 Task: Create a Vector Illustration of a Submarine.
Action: Mouse moved to (32, 91)
Screenshot: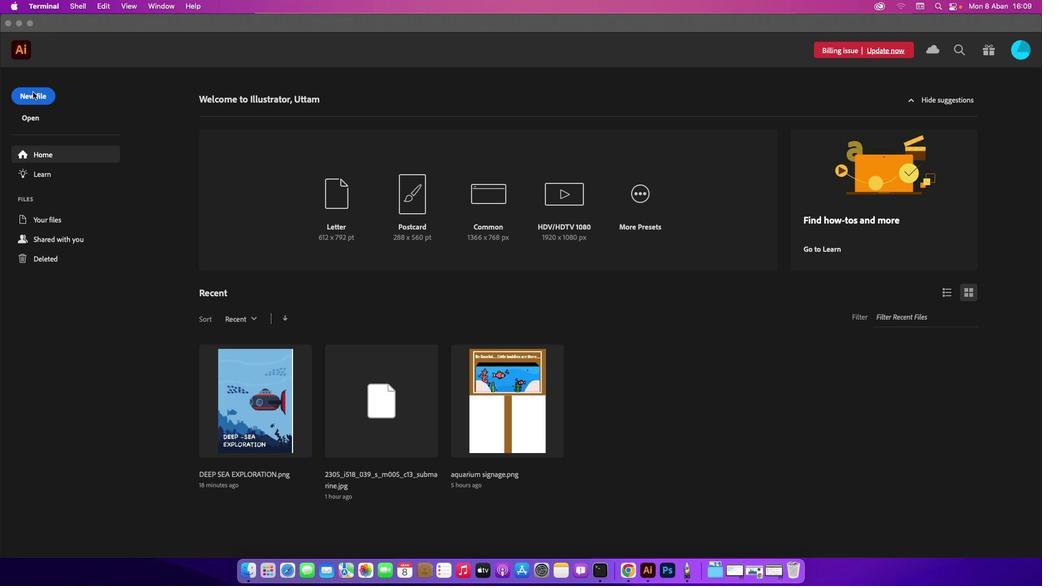 
Action: Mouse pressed left at (32, 91)
Screenshot: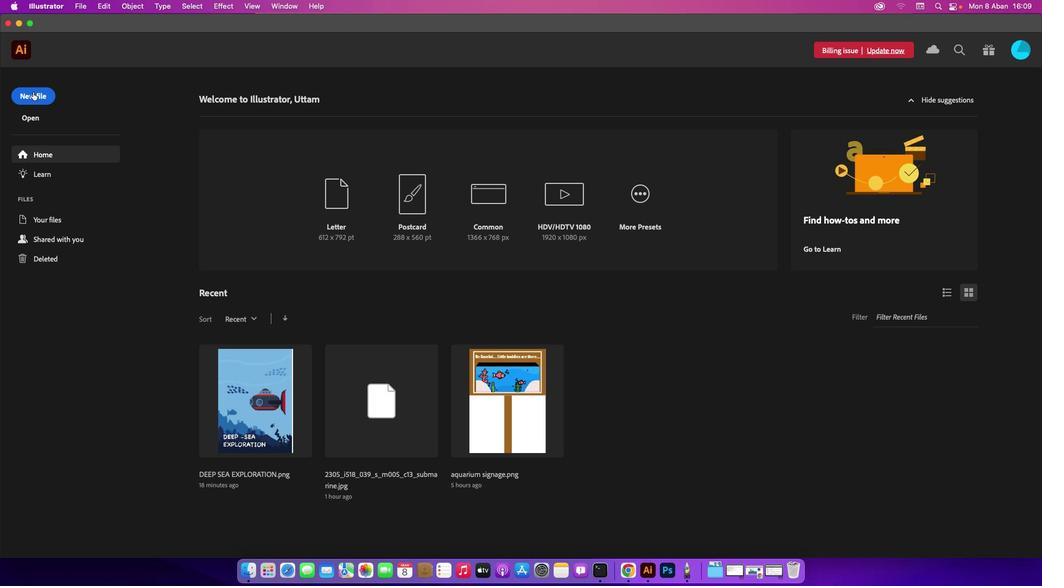 
Action: Mouse moved to (33, 93)
Screenshot: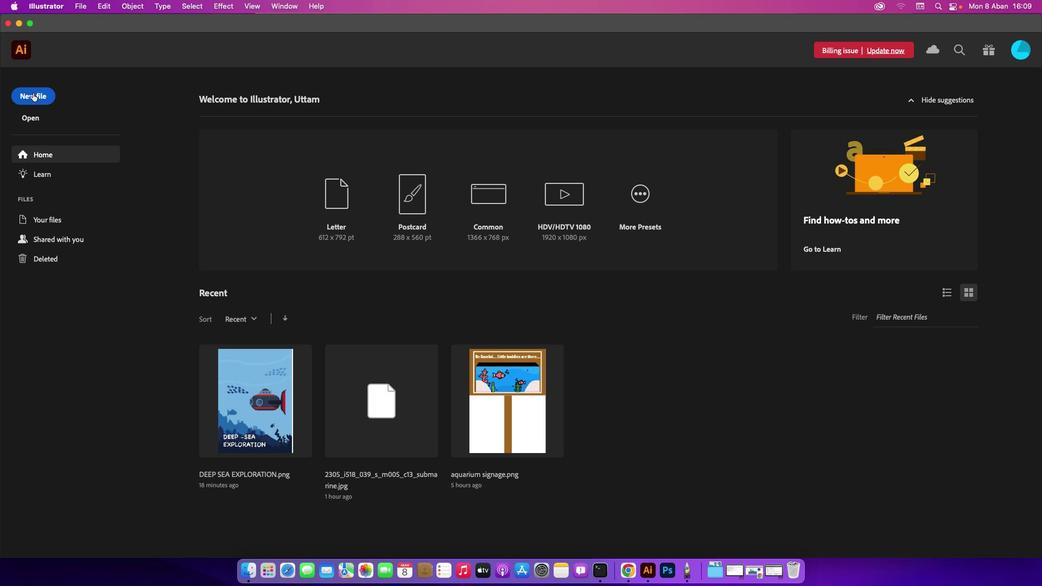 
Action: Mouse pressed left at (33, 93)
Screenshot: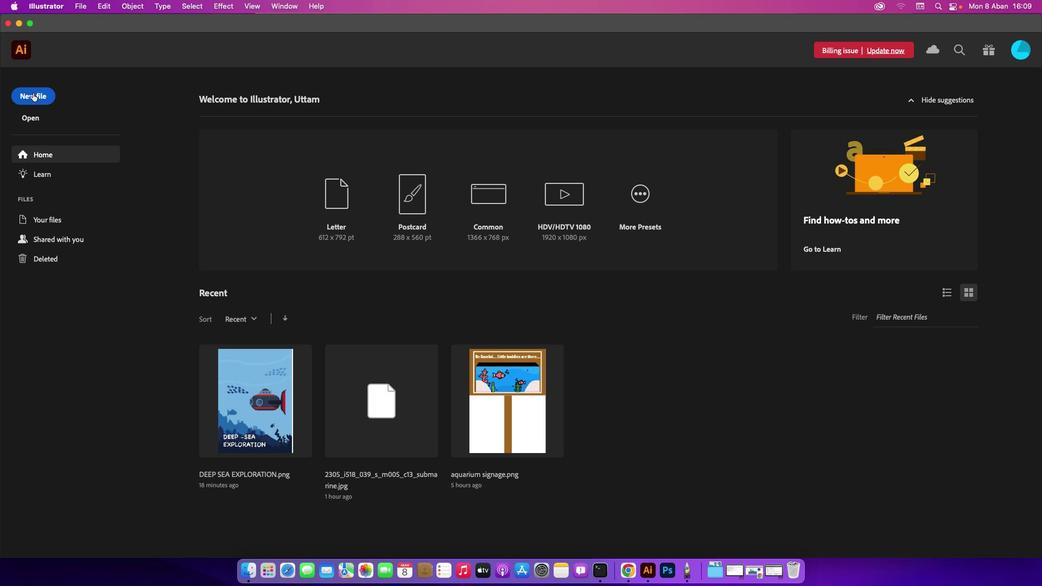 
Action: Mouse moved to (760, 448)
Screenshot: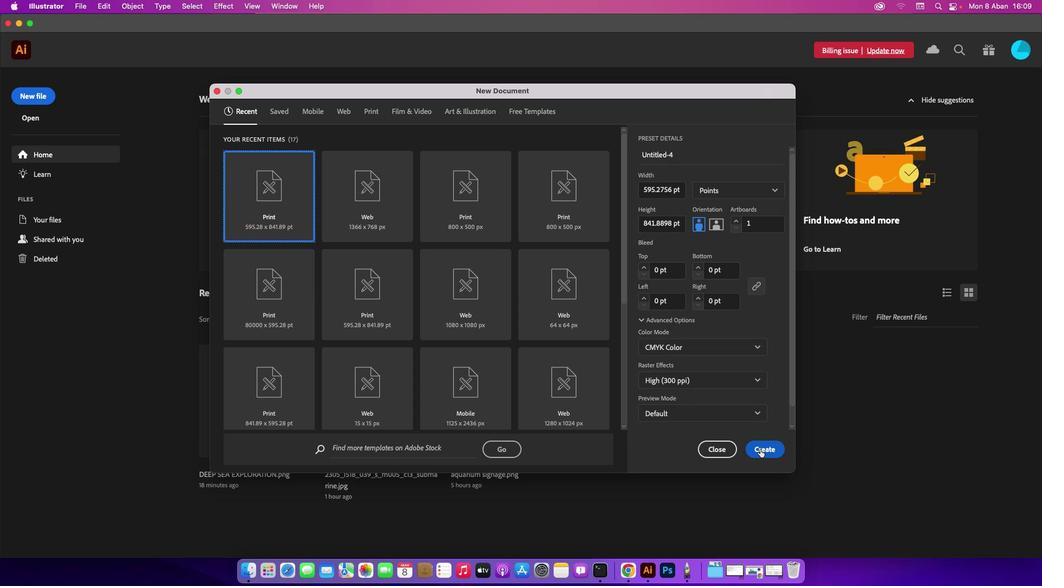 
Action: Mouse pressed left at (760, 448)
Screenshot: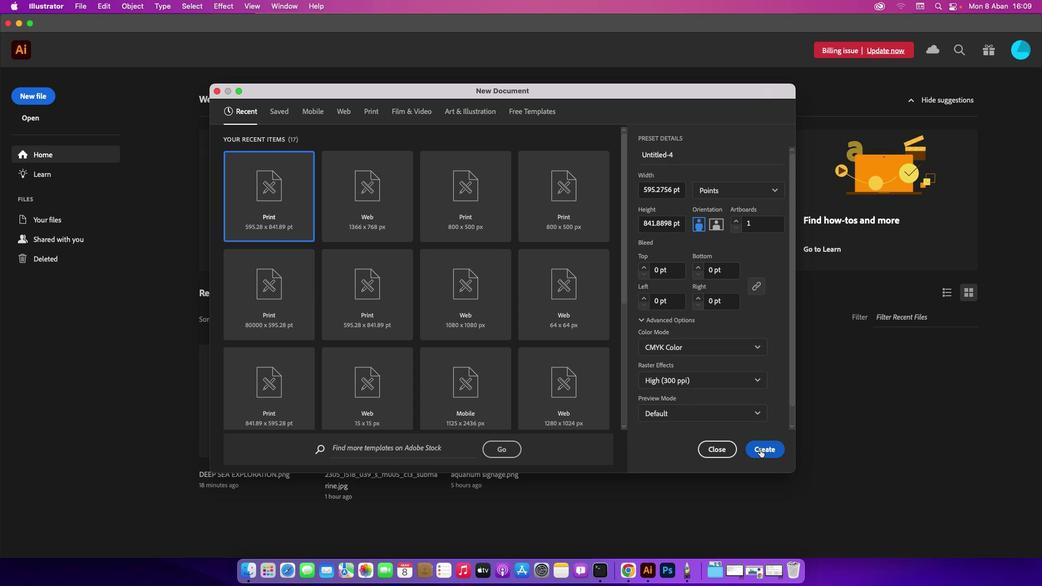 
Action: Mouse moved to (77, 8)
Screenshot: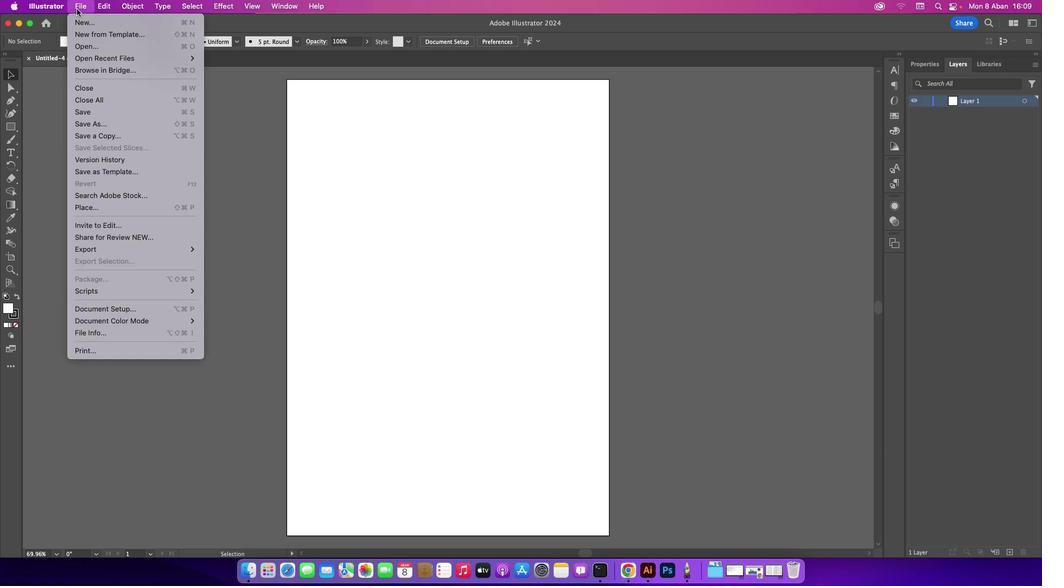 
Action: Mouse pressed left at (77, 8)
Screenshot: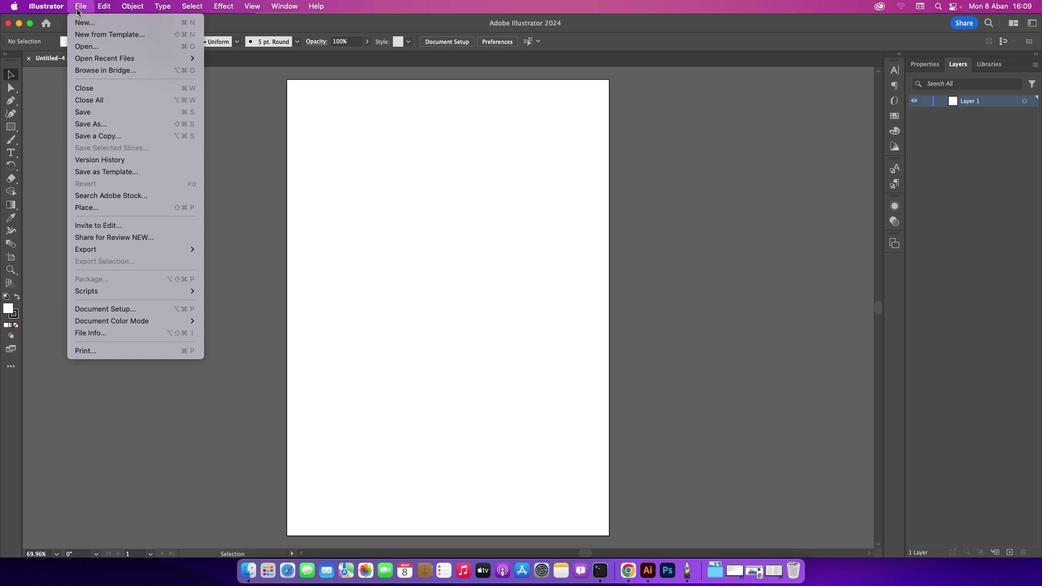 
Action: Mouse moved to (87, 47)
Screenshot: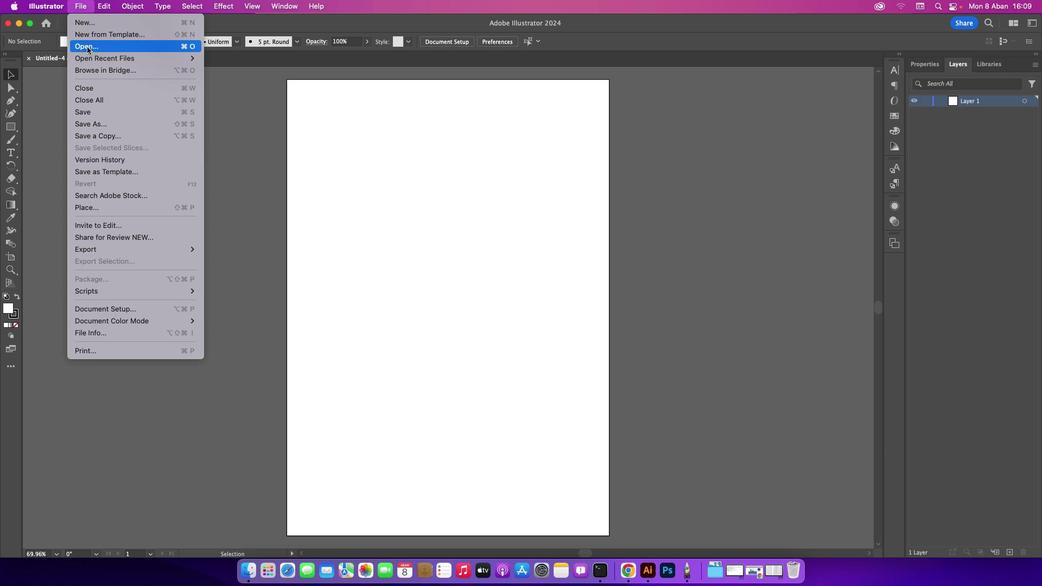 
Action: Mouse pressed left at (87, 47)
Screenshot: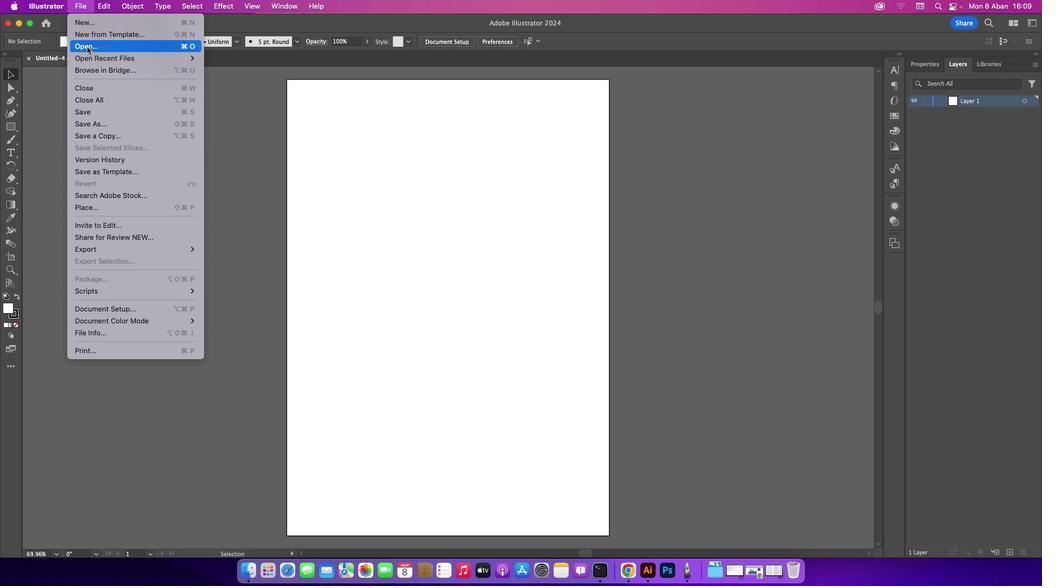 
Action: Mouse moved to (421, 149)
Screenshot: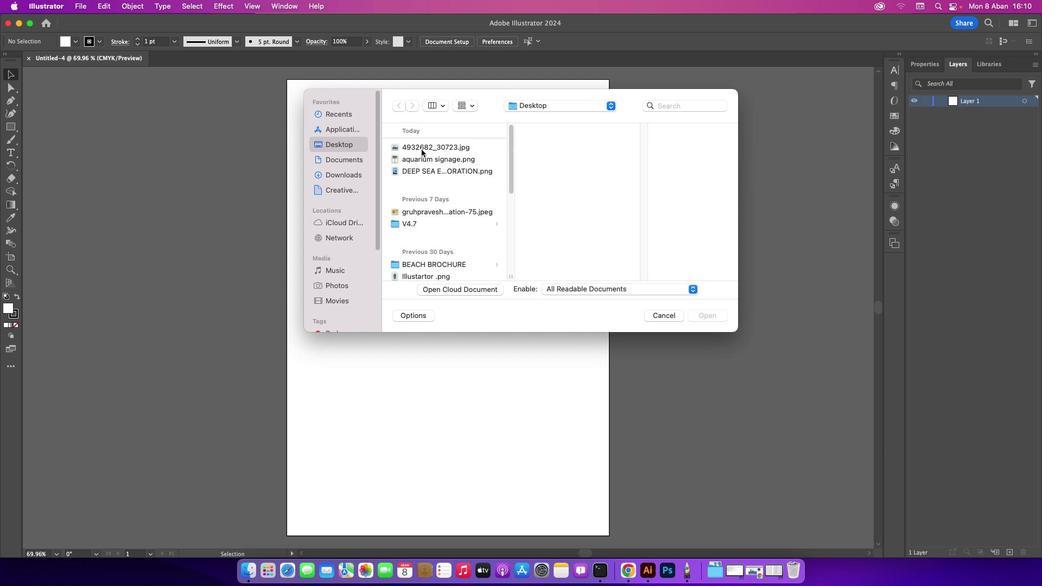 
Action: Mouse pressed left at (421, 149)
Screenshot: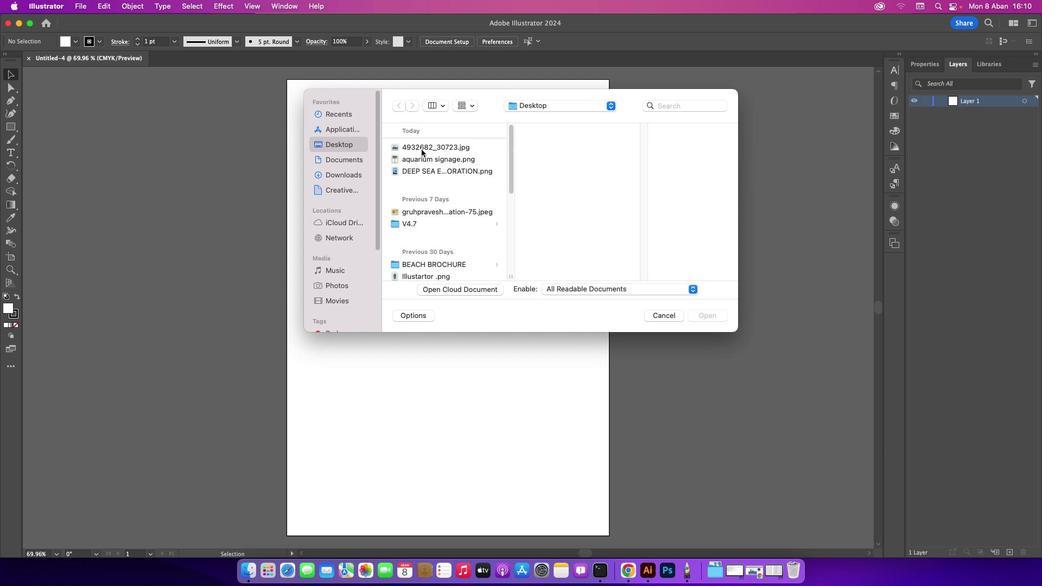 
Action: Mouse moved to (700, 319)
Screenshot: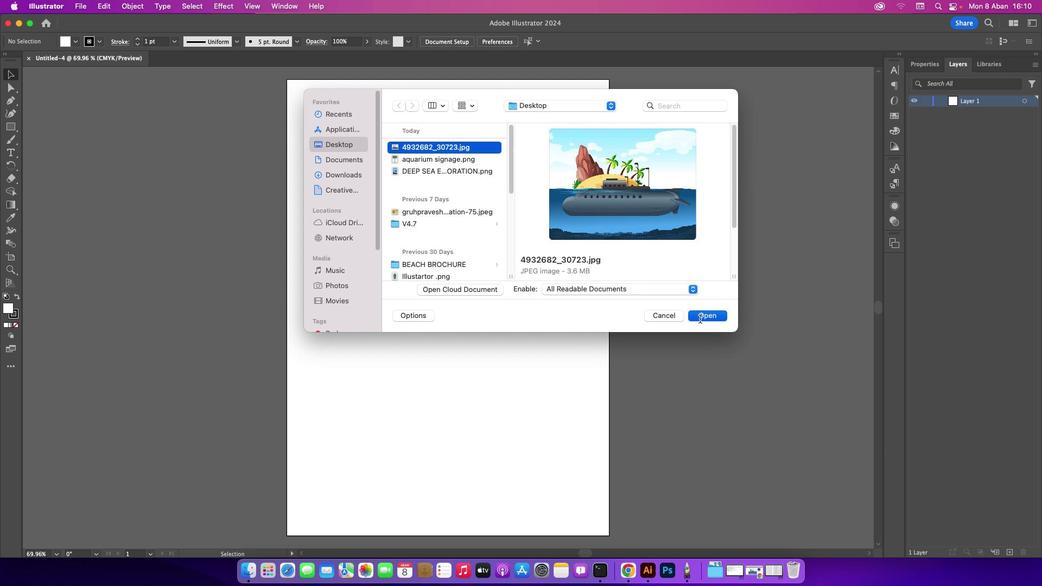
Action: Mouse pressed left at (700, 319)
Screenshot: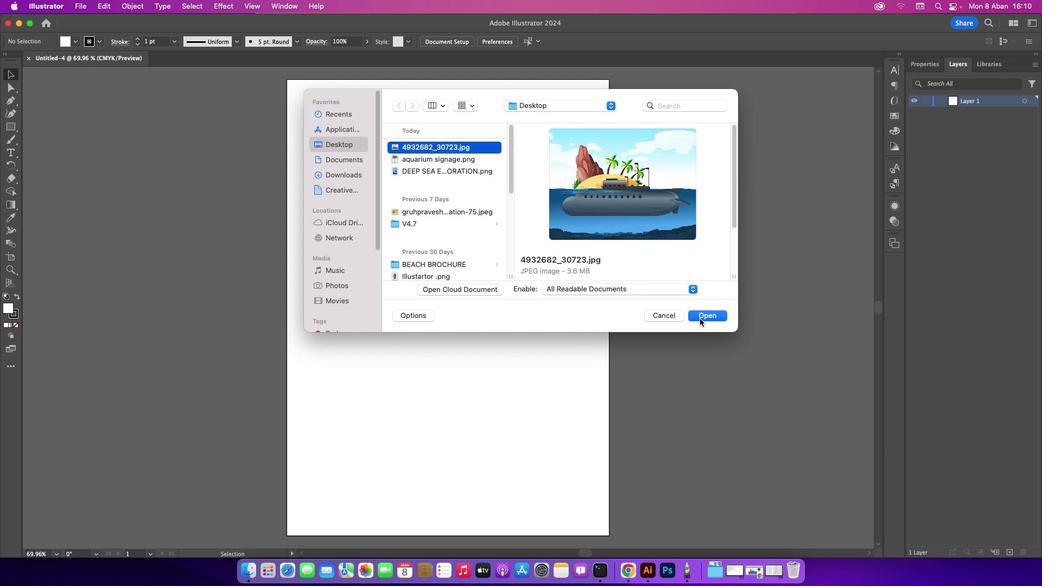 
Action: Mouse moved to (10, 101)
Screenshot: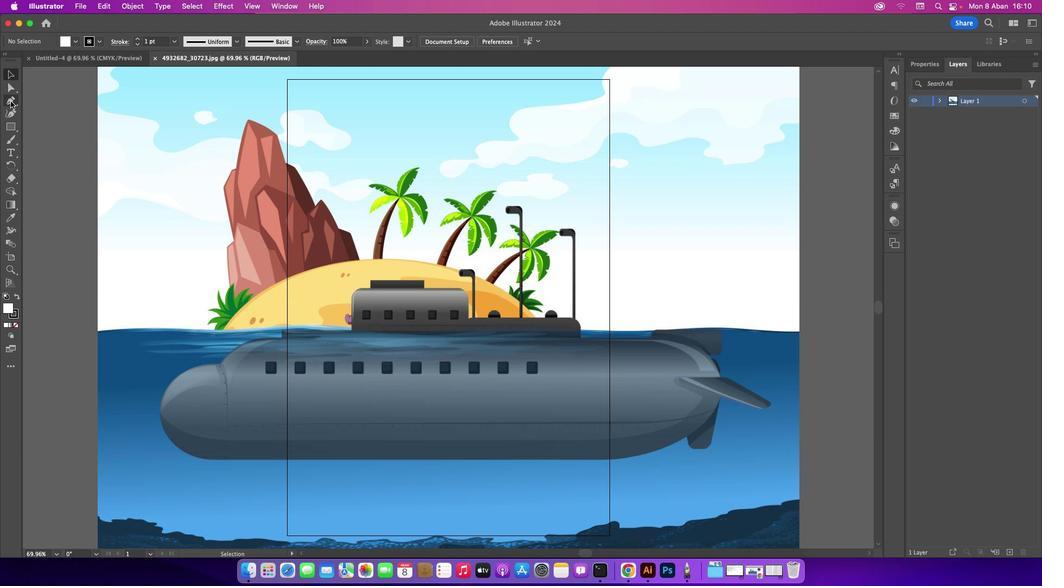 
Action: Mouse pressed left at (10, 101)
Screenshot: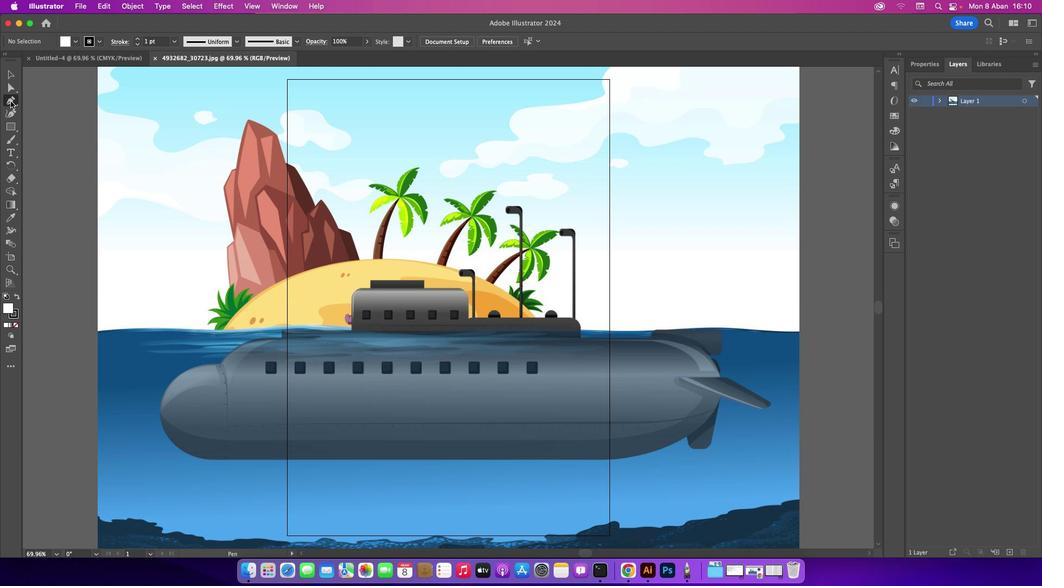 
Action: Mouse moved to (218, 368)
Screenshot: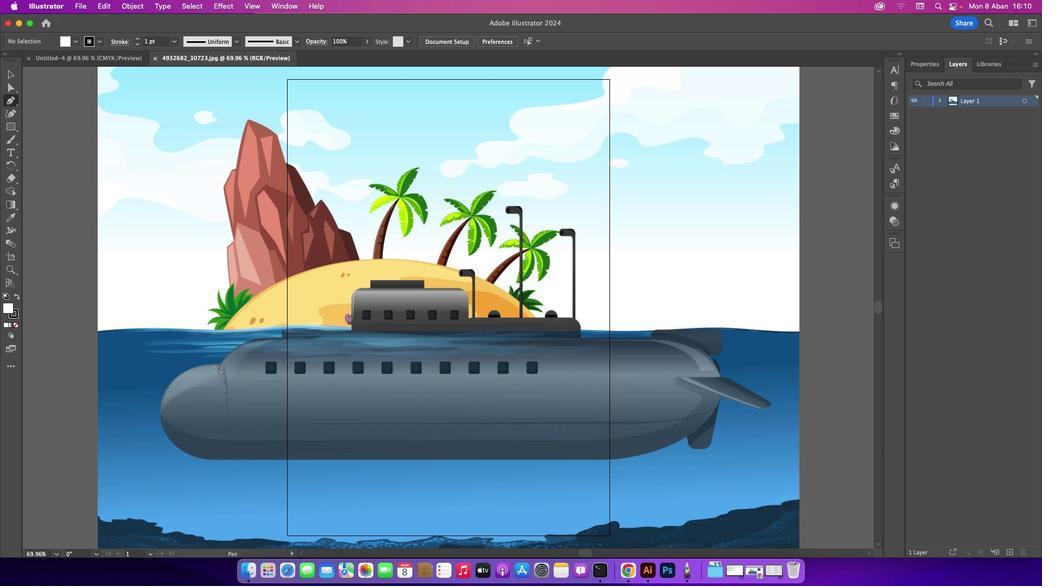 
Action: Key pressed Key.caps_lock
Screenshot: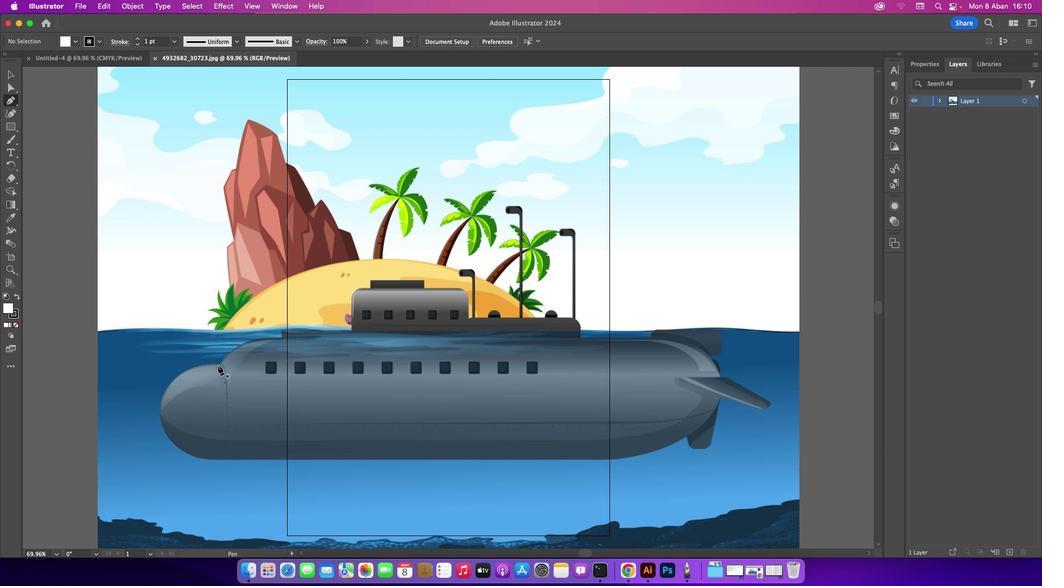 
Action: Mouse moved to (222, 363)
Screenshot: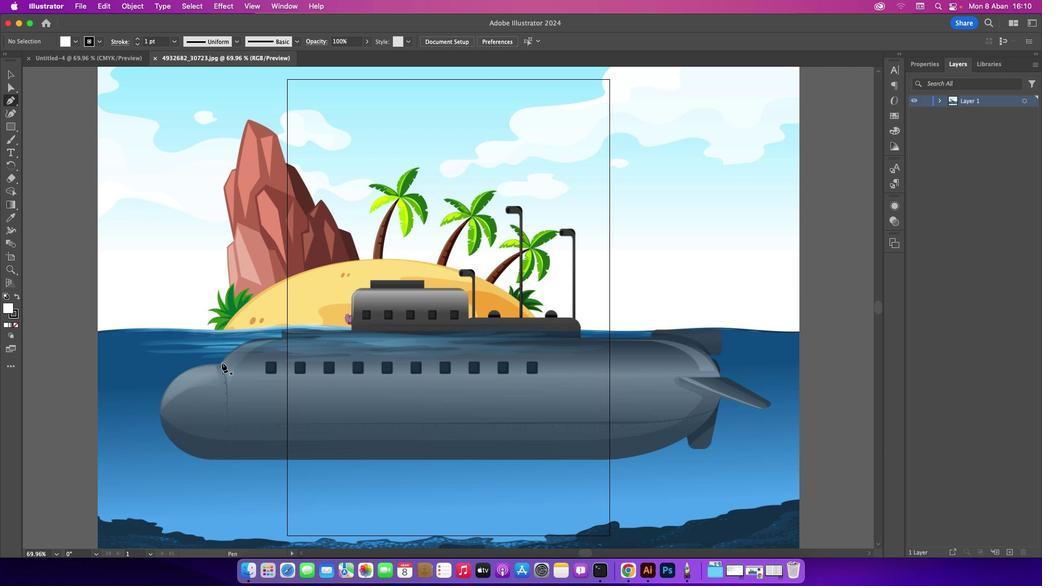 
Action: Mouse pressed left at (222, 363)
Screenshot: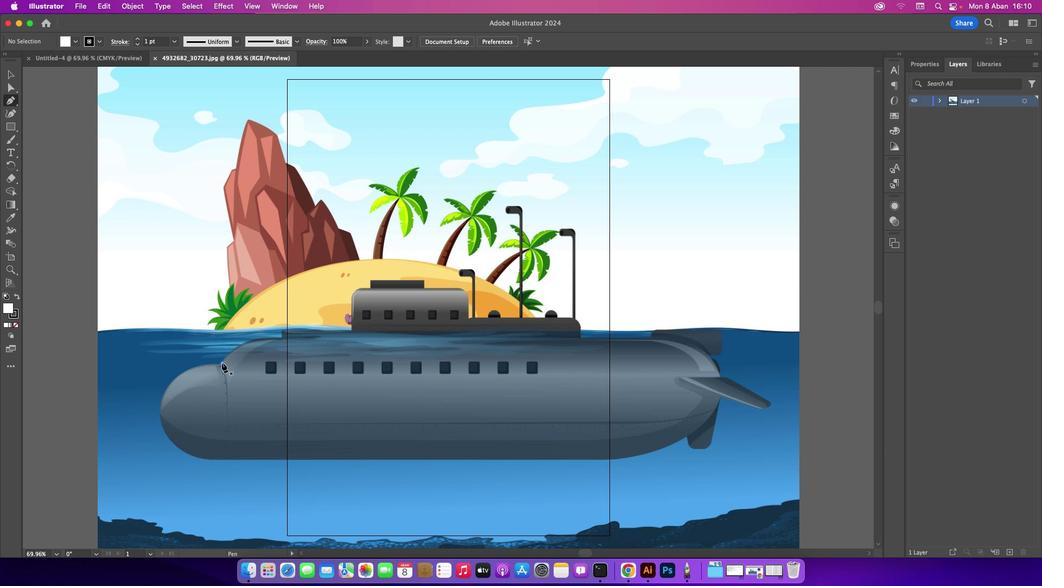 
Action: Mouse moved to (169, 383)
Screenshot: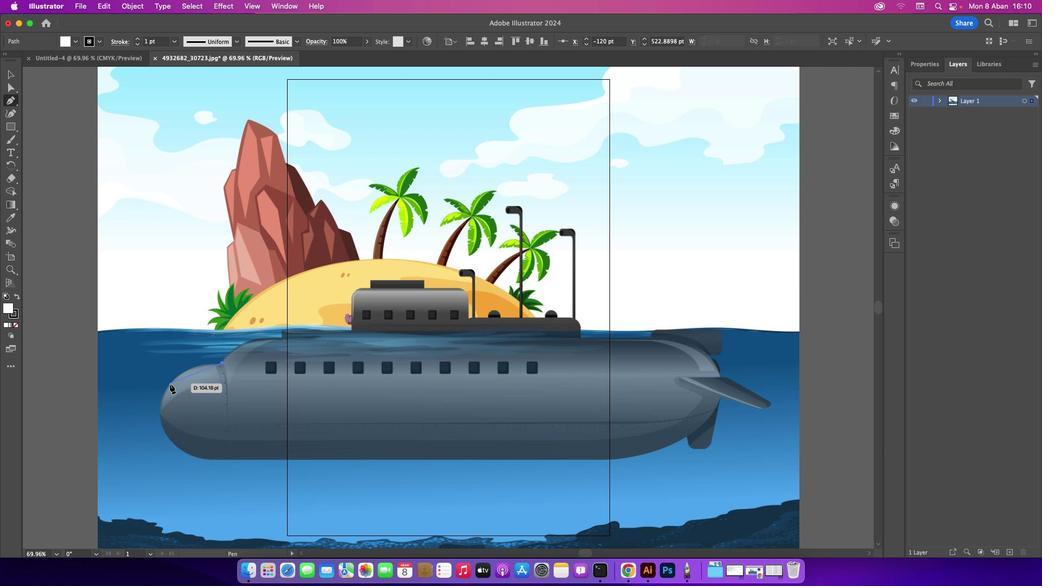 
Action: Mouse pressed left at (169, 383)
Screenshot: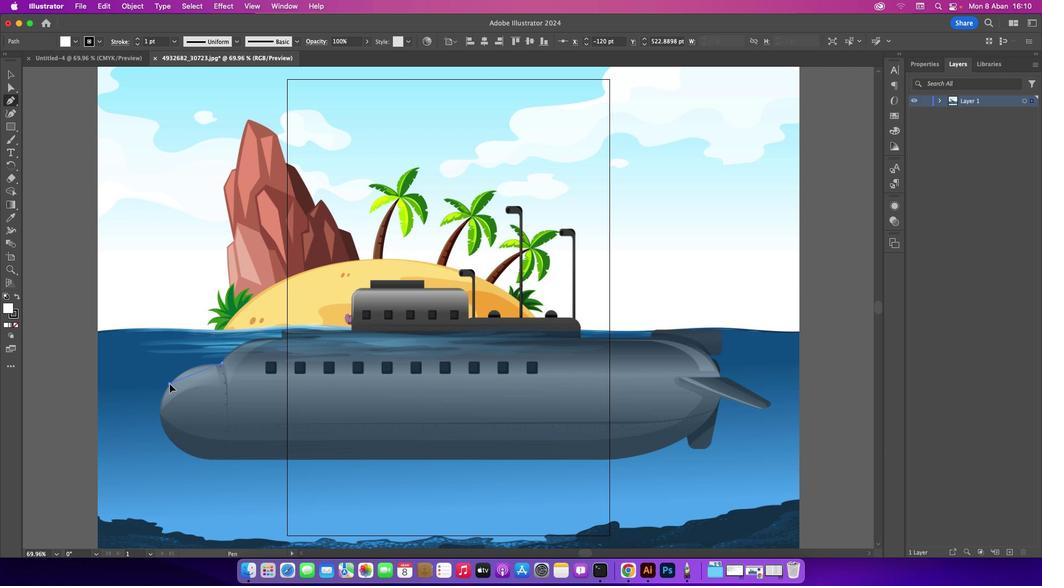 
Action: Mouse moved to (169, 439)
Screenshot: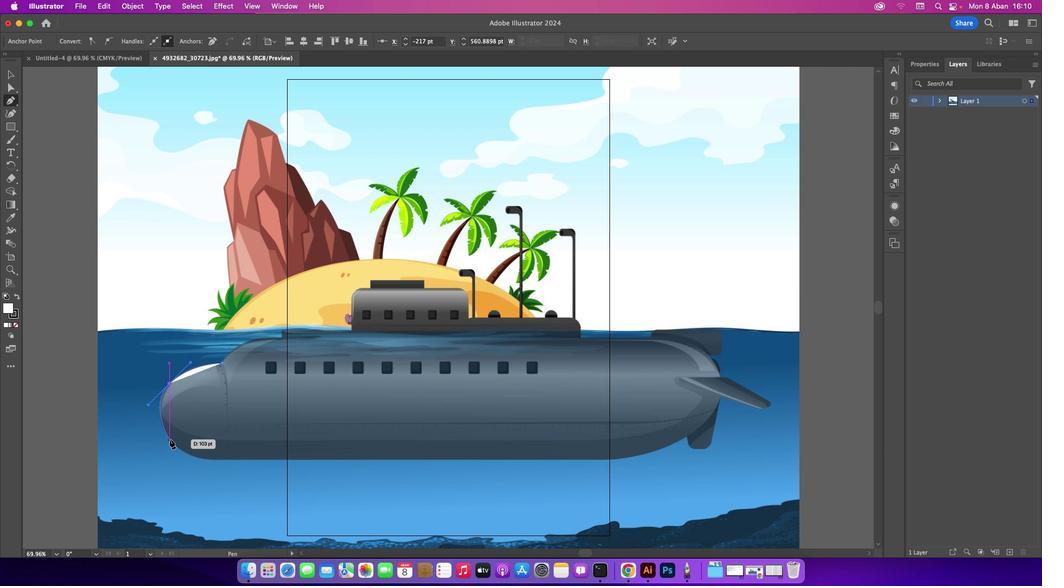 
Action: Mouse pressed left at (169, 439)
Screenshot: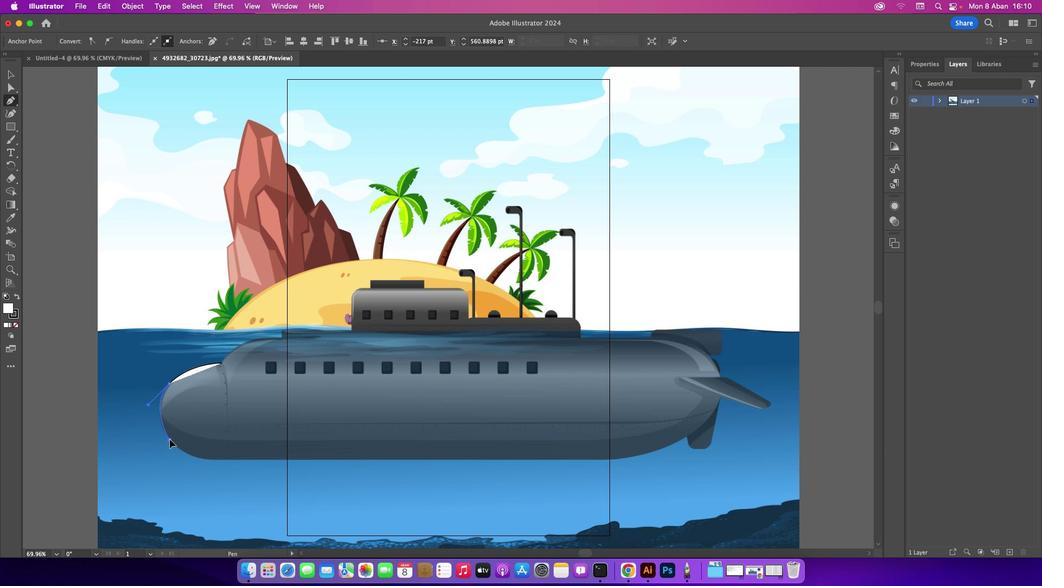
Action: Mouse moved to (206, 459)
Screenshot: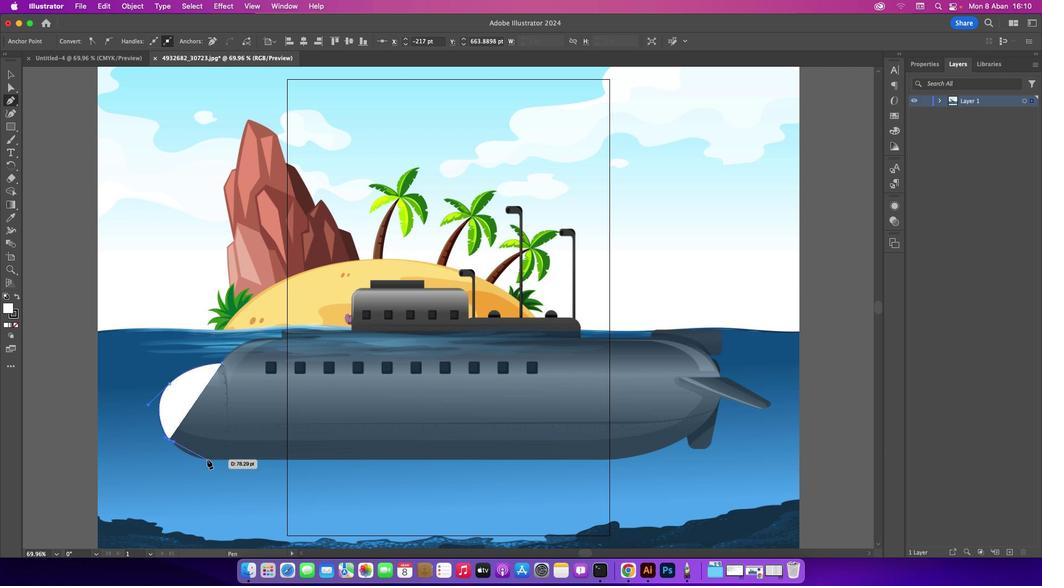 
Action: Mouse pressed left at (206, 459)
Screenshot: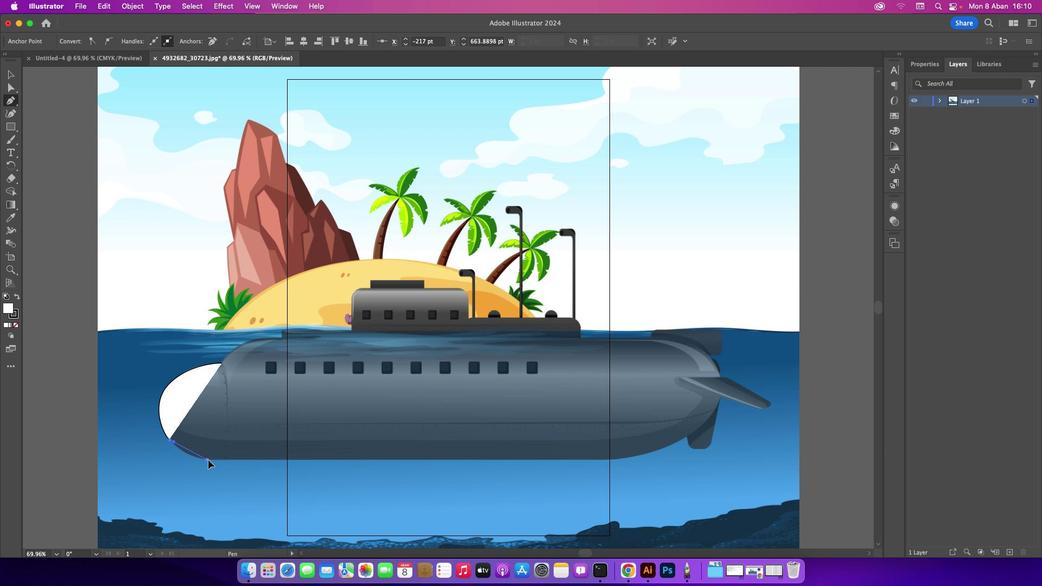 
Action: Mouse moved to (606, 461)
Screenshot: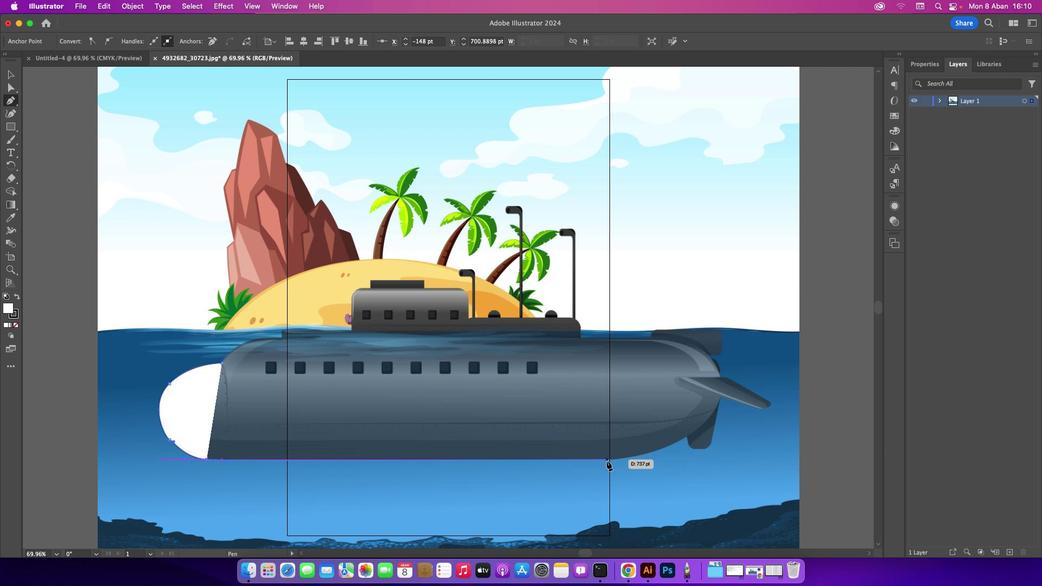 
Action: Mouse pressed left at (606, 461)
Screenshot: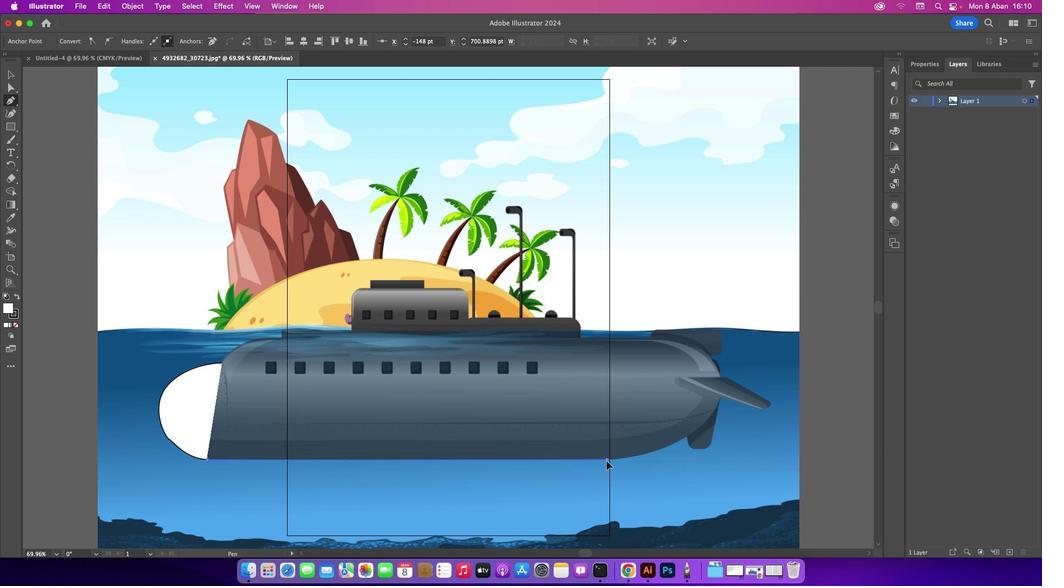 
Action: Mouse moved to (687, 437)
Screenshot: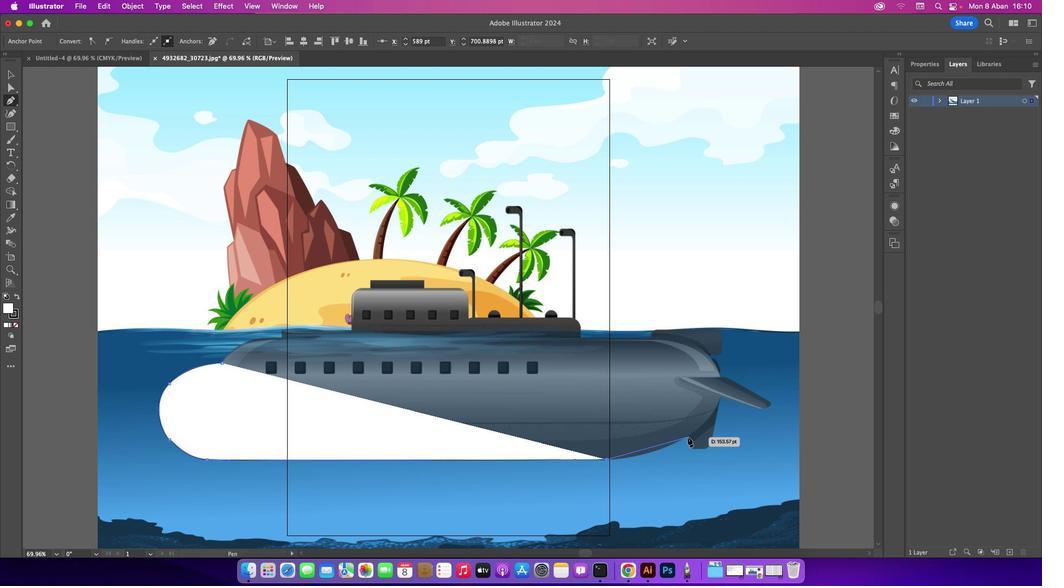 
Action: Mouse pressed left at (687, 437)
Screenshot: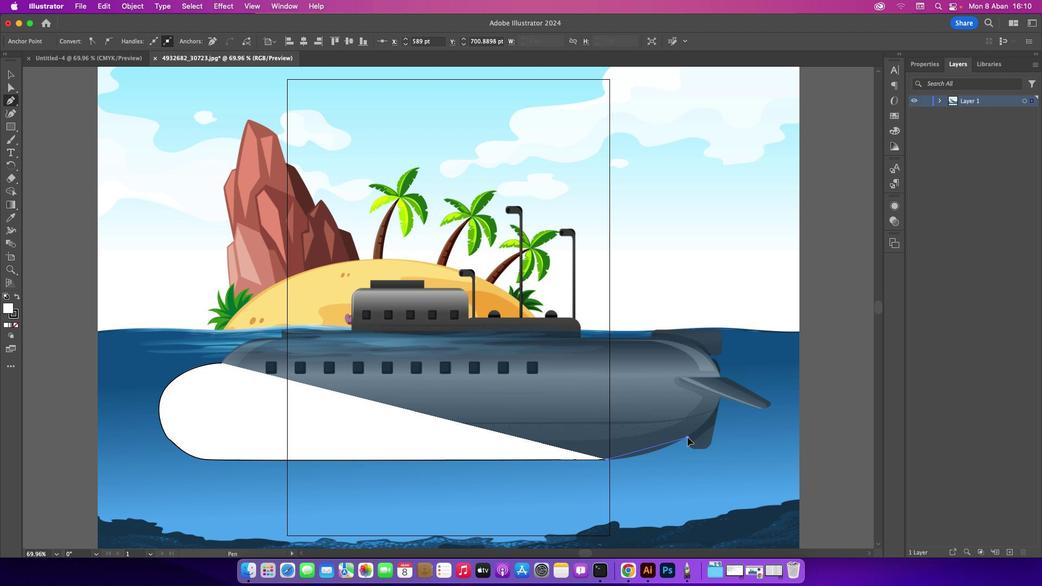 
Action: Mouse moved to (721, 395)
Screenshot: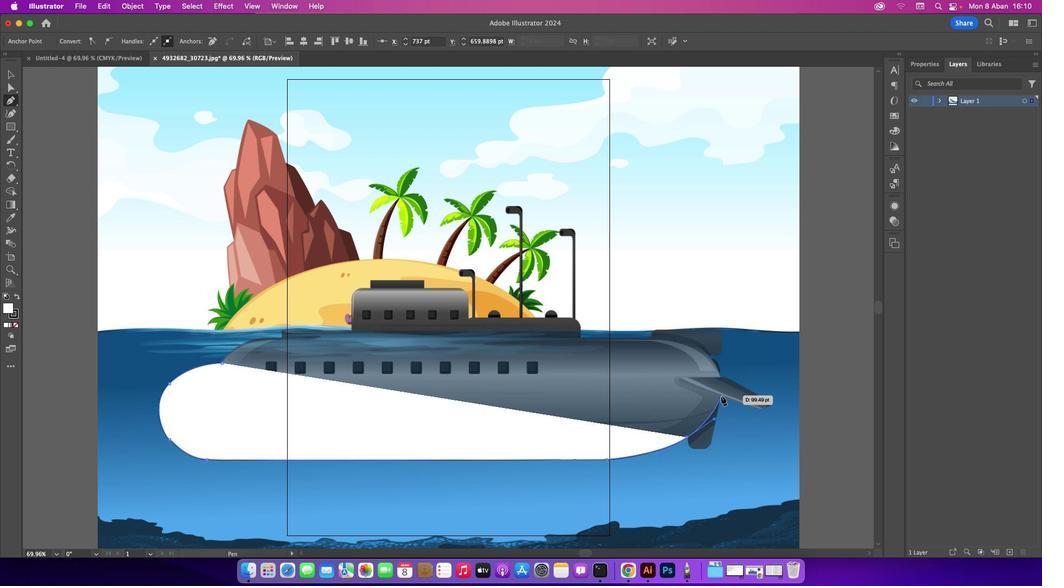 
Action: Mouse pressed left at (721, 395)
Screenshot: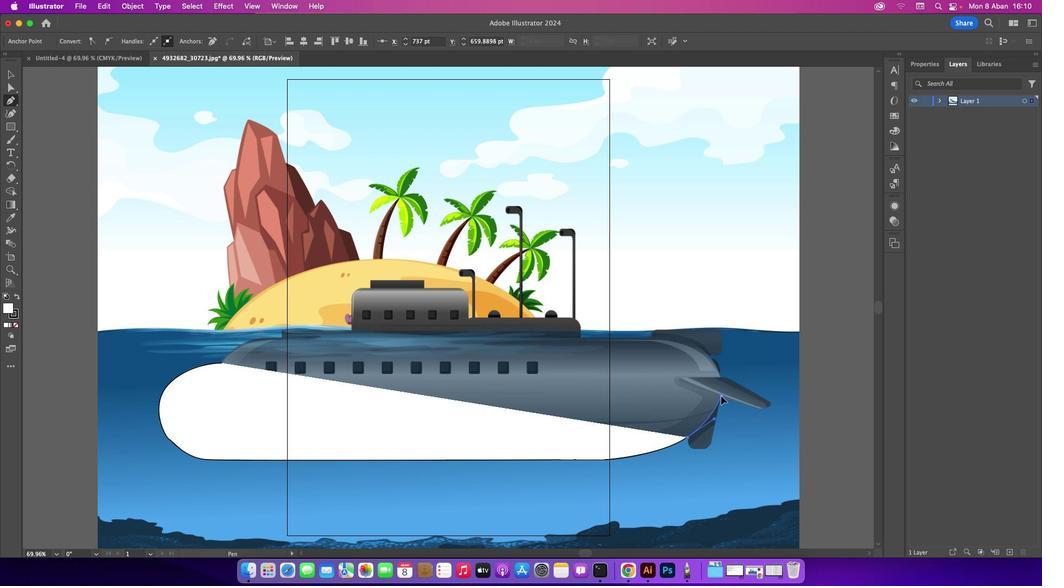 
Action: Mouse moved to (689, 344)
Screenshot: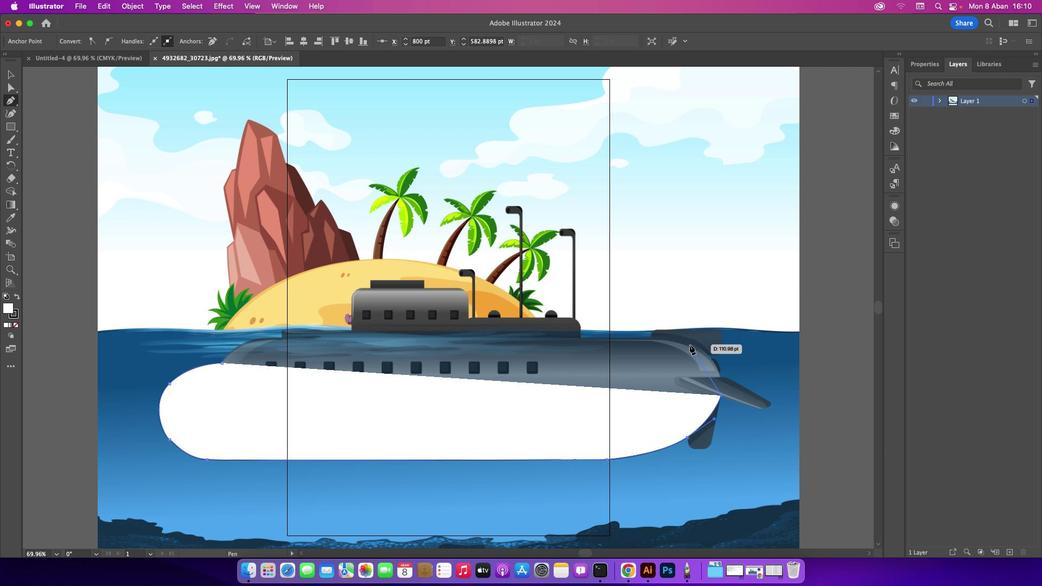 
Action: Mouse pressed left at (689, 344)
Screenshot: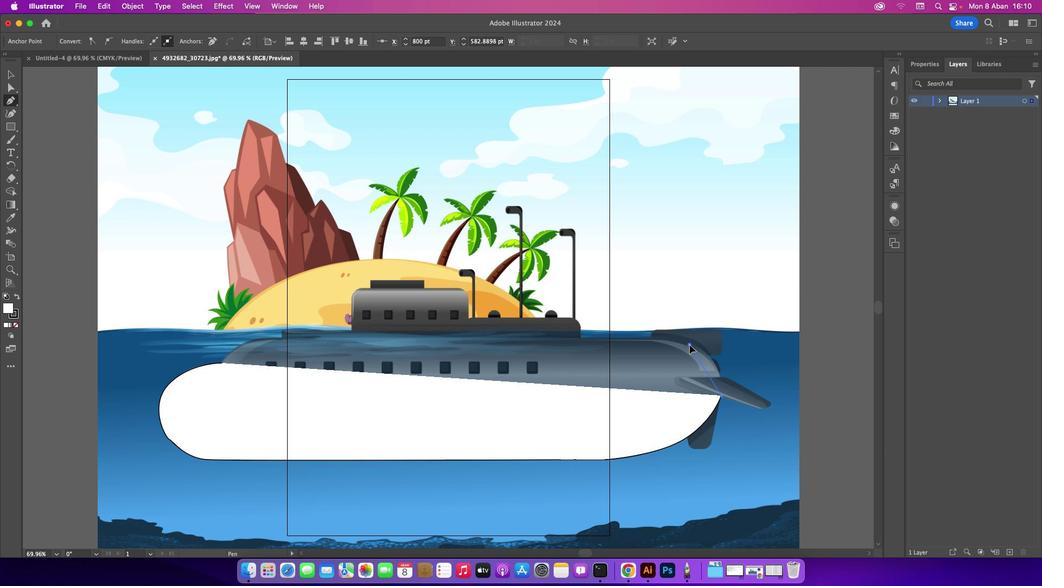 
Action: Mouse moved to (14, 325)
Screenshot: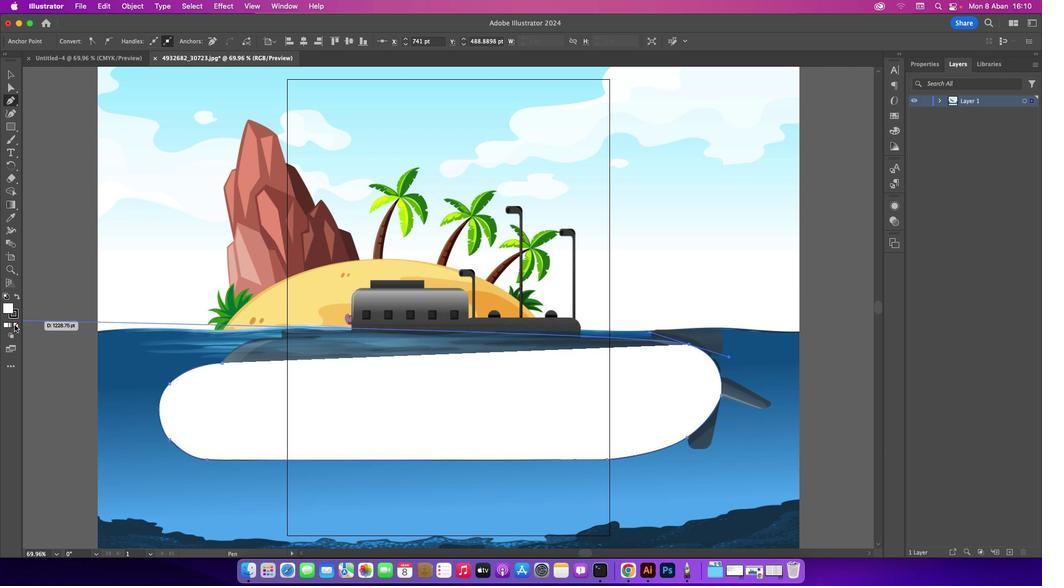 
Action: Mouse pressed left at (14, 325)
Screenshot: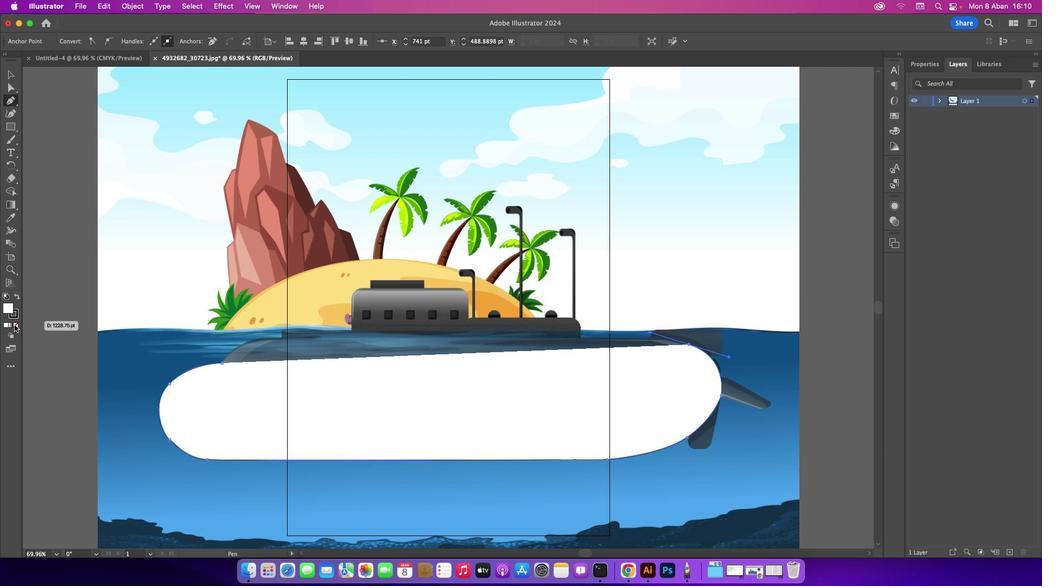 
Action: Mouse moved to (17, 317)
Screenshot: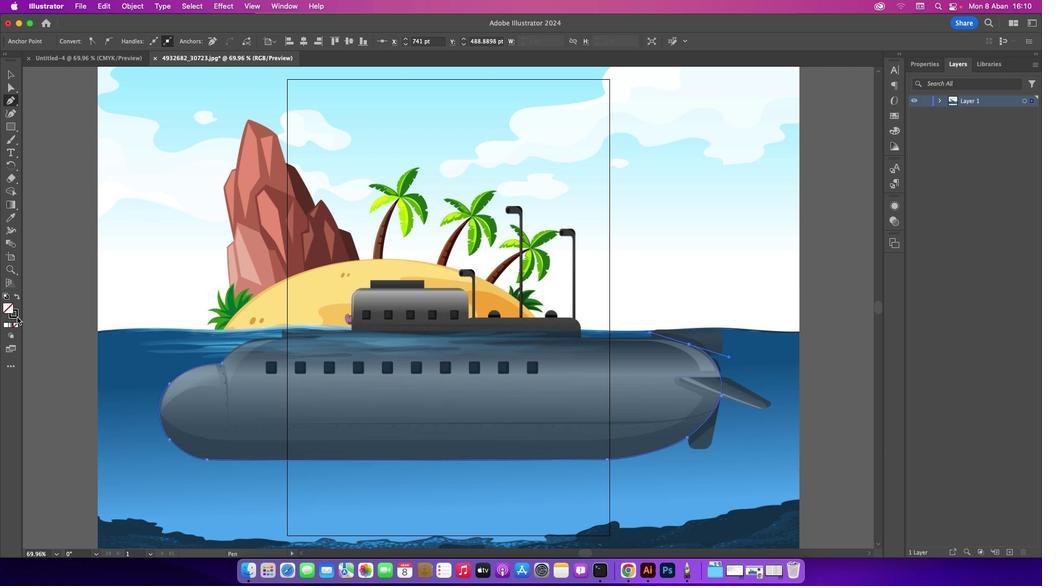 
Action: Mouse pressed left at (17, 317)
Screenshot: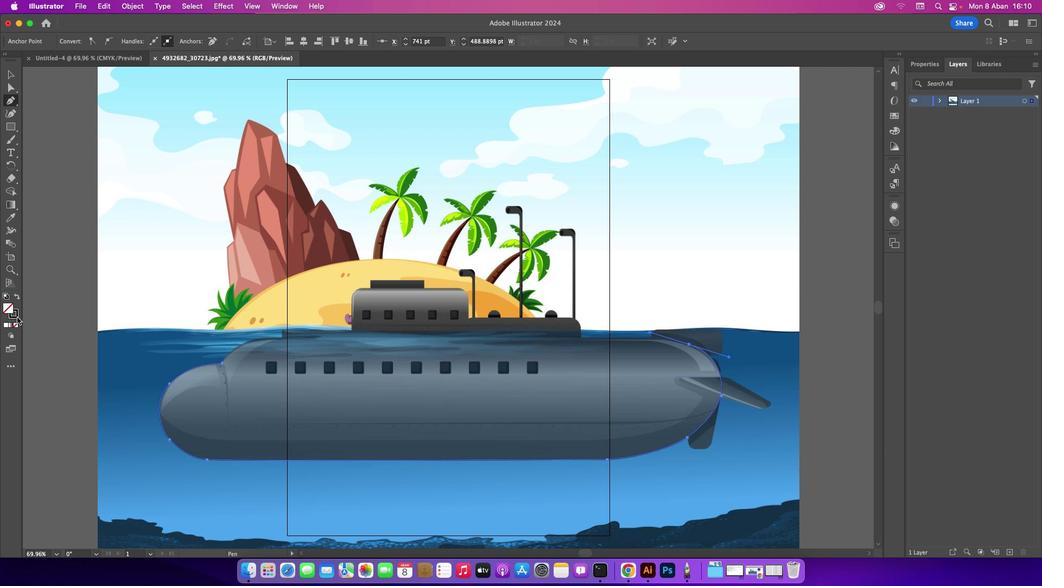 
Action: Mouse moved to (17, 326)
Screenshot: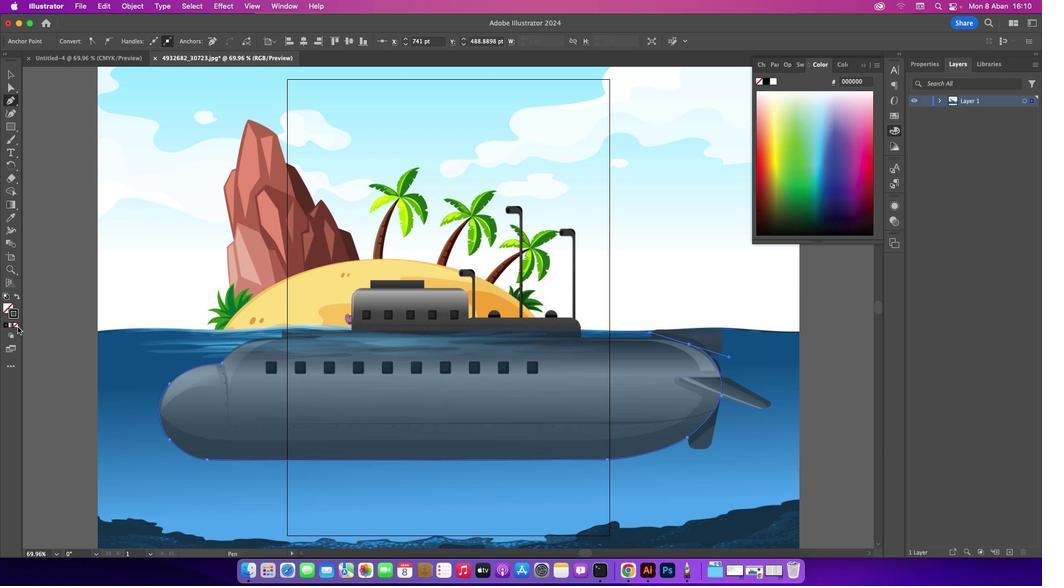 
Action: Mouse pressed left at (17, 326)
Screenshot: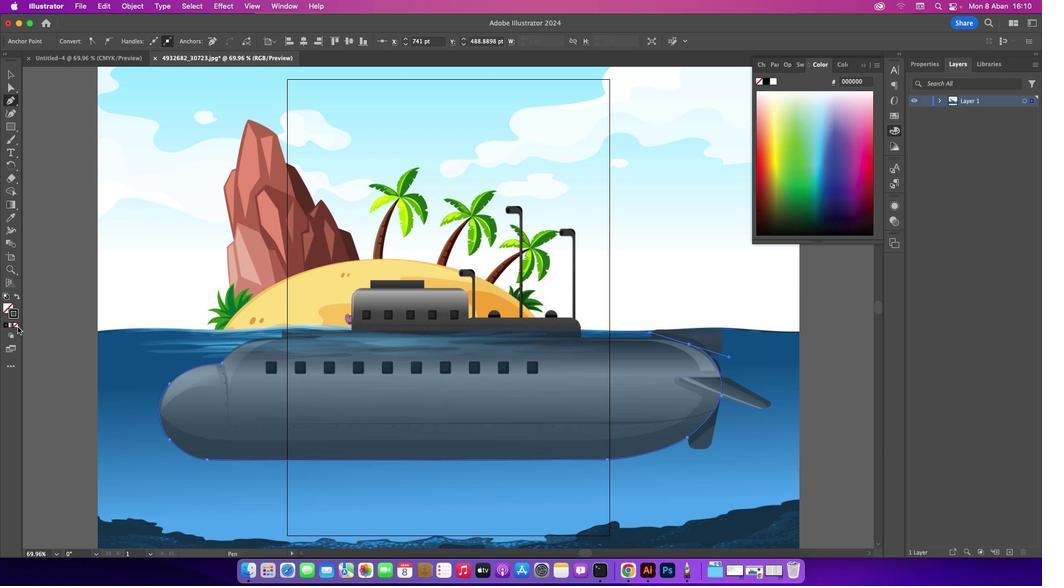 
Action: Mouse moved to (282, 338)
Screenshot: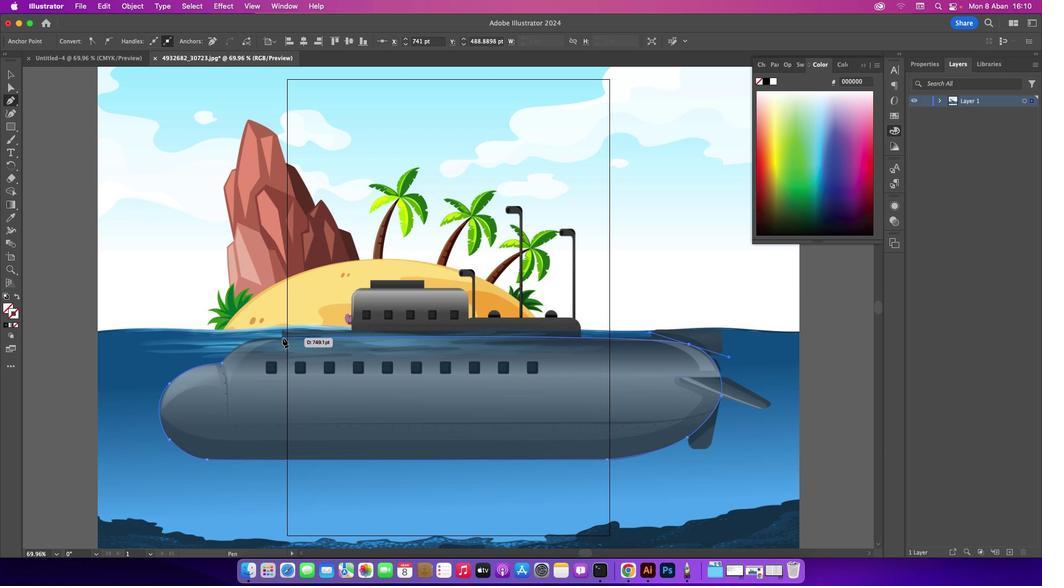 
Action: Mouse pressed left at (282, 338)
Screenshot: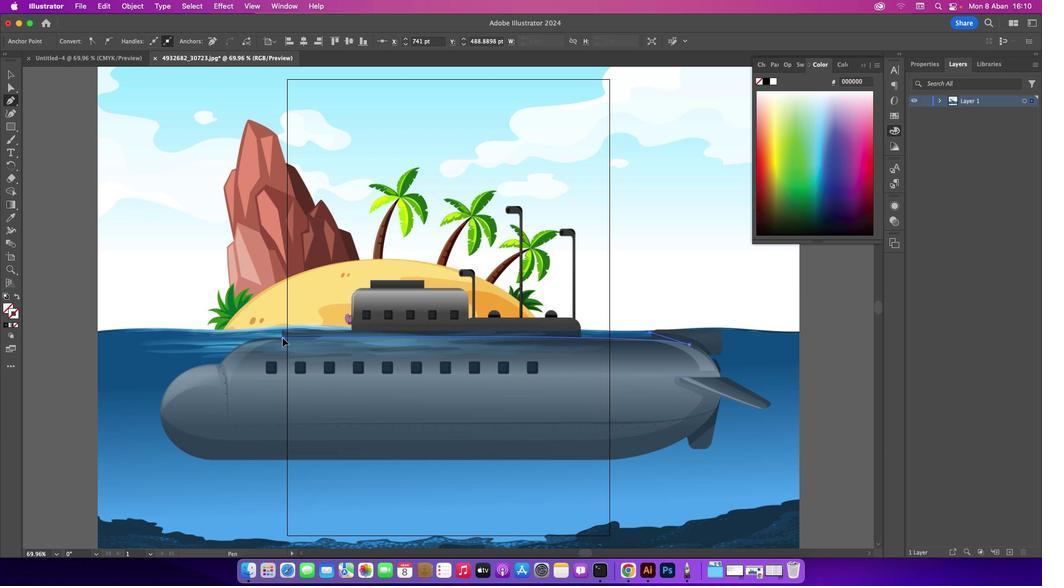 
Action: Mouse moved to (223, 362)
Screenshot: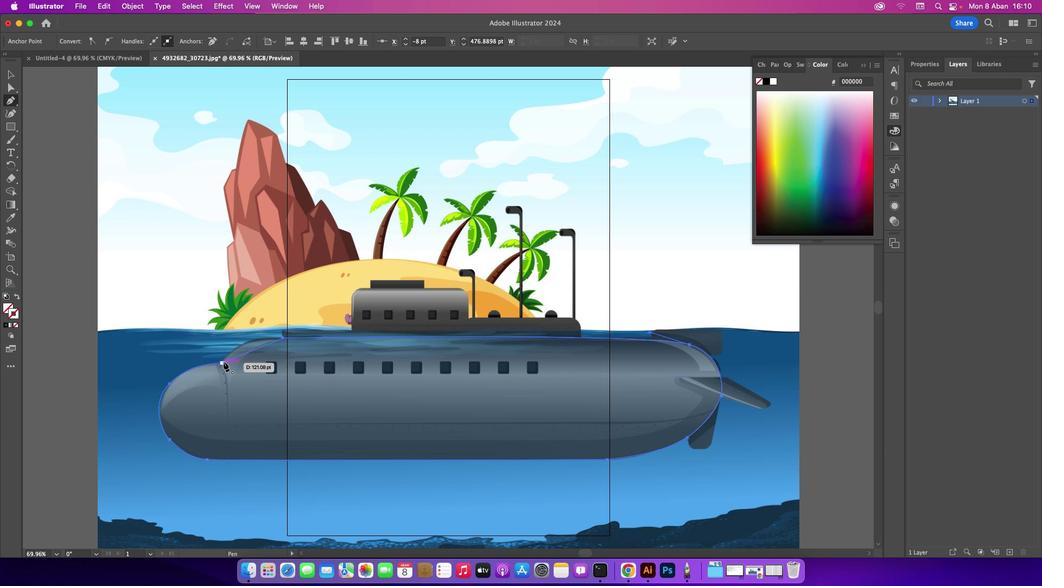 
Action: Mouse pressed left at (223, 362)
Screenshot: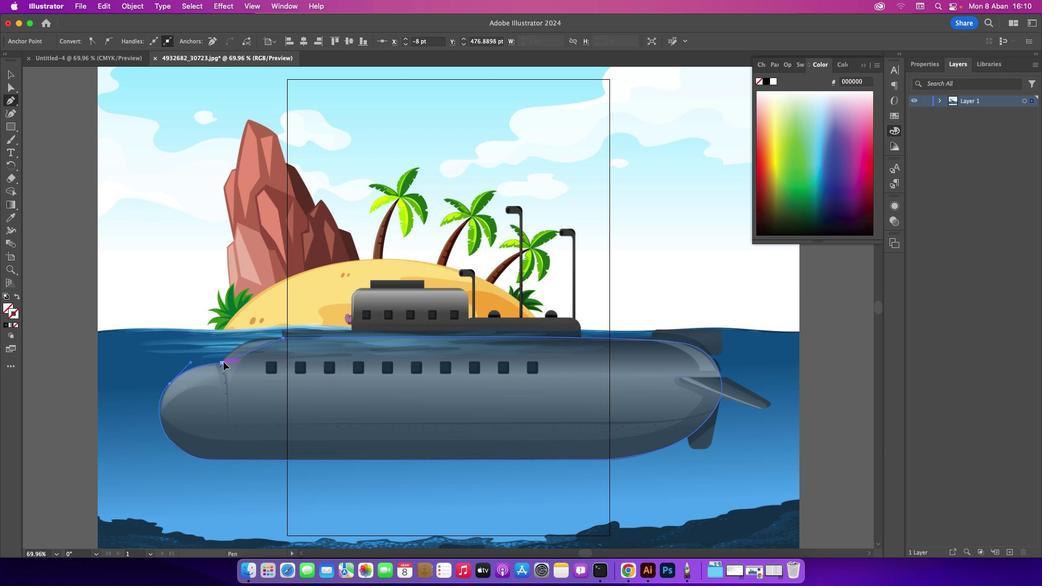 
Action: Mouse moved to (9, 73)
Screenshot: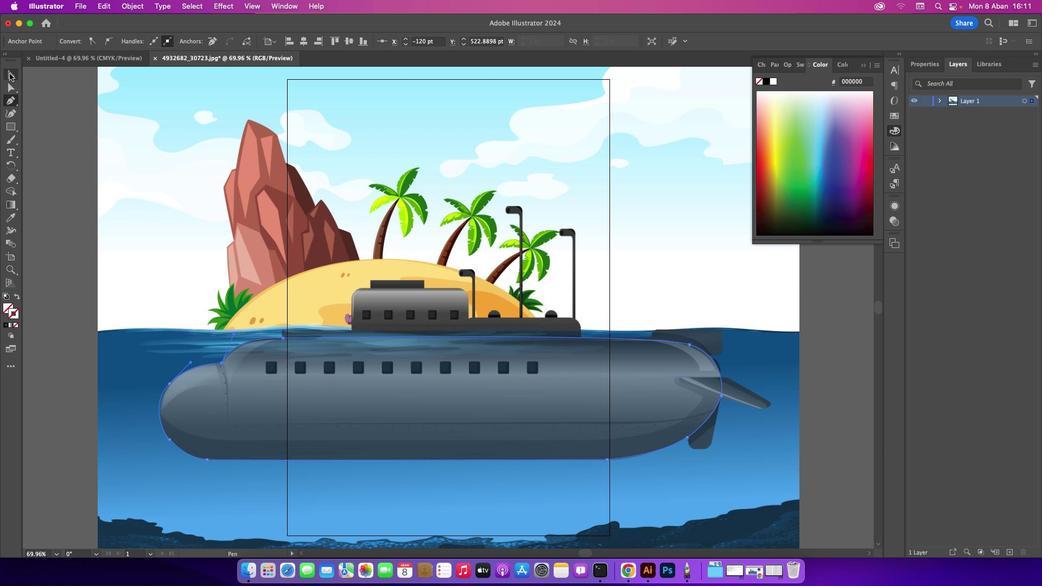 
Action: Mouse pressed left at (9, 73)
Screenshot: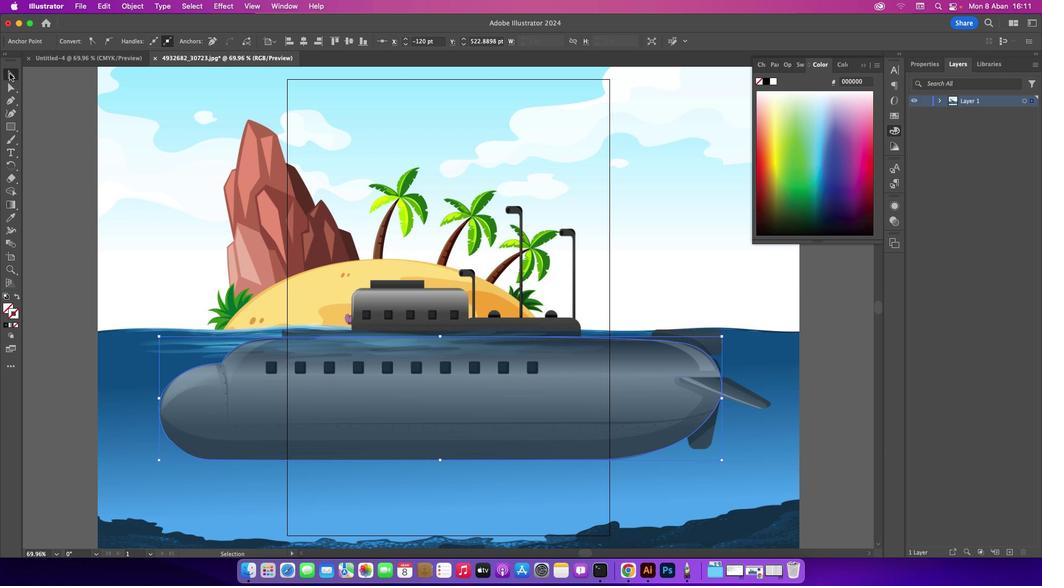 
Action: Mouse moved to (230, 174)
Screenshot: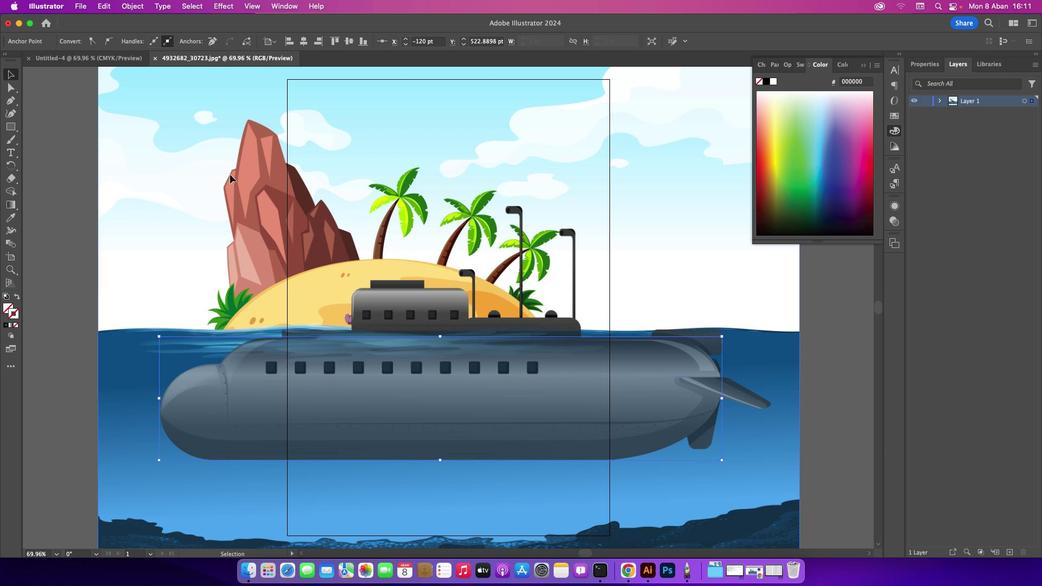 
Action: Mouse pressed left at (230, 174)
Screenshot: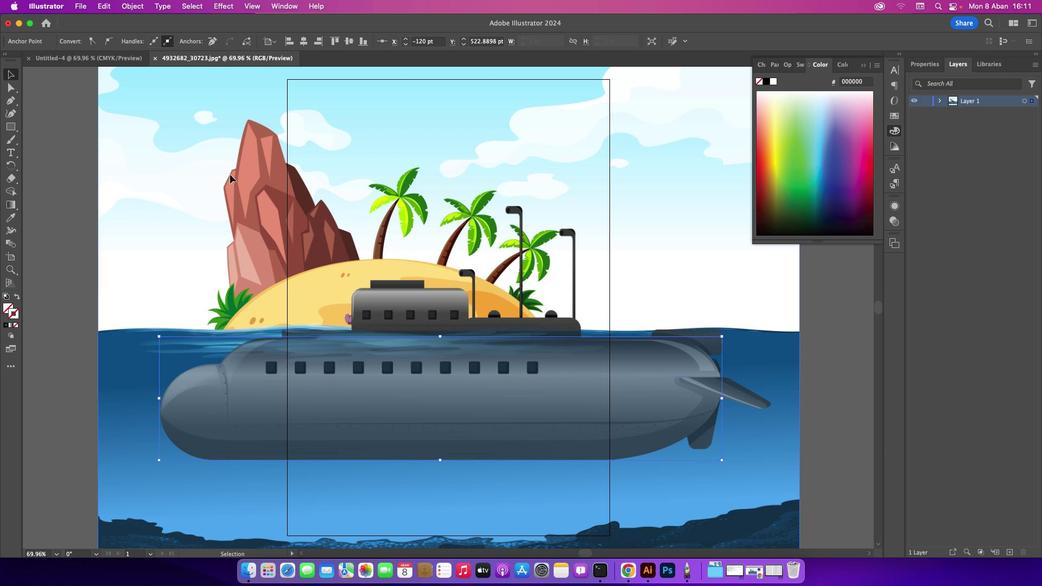 
Action: Mouse moved to (628, 339)
Screenshot: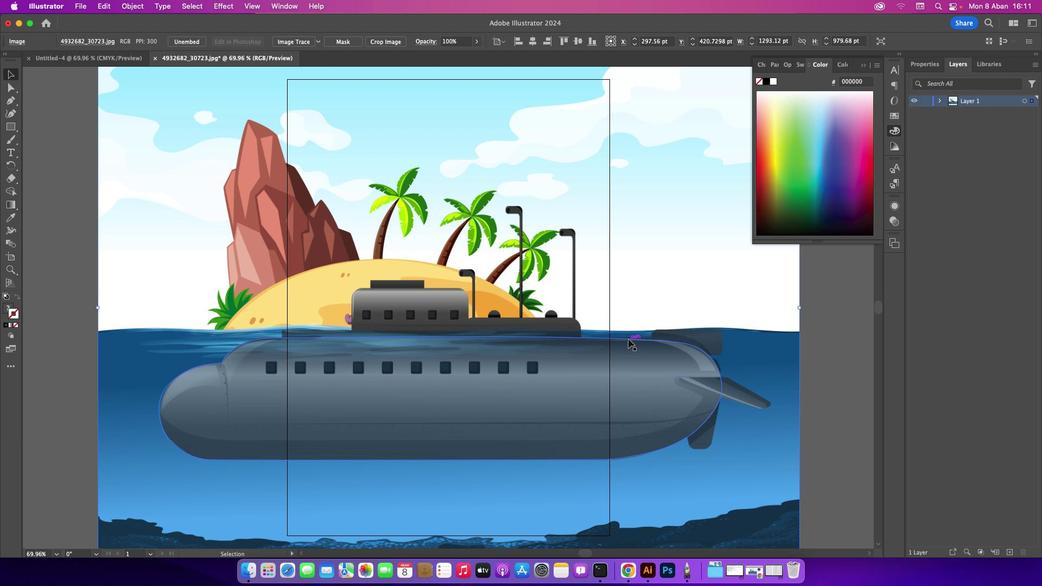 
Action: Mouse pressed left at (628, 339)
Screenshot: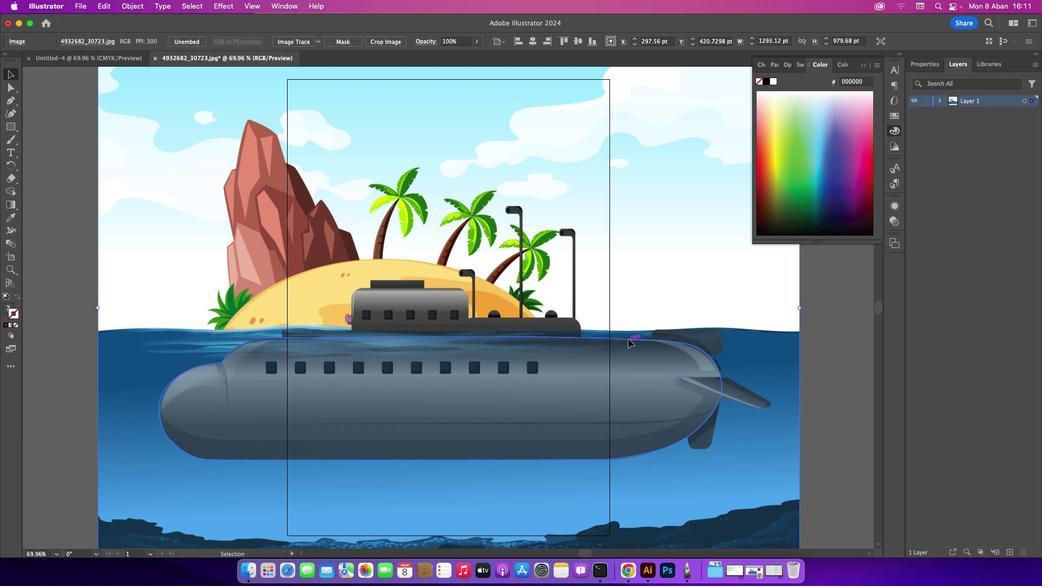 
Action: Mouse moved to (11, 214)
Screenshot: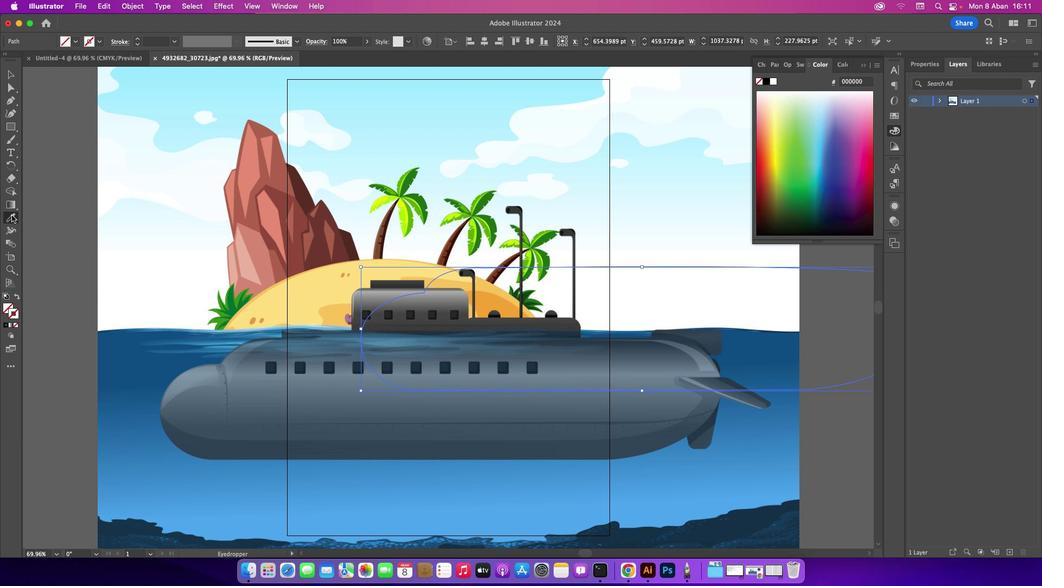 
Action: Mouse pressed left at (11, 214)
Screenshot: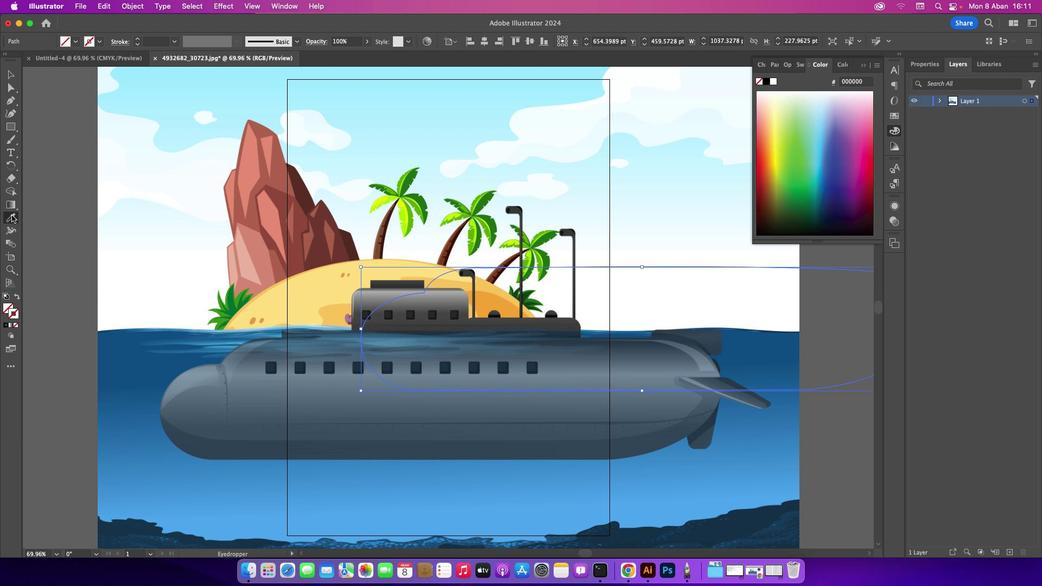 
Action: Mouse moved to (258, 391)
Screenshot: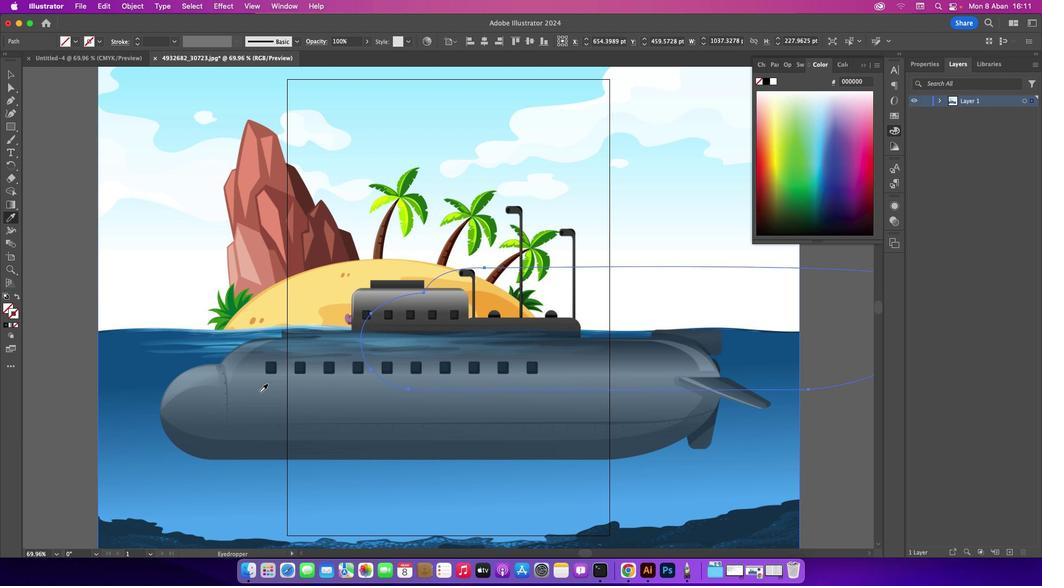 
Action: Mouse pressed left at (258, 391)
Screenshot: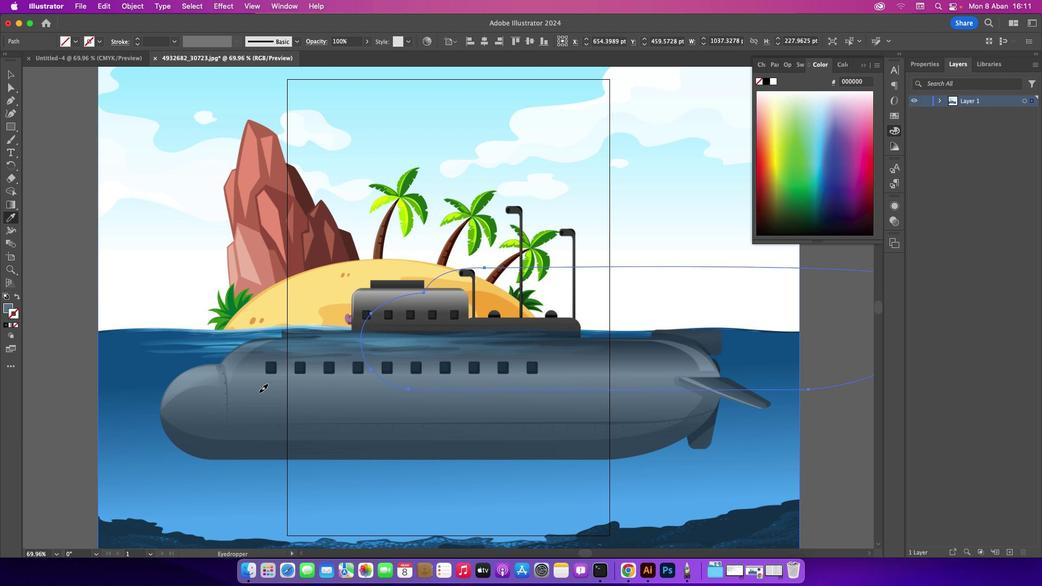 
Action: Mouse moved to (9, 69)
Screenshot: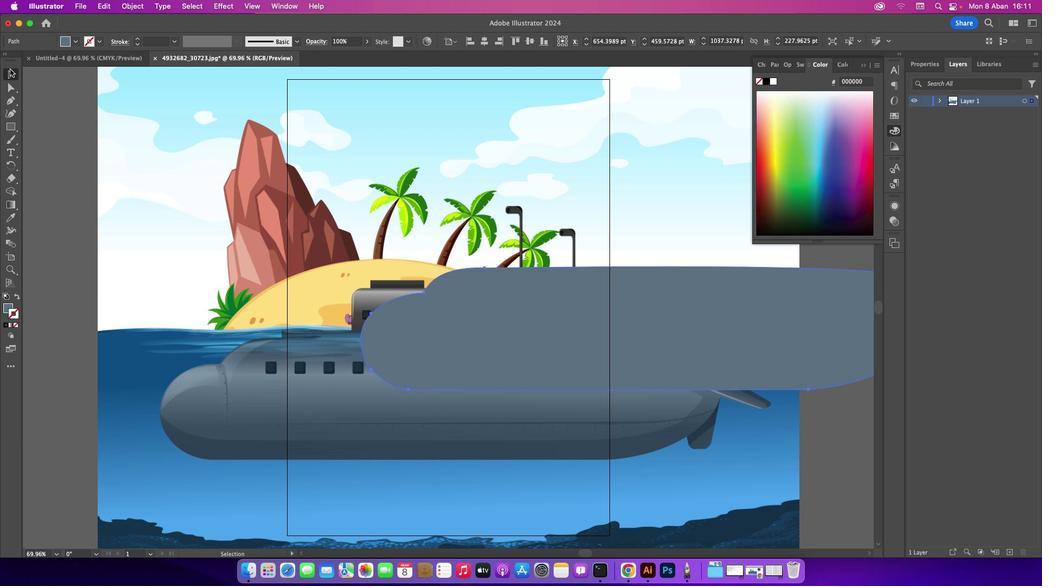 
Action: Mouse pressed left at (9, 69)
Screenshot: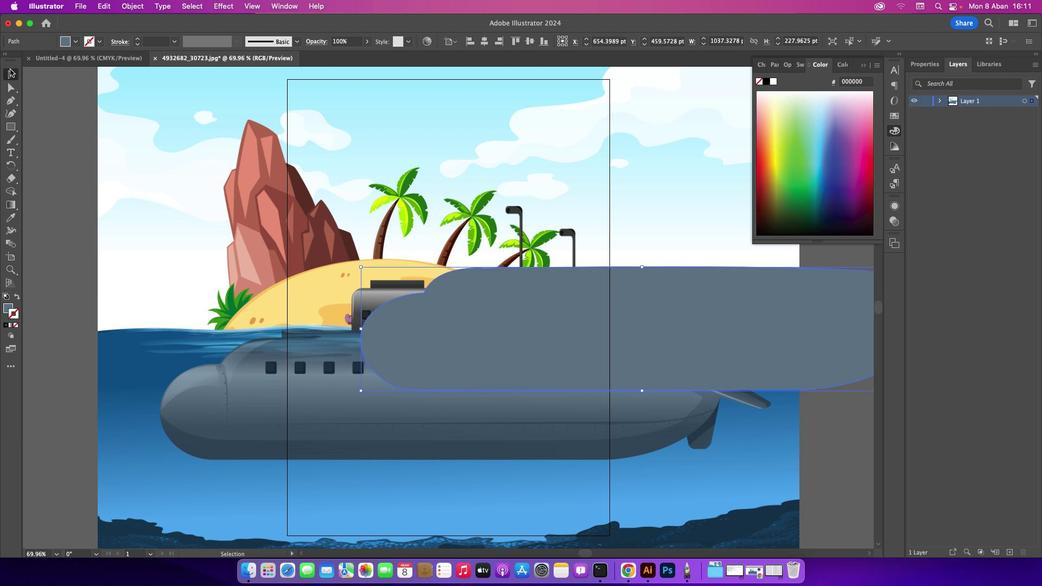 
Action: Mouse moved to (418, 349)
Screenshot: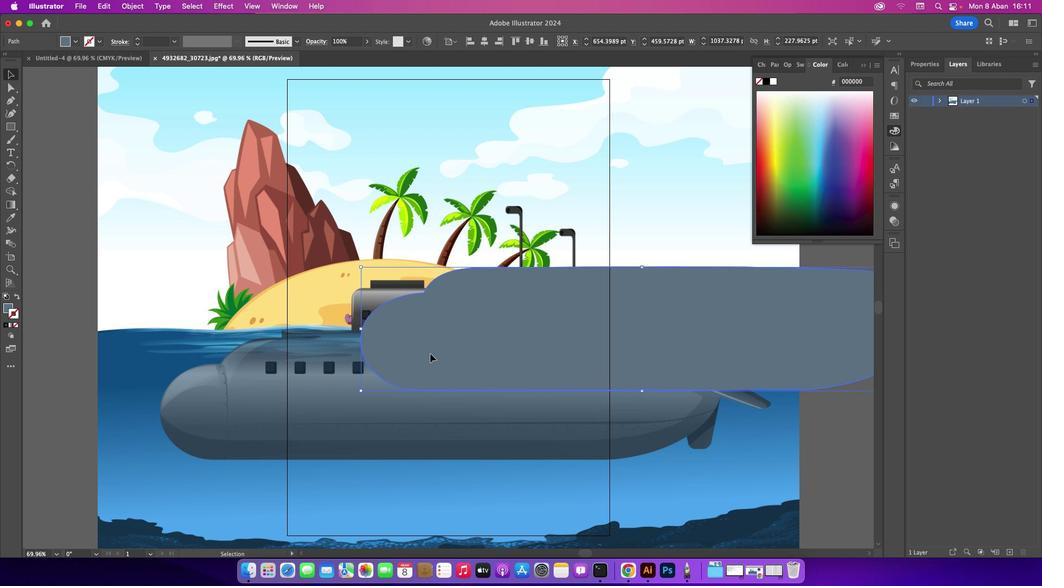 
Action: Mouse pressed left at (418, 349)
Screenshot: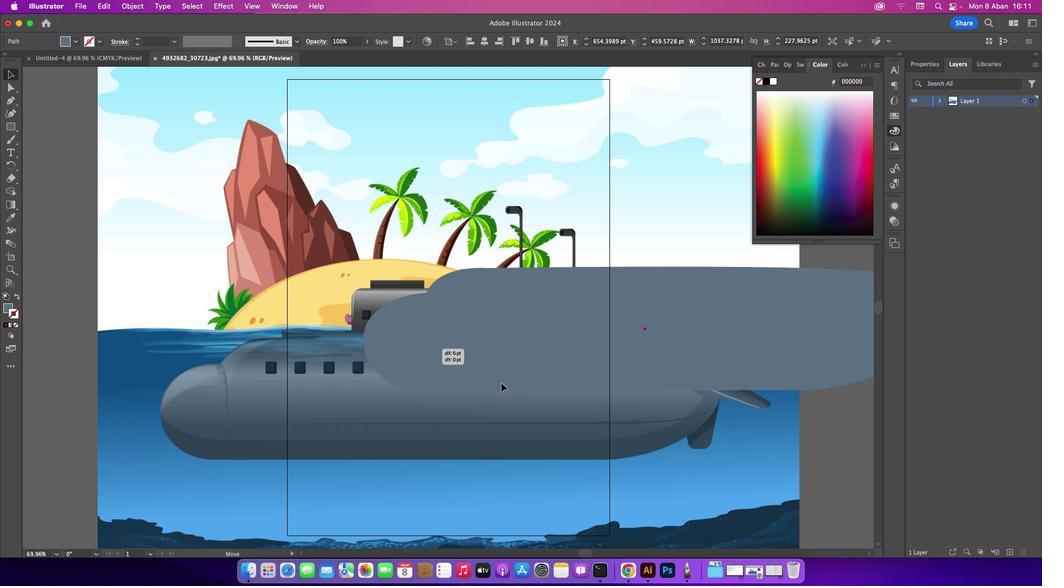 
Action: Mouse moved to (865, 69)
Screenshot: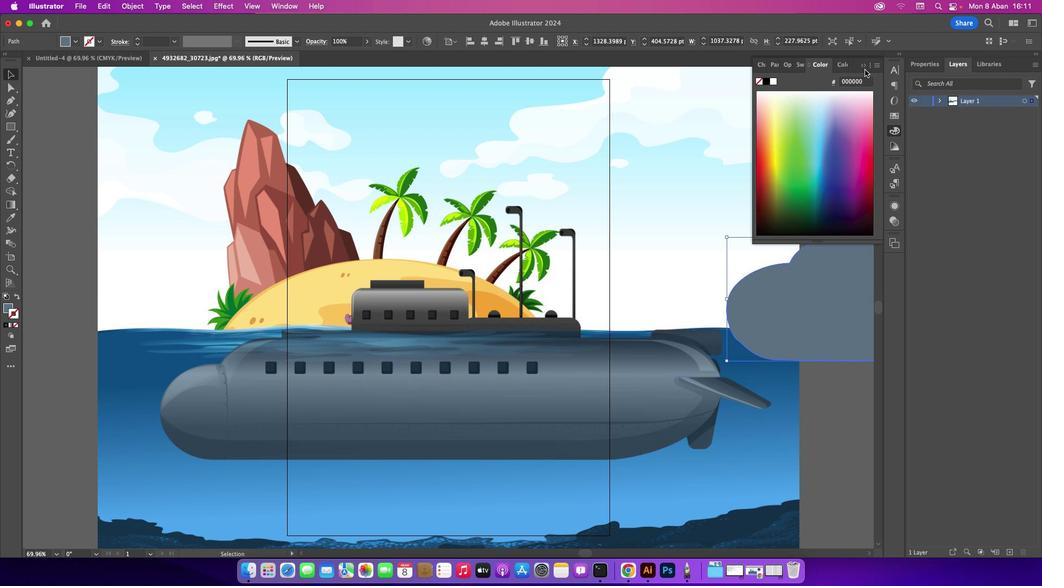 
Action: Mouse pressed left at (865, 69)
Screenshot: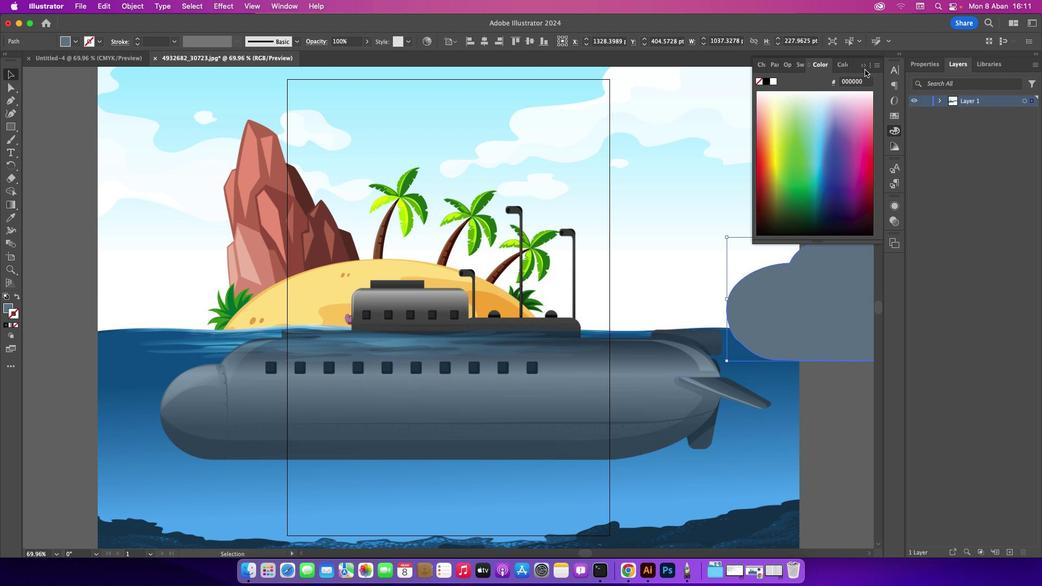 
Action: Mouse moved to (861, 62)
Screenshot: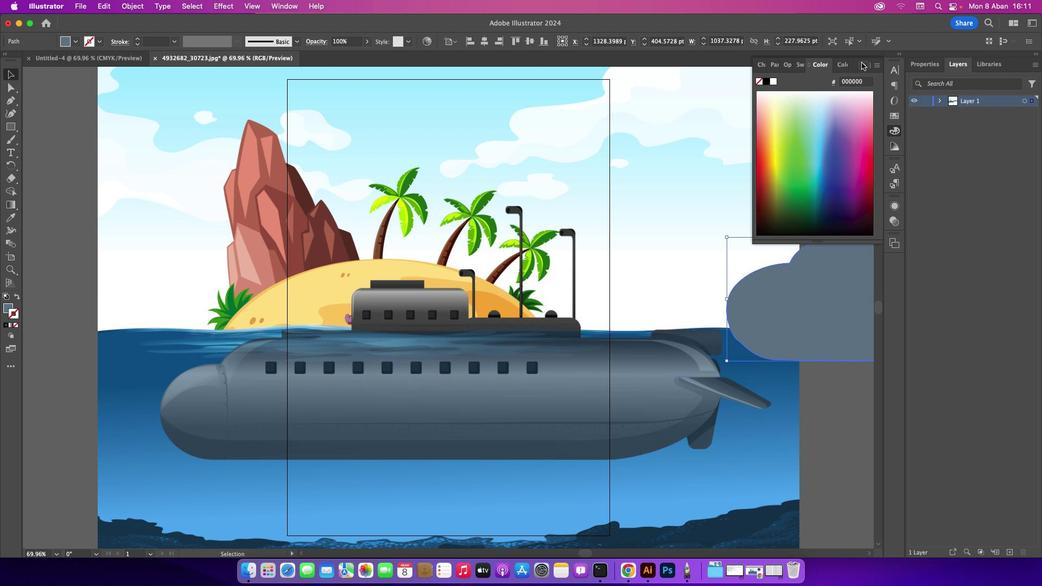 
Action: Mouse pressed left at (861, 62)
Screenshot: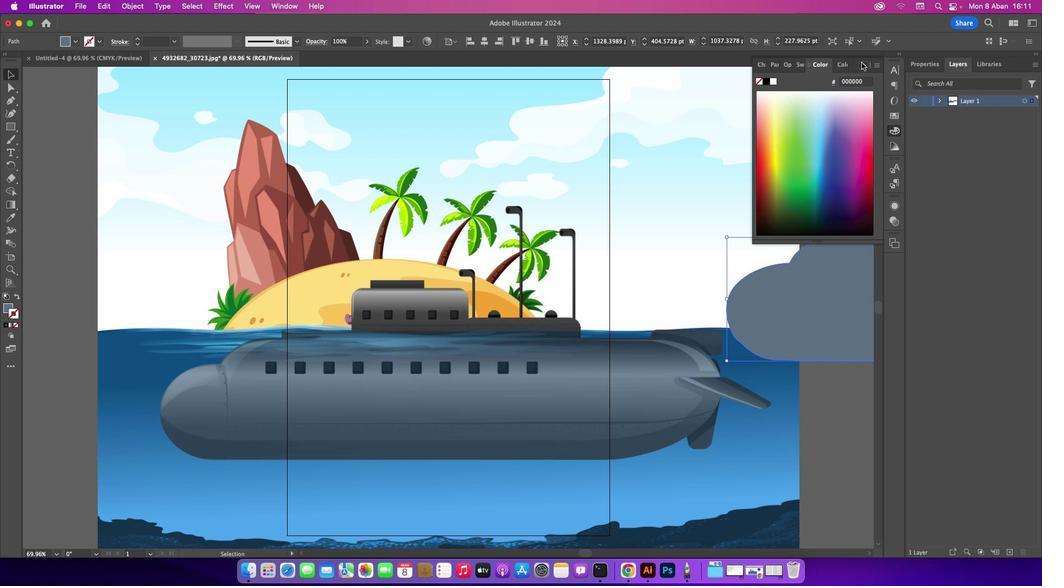 
Action: Mouse moved to (675, 214)
Screenshot: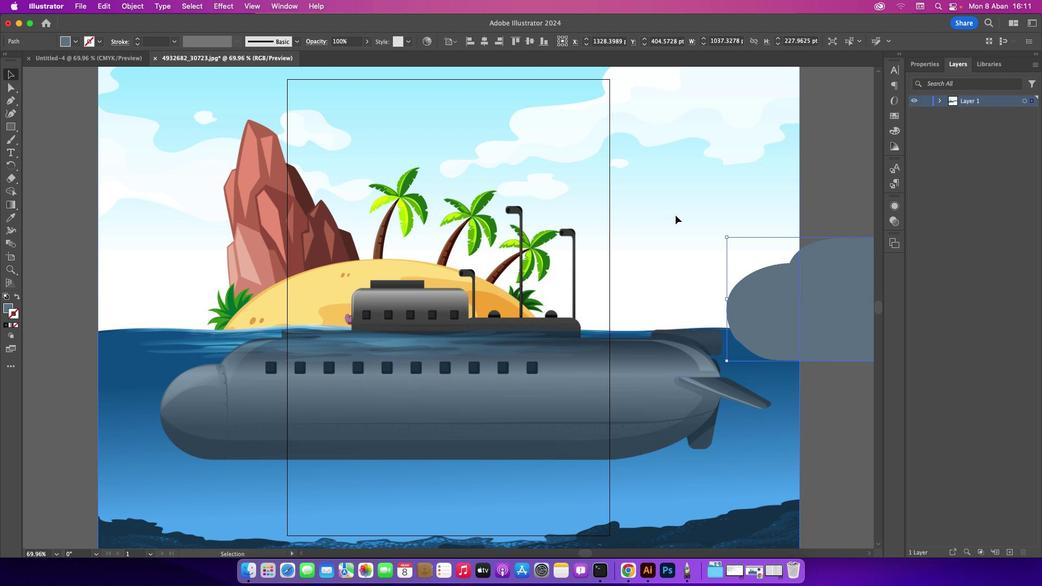 
Action: Mouse pressed left at (675, 214)
Screenshot: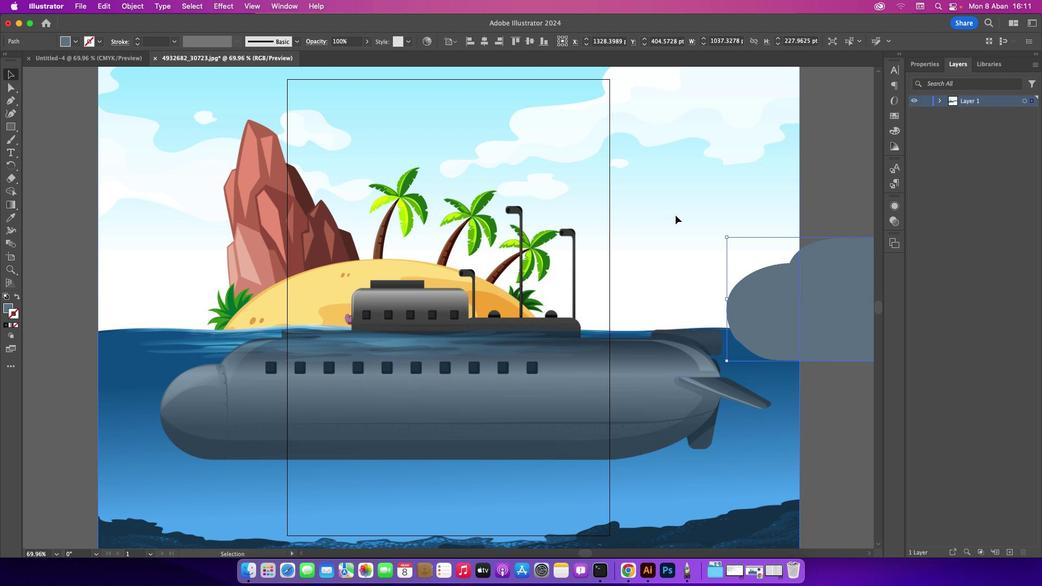 
Action: Mouse moved to (584, 550)
Screenshot: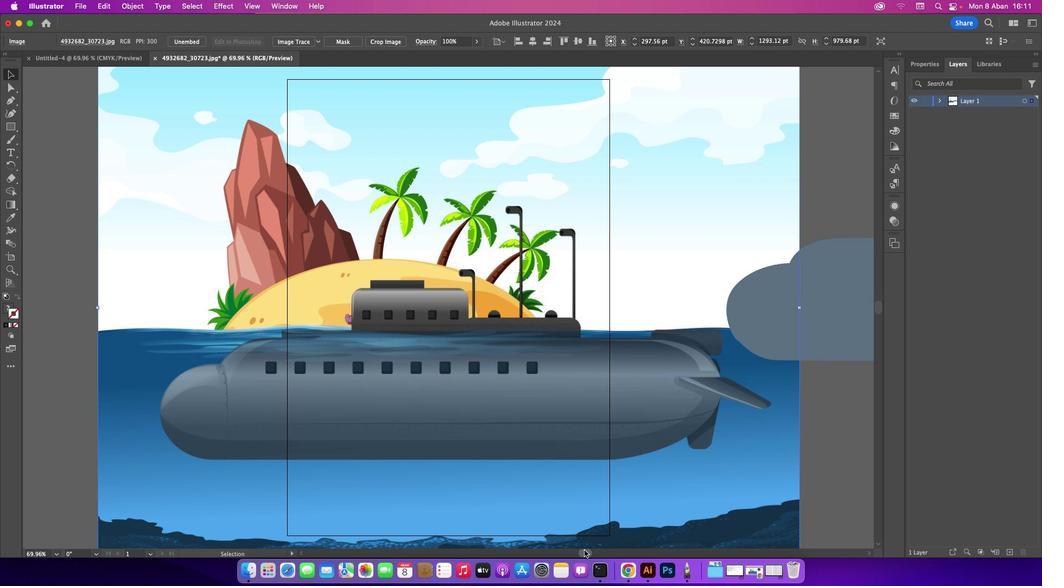 
Action: Mouse pressed left at (584, 550)
Screenshot: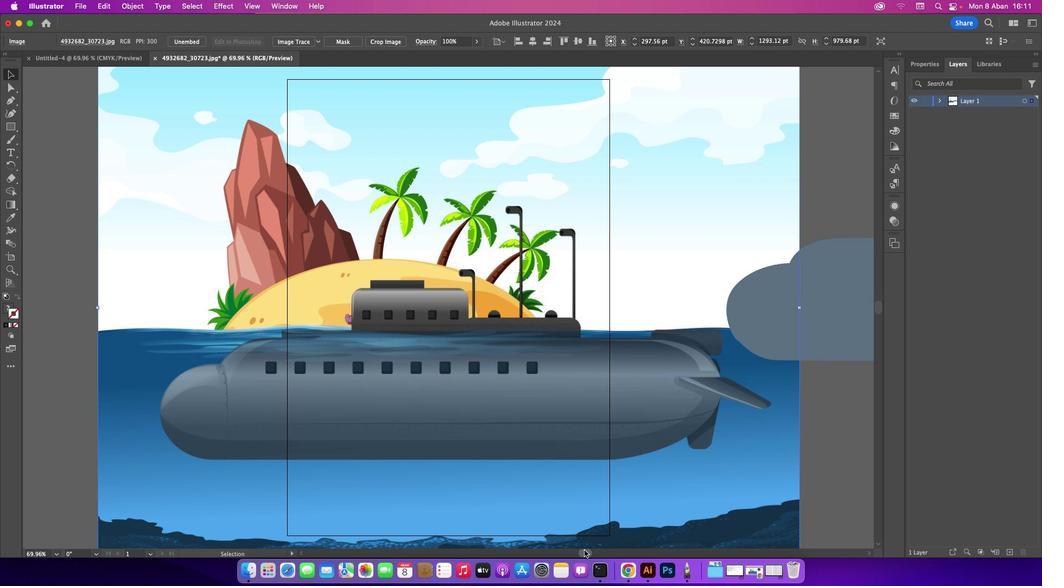 
Action: Mouse moved to (9, 103)
Screenshot: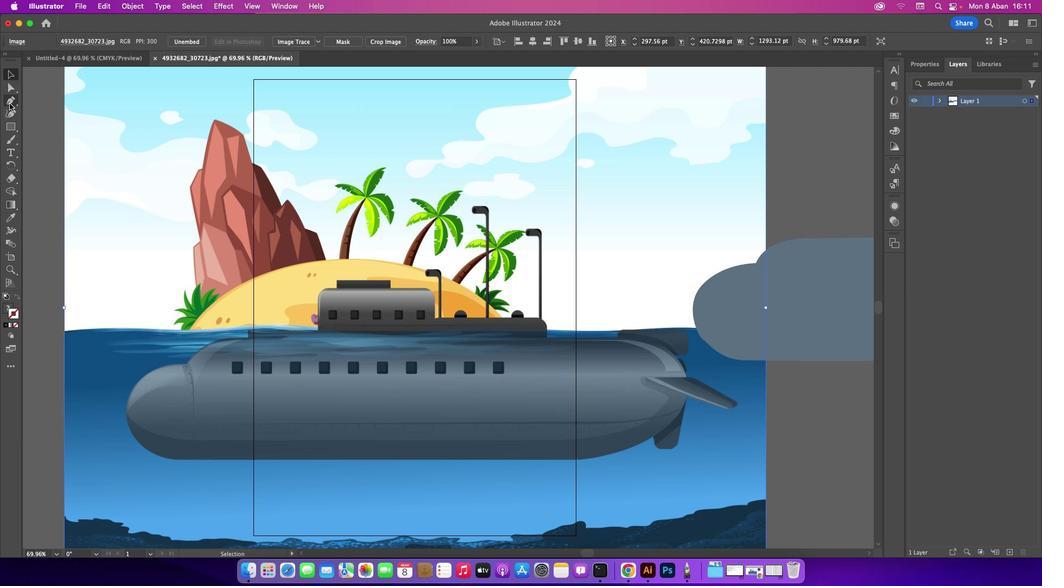 
Action: Mouse pressed left at (9, 103)
Screenshot: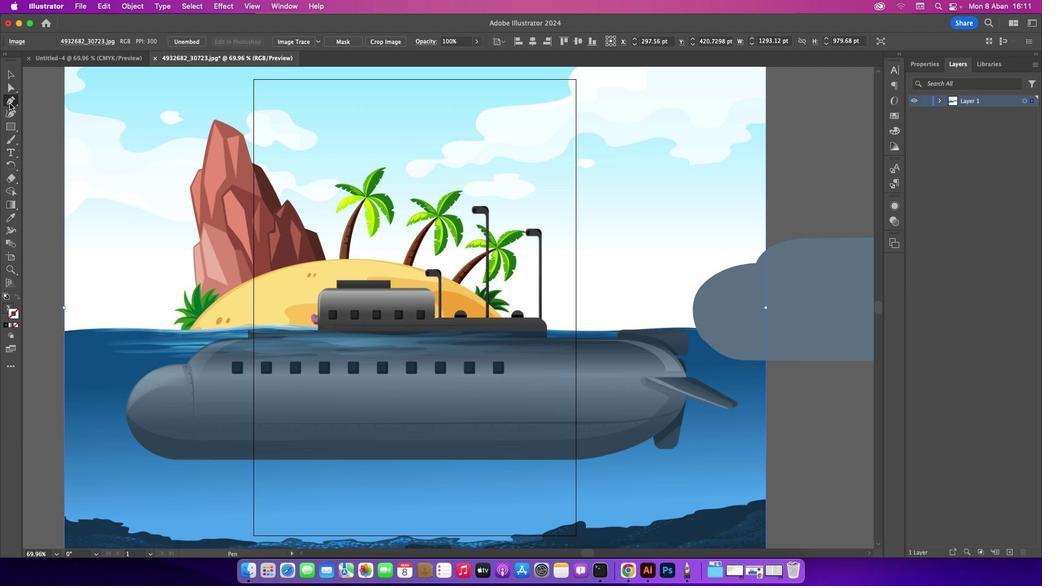 
Action: Mouse moved to (125, 413)
Screenshot: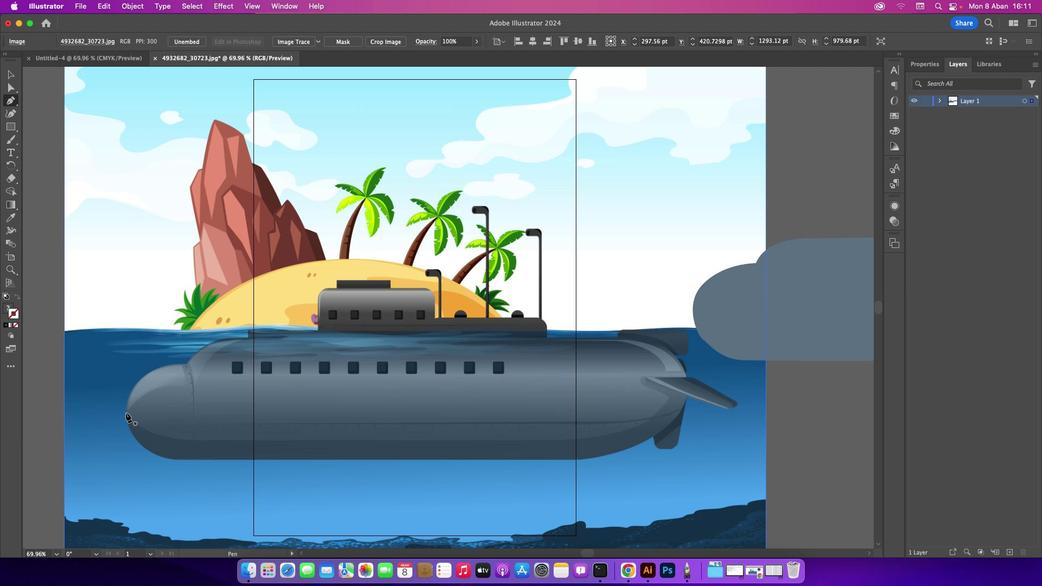 
Action: Mouse pressed left at (125, 413)
Screenshot: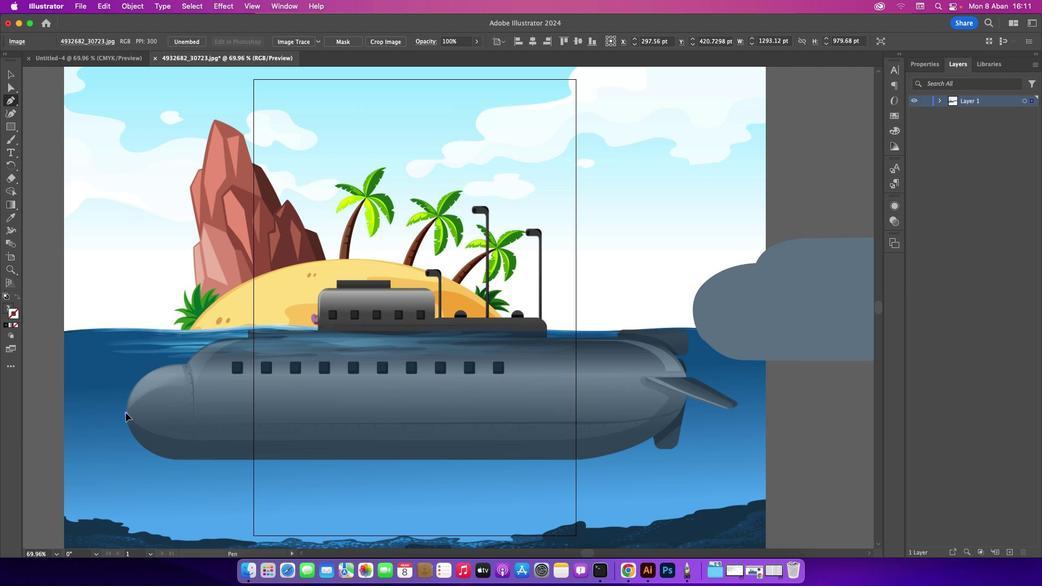 
Action: Mouse moved to (194, 441)
Screenshot: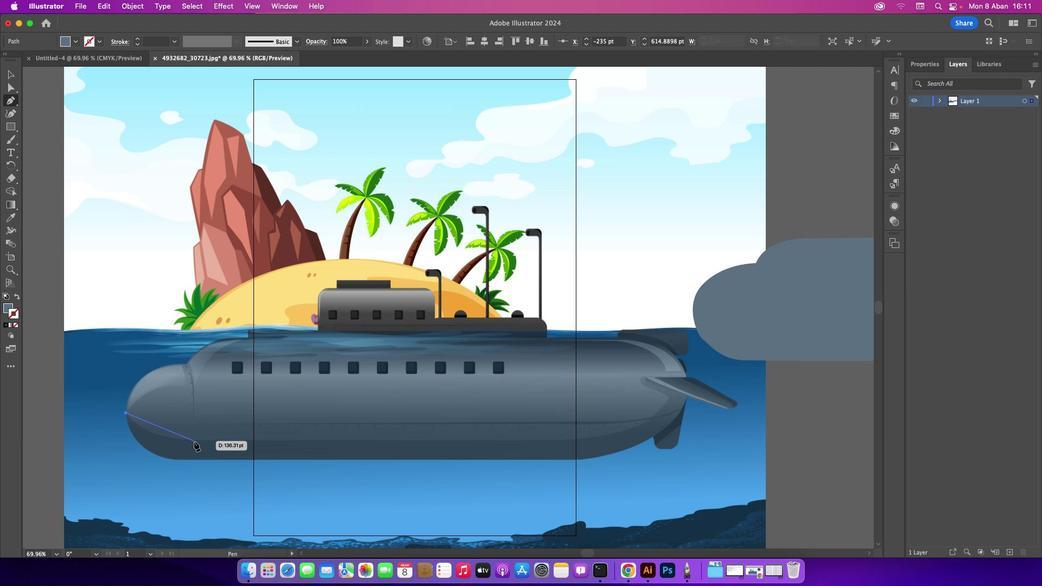 
Action: Mouse pressed left at (194, 441)
Screenshot: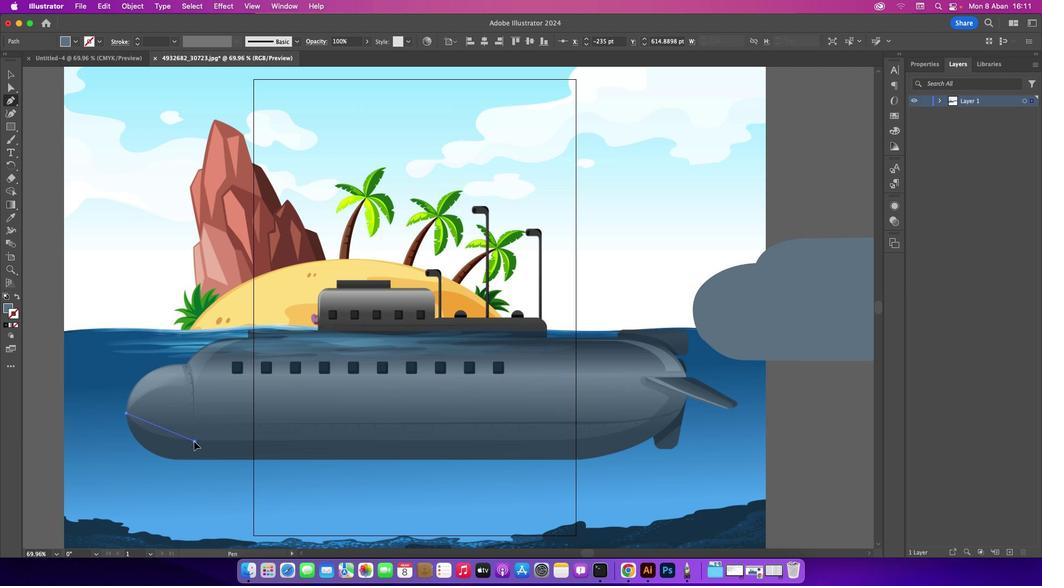 
Action: Mouse moved to (579, 442)
Screenshot: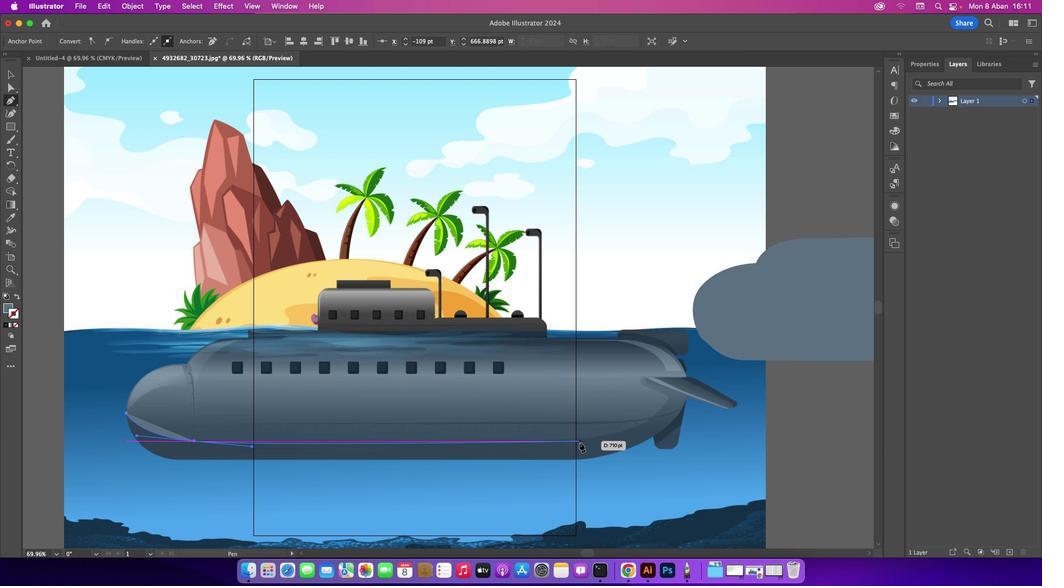 
Action: Mouse pressed left at (579, 442)
Screenshot: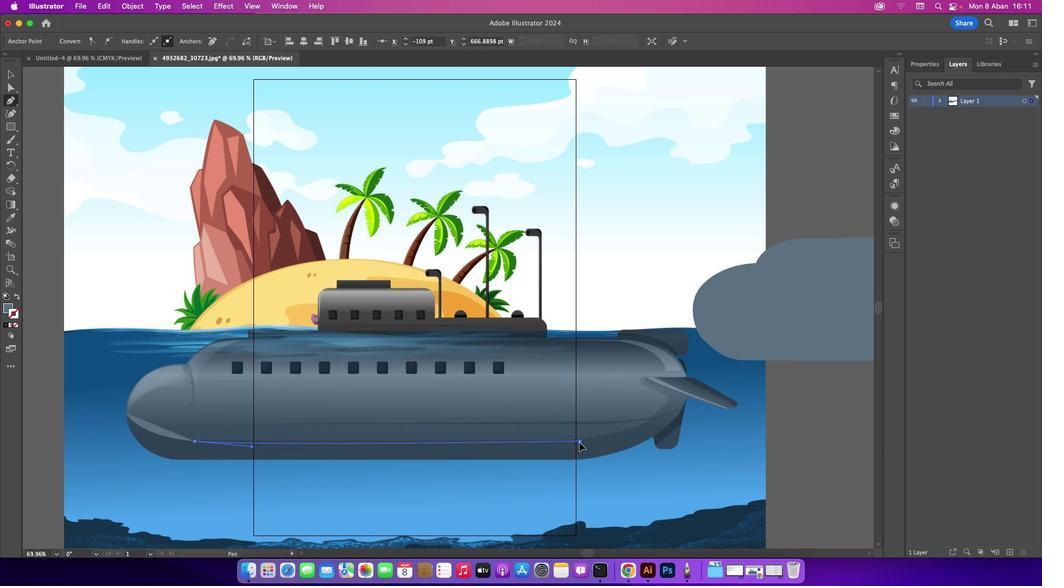 
Action: Mouse moved to (668, 399)
Screenshot: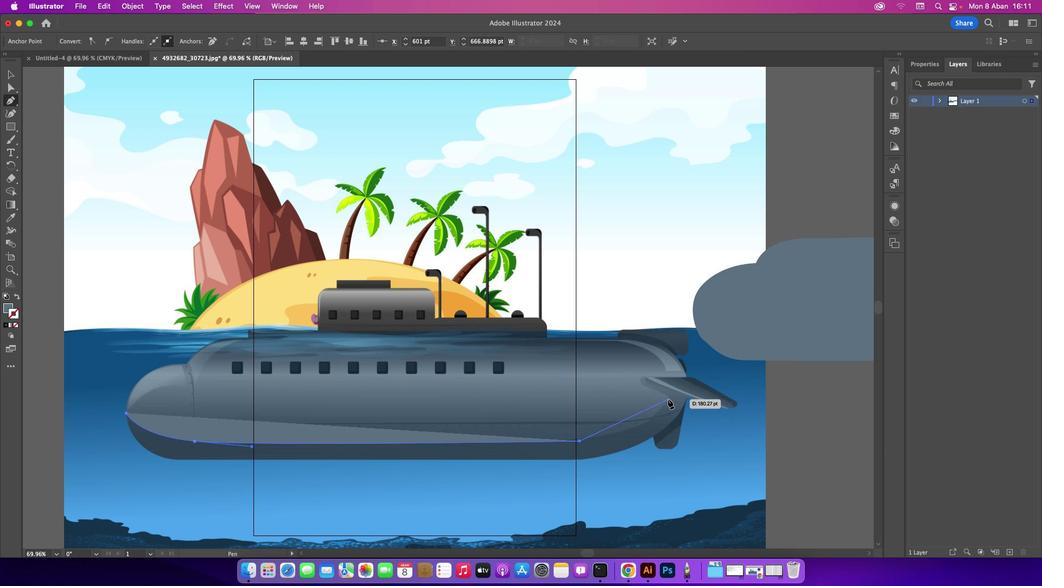 
Action: Mouse pressed left at (668, 399)
Screenshot: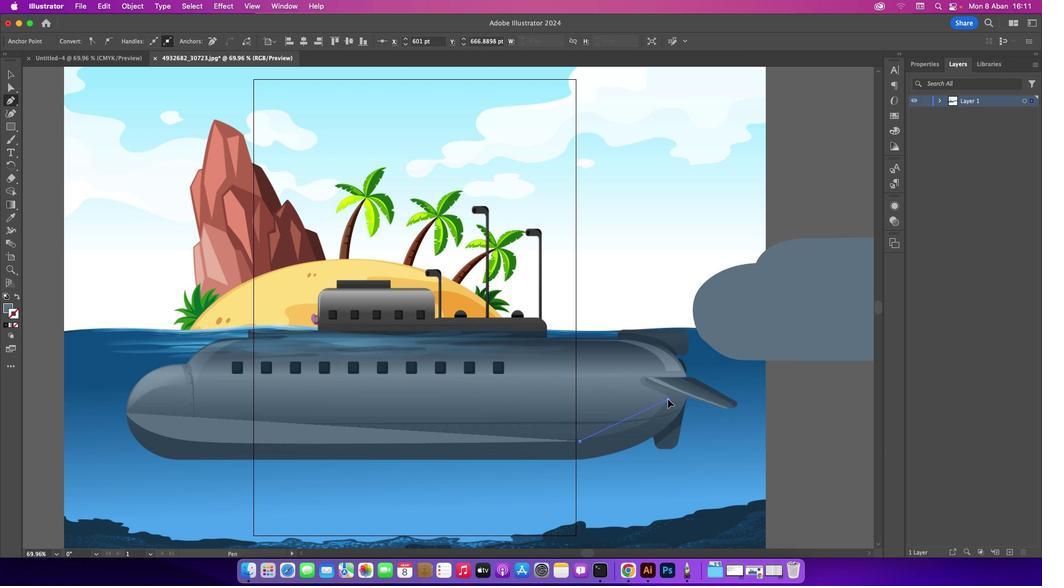 
Action: Mouse moved to (670, 401)
Screenshot: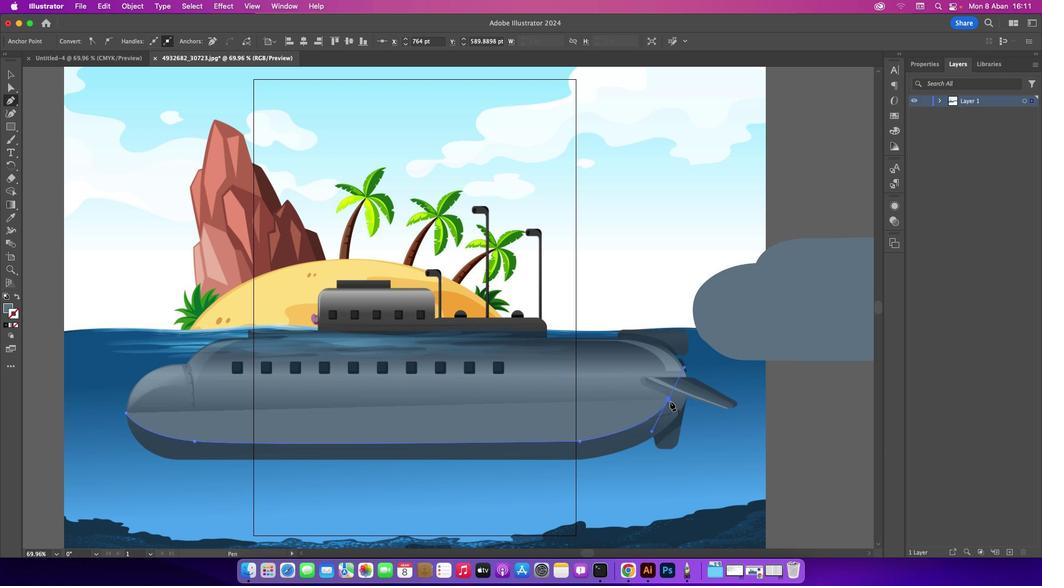 
Action: Mouse pressed left at (670, 401)
Screenshot: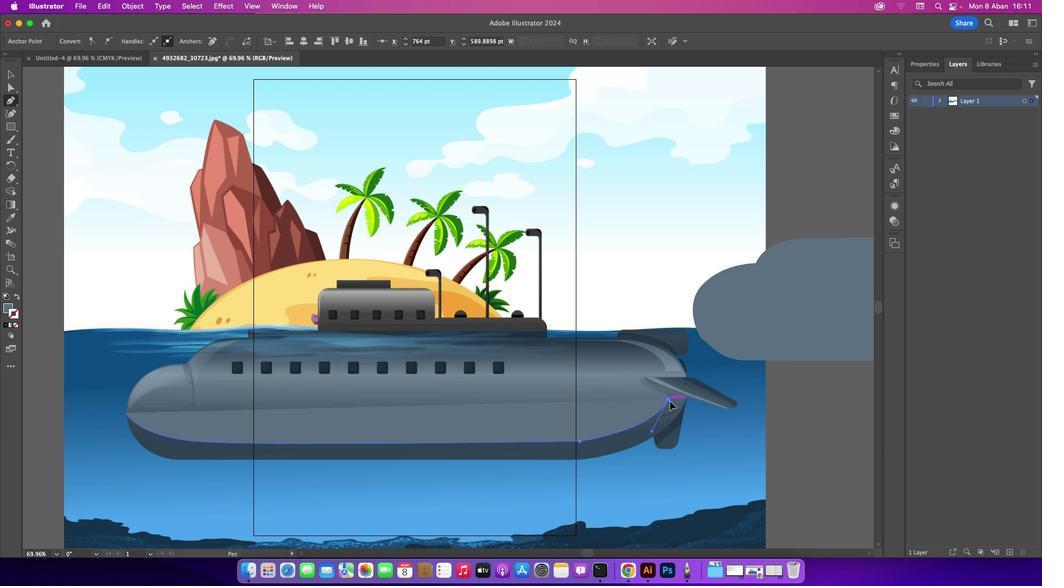 
Action: Mouse moved to (660, 390)
Screenshot: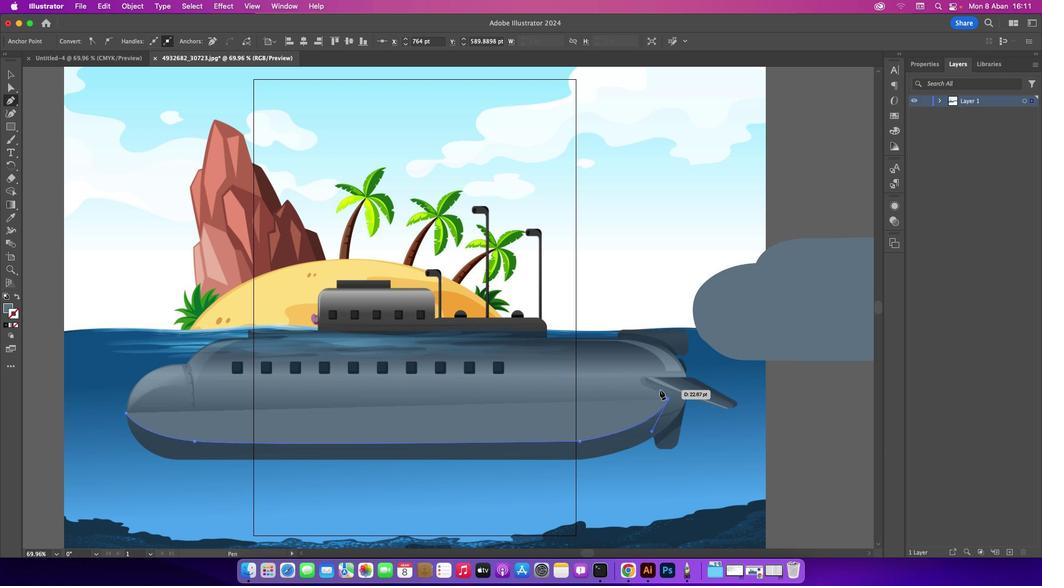 
Action: Mouse pressed left at (660, 390)
Screenshot: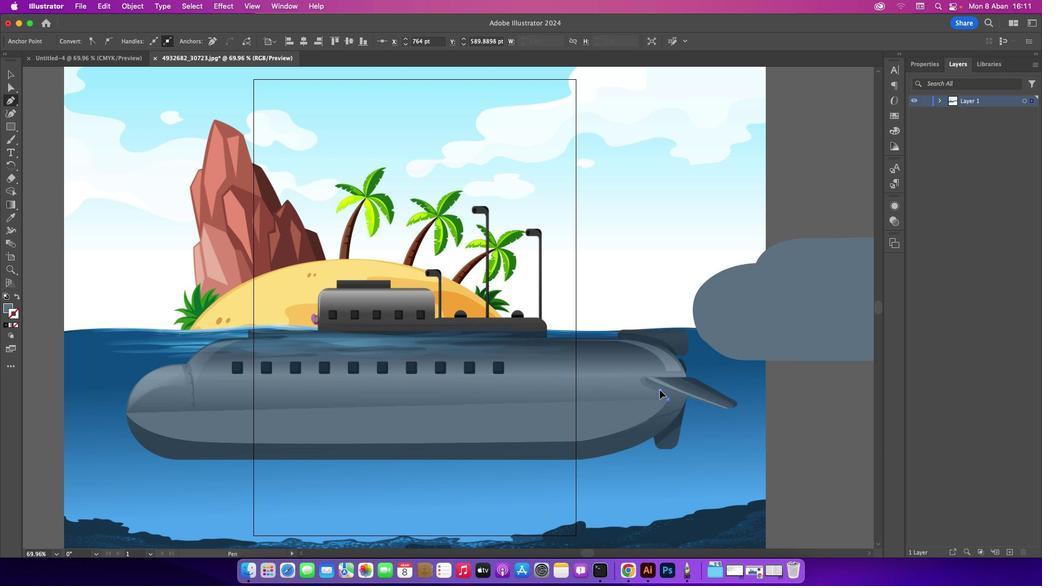 
Action: Mouse moved to (646, 381)
Screenshot: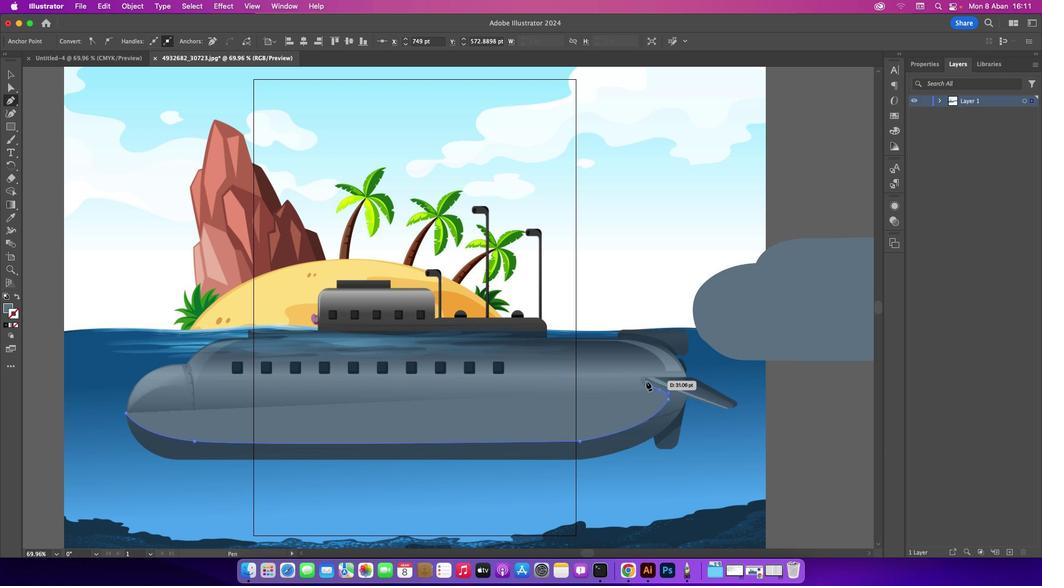 
Action: Mouse pressed left at (646, 381)
Screenshot: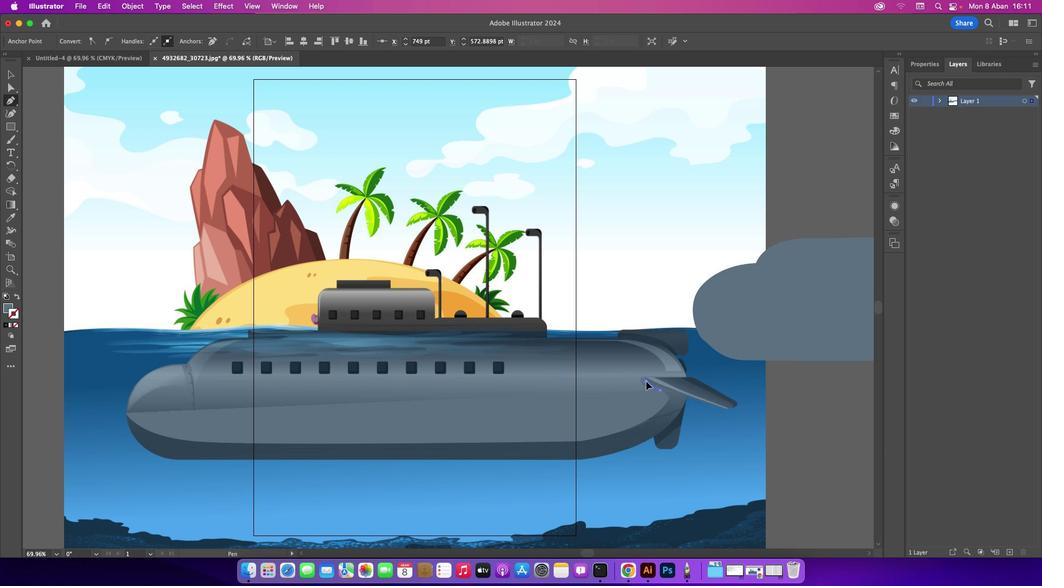 
Action: Mouse moved to (648, 380)
Screenshot: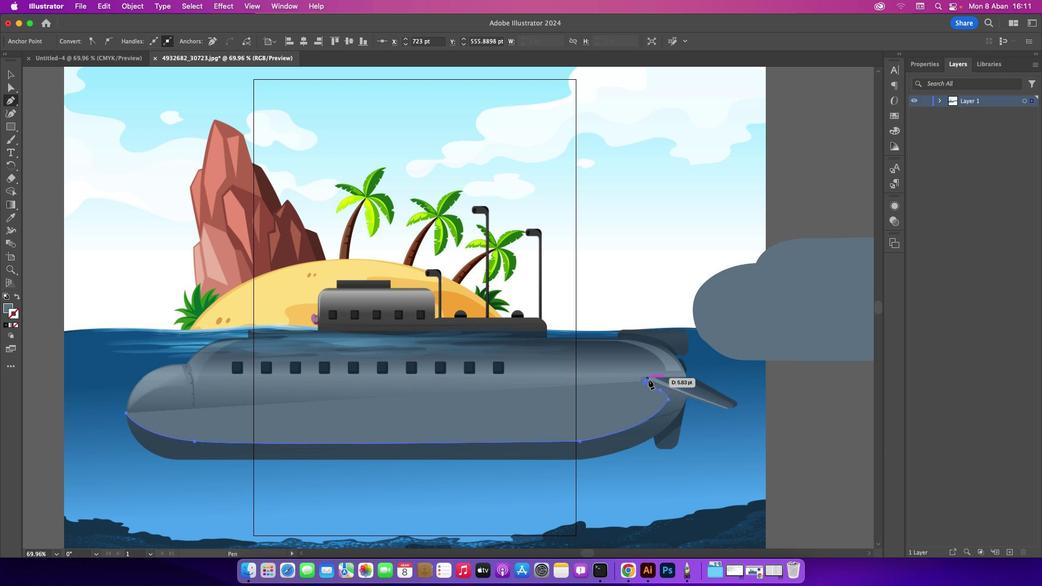 
Action: Mouse pressed left at (648, 380)
Screenshot: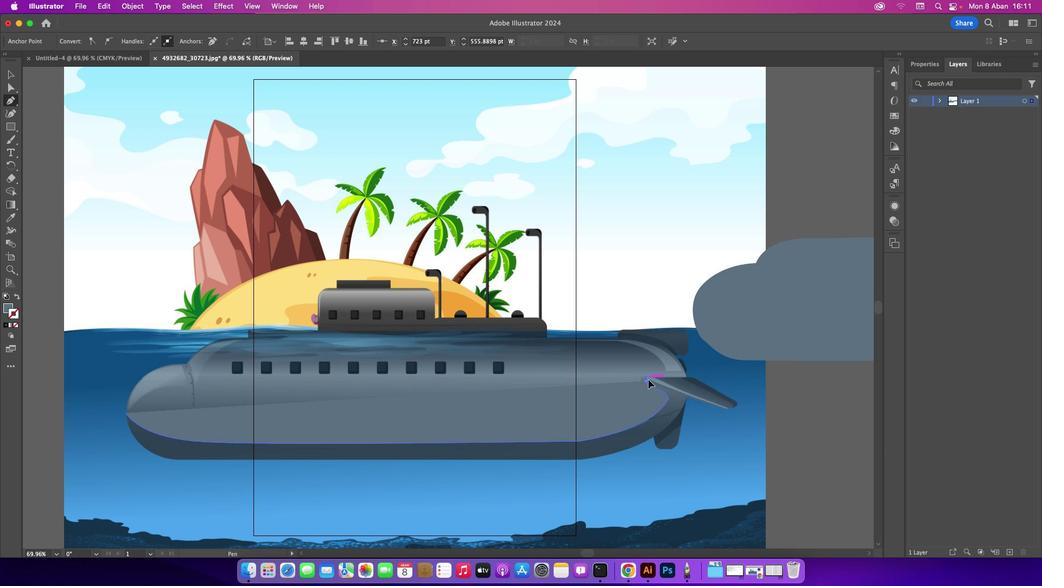 
Action: Mouse moved to (688, 396)
Screenshot: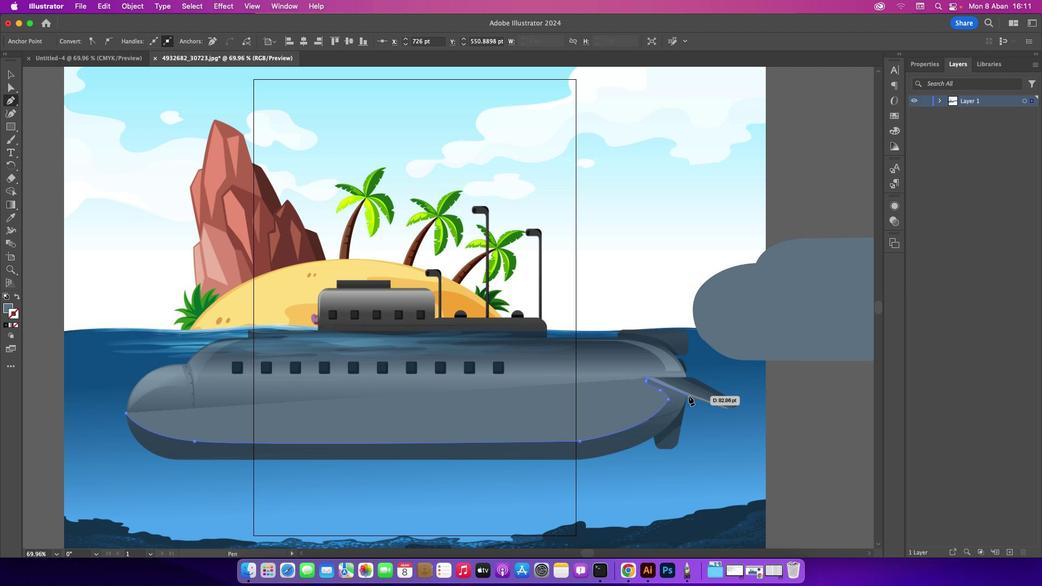 
Action: Mouse pressed left at (688, 396)
Screenshot: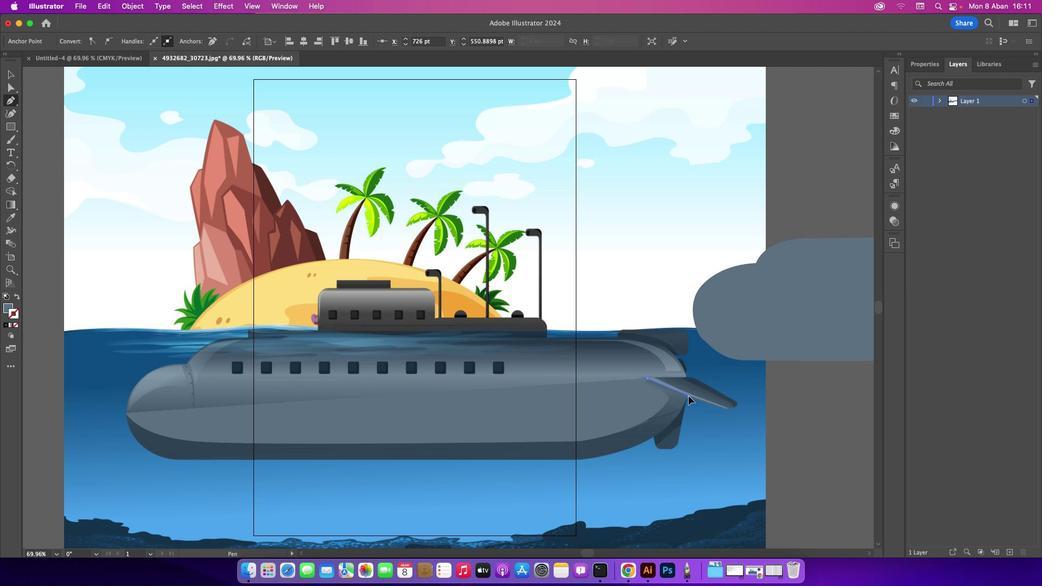 
Action: Mouse moved to (660, 434)
Screenshot: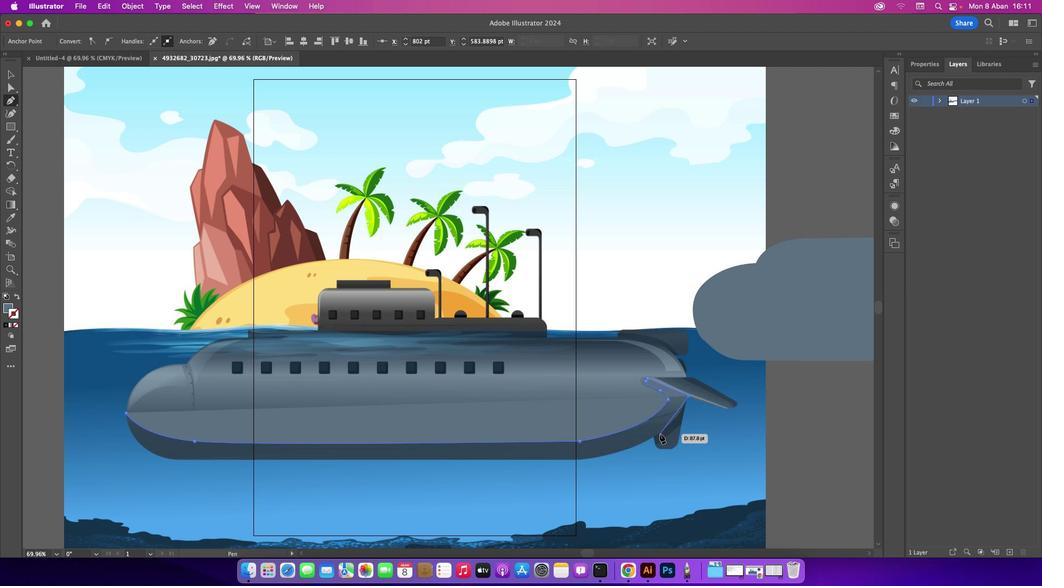 
Action: Mouse pressed left at (660, 434)
Screenshot: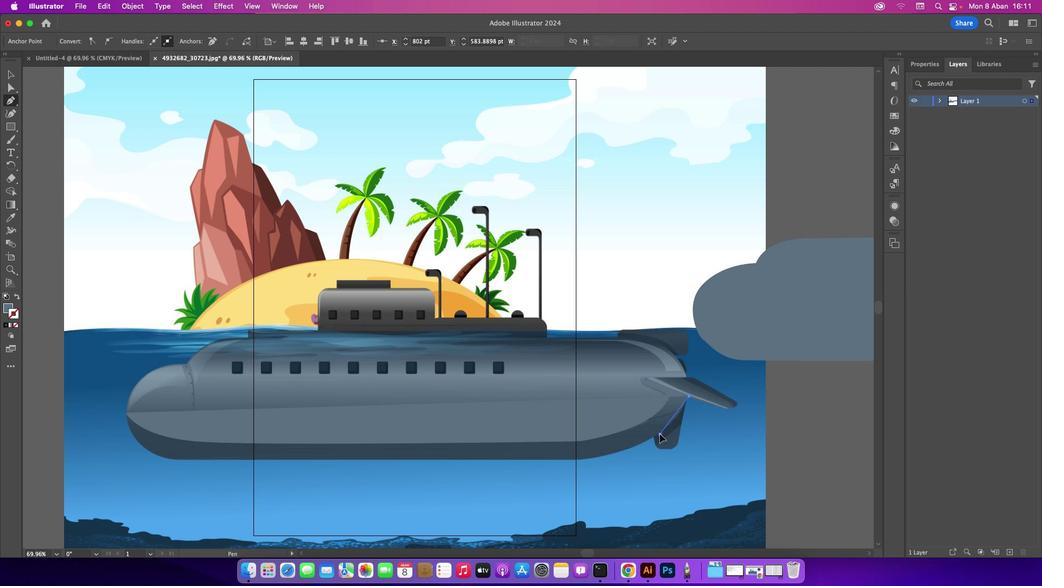 
Action: Mouse moved to (580, 459)
Screenshot: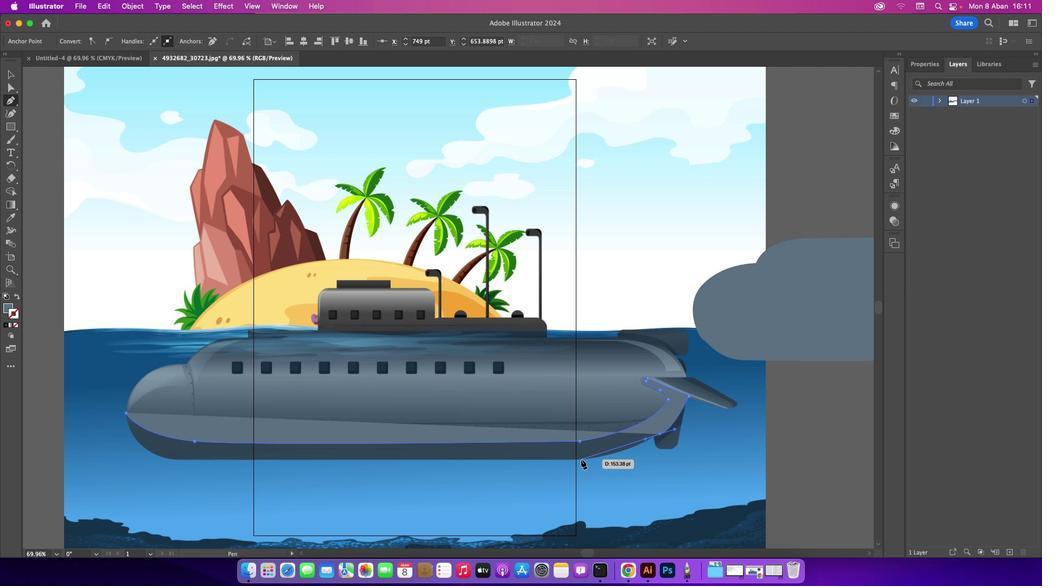 
Action: Mouse pressed left at (580, 459)
Screenshot: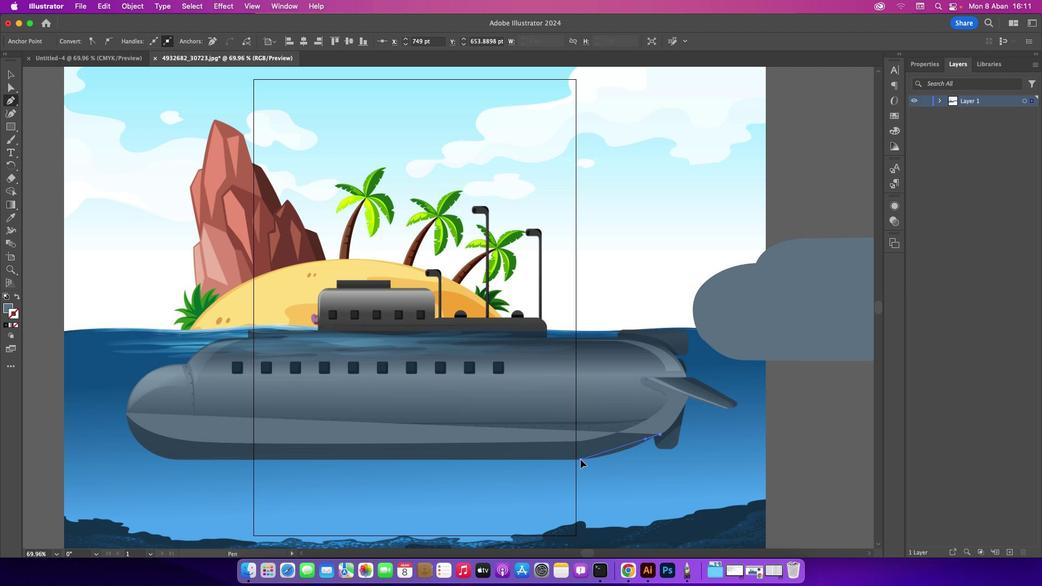 
Action: Mouse moved to (194, 458)
Screenshot: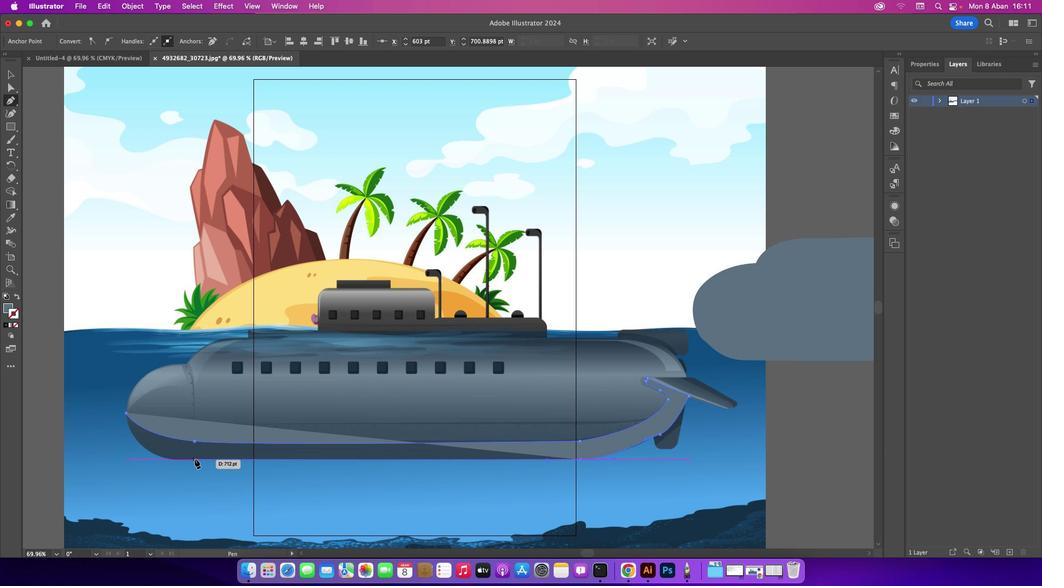 
Action: Mouse pressed left at (194, 458)
Screenshot: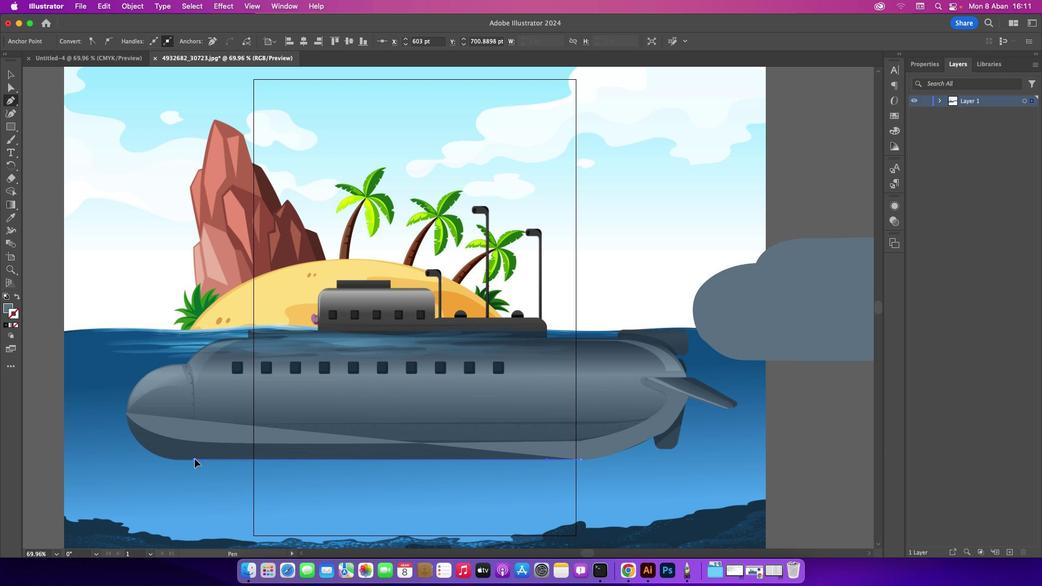 
Action: Mouse moved to (124, 412)
Screenshot: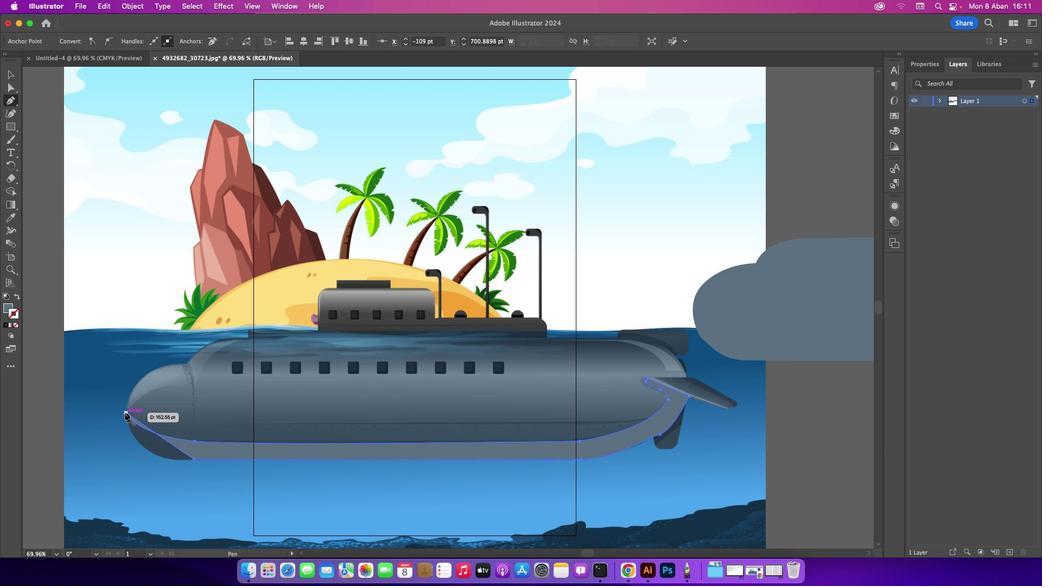 
Action: Mouse pressed left at (124, 412)
Screenshot: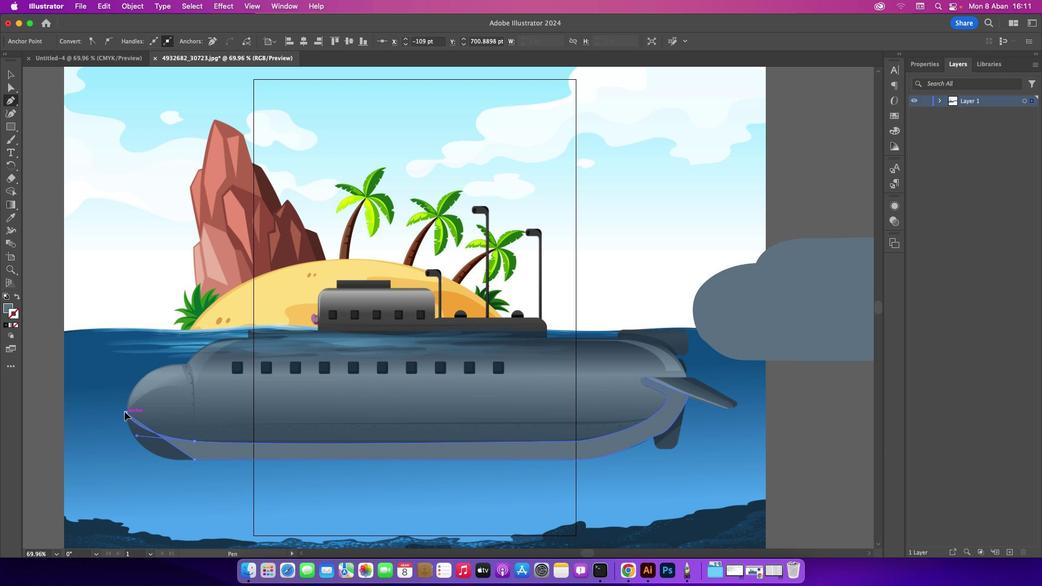 
Action: Mouse moved to (14, 73)
Screenshot: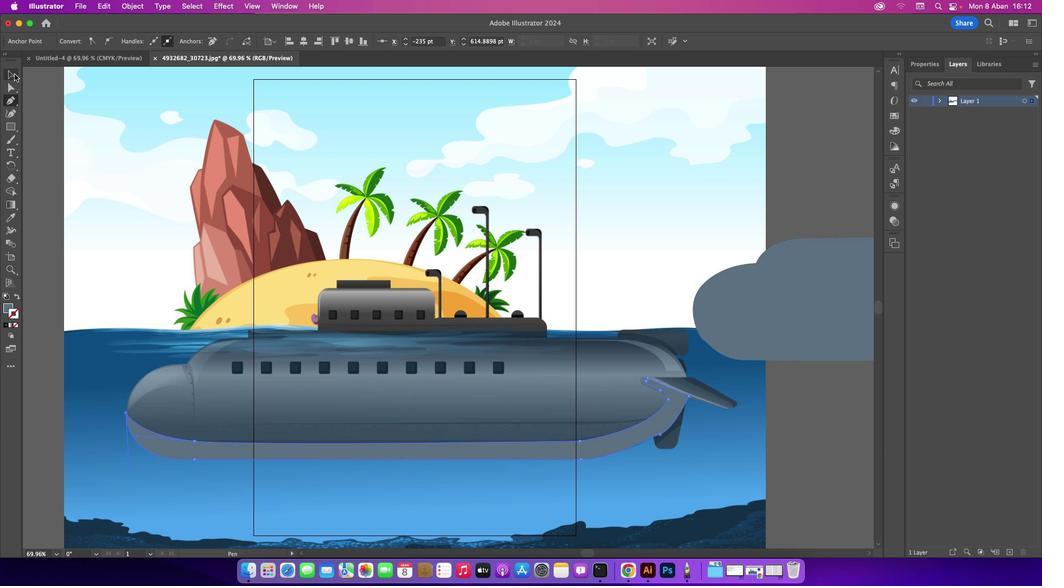 
Action: Mouse pressed left at (14, 73)
Screenshot: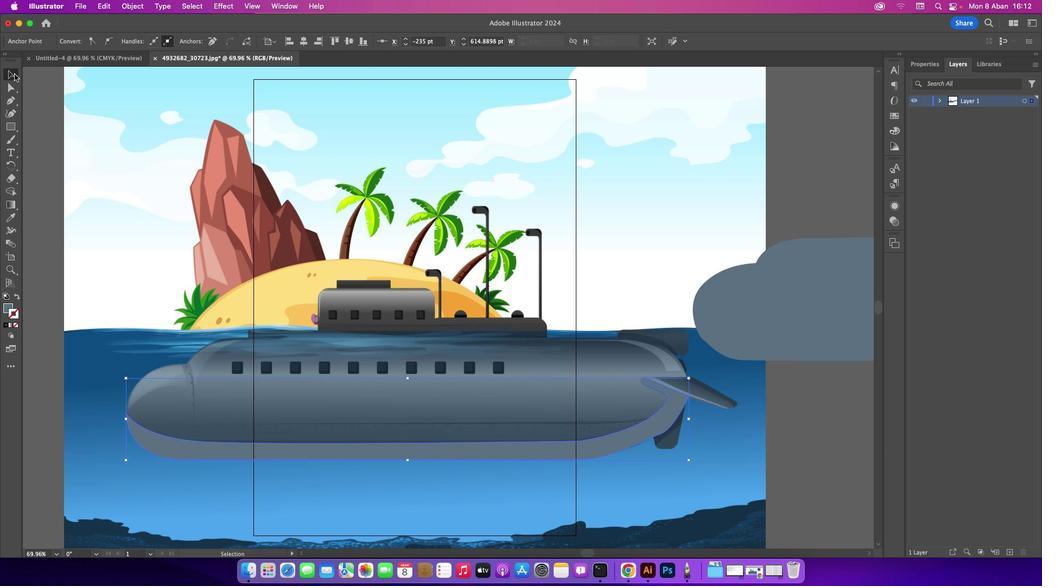 
Action: Mouse moved to (328, 443)
Screenshot: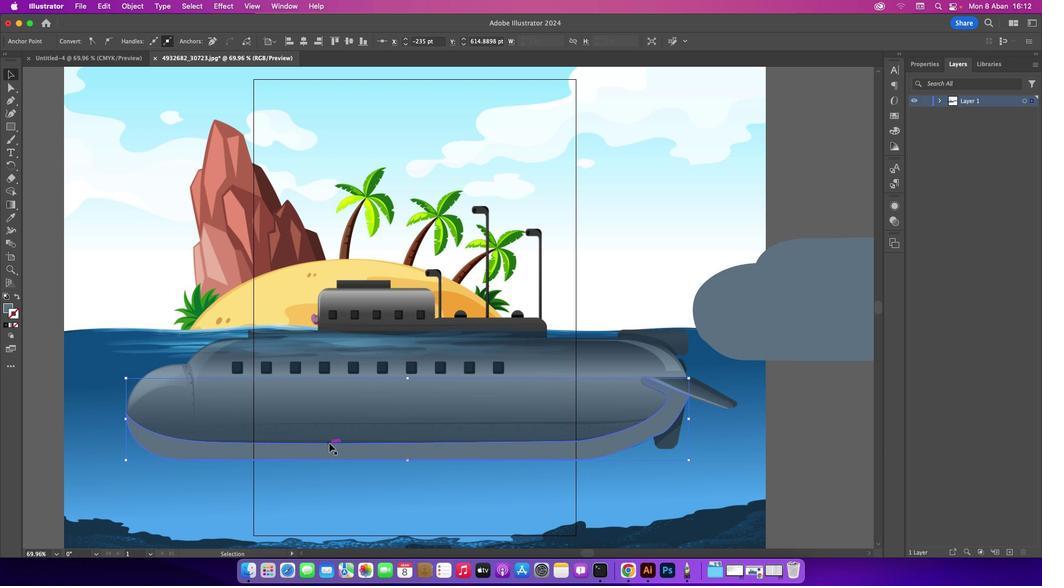 
Action: Mouse pressed left at (328, 443)
Screenshot: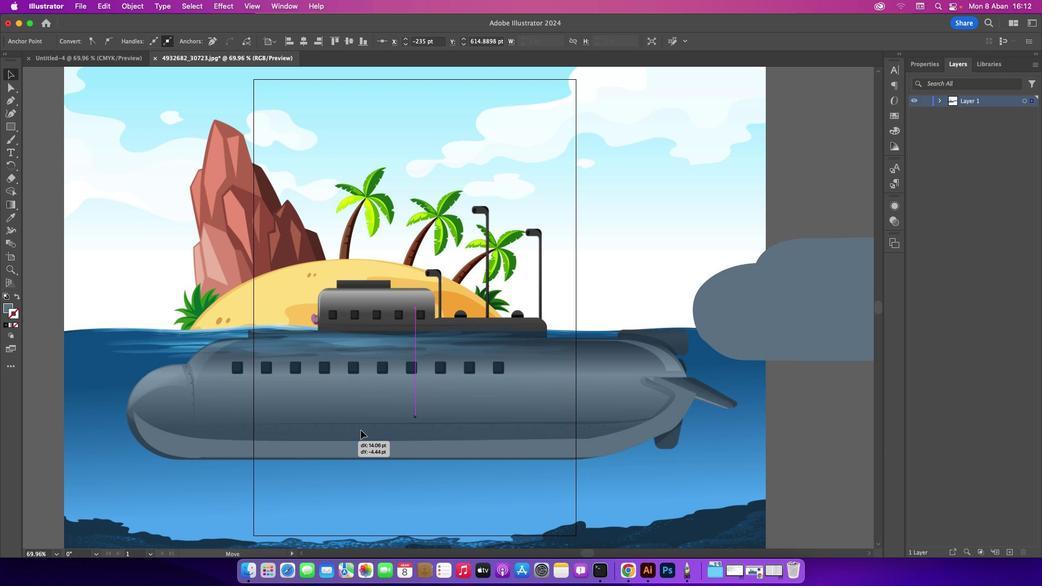 
Action: Mouse moved to (7, 223)
Screenshot: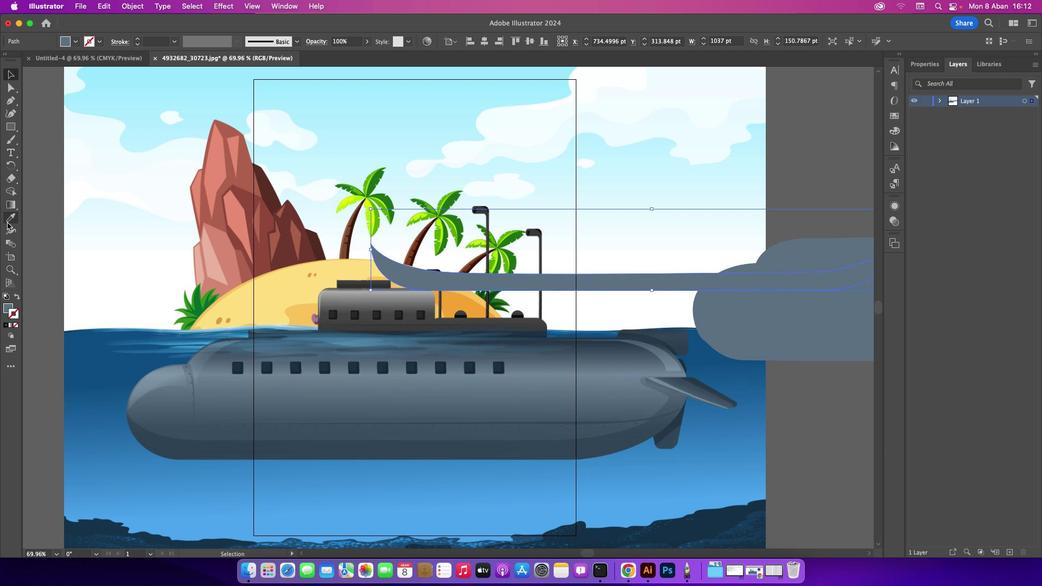 
Action: Mouse pressed left at (7, 223)
Screenshot: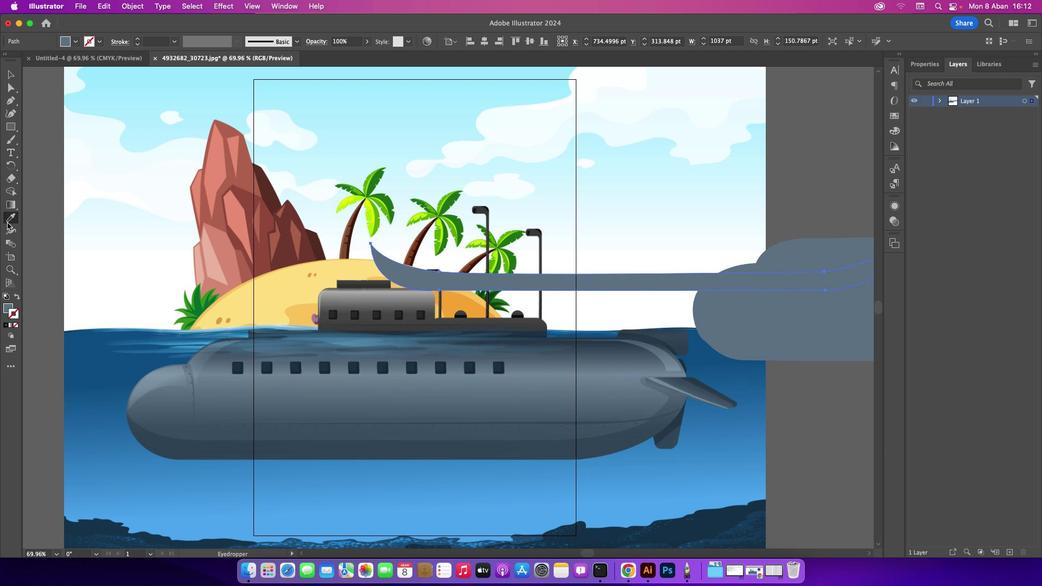
Action: Mouse moved to (338, 445)
Screenshot: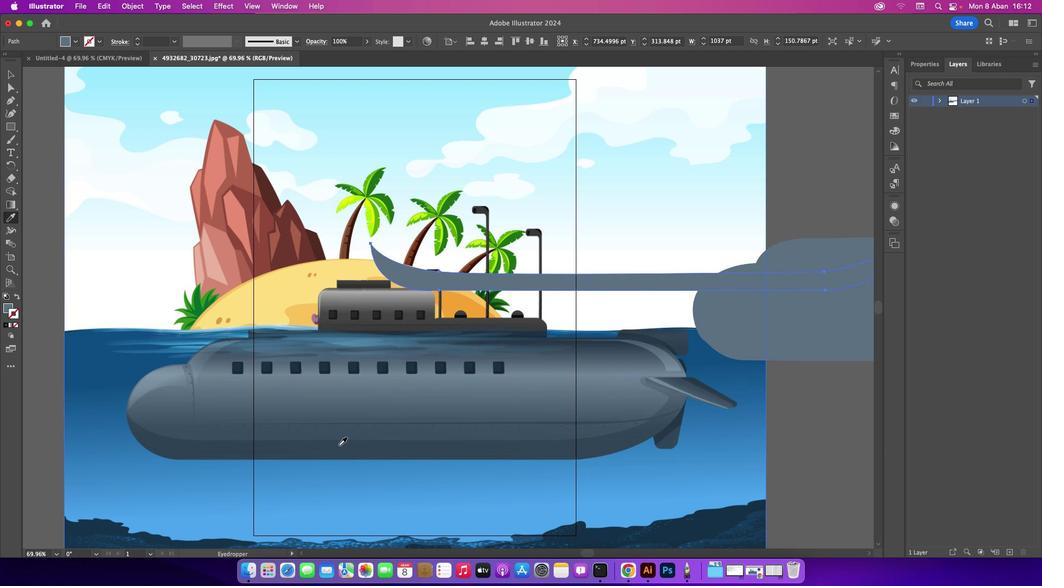 
Action: Mouse pressed left at (338, 445)
Screenshot: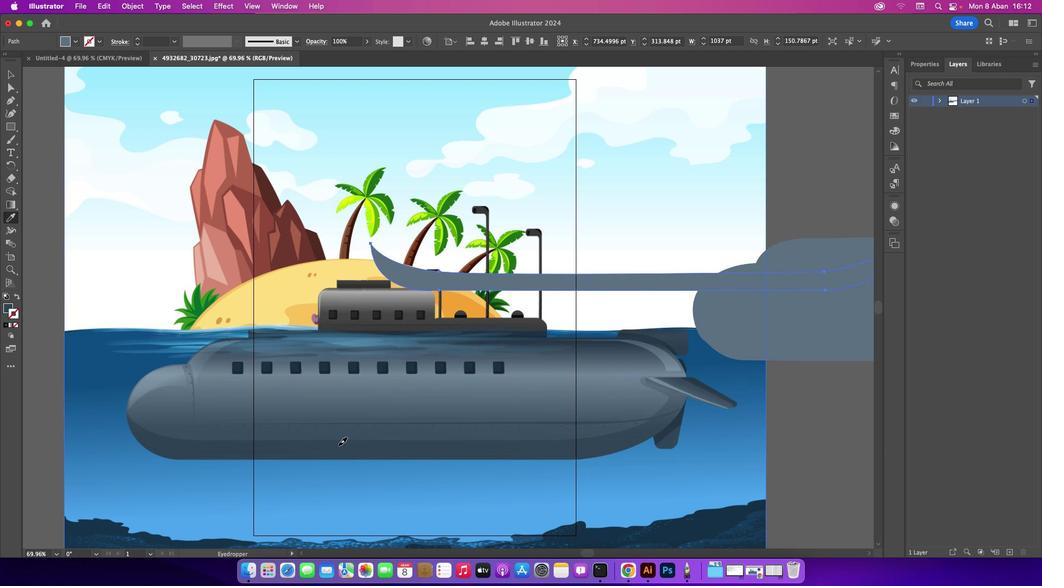 
Action: Mouse moved to (7, 68)
Screenshot: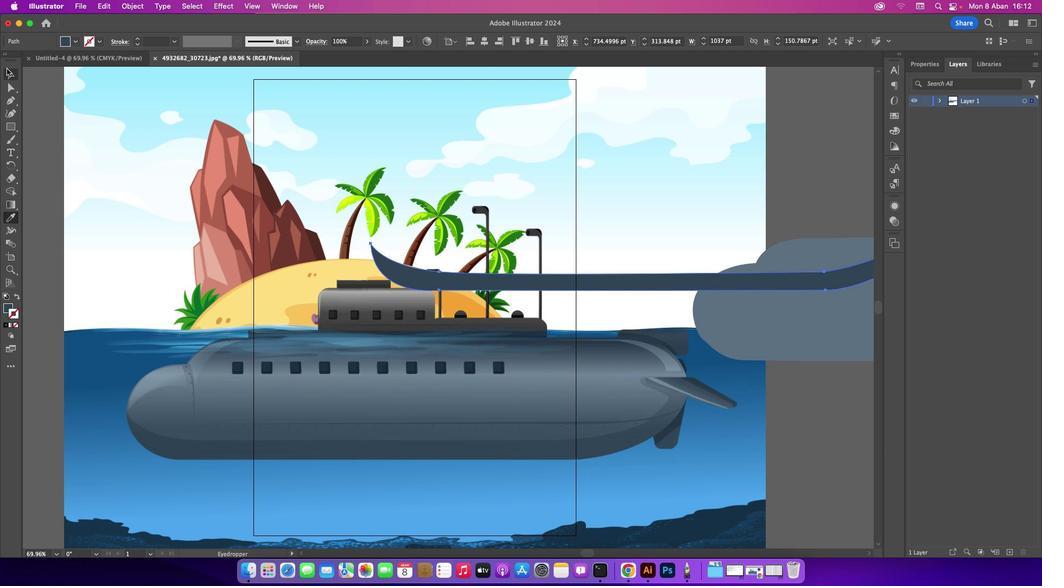 
Action: Mouse pressed left at (7, 68)
Screenshot: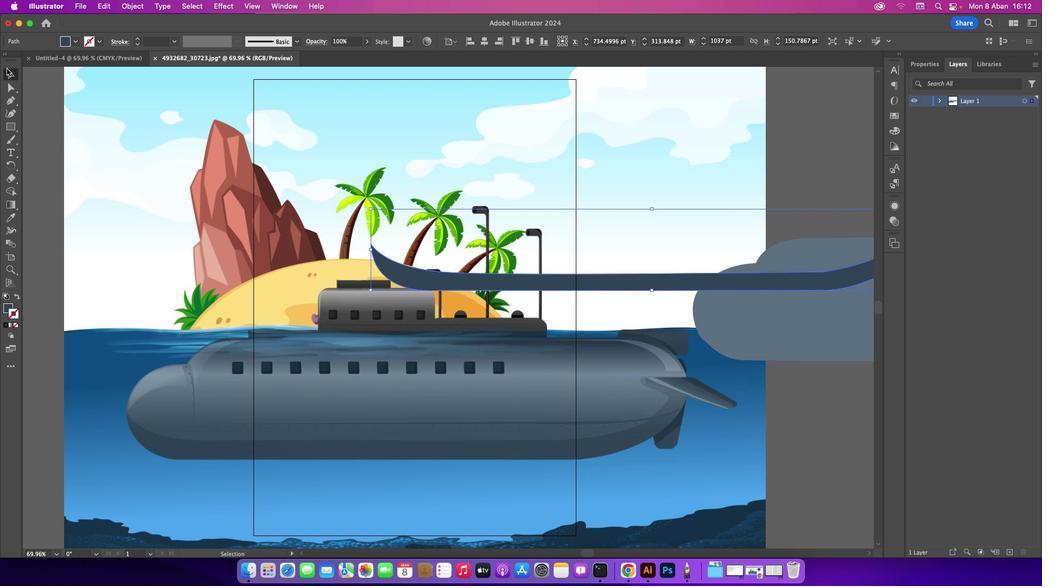 
Action: Mouse moved to (414, 279)
Screenshot: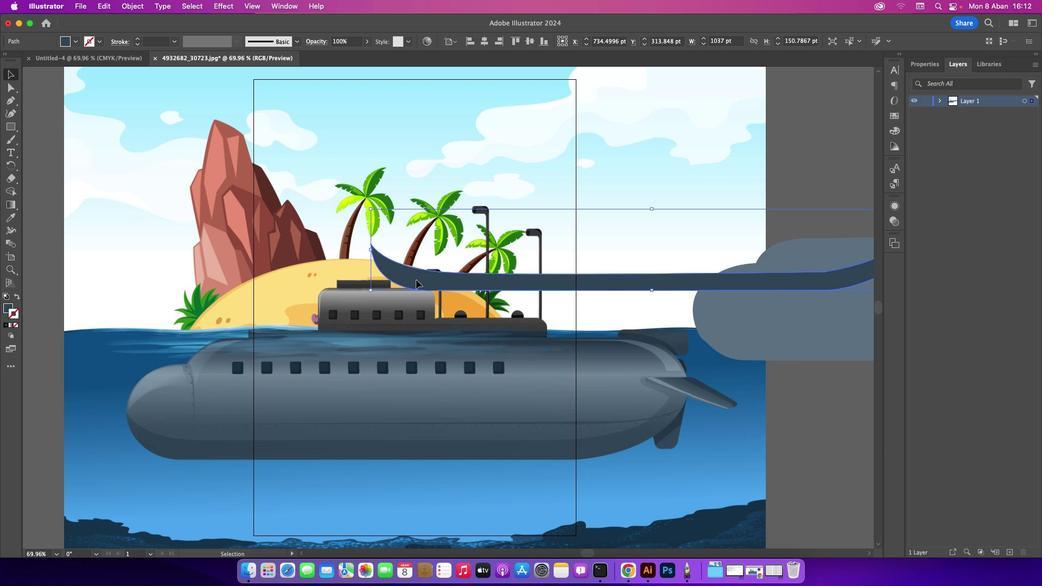 
Action: Mouse pressed left at (414, 279)
Screenshot: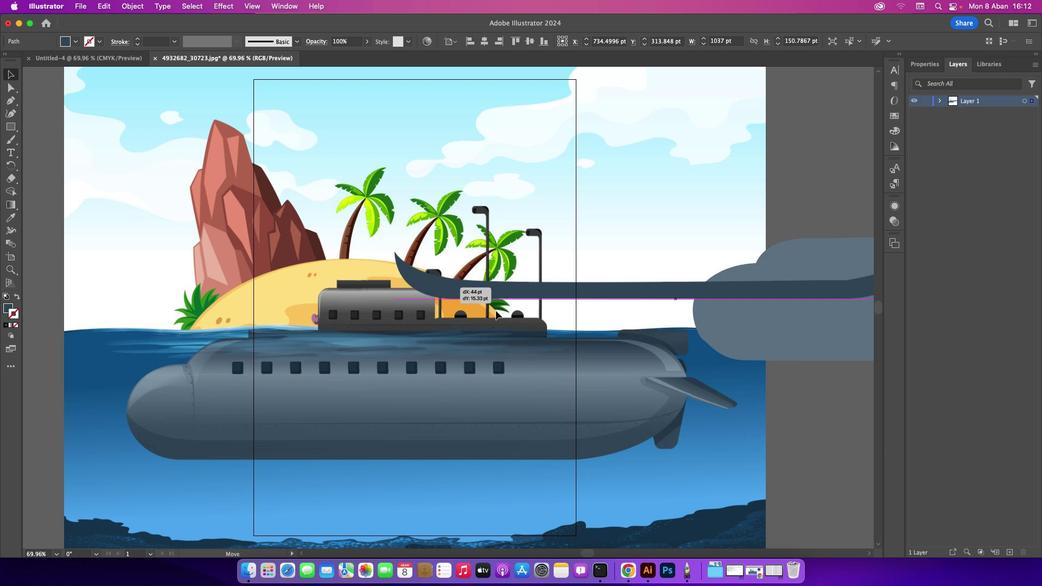 
Action: Mouse moved to (585, 353)
Screenshot: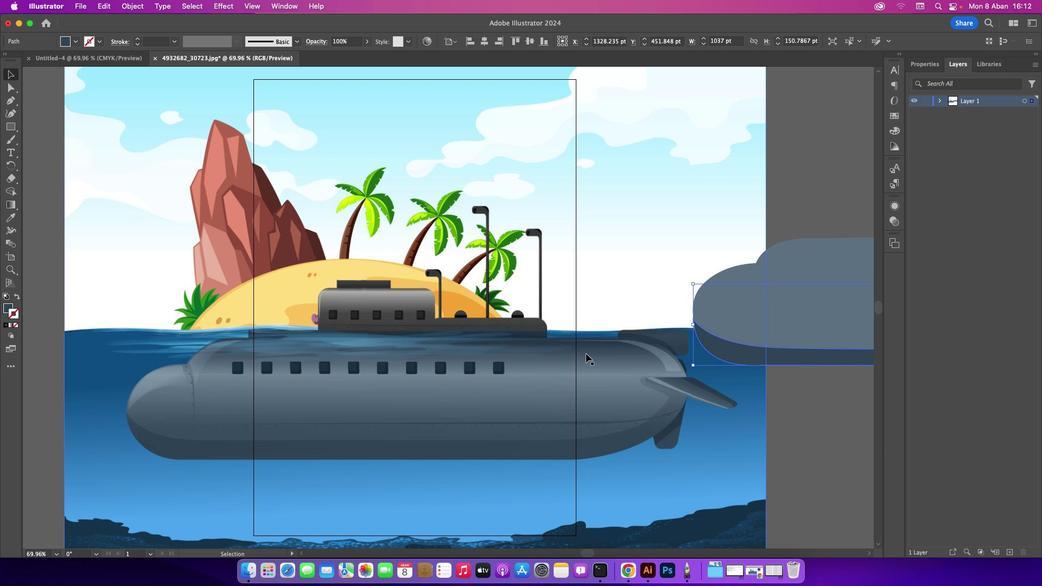 
Action: Key pressed Key.cmd_r'-'
Screenshot: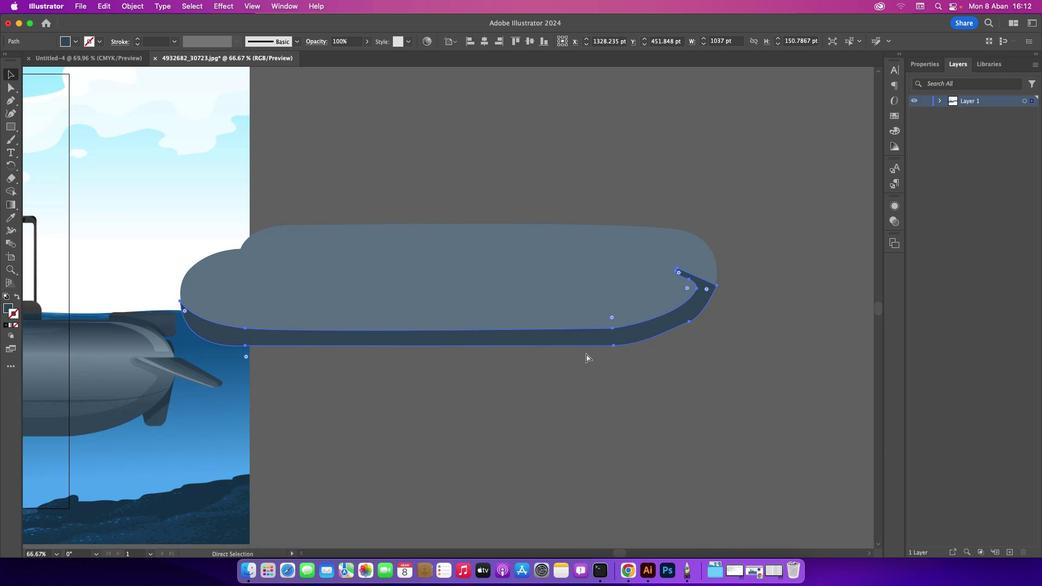 
Action: Mouse moved to (619, 552)
Screenshot: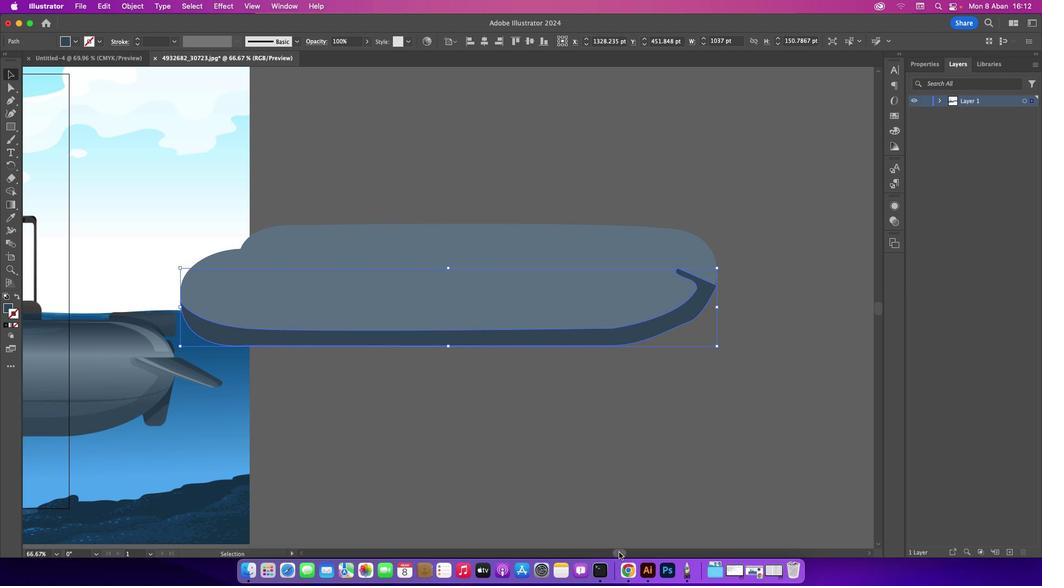 
Action: Mouse pressed left at (619, 552)
Screenshot: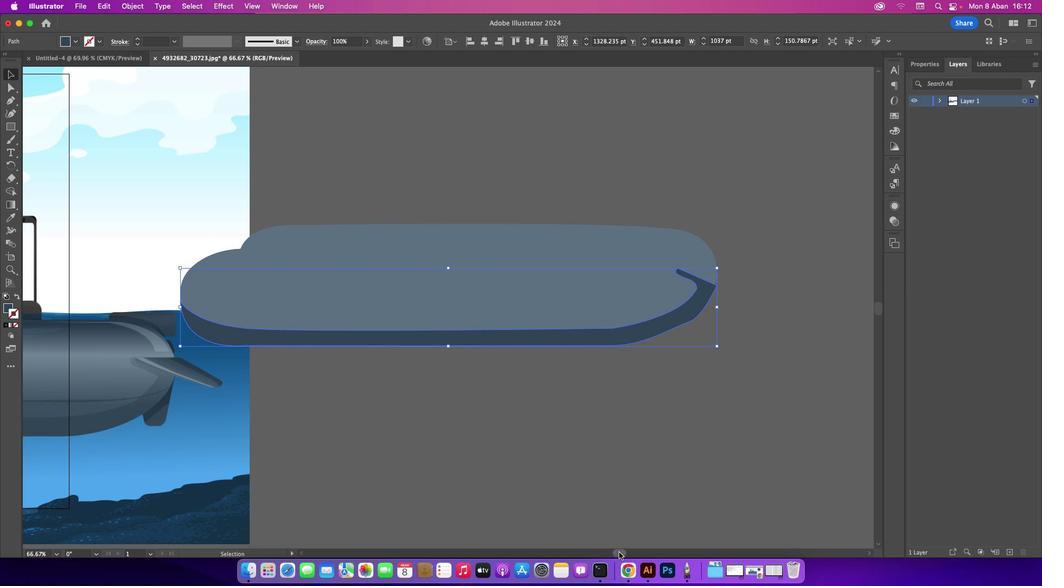 
Action: Mouse moved to (608, 551)
Screenshot: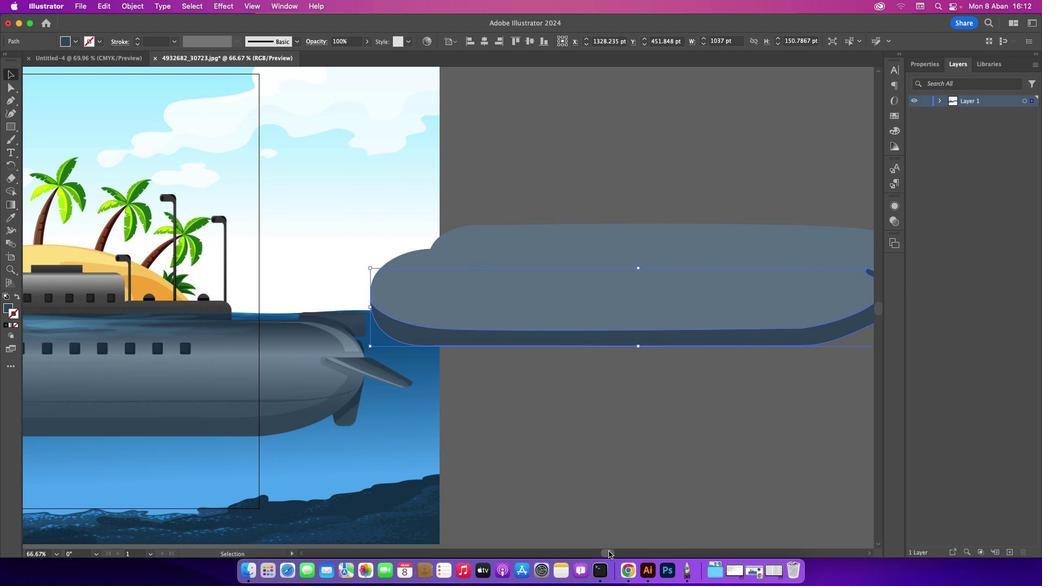
Action: Mouse pressed left at (608, 551)
Screenshot: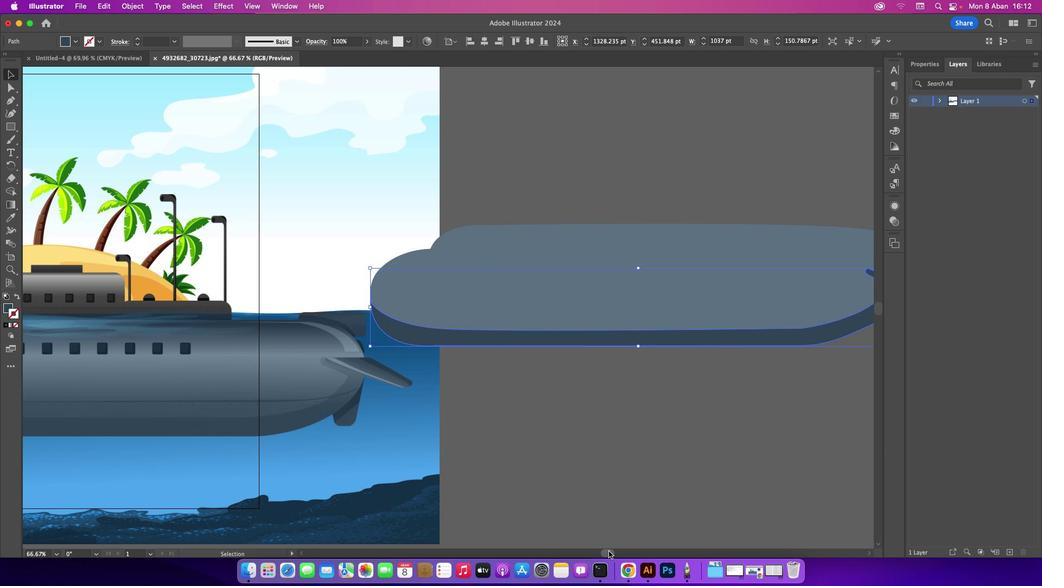 
Action: Mouse moved to (584, 454)
Screenshot: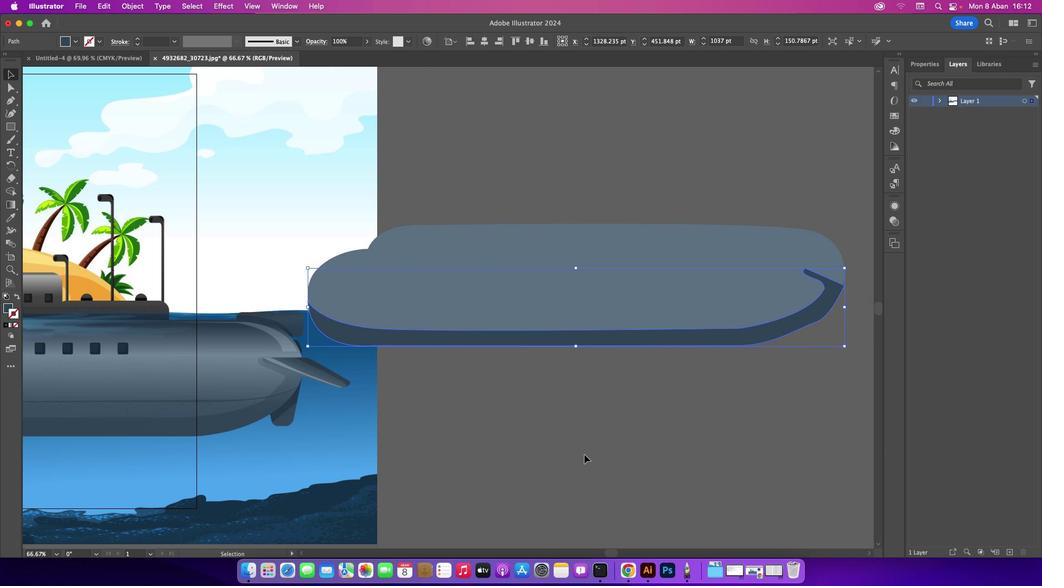 
Action: Mouse pressed left at (584, 454)
Screenshot: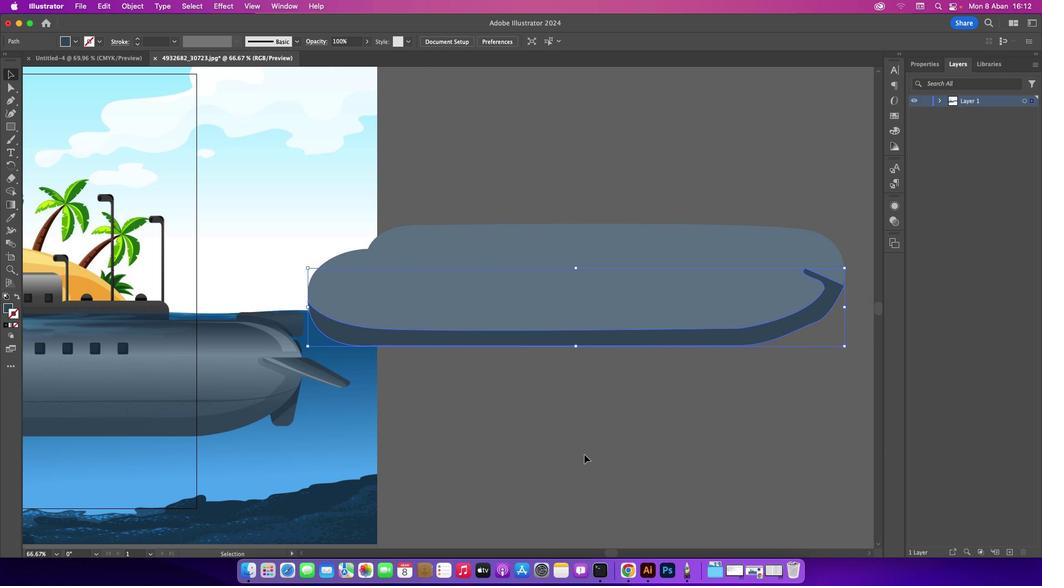 
Action: Mouse moved to (13, 102)
Screenshot: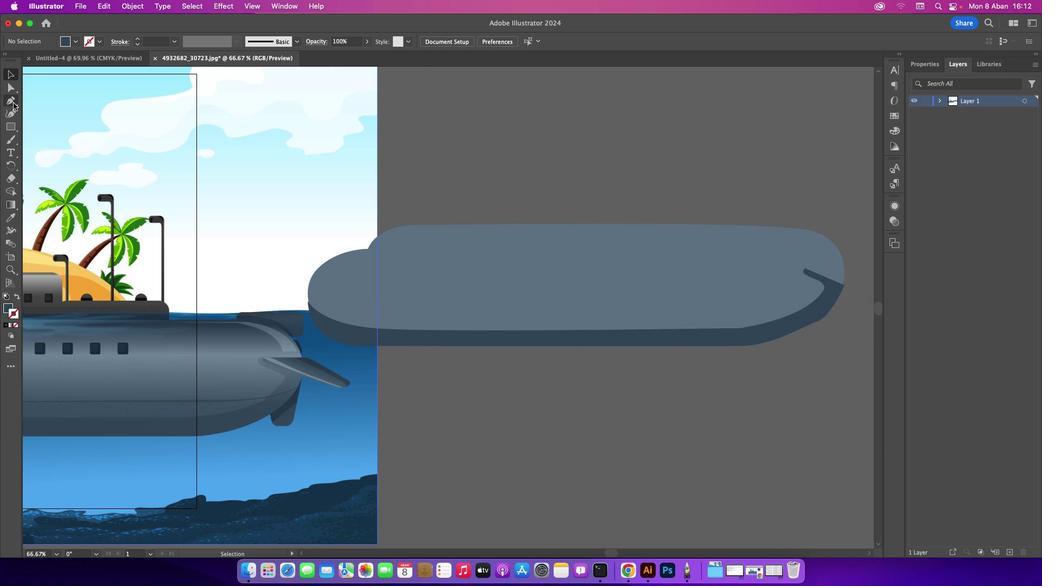 
Action: Mouse pressed left at (13, 102)
Screenshot: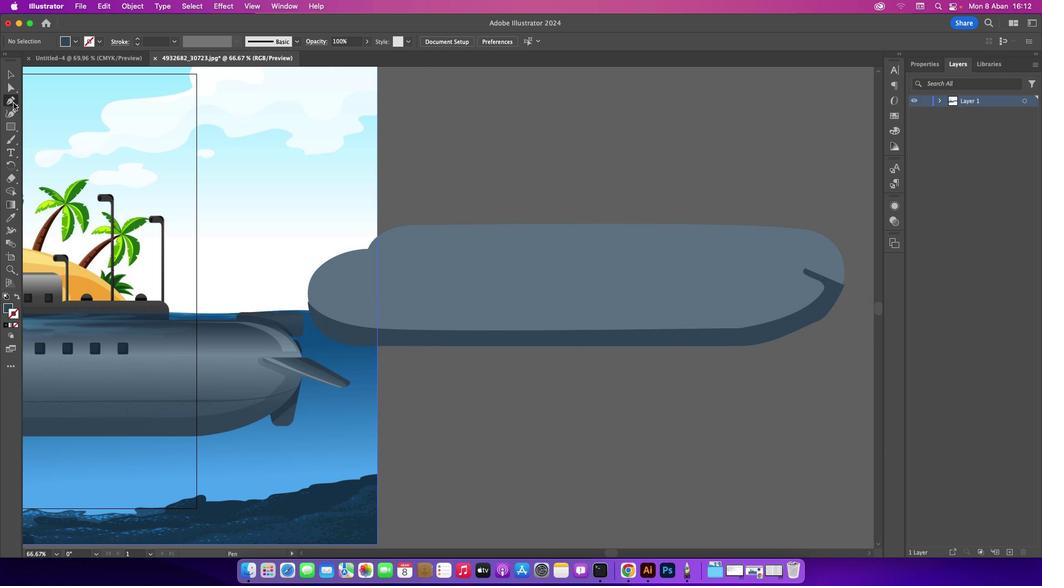 
Action: Mouse moved to (302, 376)
Screenshot: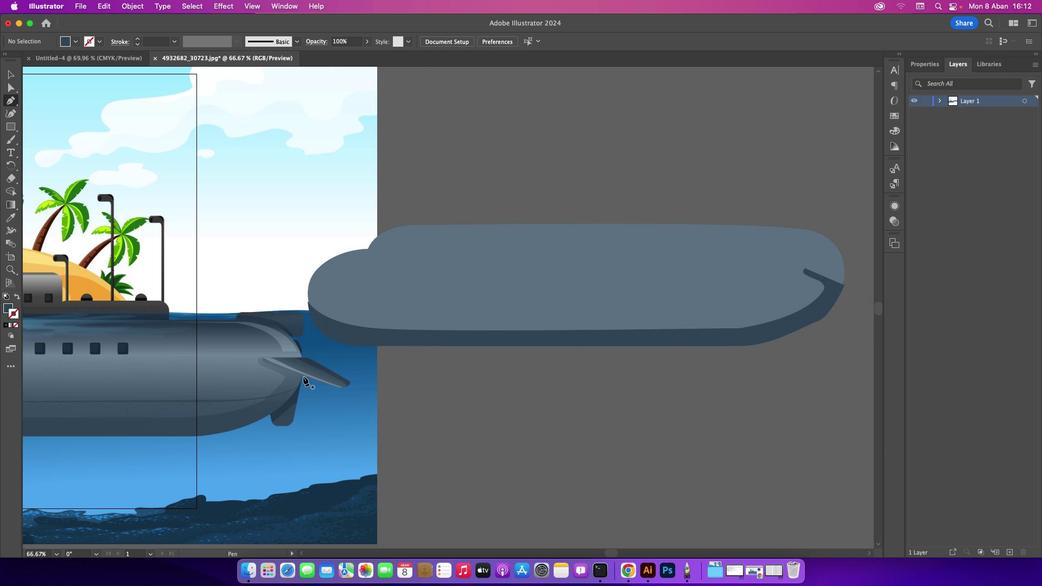 
Action: Mouse pressed left at (302, 376)
Screenshot: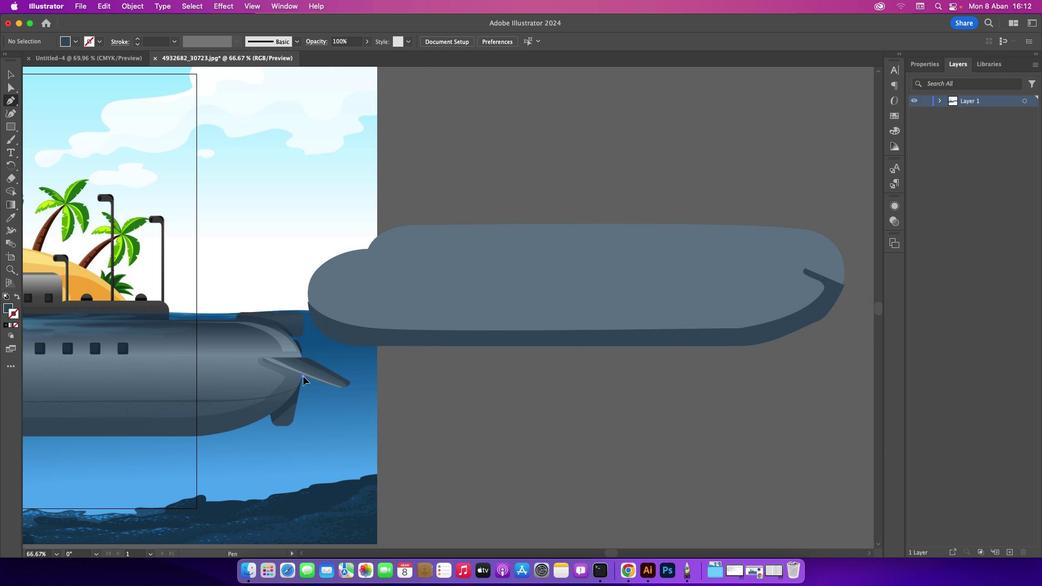 
Action: Mouse moved to (297, 401)
Screenshot: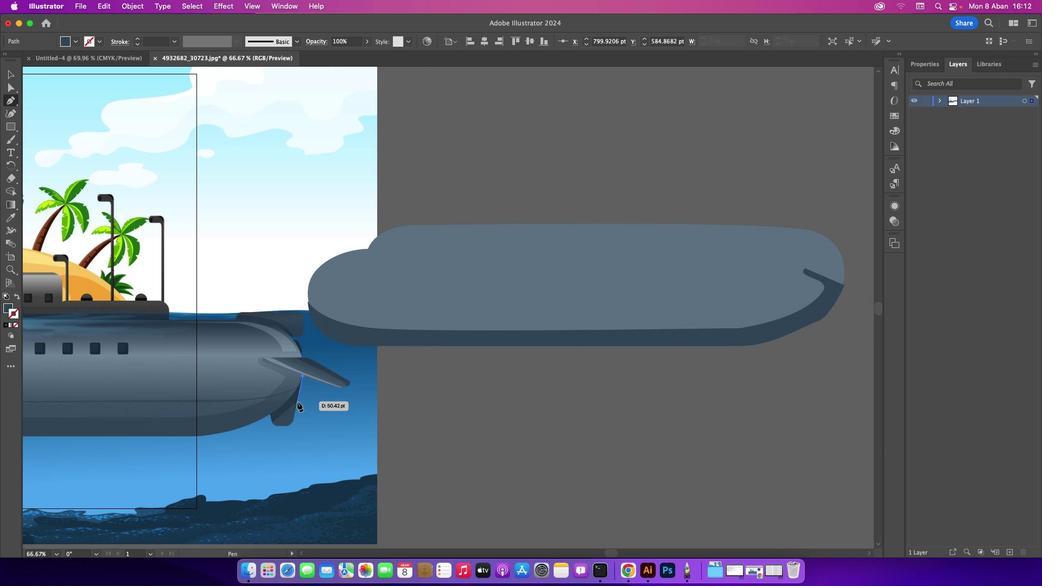 
Action: Mouse pressed left at (297, 401)
Screenshot: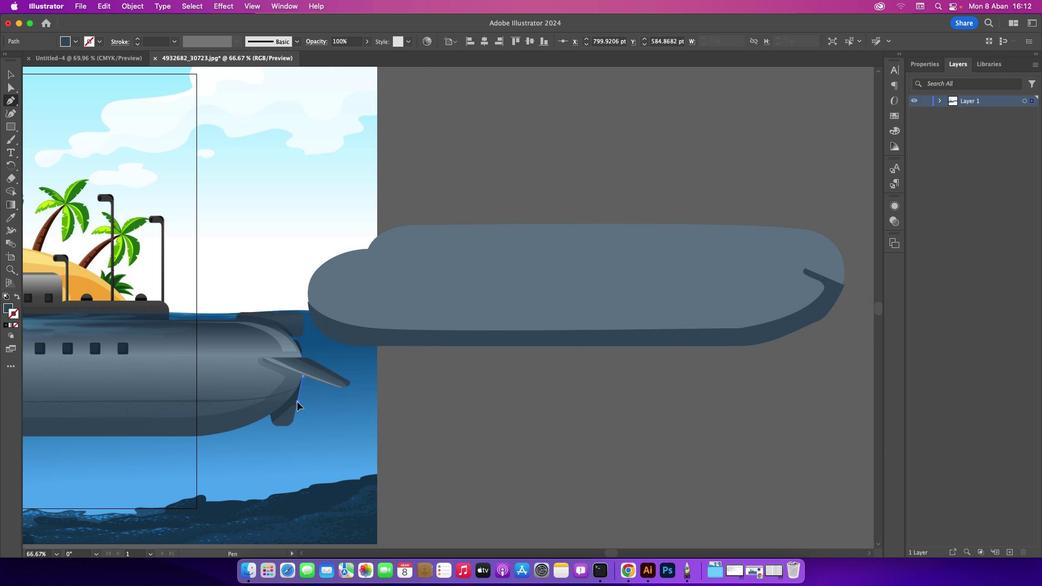 
Action: Mouse moved to (271, 422)
Screenshot: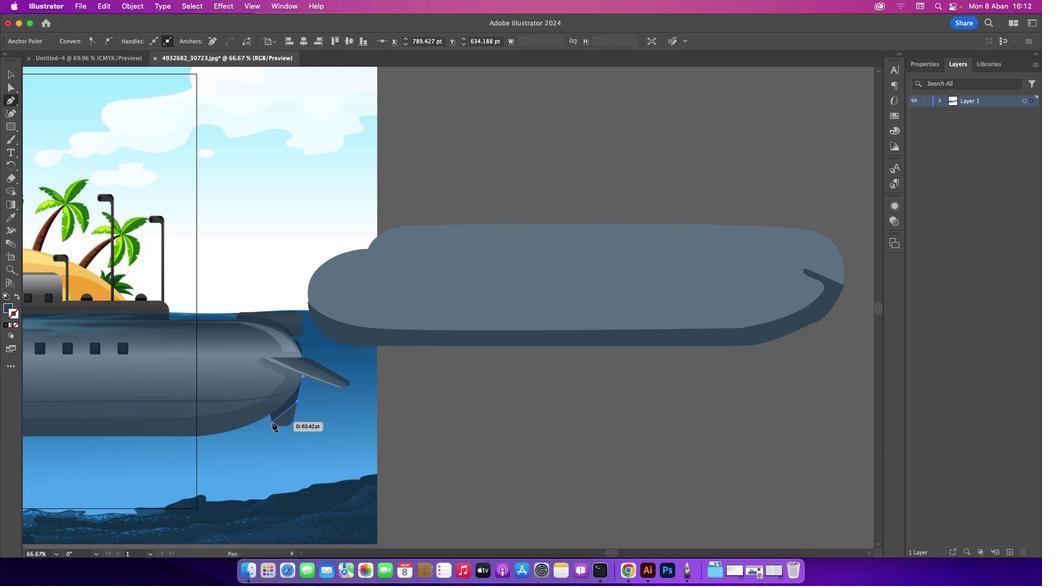 
Action: Mouse pressed left at (271, 422)
Screenshot: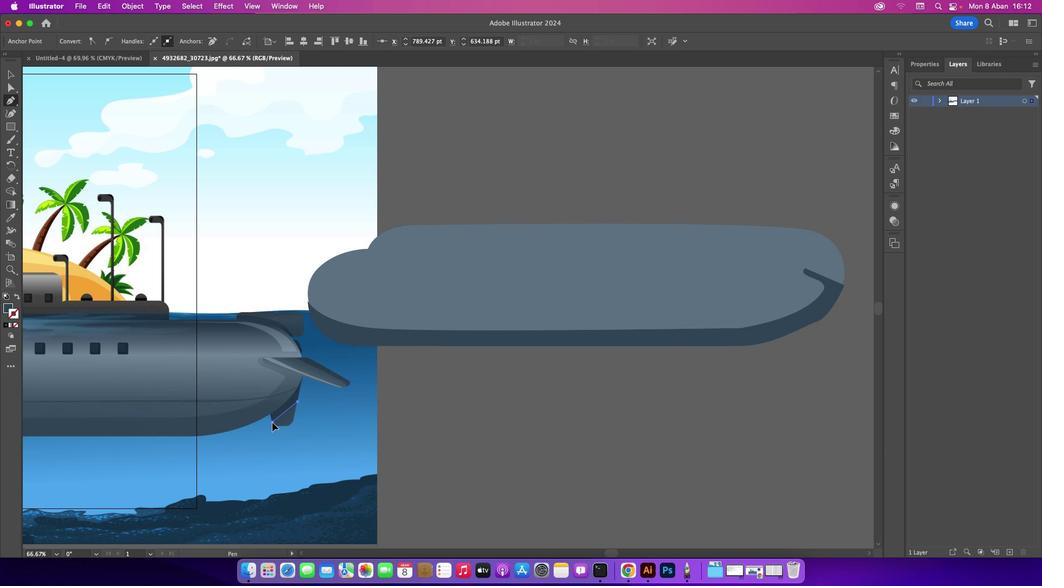
Action: Mouse moved to (270, 414)
Screenshot: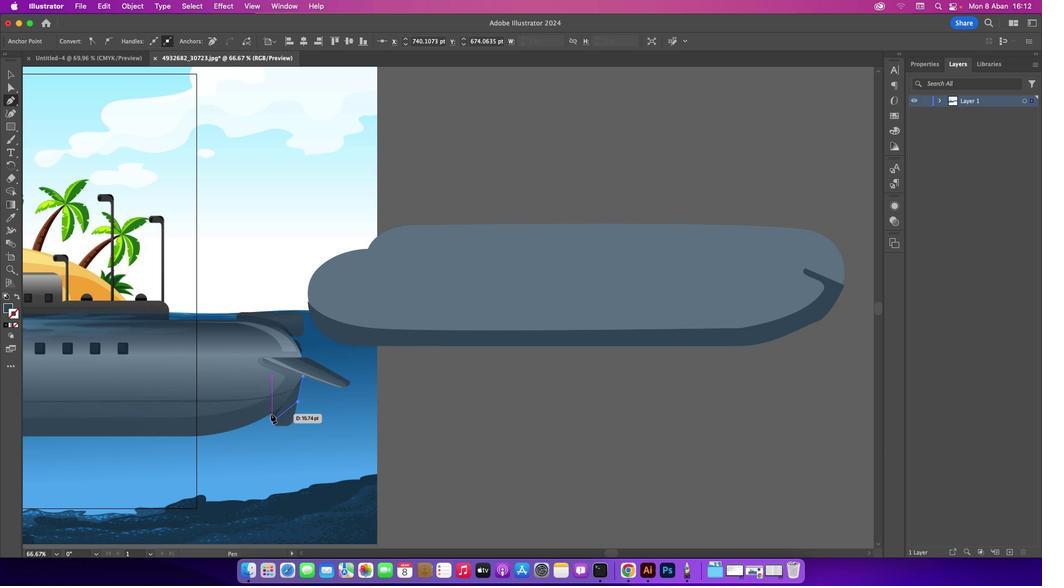 
Action: Mouse pressed left at (270, 414)
Screenshot: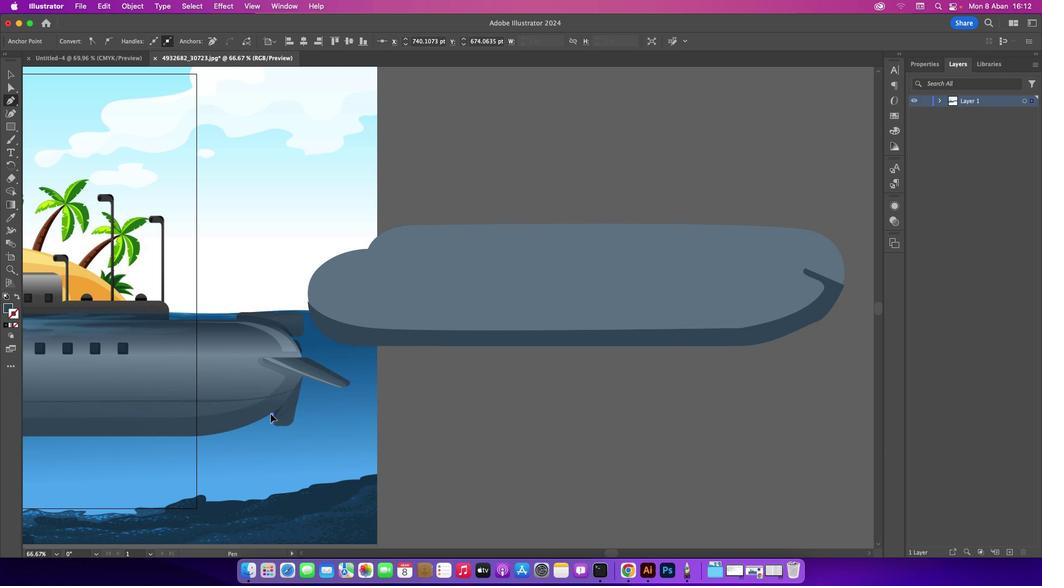 
Action: Mouse moved to (15, 326)
Screenshot: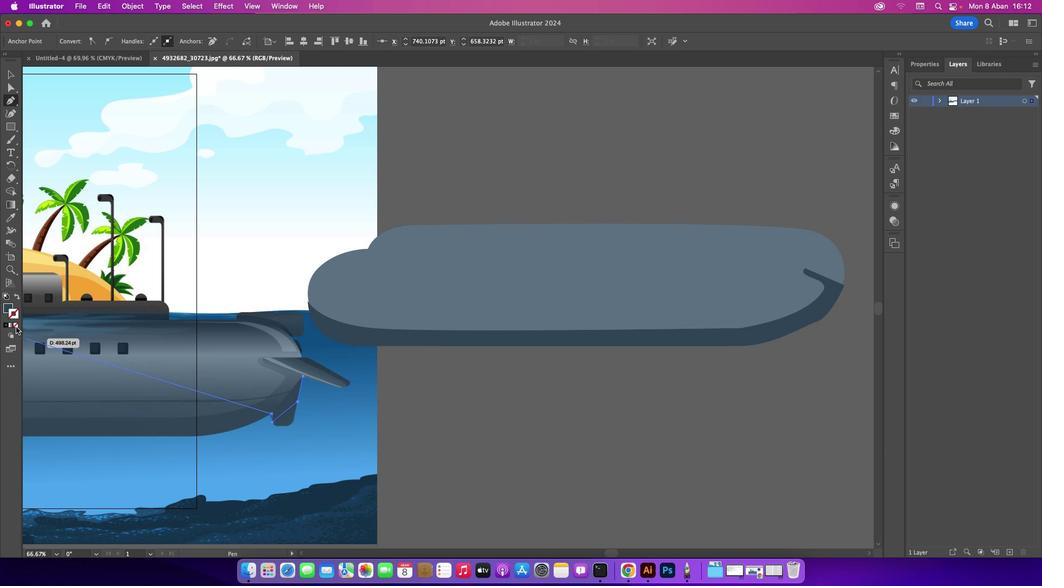 
Action: Mouse pressed left at (15, 326)
Screenshot: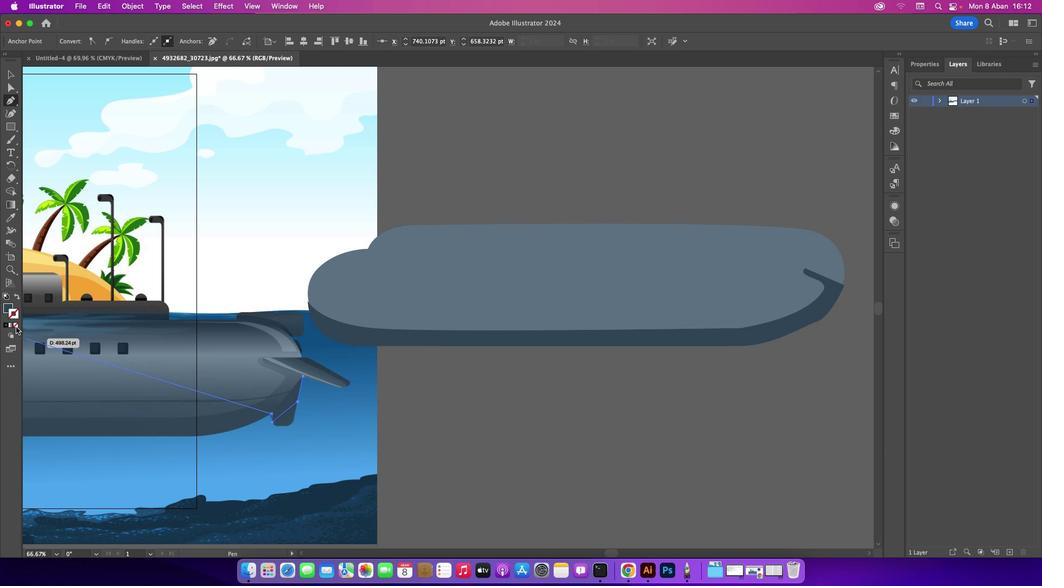 
Action: Mouse moved to (4, 308)
Screenshot: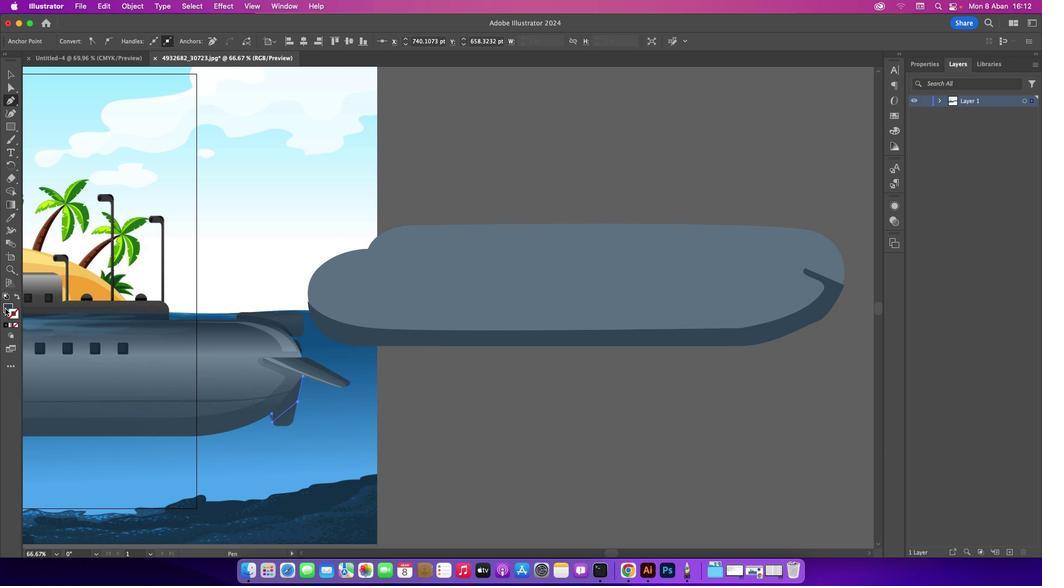
Action: Mouse pressed left at (4, 308)
Screenshot: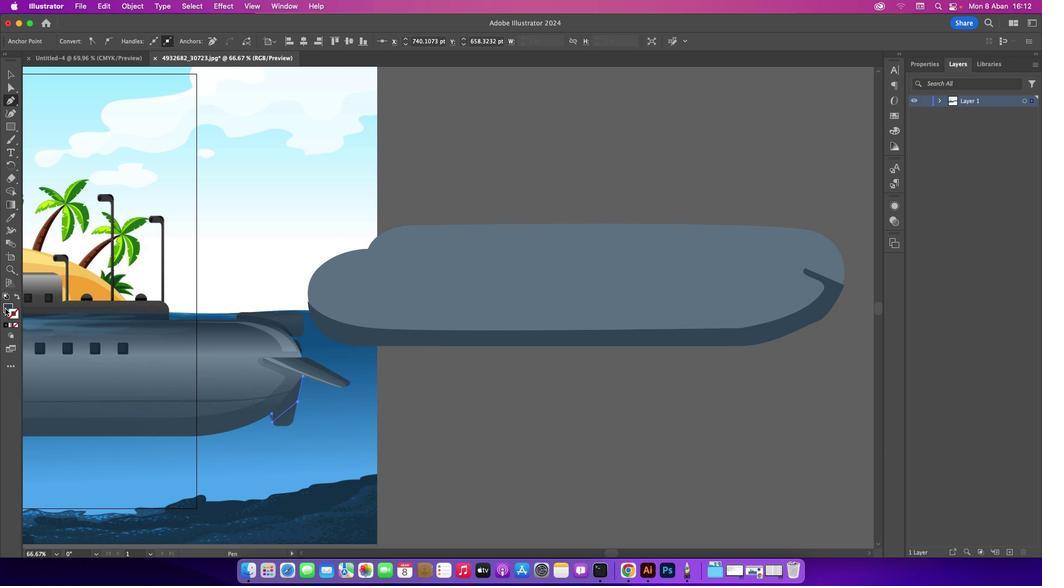 
Action: Mouse moved to (15, 324)
Screenshot: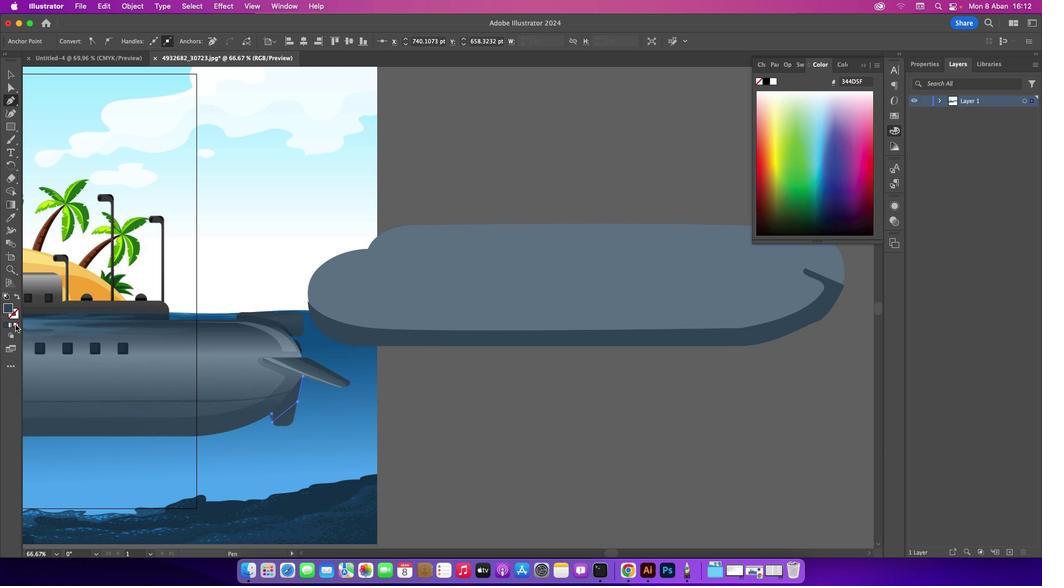 
Action: Mouse pressed left at (15, 324)
Screenshot: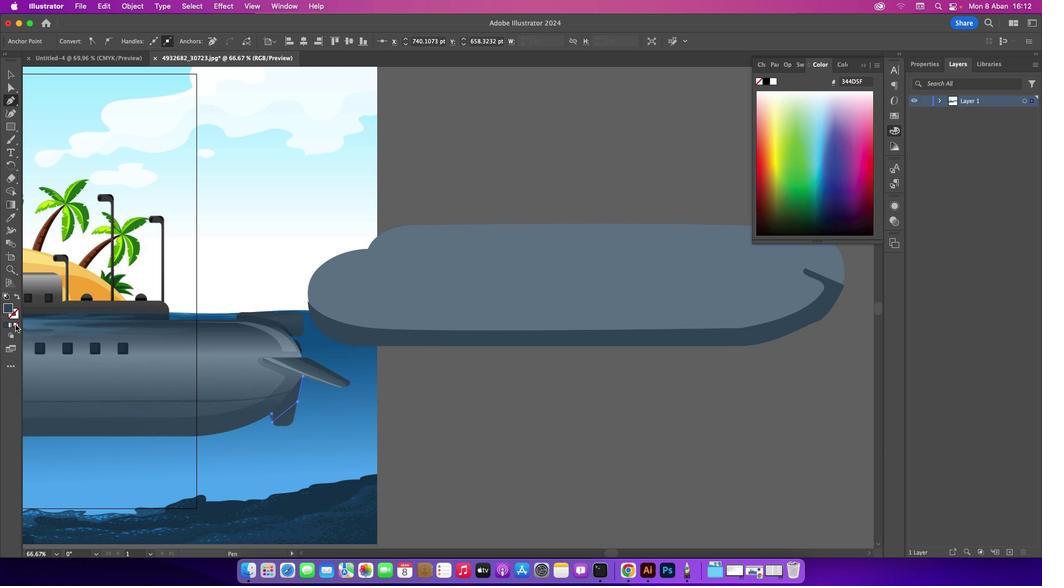 
Action: Mouse moved to (302, 377)
Screenshot: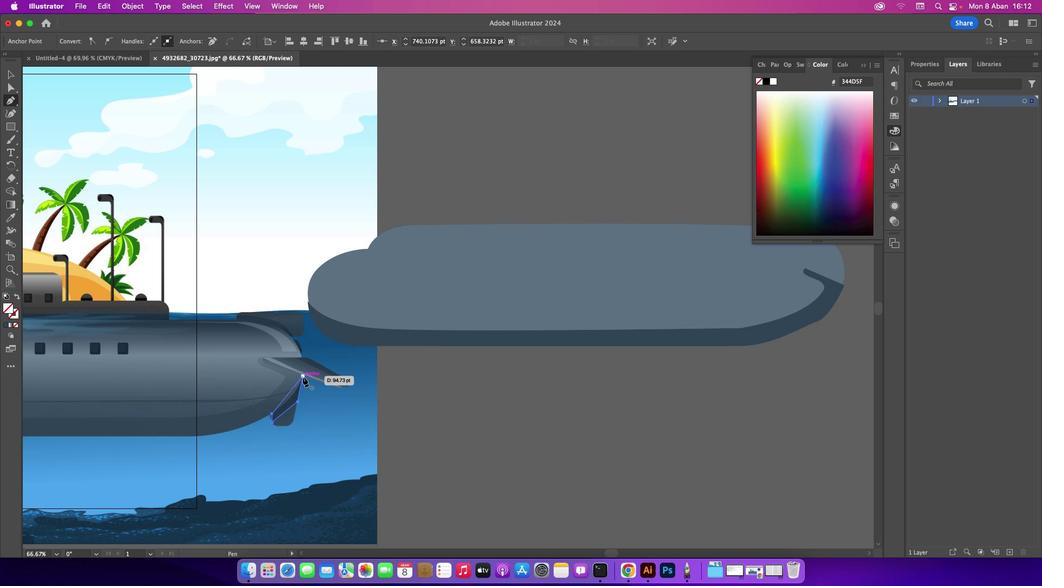
Action: Mouse pressed left at (302, 377)
Screenshot: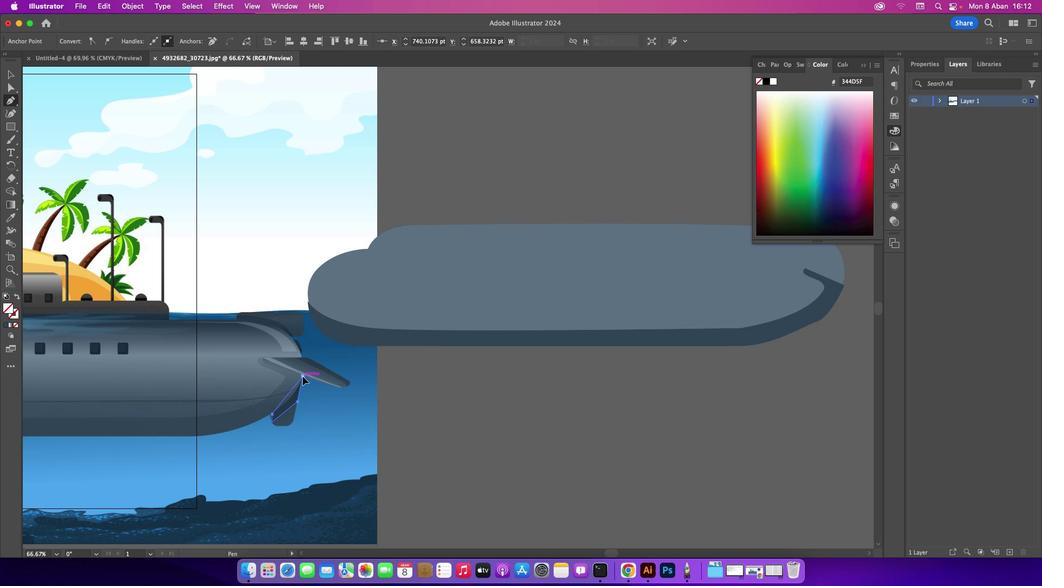 
Action: Mouse moved to (8, 70)
Screenshot: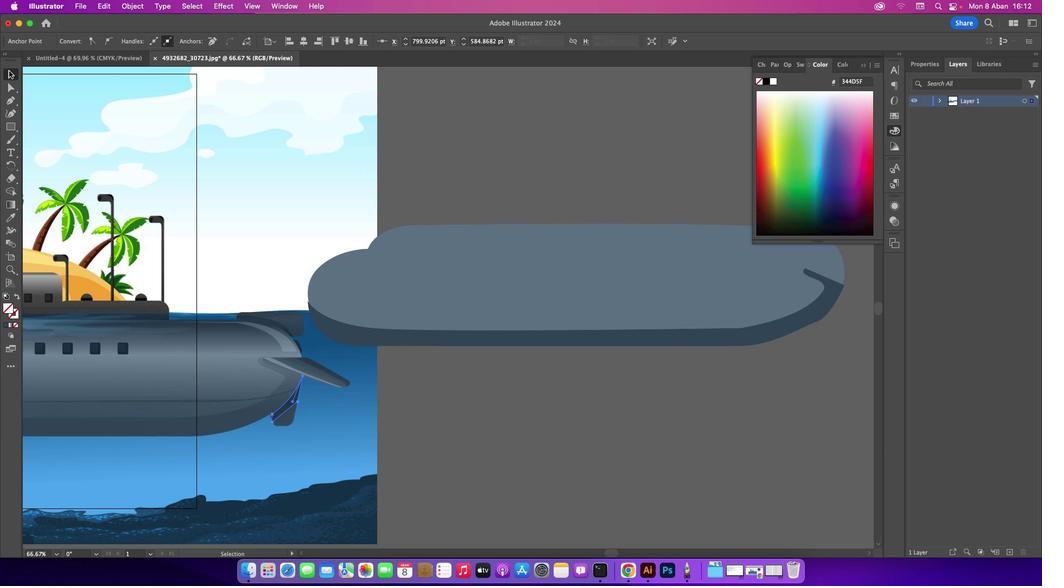 
Action: Mouse pressed left at (8, 70)
Screenshot: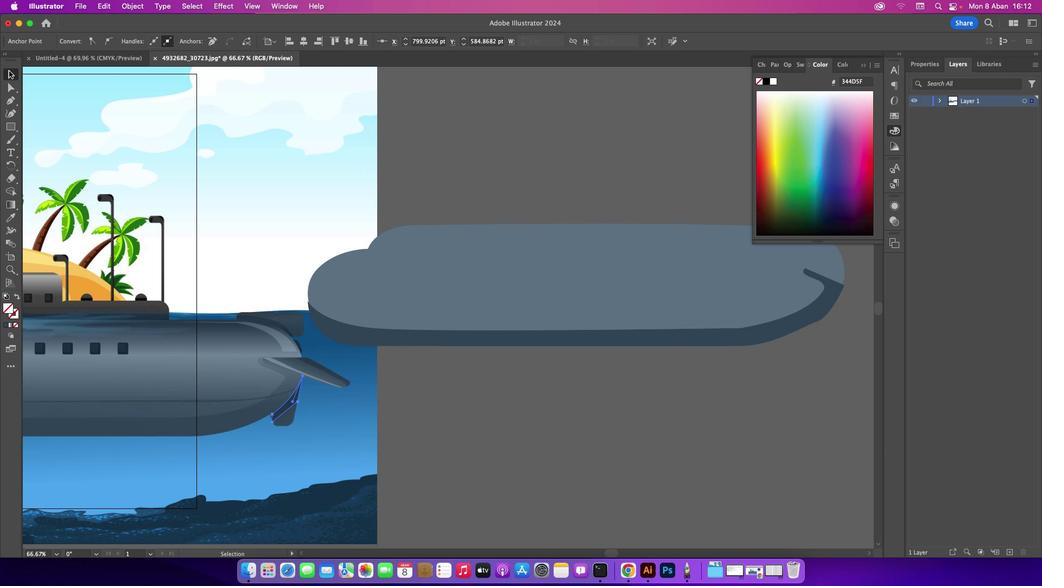 
Action: Mouse moved to (95, 85)
Screenshot: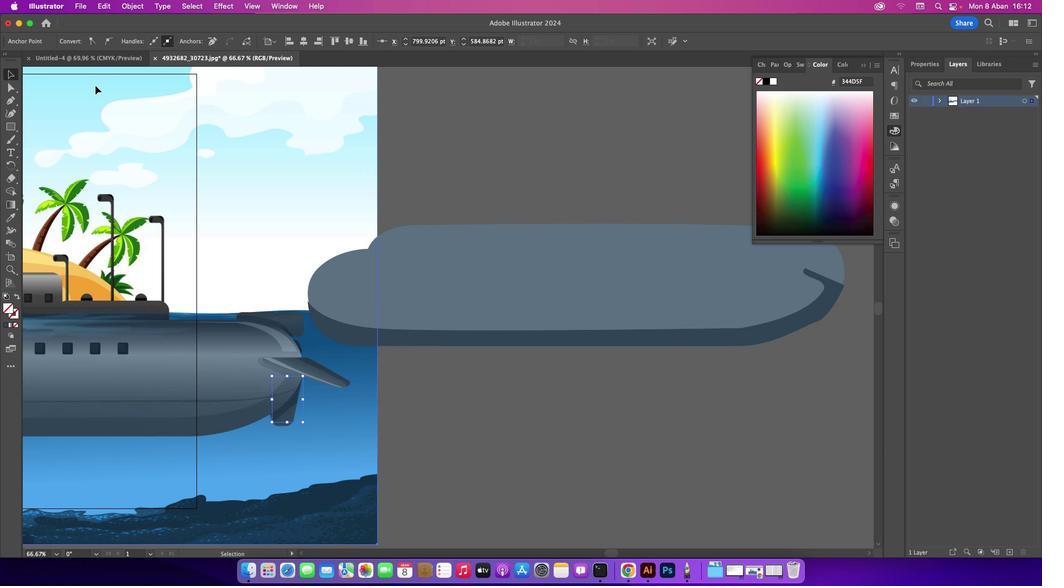 
Action: Mouse pressed left at (95, 85)
Screenshot: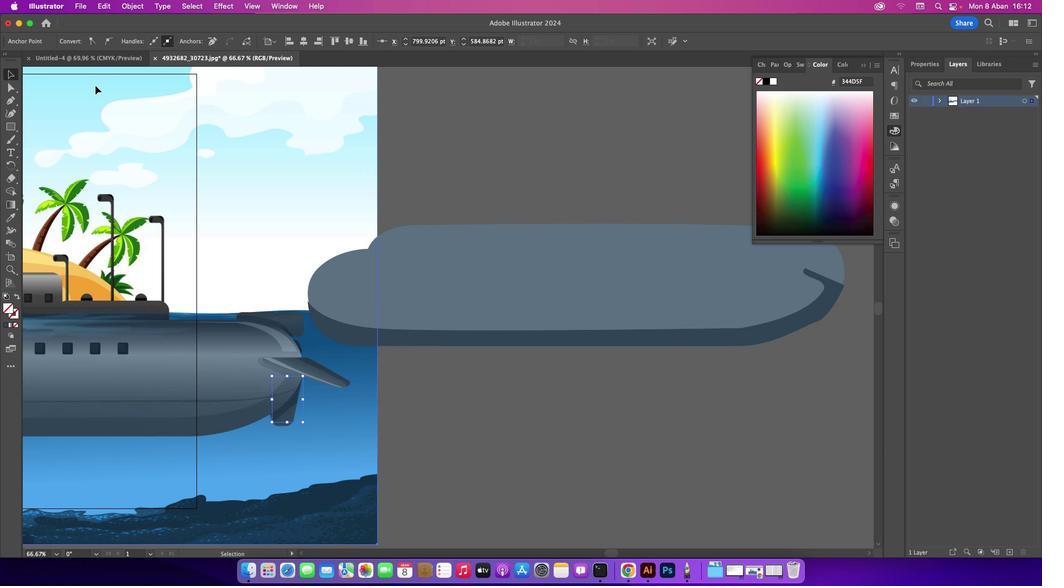 
Action: Mouse moved to (286, 400)
Screenshot: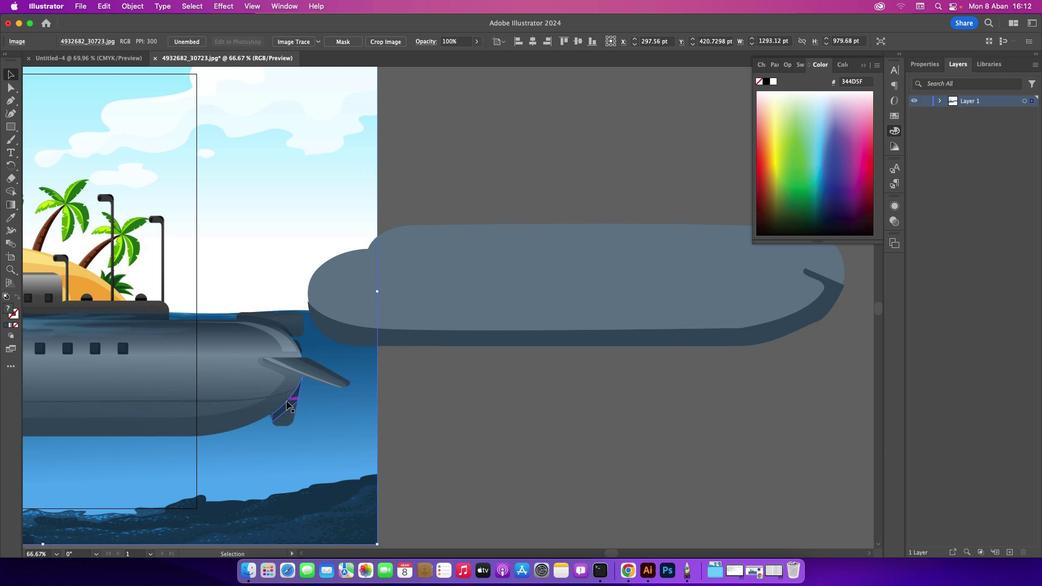 
Action: Mouse pressed left at (286, 400)
Screenshot: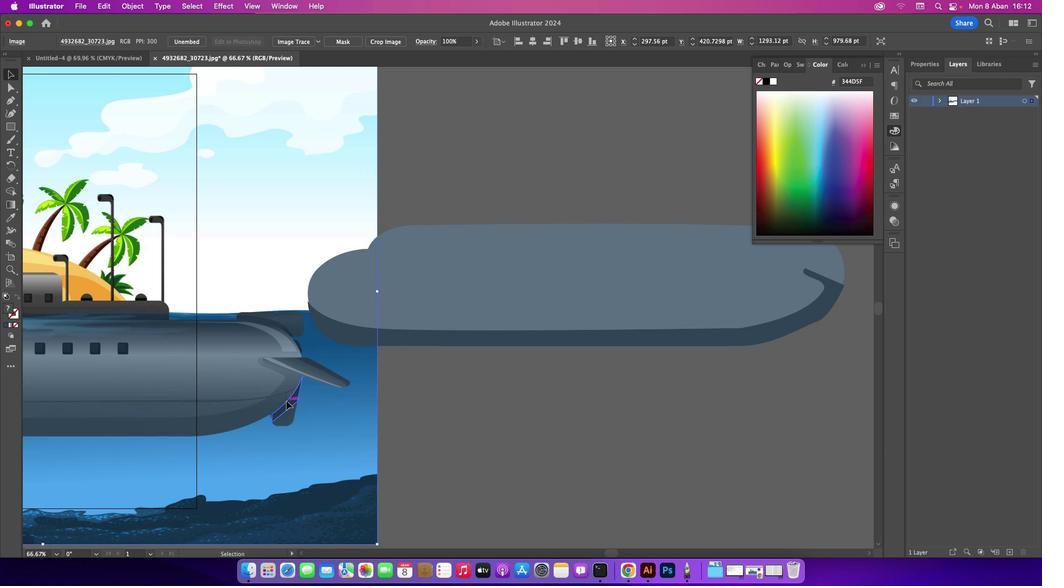 
Action: Mouse moved to (19, 216)
Screenshot: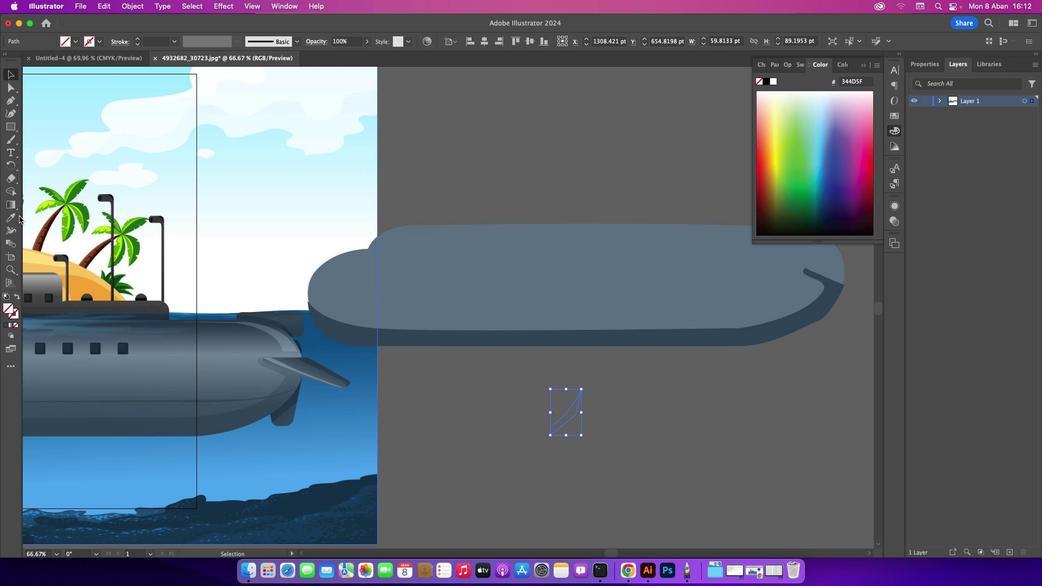 
Action: Mouse pressed left at (19, 216)
Screenshot: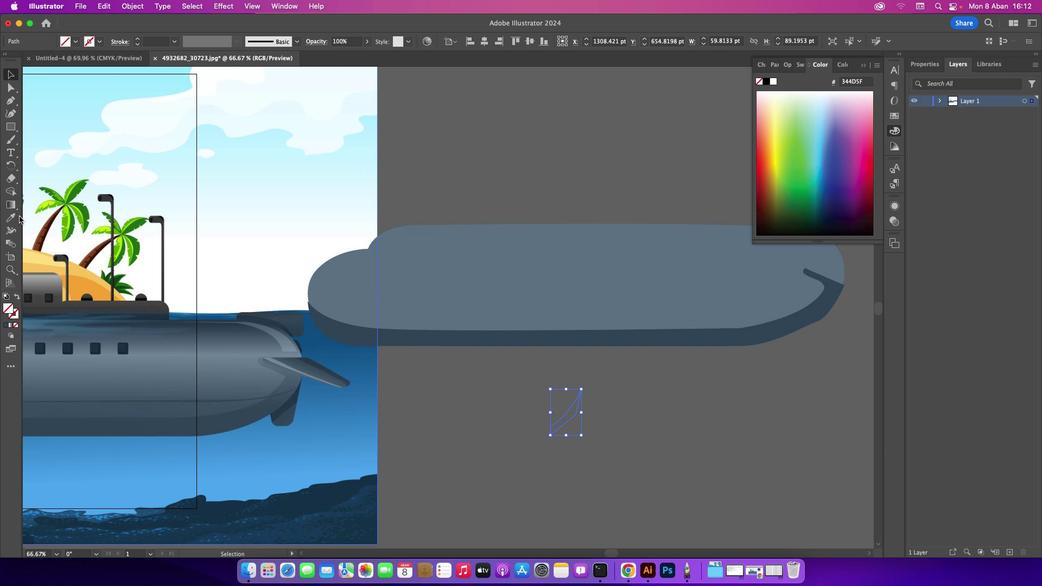
Action: Mouse moved to (9, 216)
Screenshot: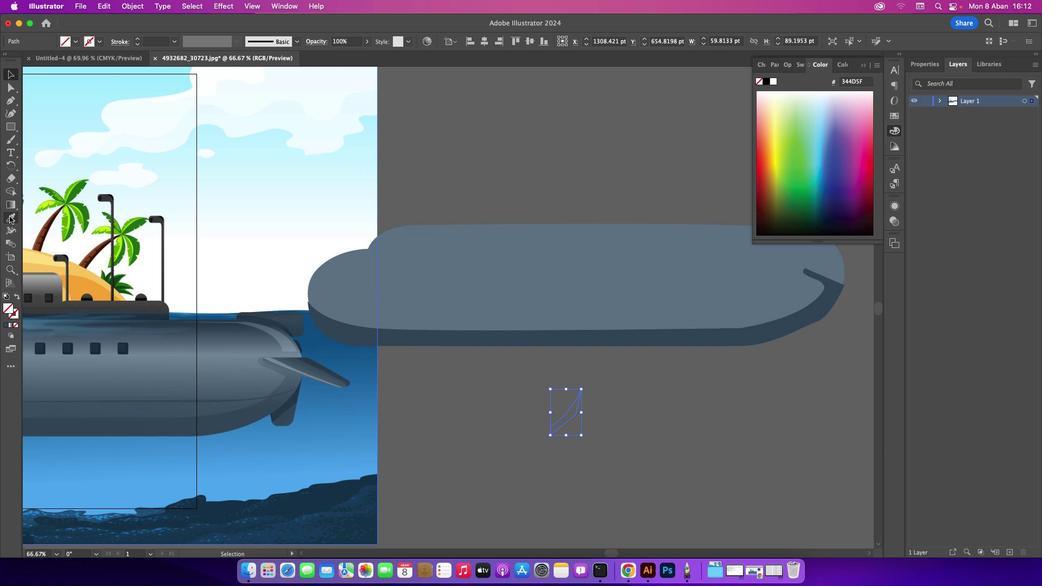 
Action: Mouse pressed left at (9, 216)
Screenshot: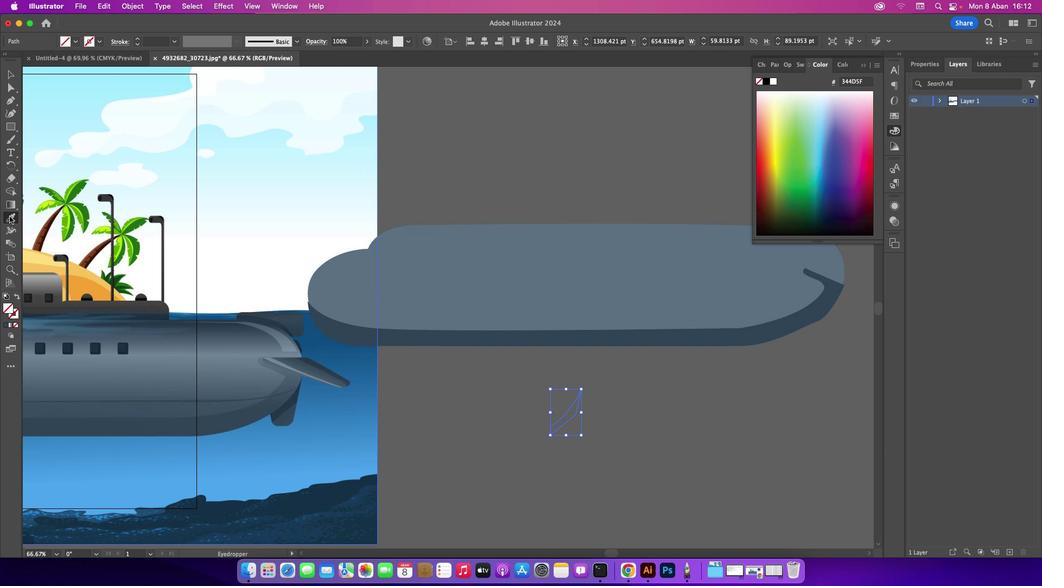 
Action: Mouse moved to (289, 403)
Screenshot: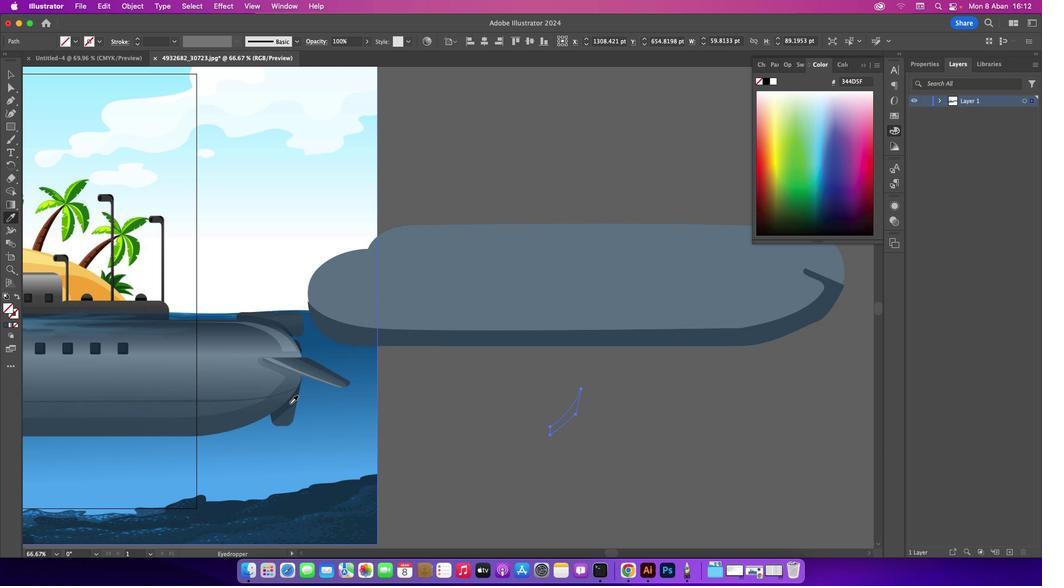 
Action: Mouse pressed left at (289, 403)
Screenshot: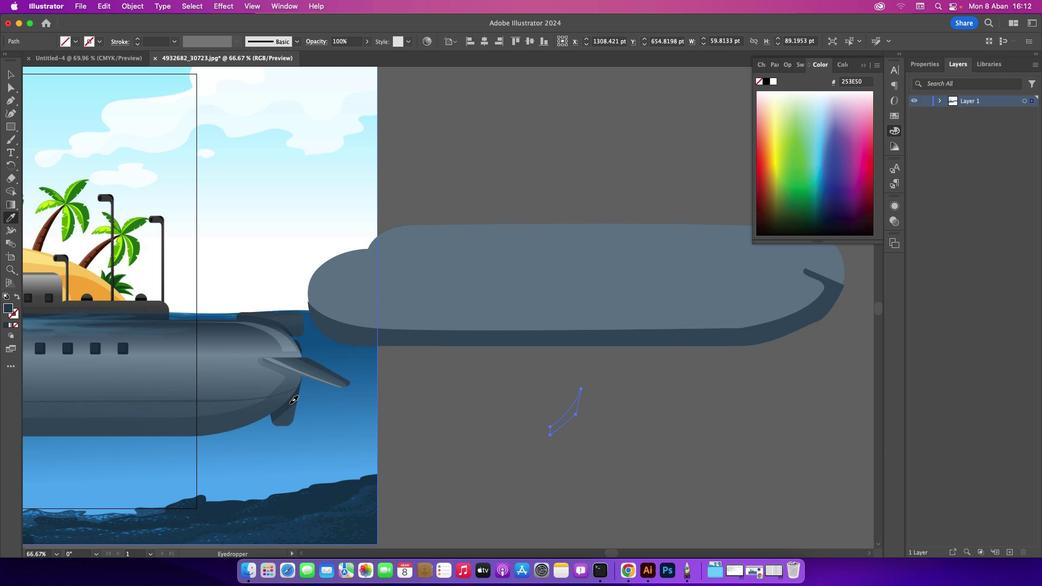 
Action: Mouse moved to (13, 78)
Screenshot: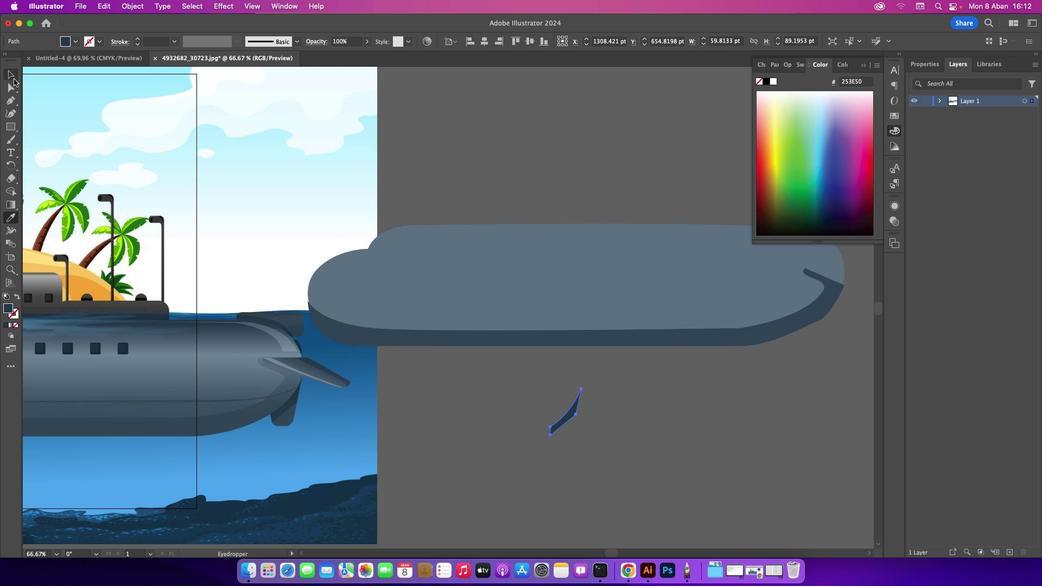 
Action: Mouse pressed left at (13, 78)
Screenshot: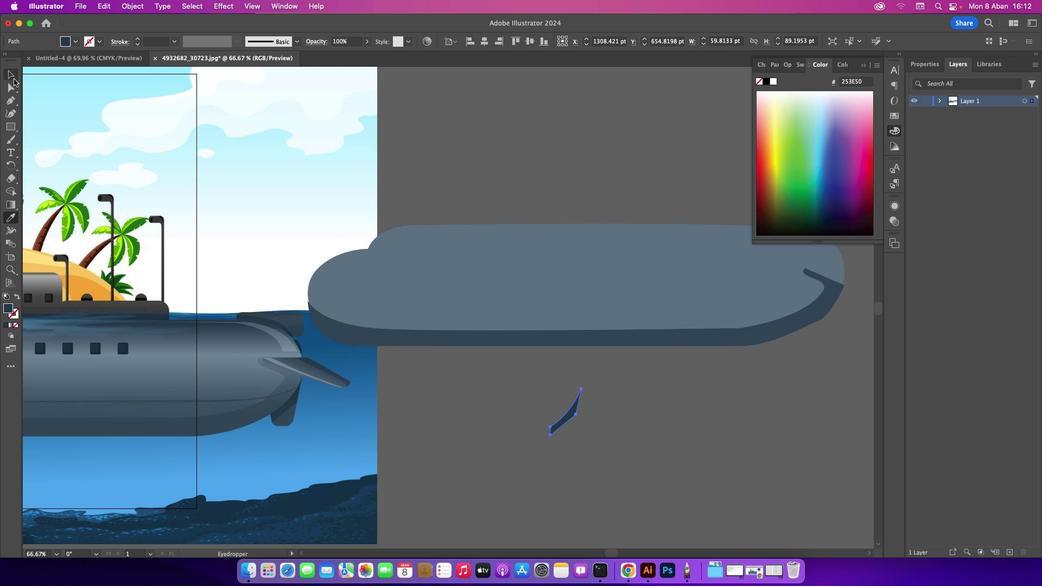 
Action: Mouse moved to (427, 109)
Screenshot: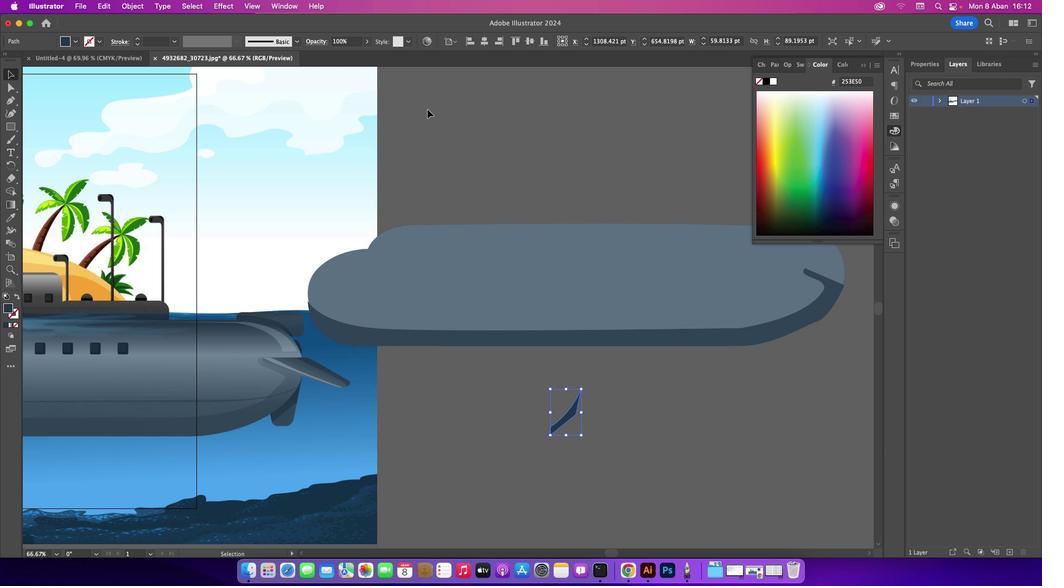 
Action: Mouse pressed left at (427, 109)
Screenshot: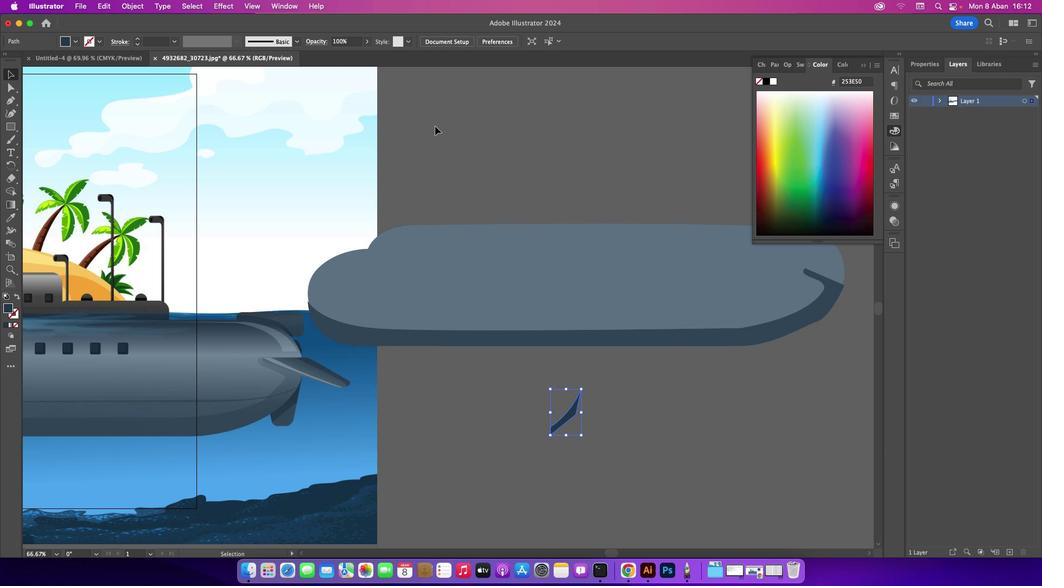 
Action: Mouse moved to (568, 418)
Screenshot: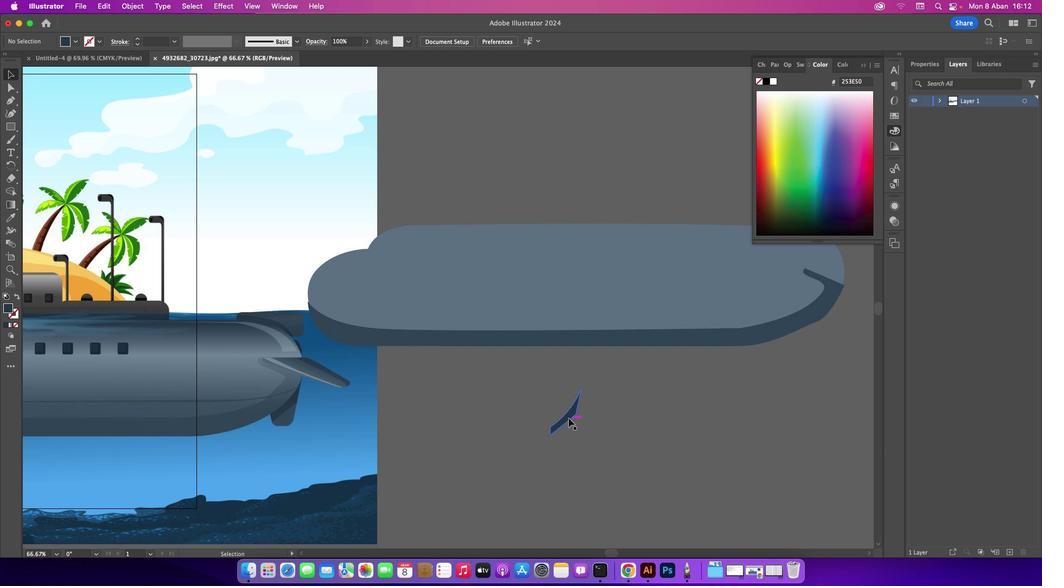
Action: Mouse pressed left at (568, 418)
Screenshot: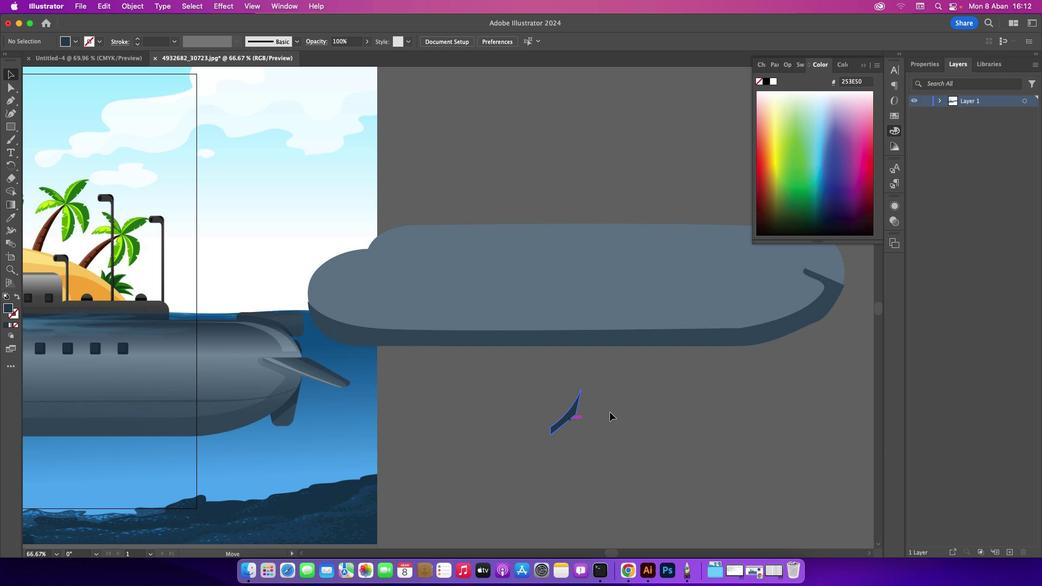 
Action: Mouse moved to (842, 401)
Screenshot: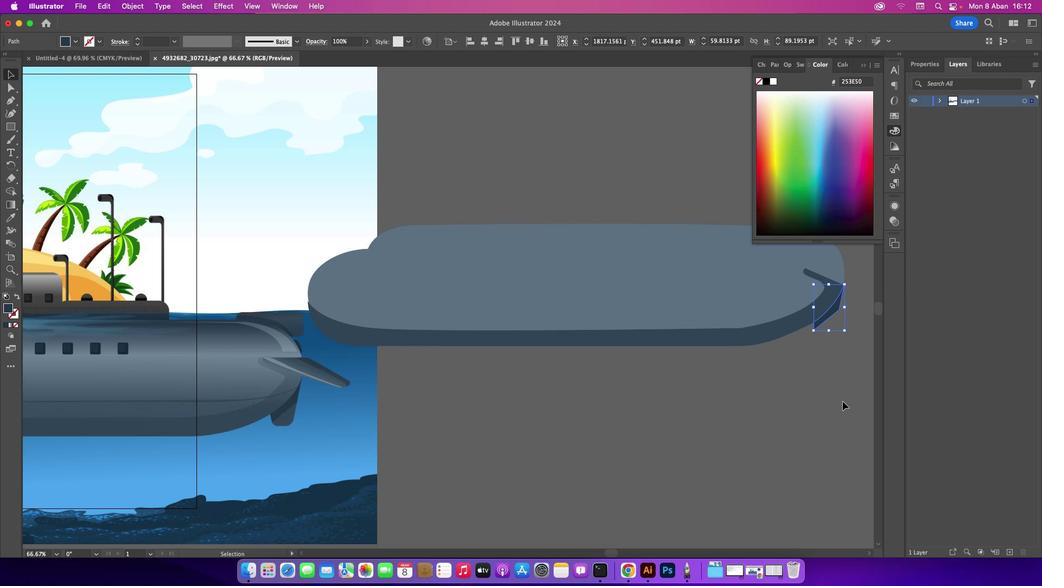 
Action: Mouse pressed left at (842, 401)
Screenshot: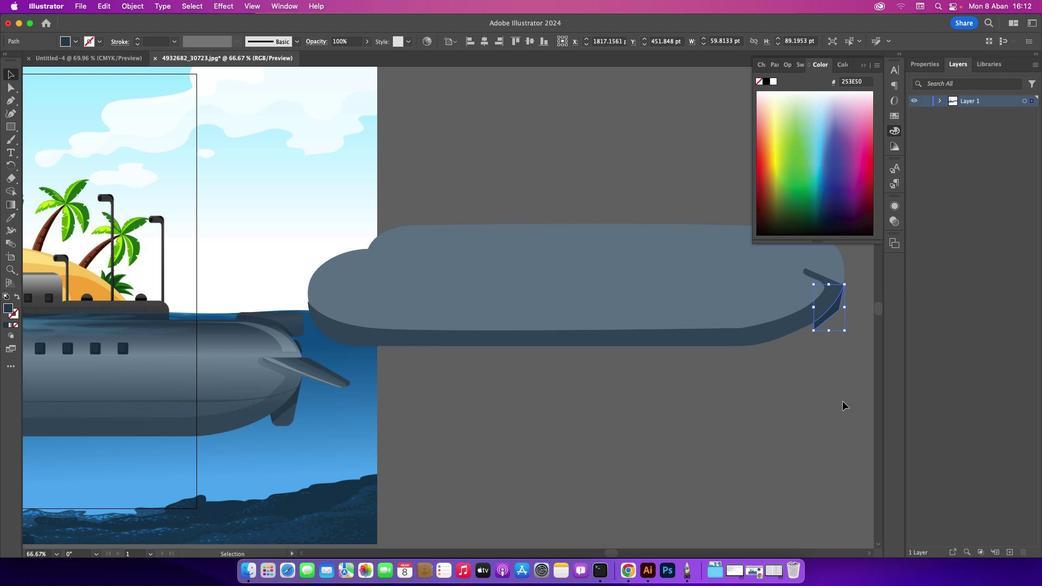 
Action: Mouse moved to (7, 103)
Screenshot: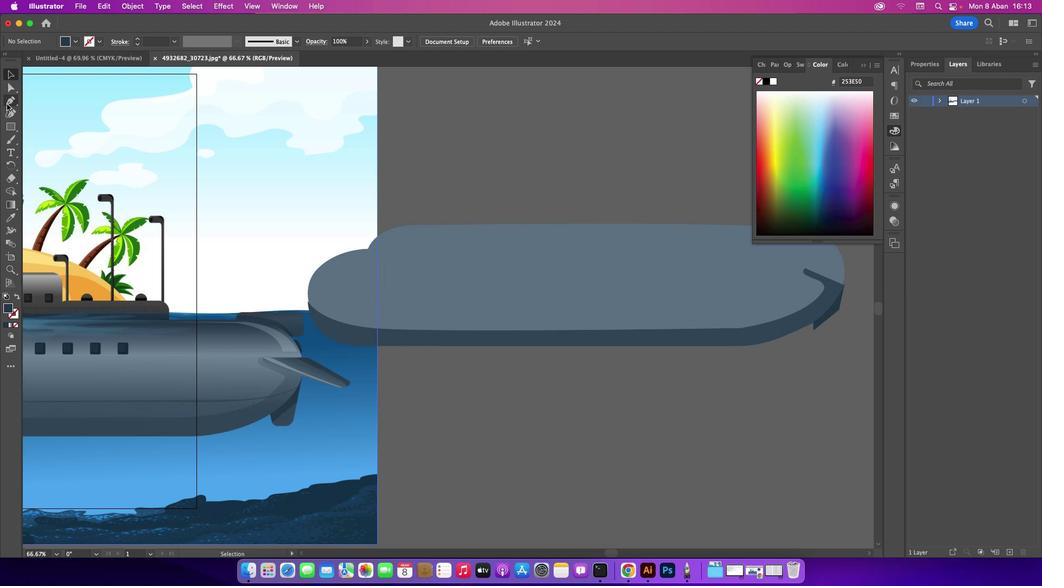 
Action: Mouse pressed left at (7, 103)
Screenshot: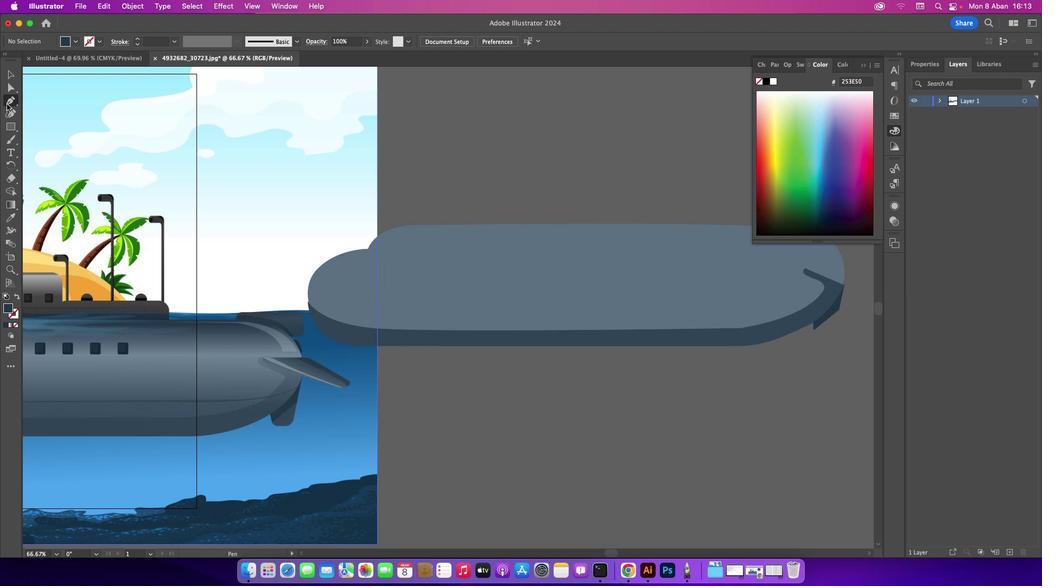 
Action: Mouse moved to (296, 403)
Screenshot: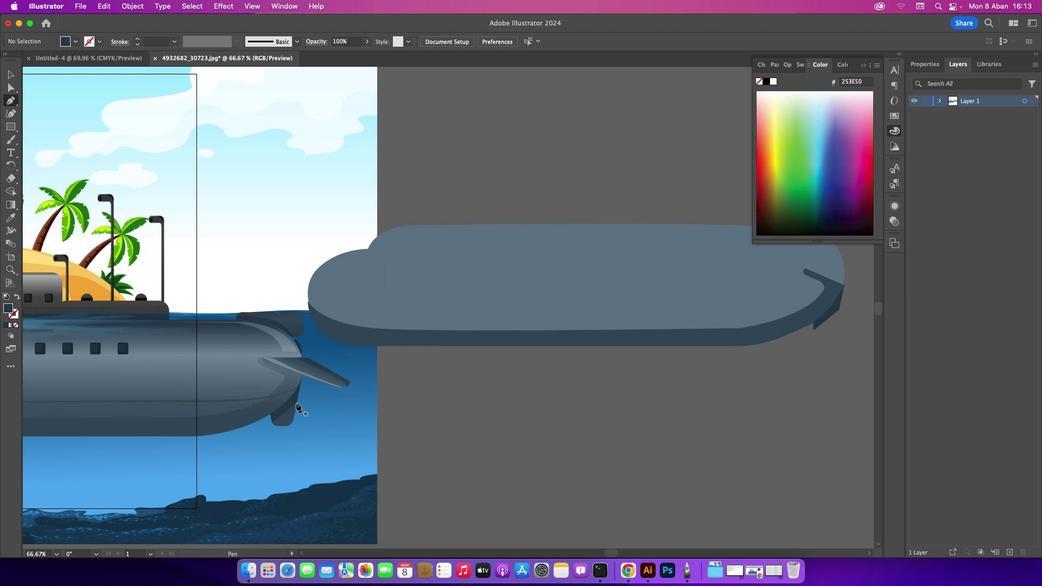 
Action: Mouse pressed left at (296, 403)
Screenshot: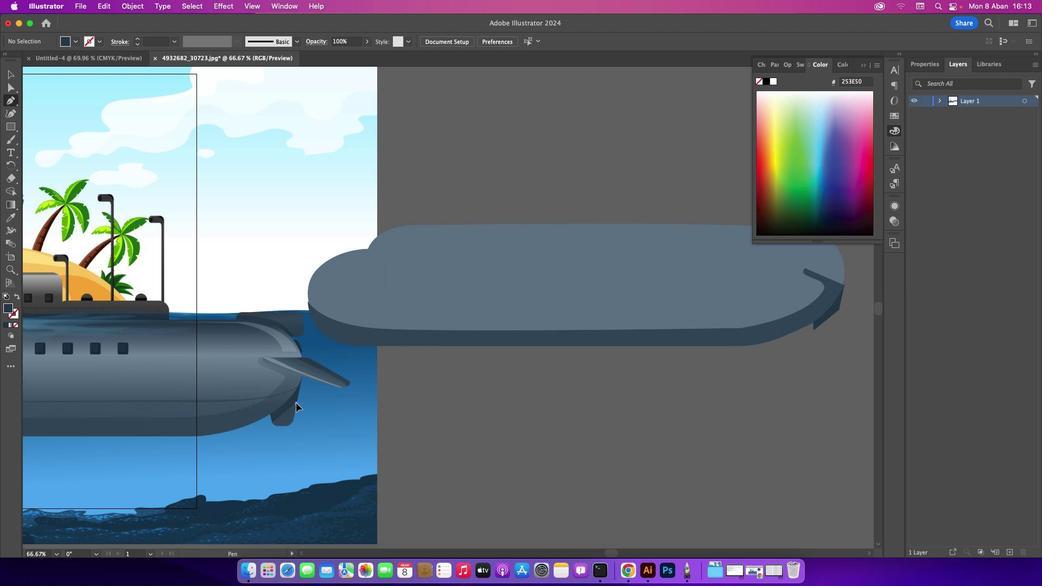 
Action: Mouse moved to (273, 421)
Screenshot: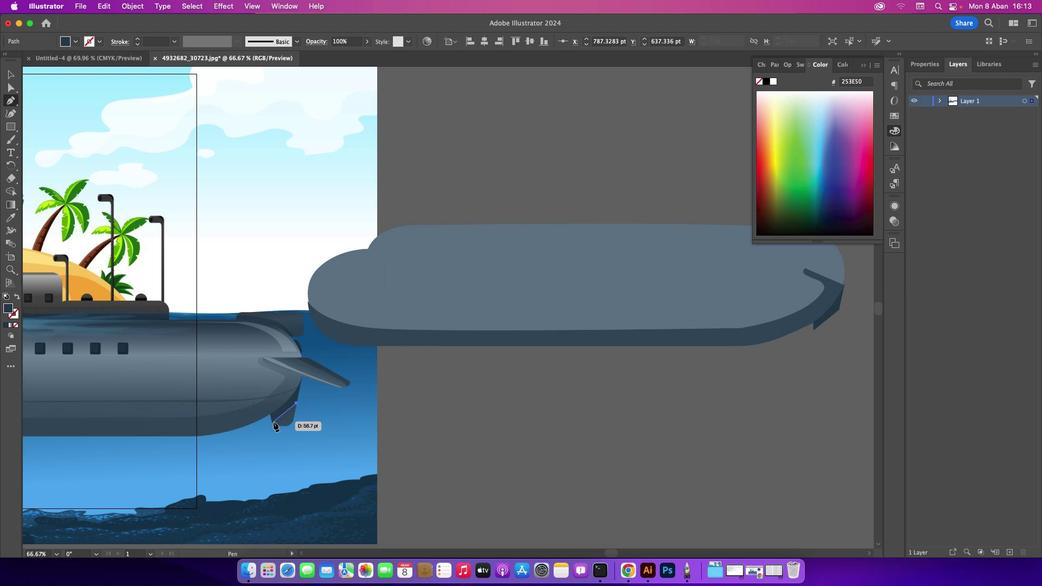 
Action: Mouse pressed left at (273, 421)
Screenshot: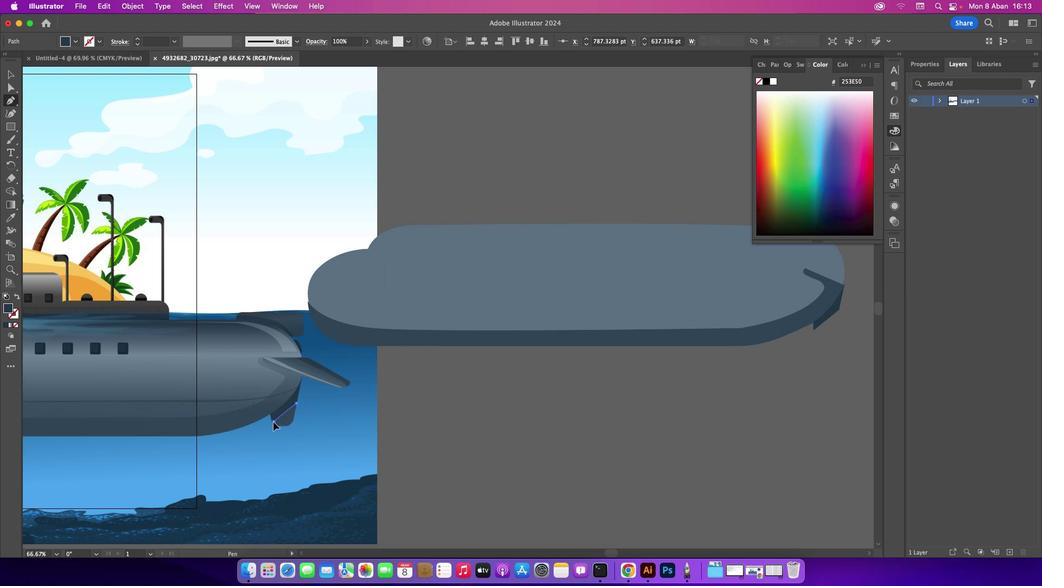 
Action: Mouse moved to (280, 426)
Screenshot: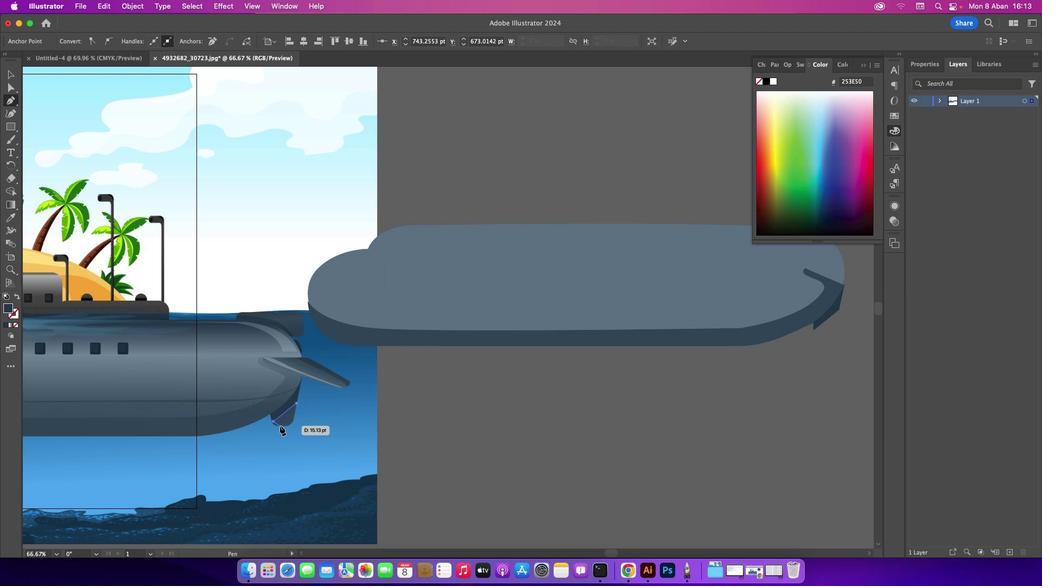 
Action: Mouse pressed left at (280, 426)
Screenshot: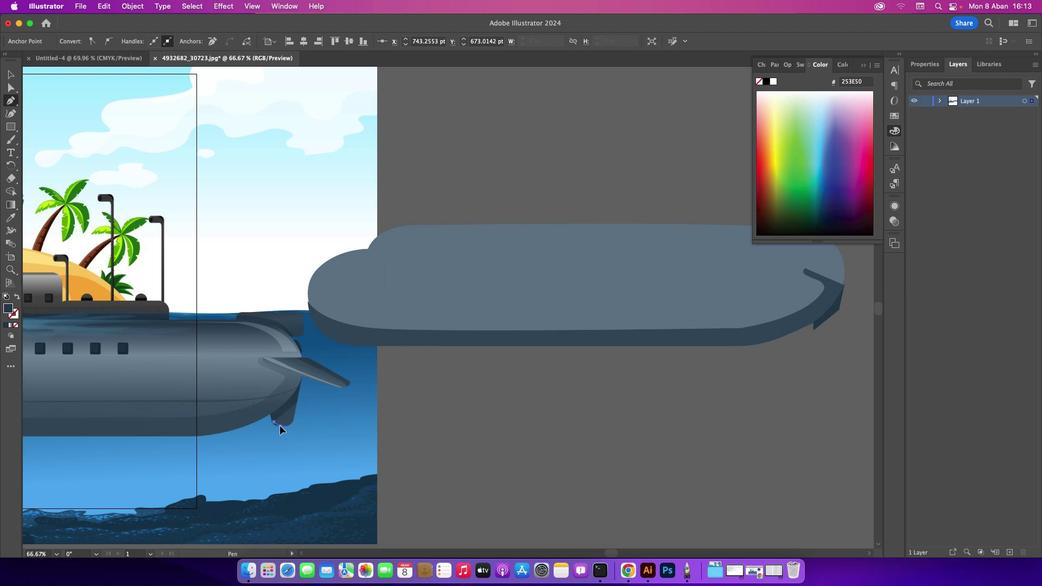 
Action: Mouse moved to (294, 416)
Screenshot: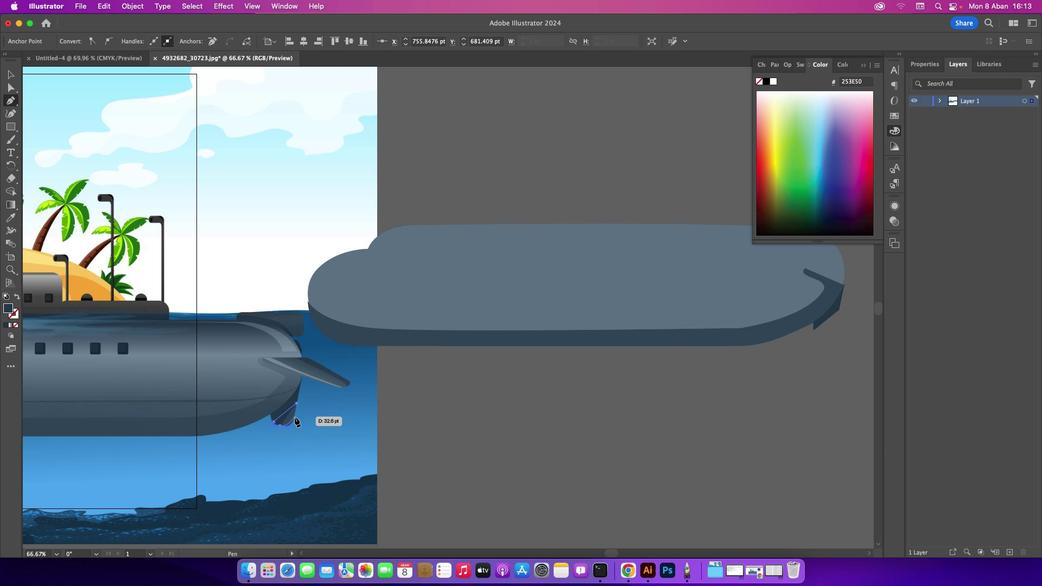
Action: Mouse pressed left at (294, 416)
Screenshot: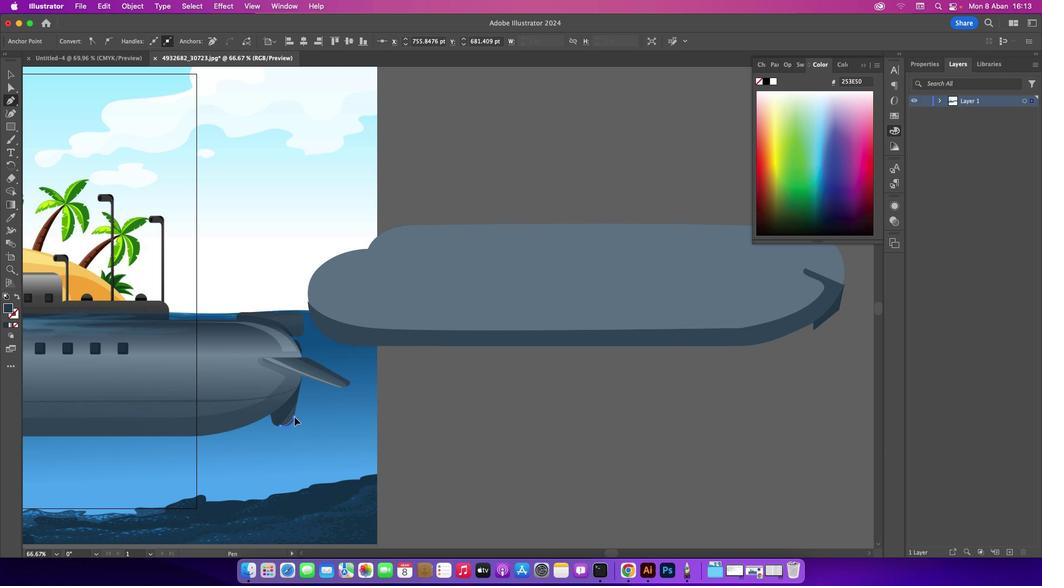 
Action: Mouse moved to (296, 404)
Screenshot: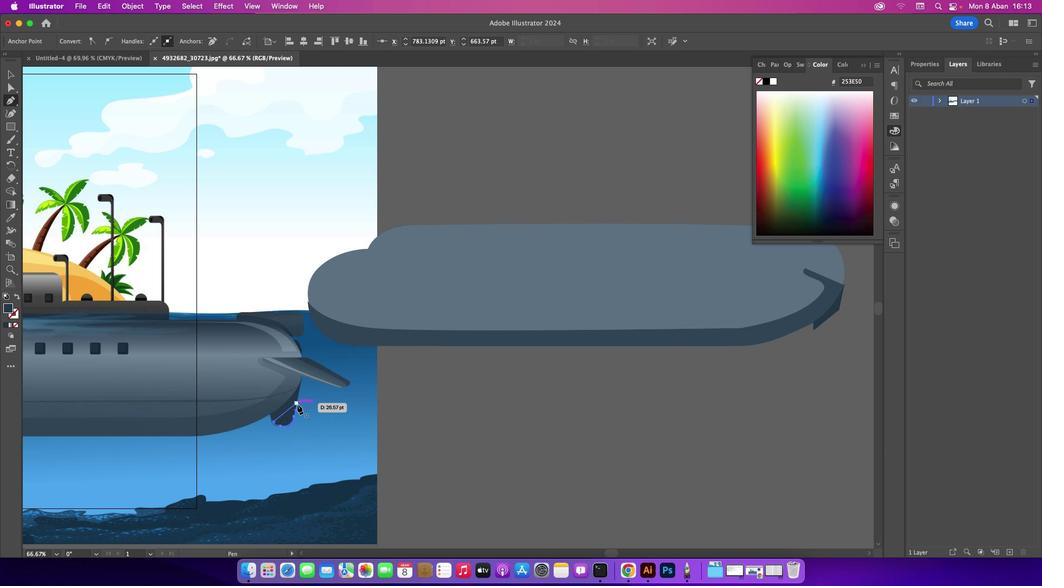 
Action: Mouse pressed left at (296, 404)
Screenshot: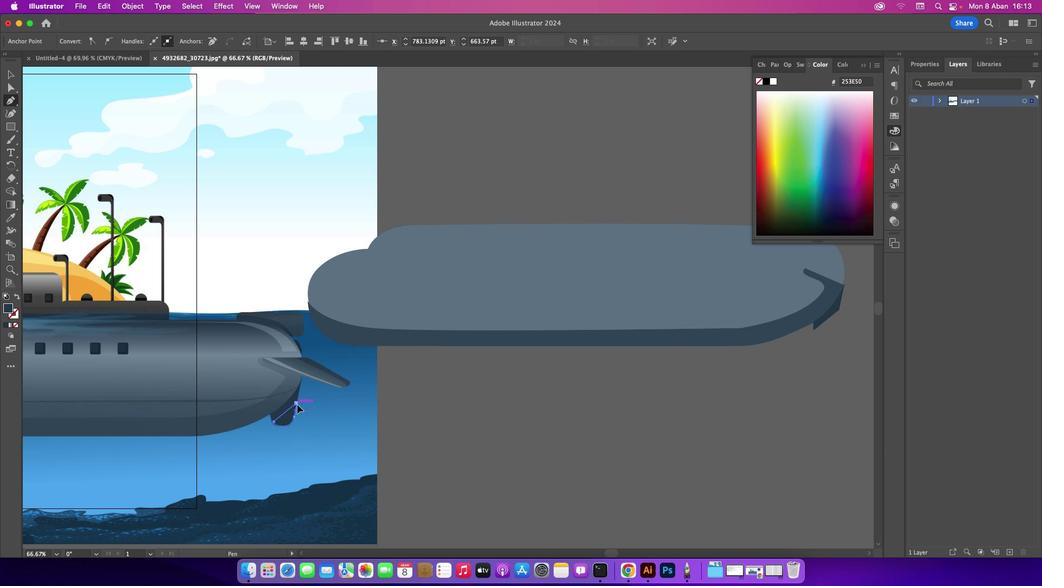 
Action: Mouse moved to (19, 73)
Screenshot: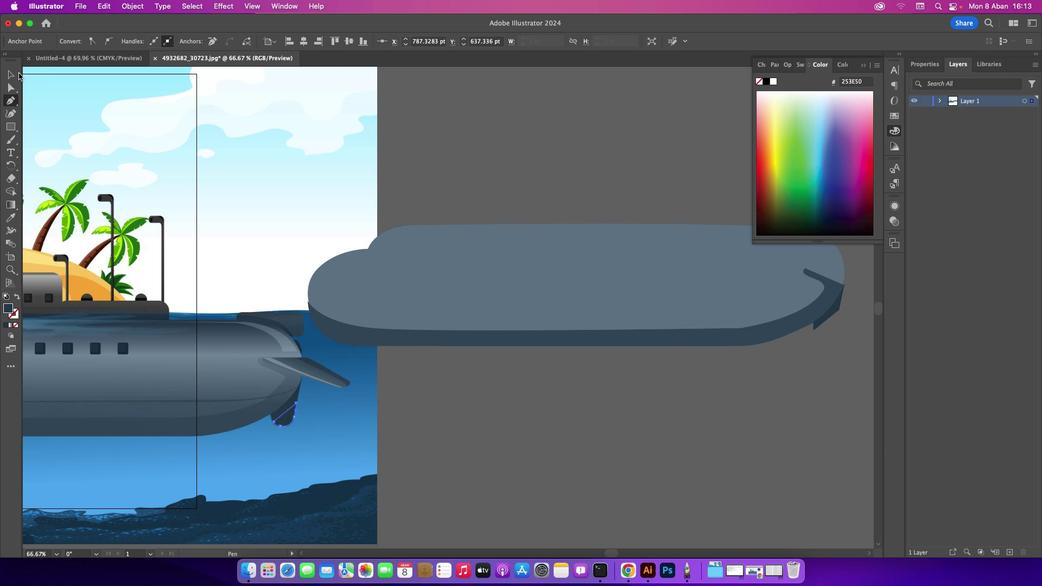 
Action: Mouse pressed left at (19, 73)
Screenshot: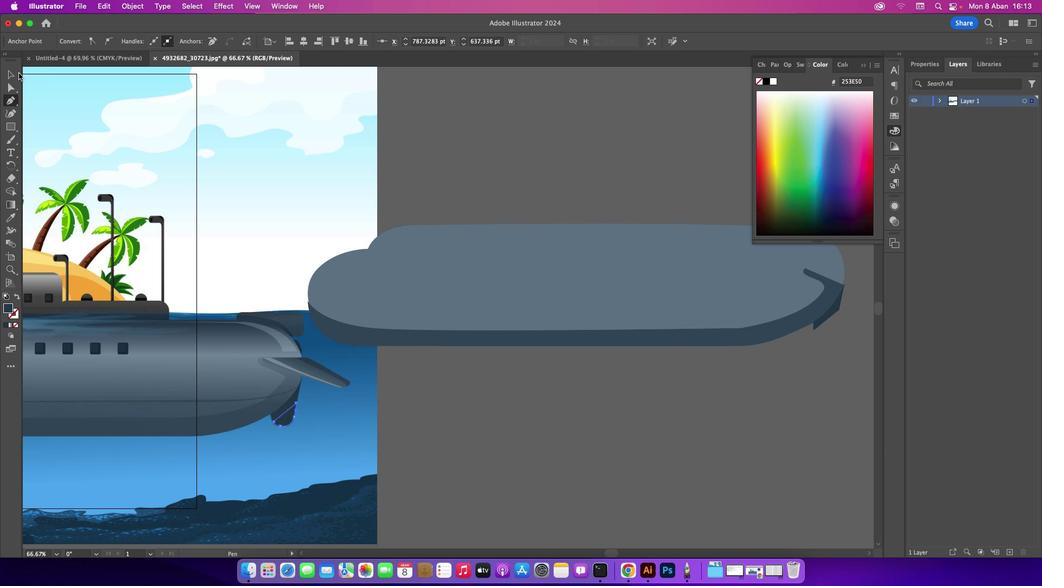 
Action: Mouse moved to (16, 73)
Screenshot: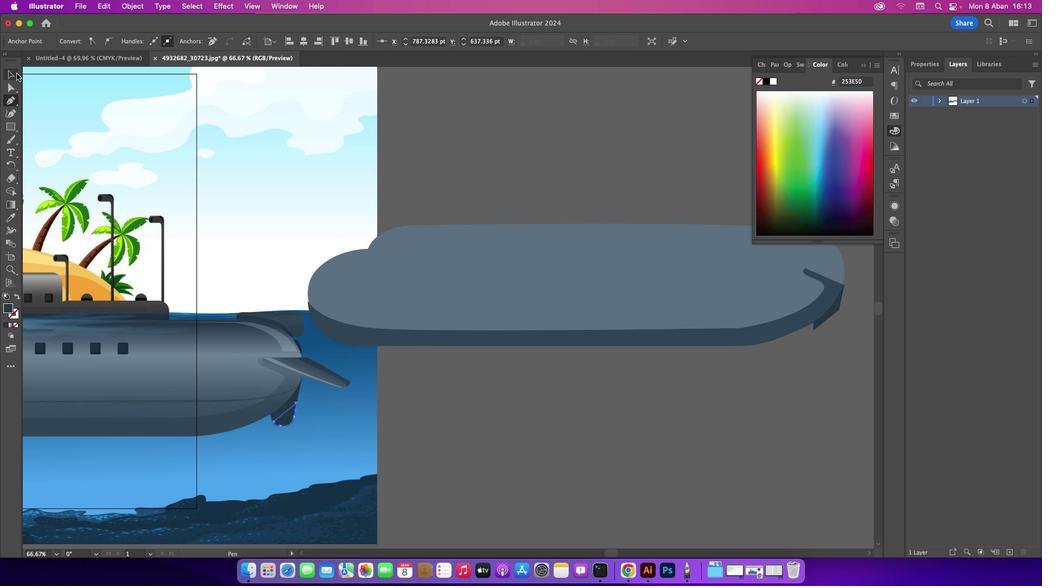 
Action: Mouse pressed left at (16, 73)
Screenshot: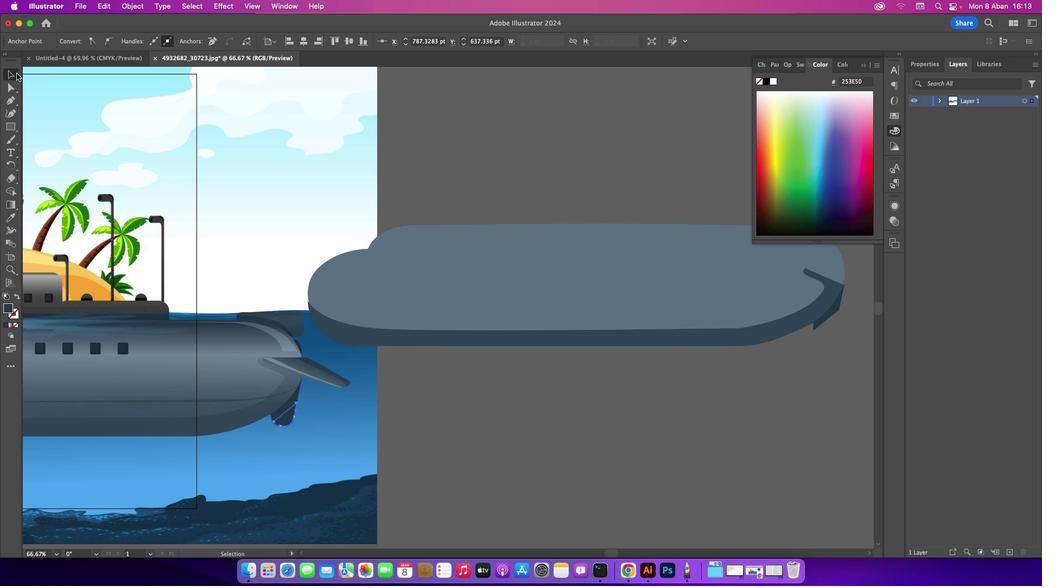 
Action: Mouse moved to (462, 167)
Screenshot: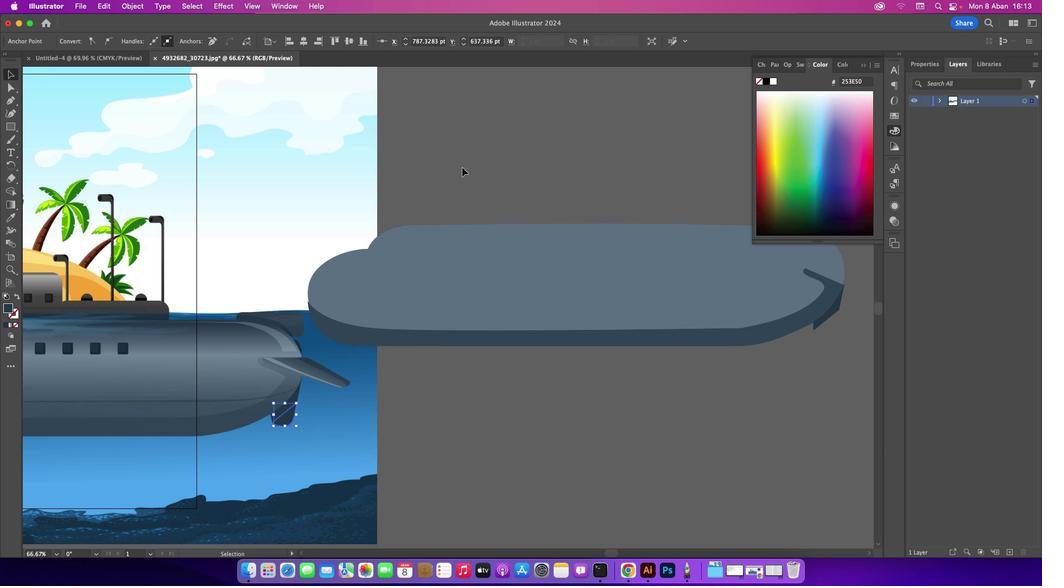 
Action: Mouse pressed left at (462, 167)
Screenshot: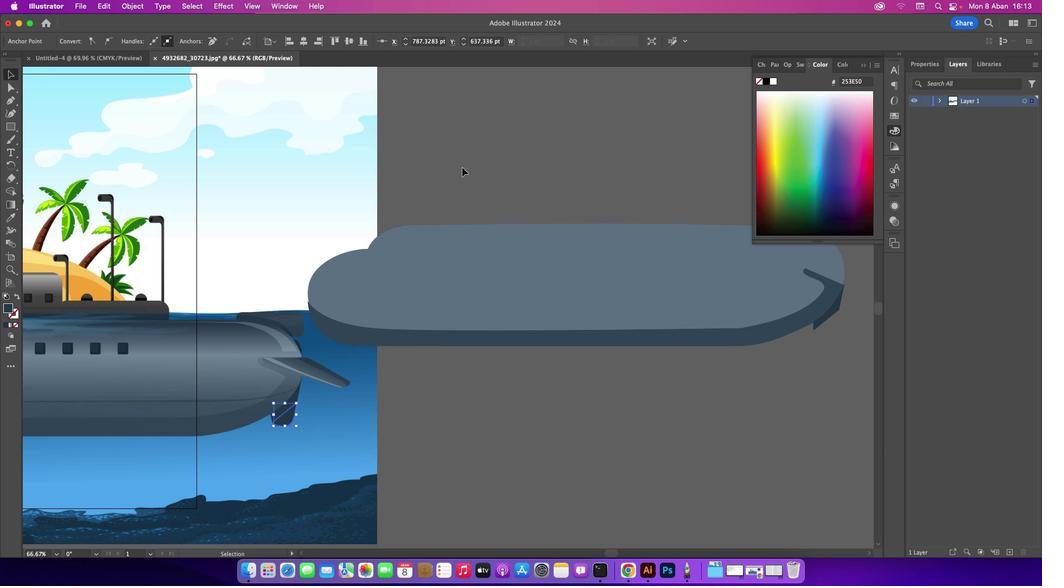
Action: Mouse moved to (286, 413)
Screenshot: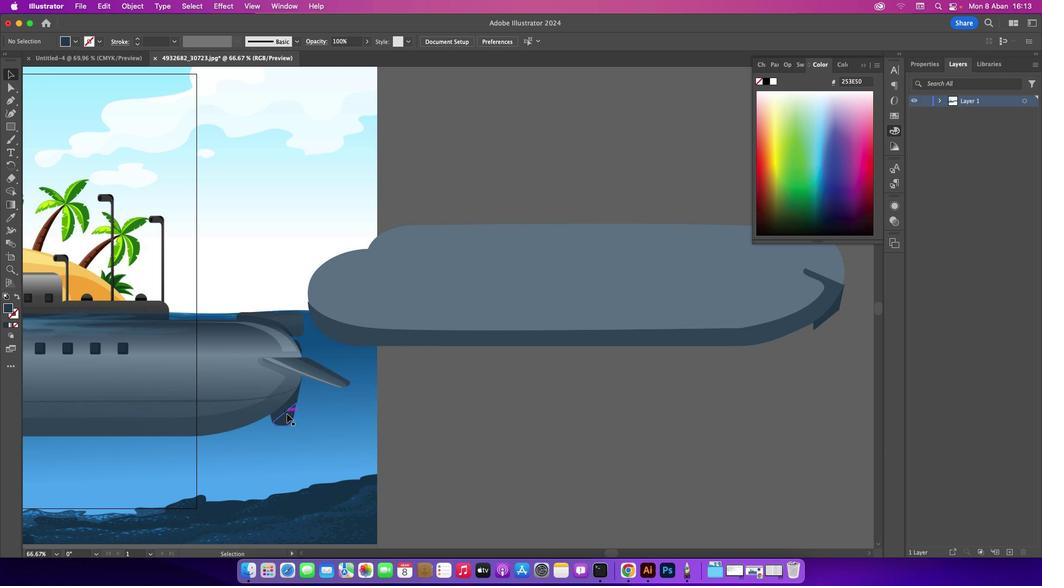 
Action: Mouse pressed left at (286, 413)
Screenshot: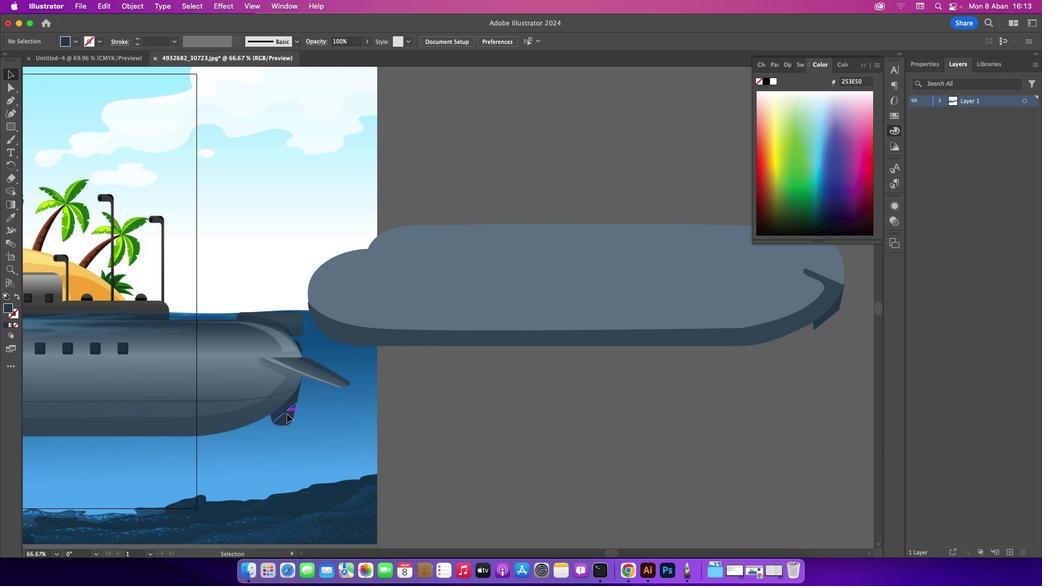 
Action: Mouse moved to (13, 221)
Screenshot: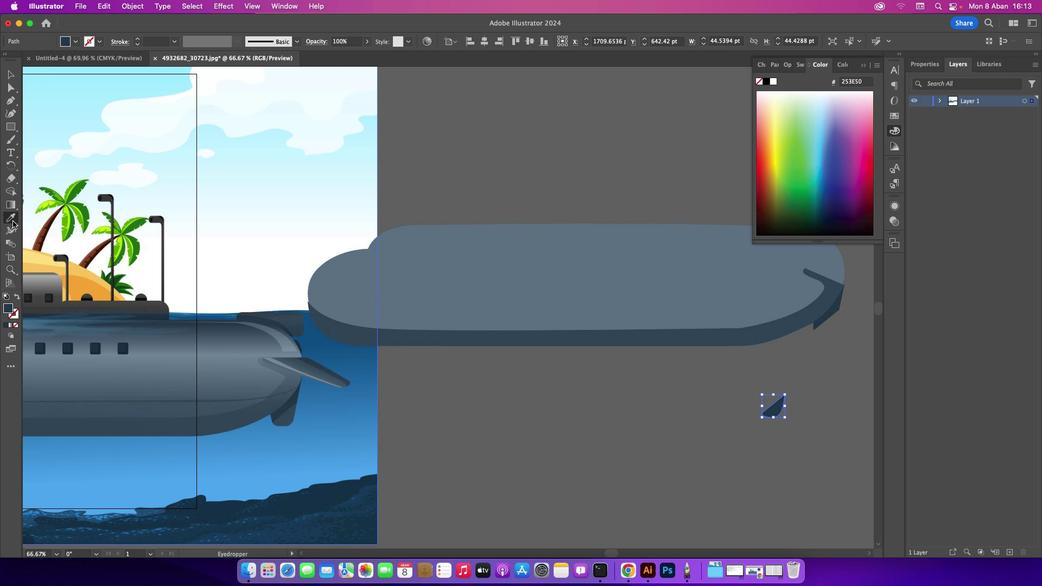 
Action: Mouse pressed left at (13, 221)
Screenshot: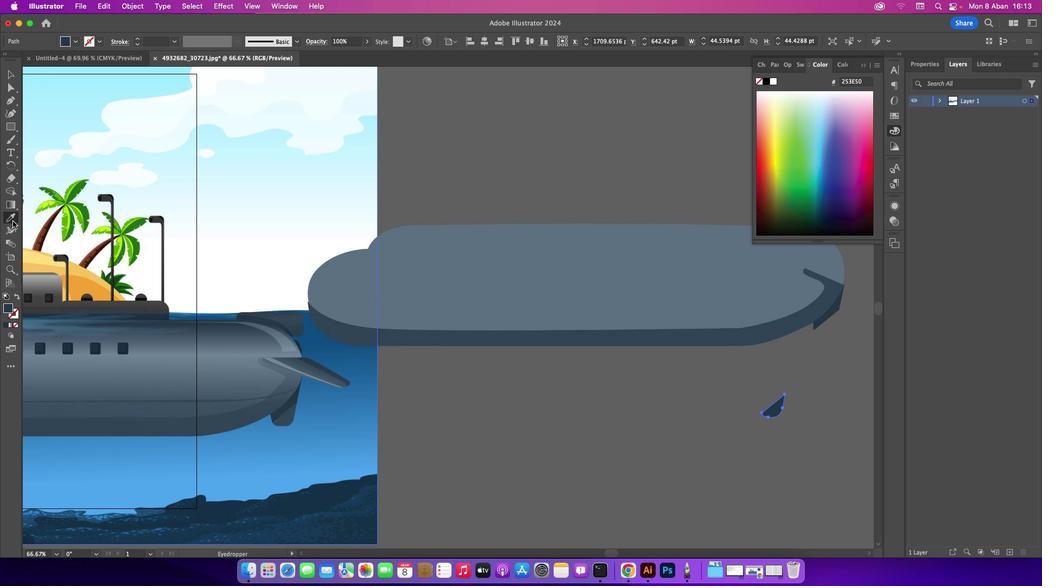 
Action: Mouse moved to (286, 412)
Screenshot: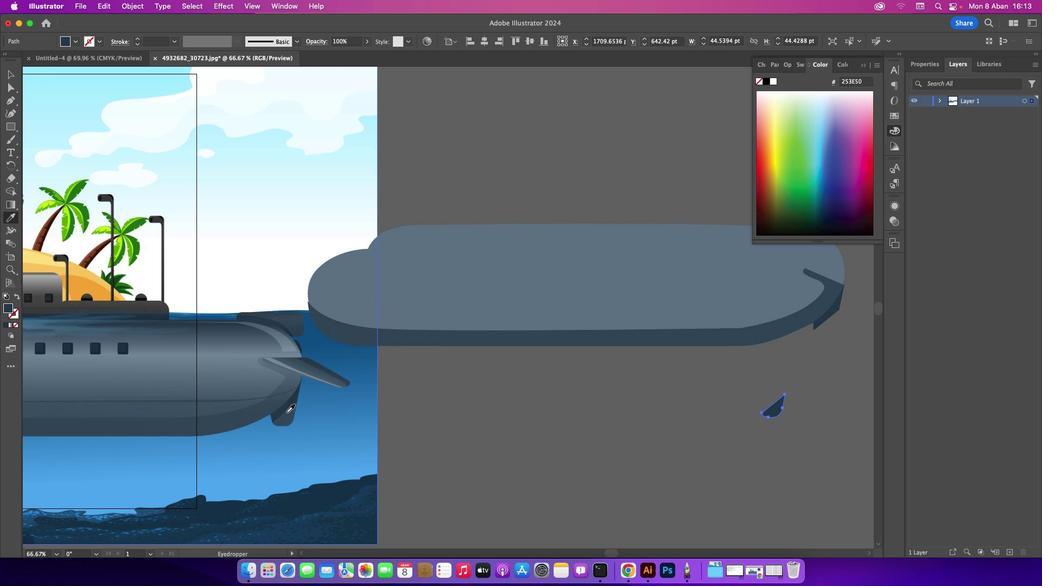 
Action: Mouse pressed left at (286, 412)
Screenshot: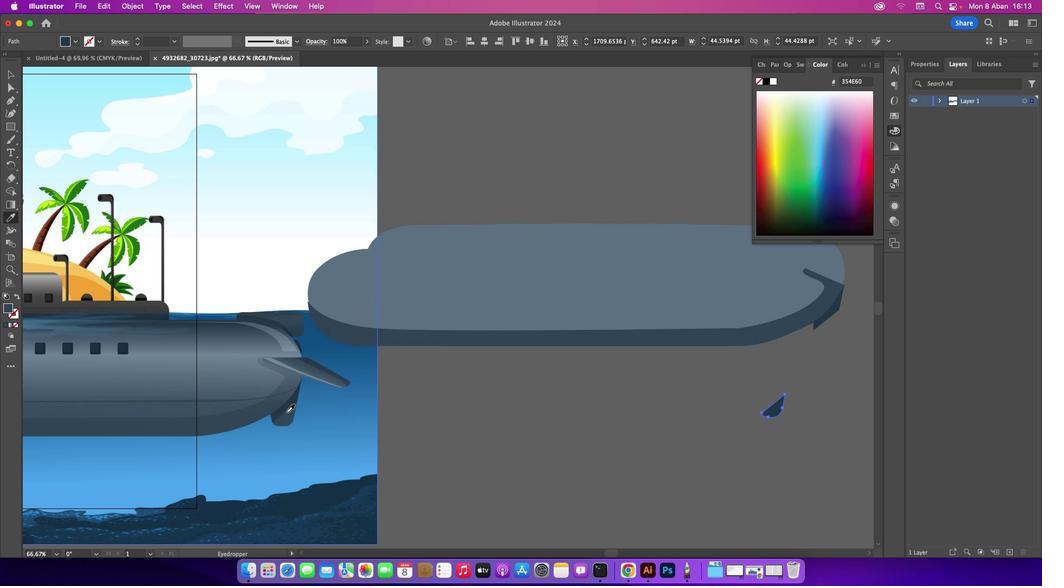 
Action: Mouse moved to (14, 75)
Screenshot: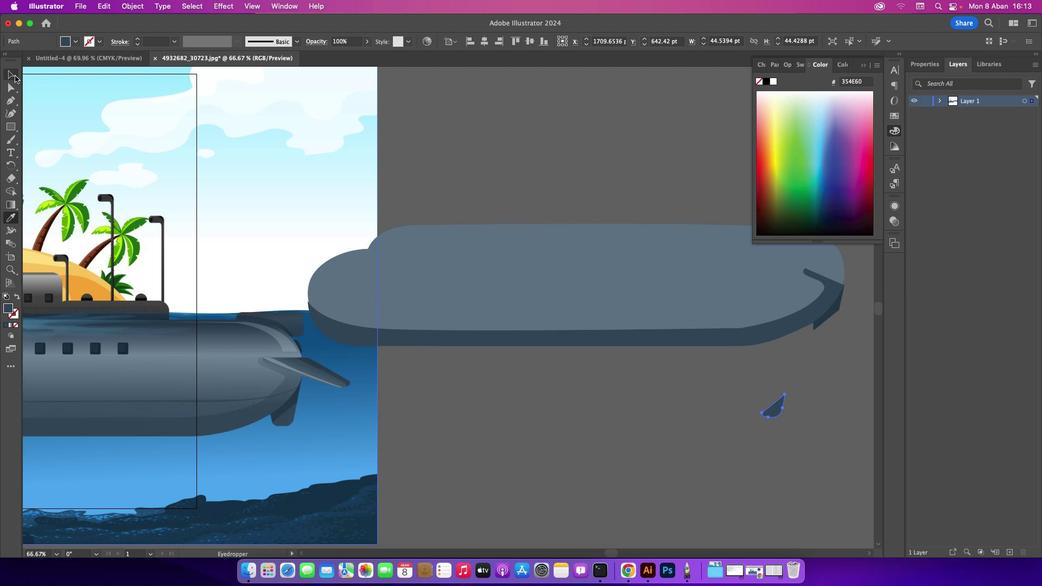 
Action: Mouse pressed left at (14, 75)
Screenshot: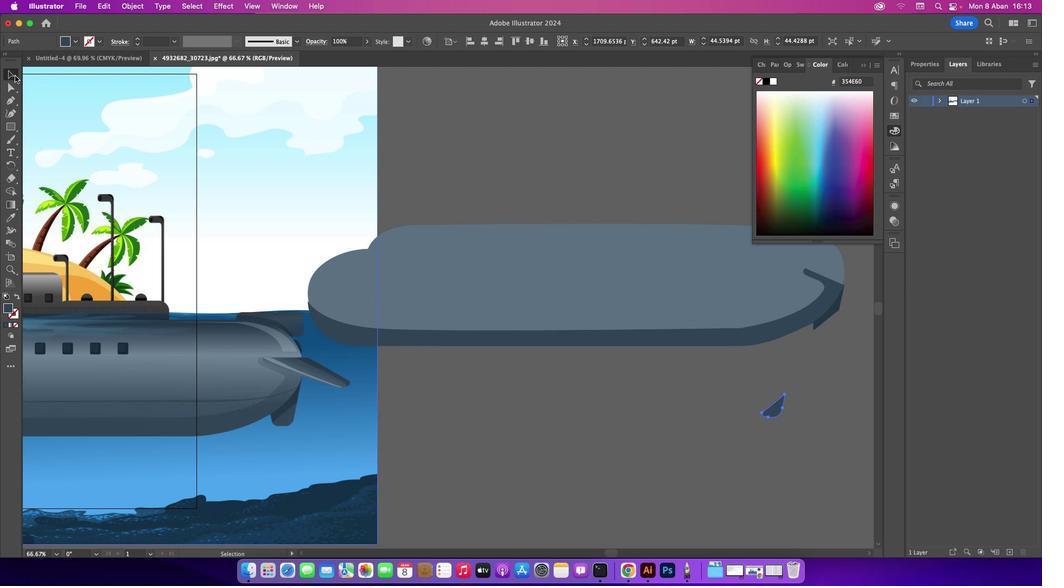 
Action: Mouse moved to (443, 192)
Screenshot: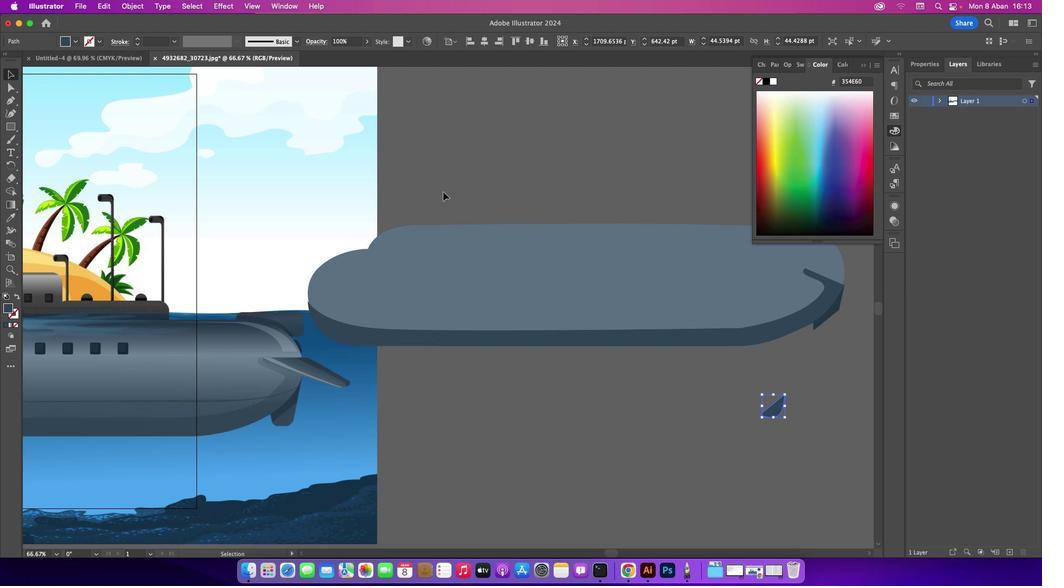 
Action: Mouse pressed left at (443, 192)
Screenshot: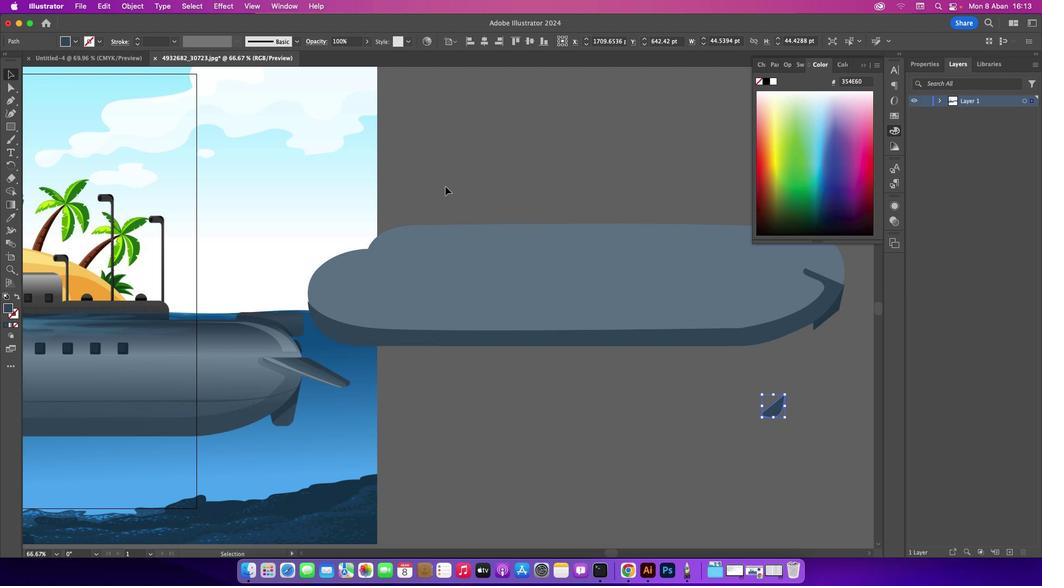 
Action: Mouse moved to (769, 409)
Screenshot: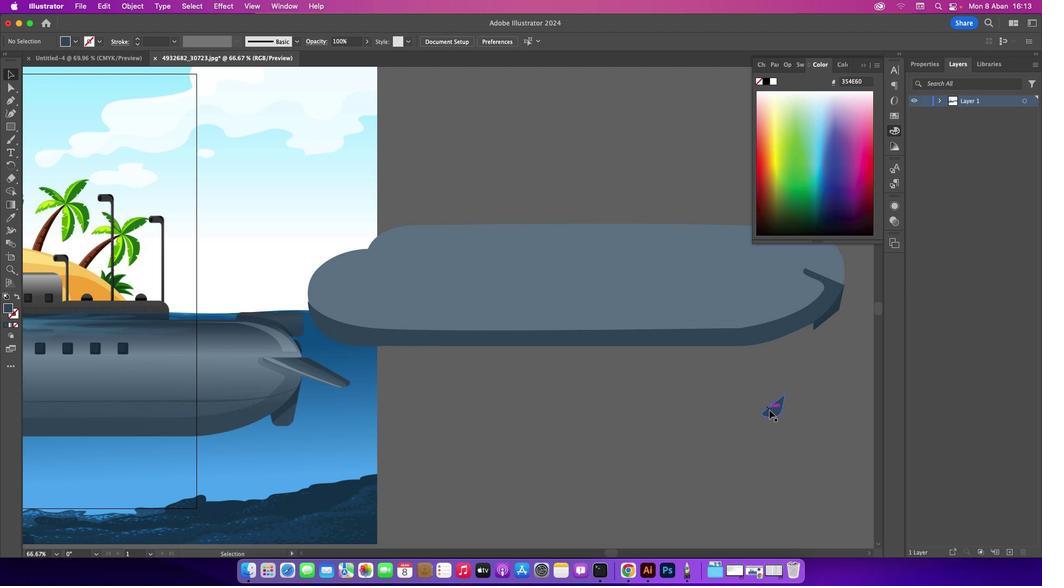 
Action: Mouse pressed left at (769, 409)
Screenshot: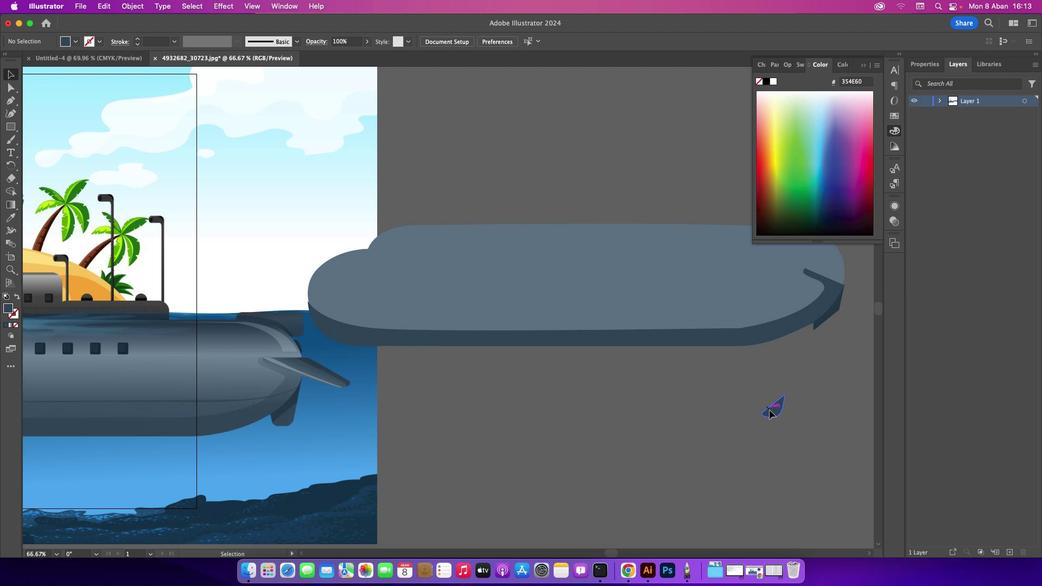 
Action: Mouse moved to (732, 437)
Screenshot: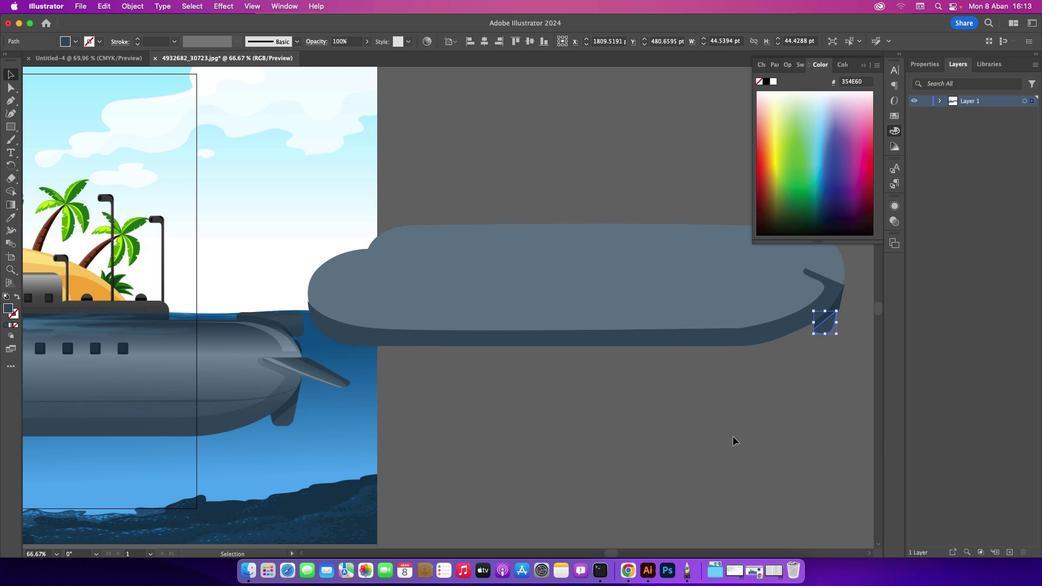 
Action: Key pressed Key.rightKey.rightKey.rightKey.right
Screenshot: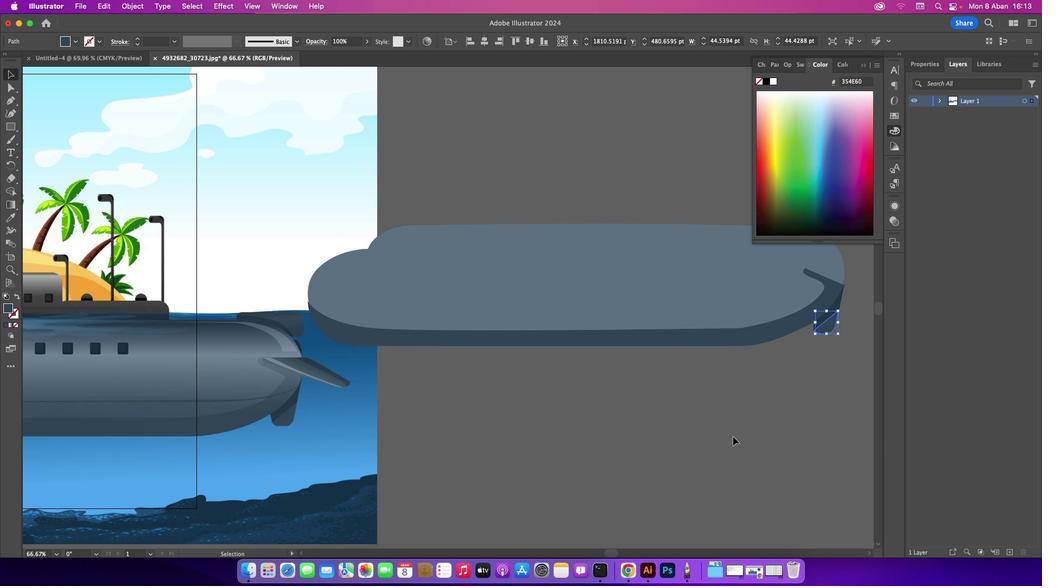 
Action: Mouse moved to (732, 437)
Screenshot: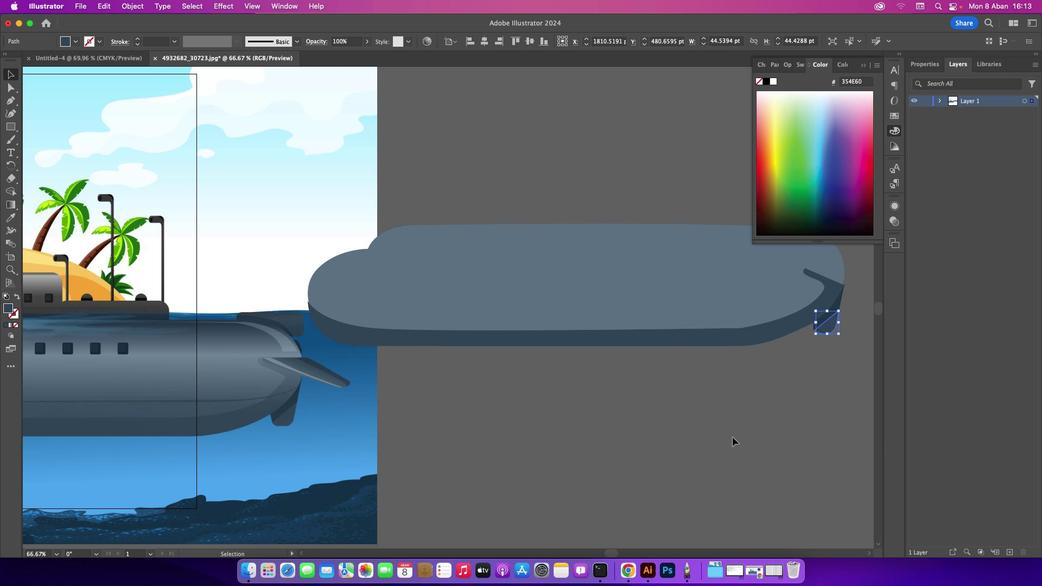 
Action: Key pressed Key.rightKey.leftKey.left
Screenshot: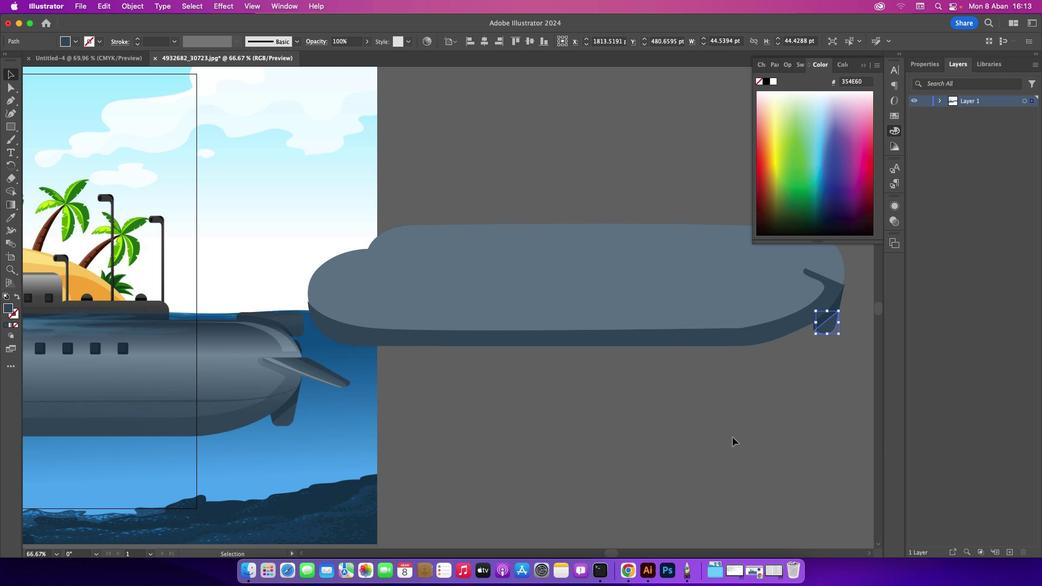 
Action: Mouse pressed left at (732, 437)
Screenshot: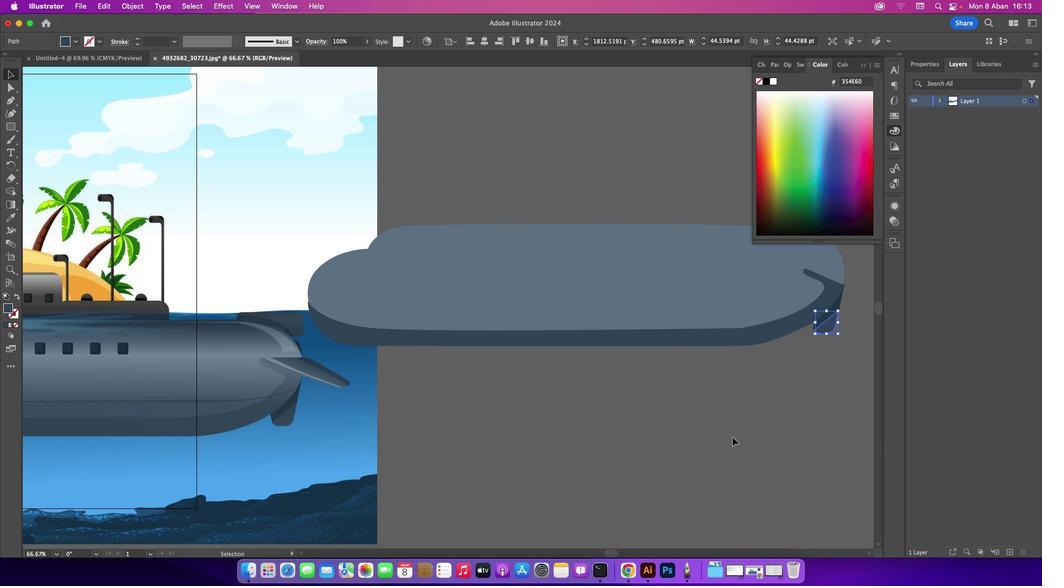 
Action: Mouse moved to (862, 68)
Screenshot: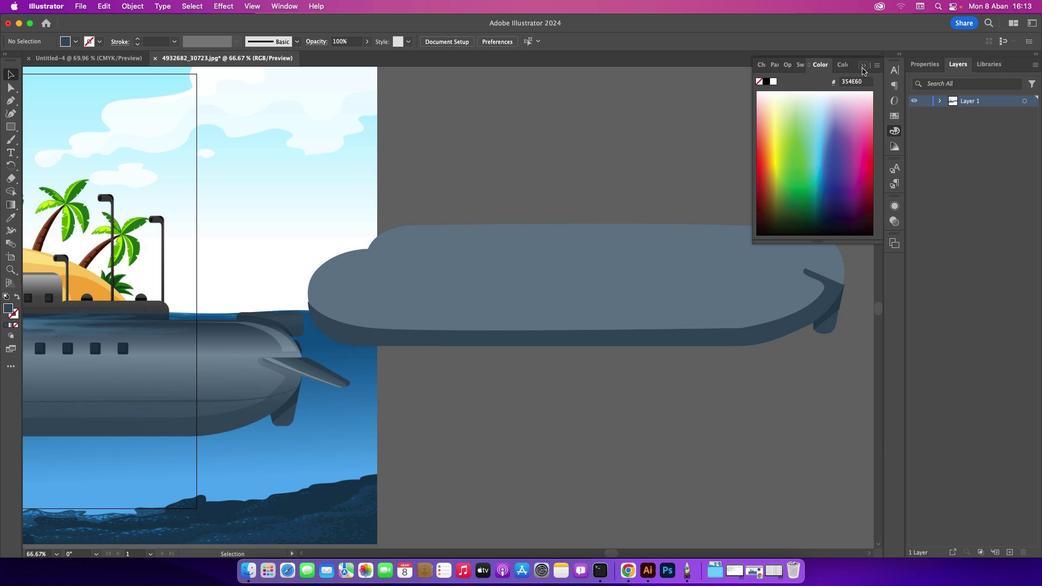 
Action: Mouse pressed left at (862, 68)
Screenshot: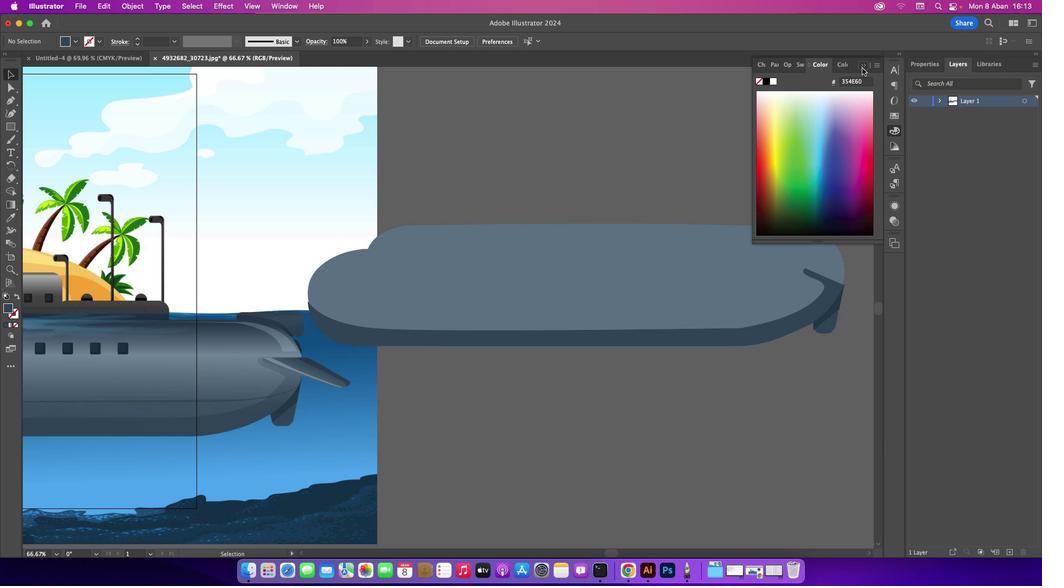 
Action: Mouse moved to (13, 105)
Screenshot: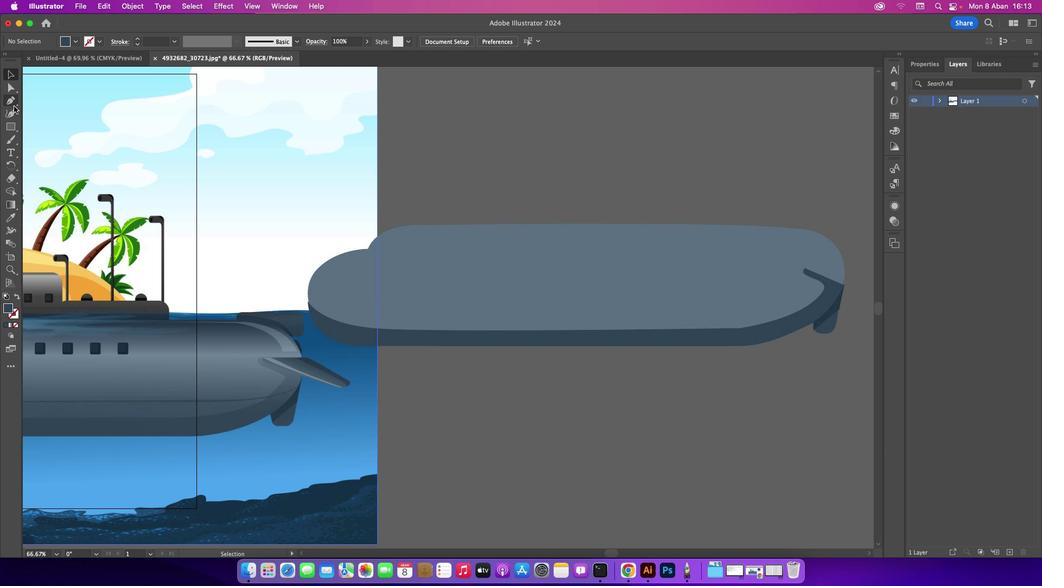 
Action: Mouse pressed left at (13, 105)
Screenshot: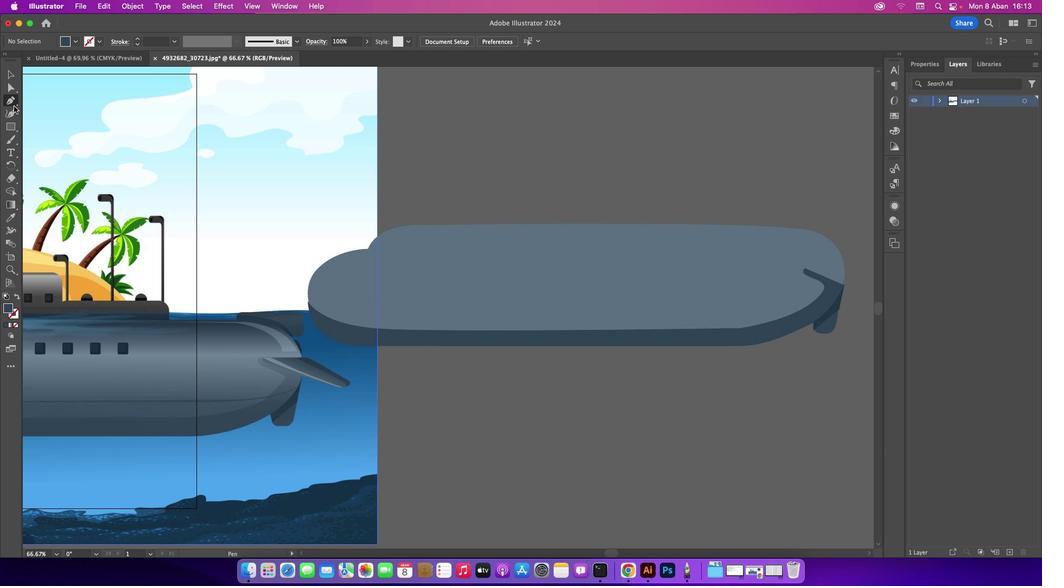 
Action: Mouse moved to (271, 356)
Screenshot: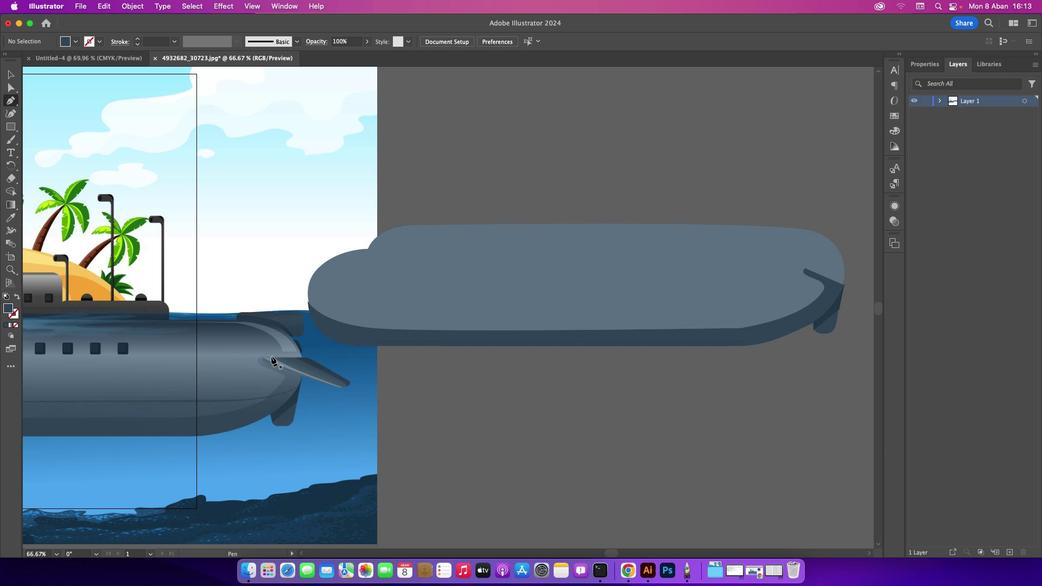 
Action: Mouse pressed left at (271, 356)
Screenshot: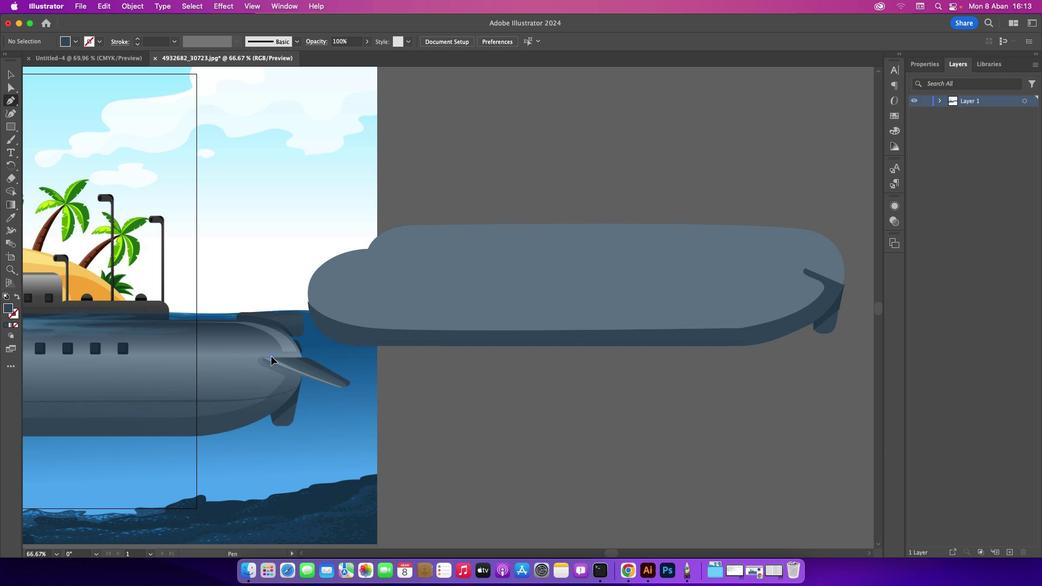 
Action: Mouse moved to (298, 356)
Screenshot: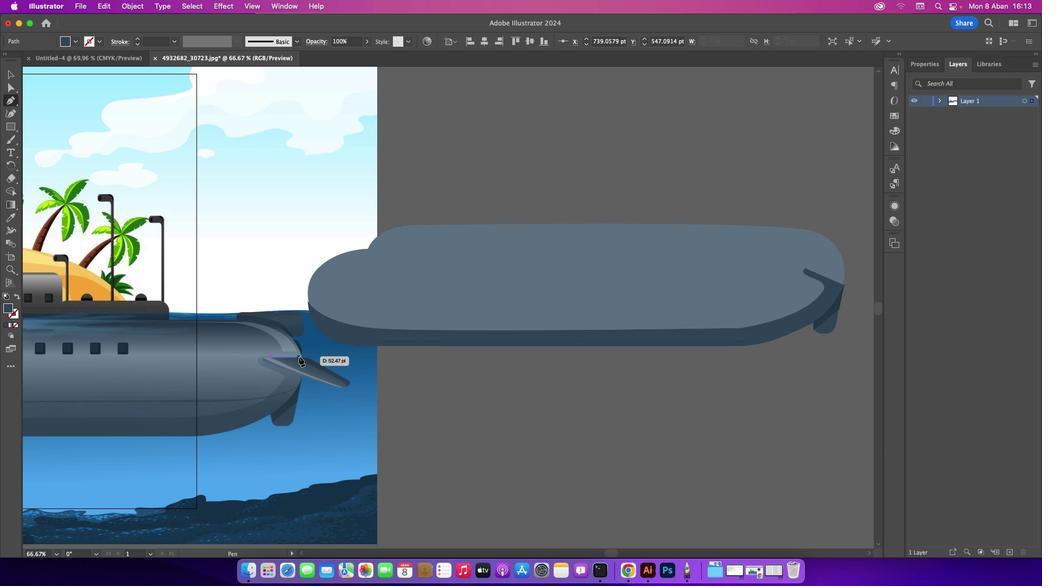 
Action: Mouse pressed left at (298, 356)
Screenshot: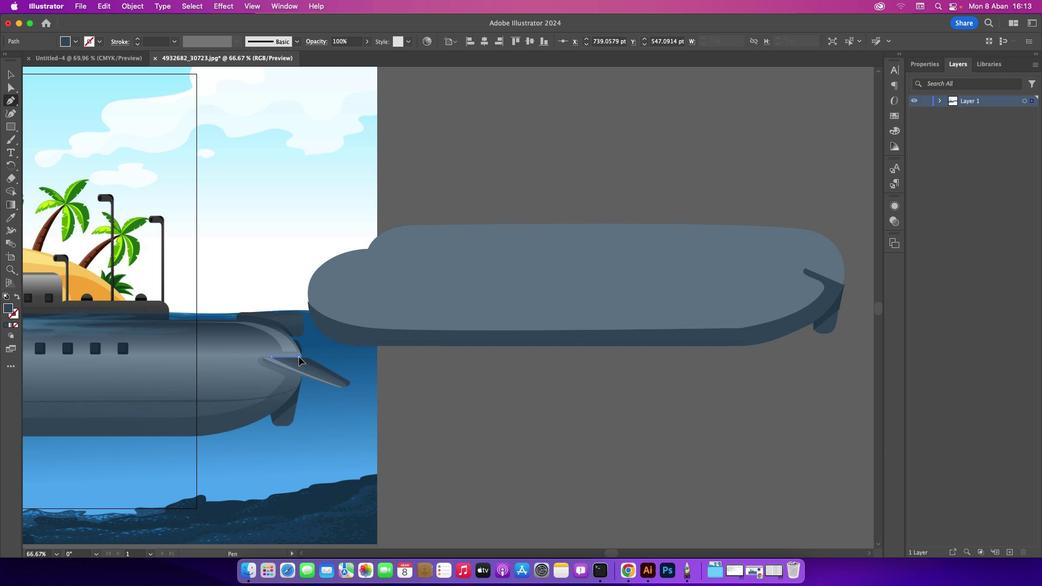 
Action: Mouse moved to (345, 384)
Screenshot: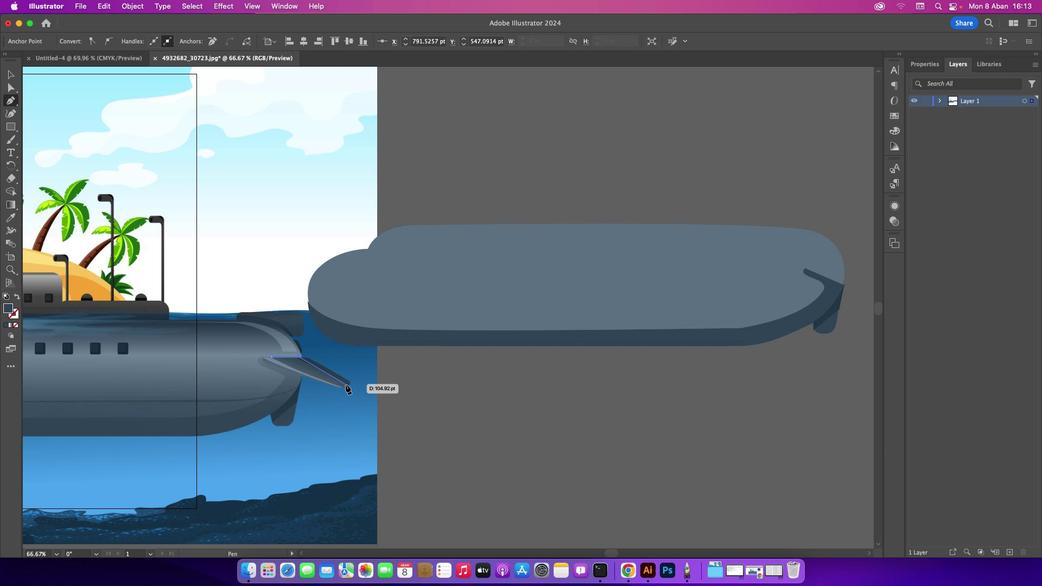 
Action: Mouse pressed left at (345, 384)
Screenshot: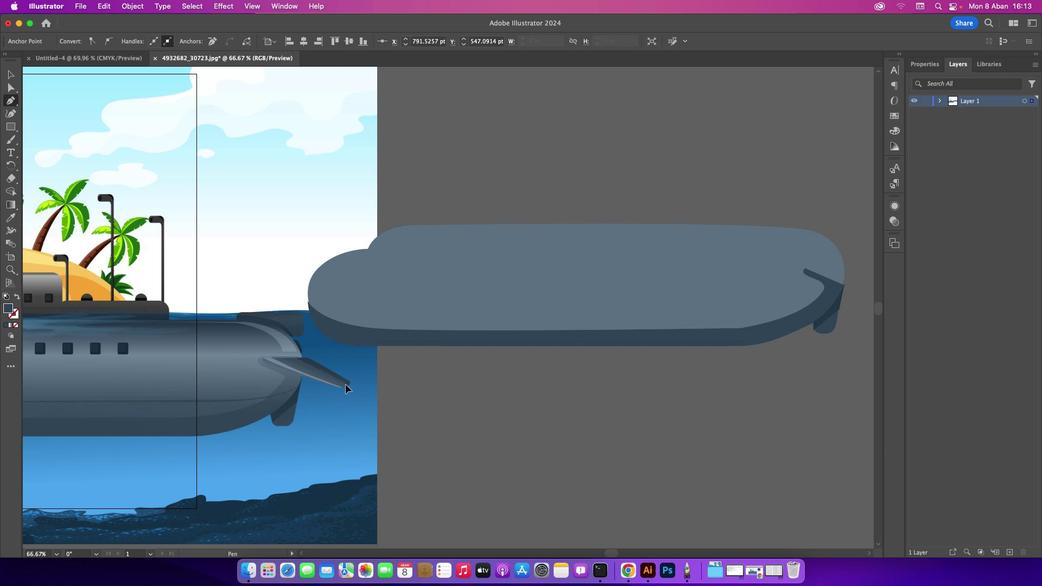 
Action: Mouse moved to (353, 391)
Screenshot: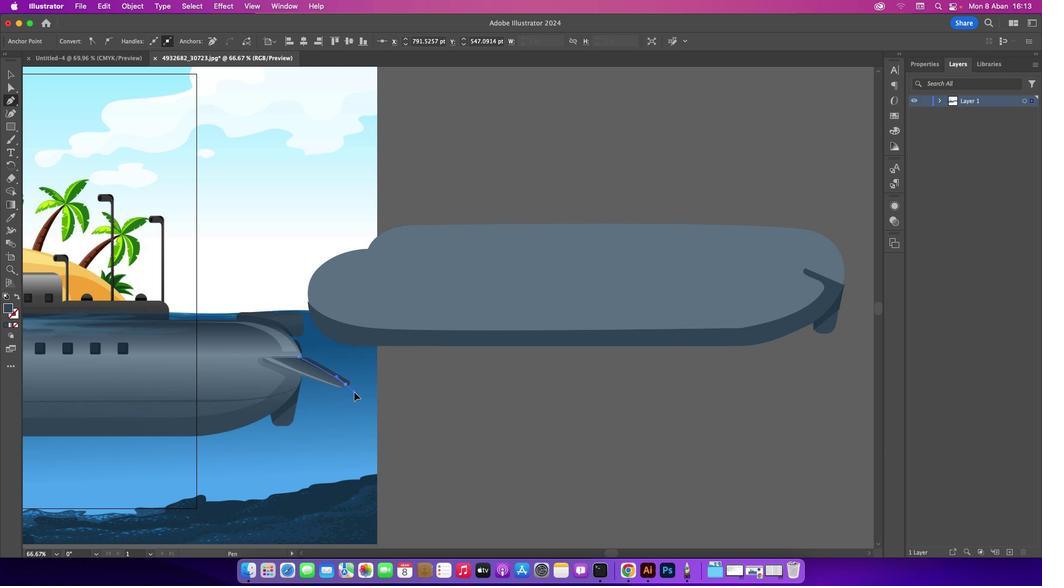 
Action: Key pressed Key.cmd
Screenshot: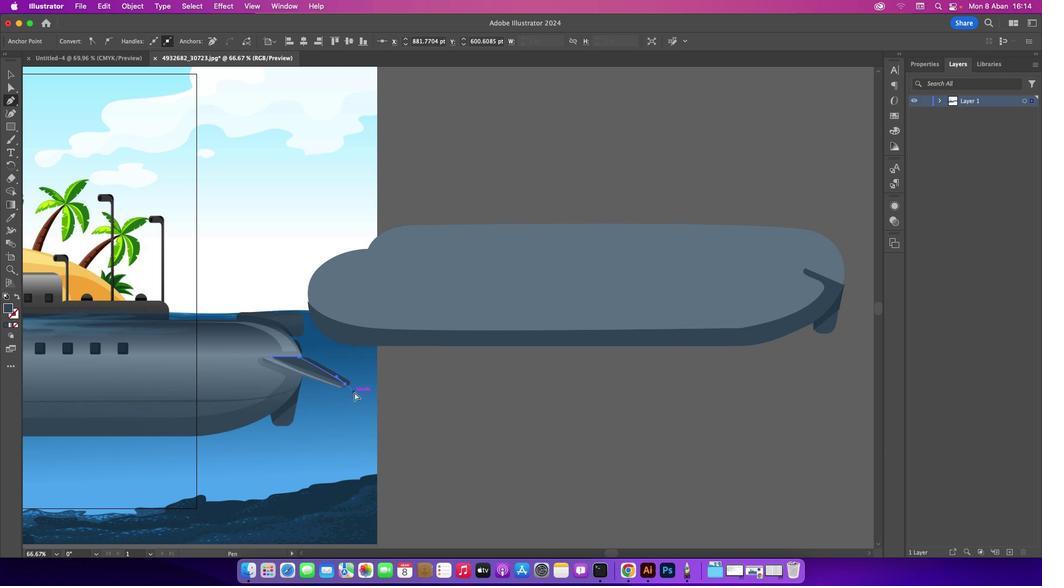 
Action: Mouse moved to (353, 391)
Screenshot: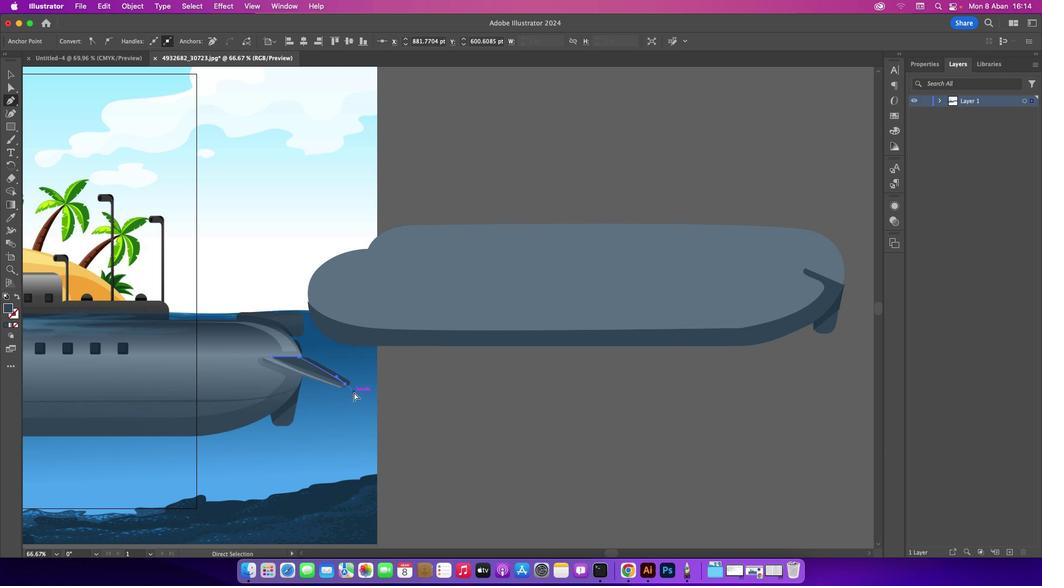 
Action: Key pressed 'z'
Screenshot: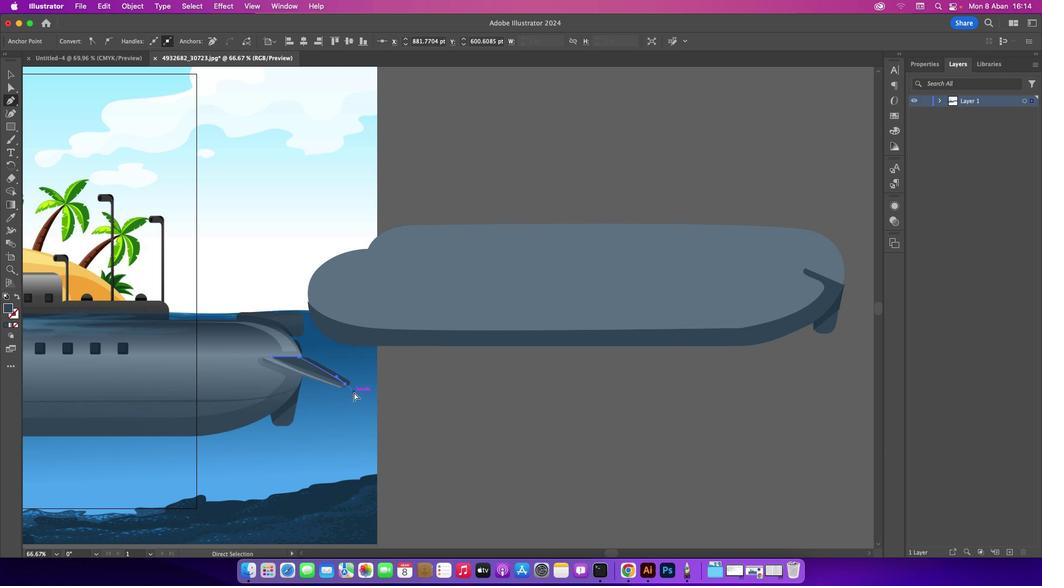 
Action: Mouse moved to (332, 376)
Screenshot: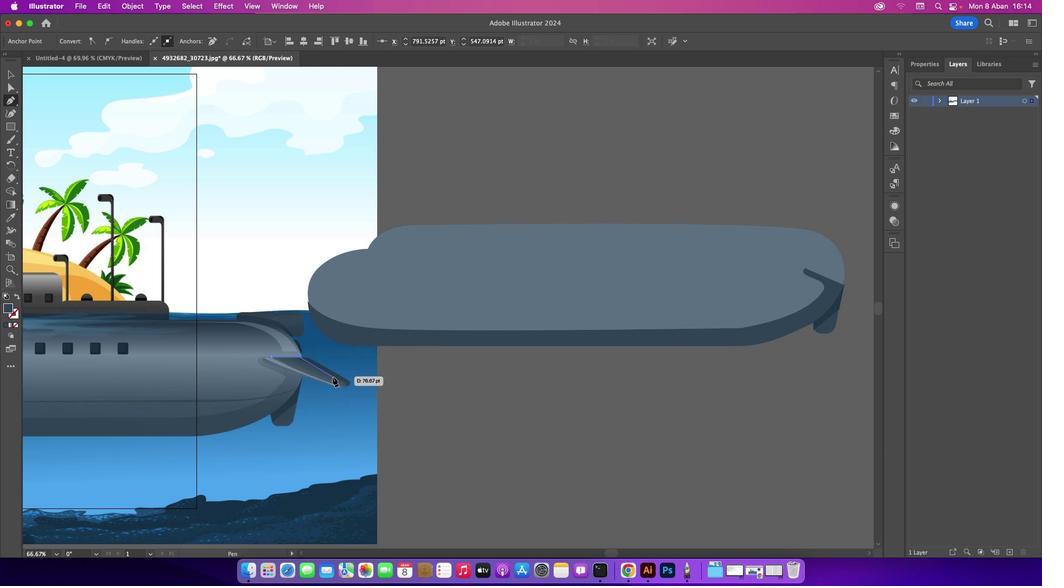 
Action: Mouse pressed left at (332, 376)
Screenshot: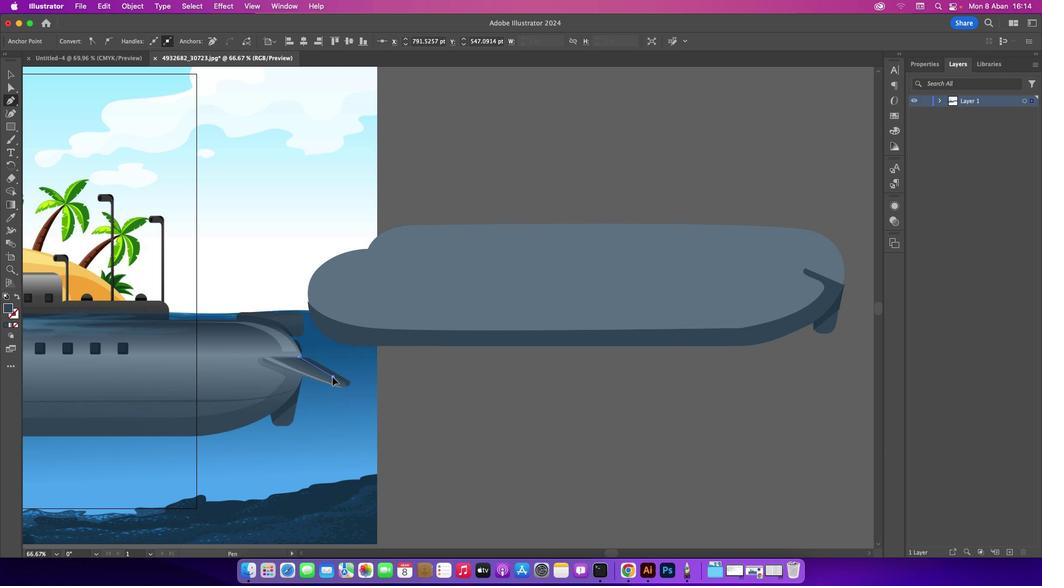 
Action: Mouse moved to (345, 385)
Screenshot: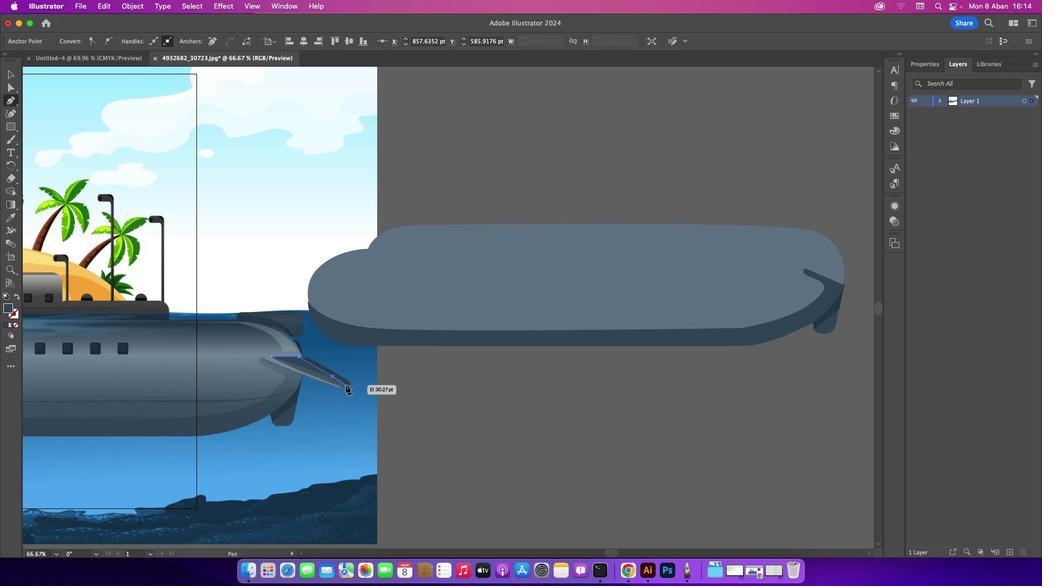 
Action: Mouse pressed left at (345, 385)
Screenshot: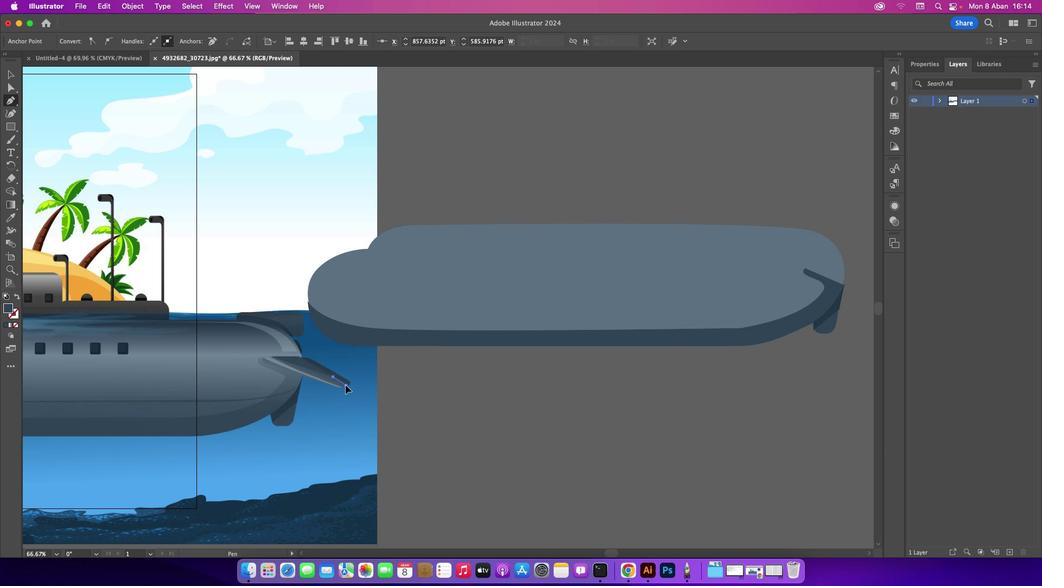 
Action: Mouse moved to (345, 385)
Screenshot: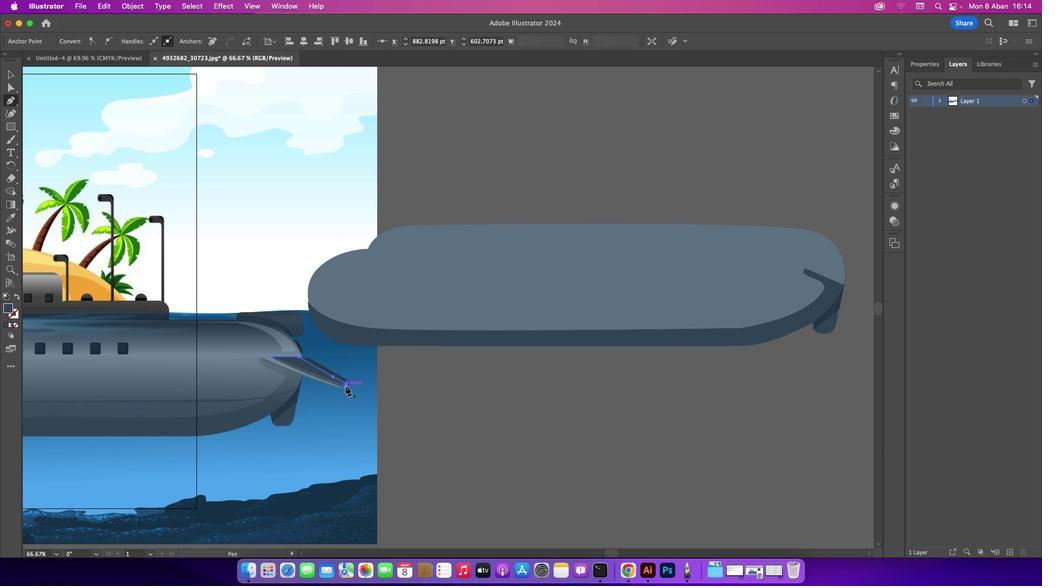 
Action: Mouse pressed left at (345, 385)
Screenshot: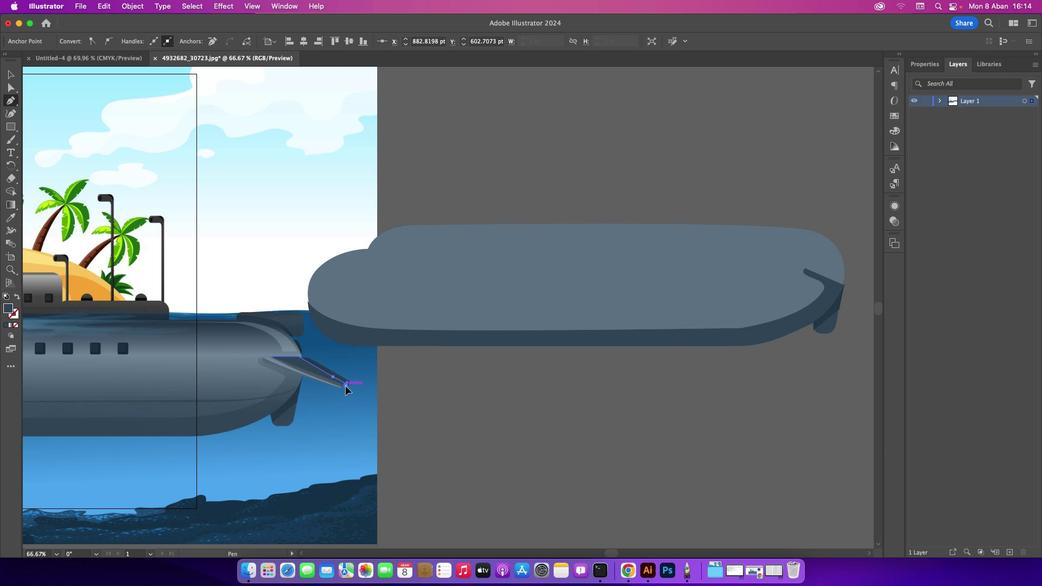 
Action: Mouse moved to (271, 356)
Screenshot: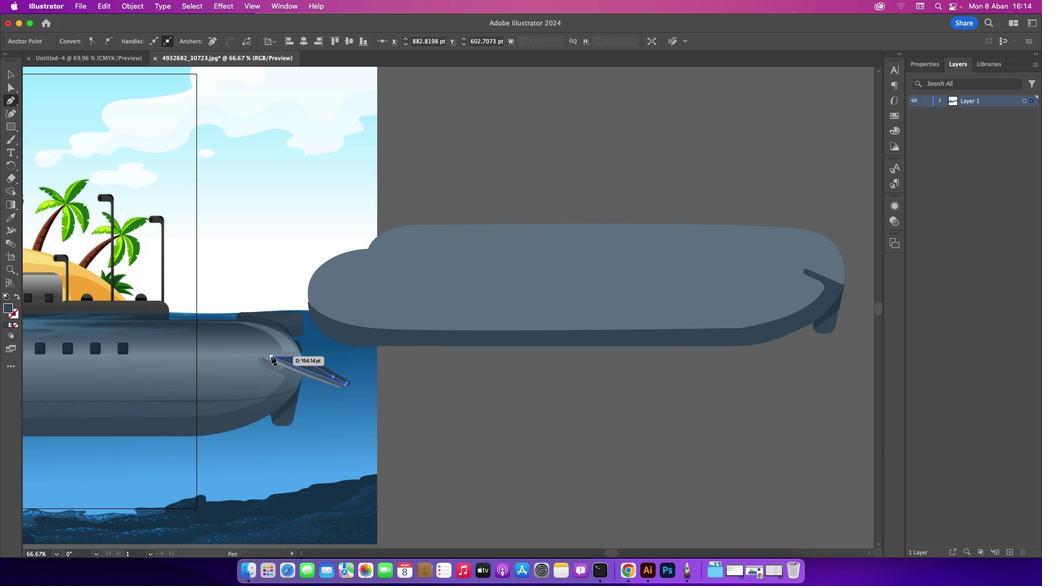 
Action: Mouse pressed left at (271, 356)
Screenshot: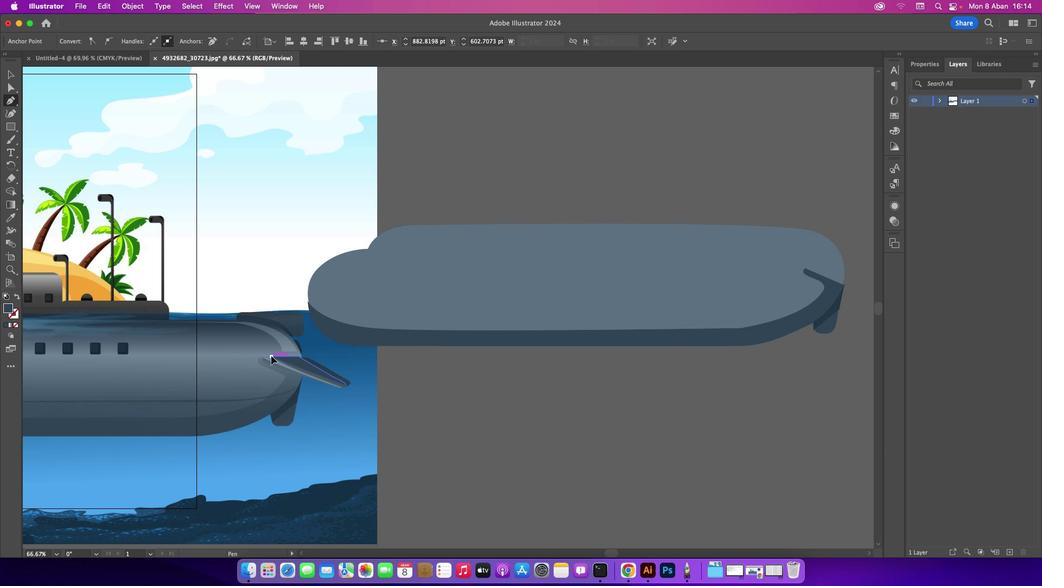 
Action: Mouse moved to (14, 71)
Screenshot: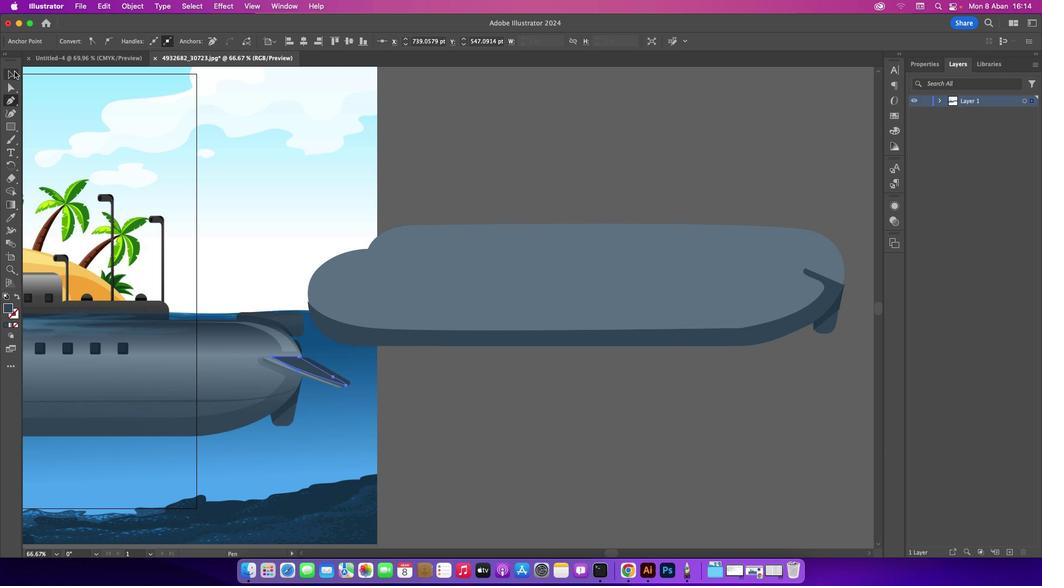 
Action: Mouse pressed left at (14, 71)
Screenshot: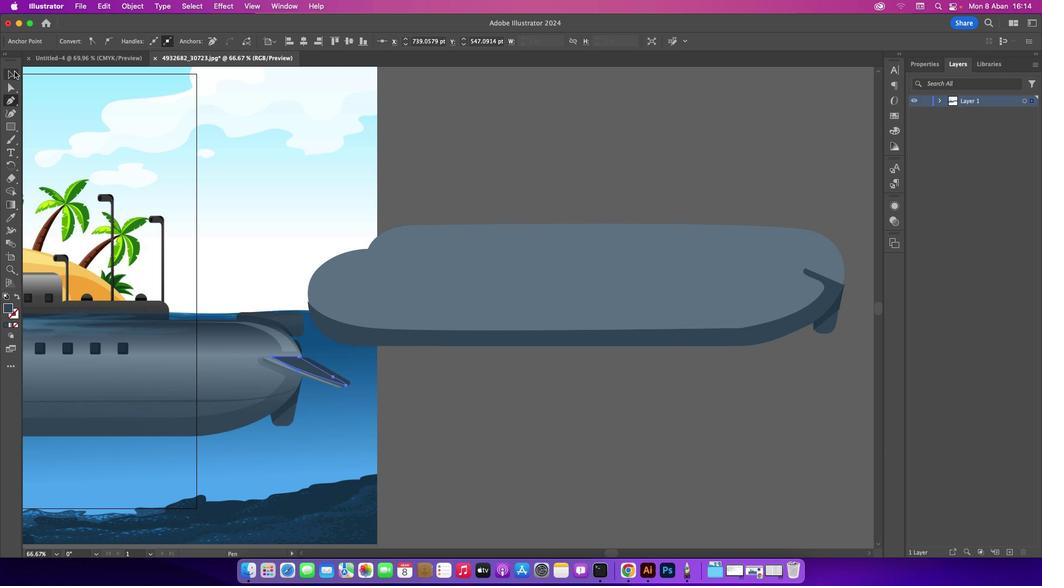
Action: Mouse moved to (216, 162)
Screenshot: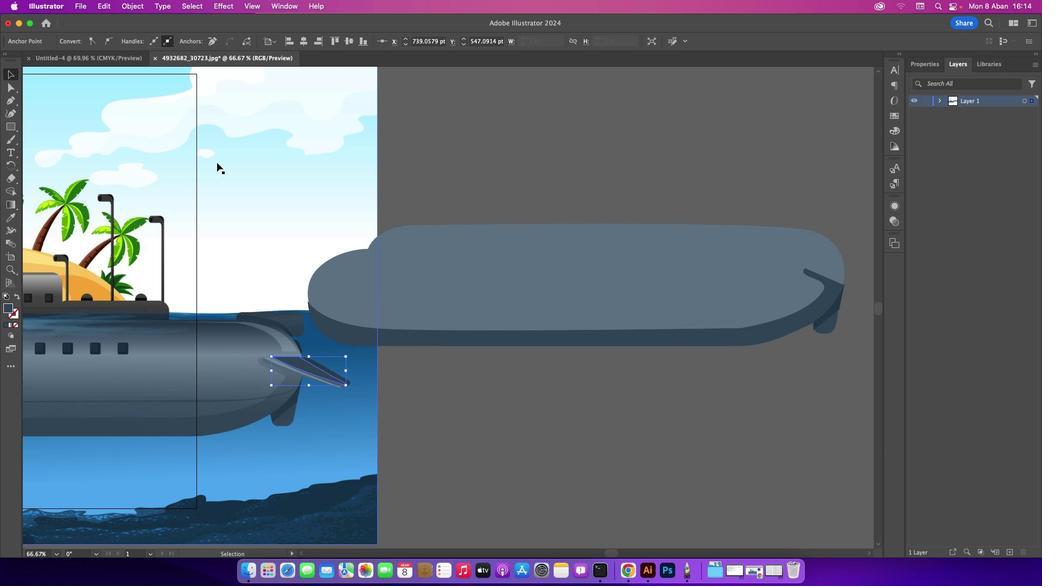 
Action: Mouse pressed left at (216, 162)
Screenshot: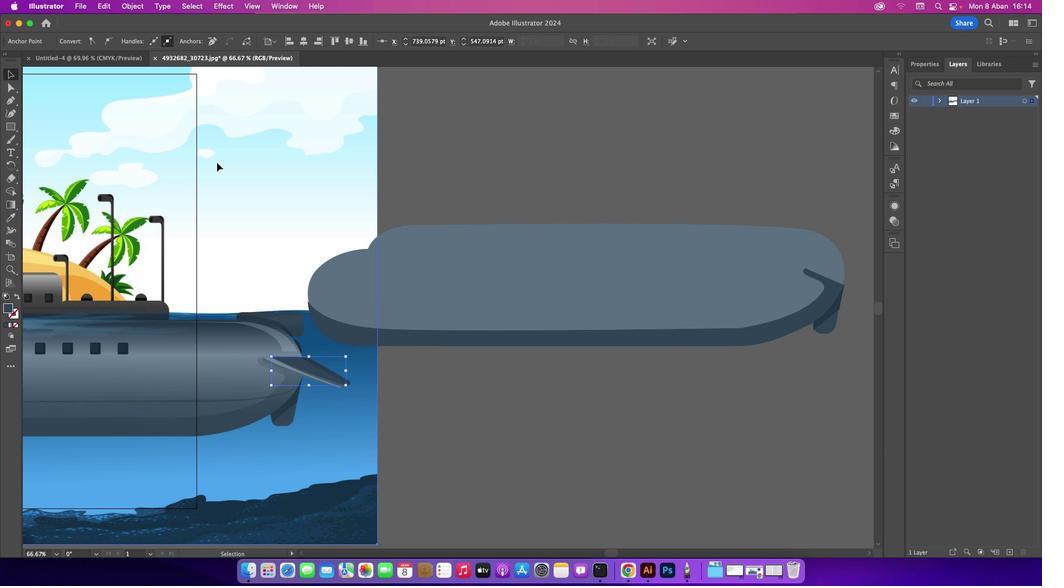 
Action: Mouse moved to (331, 378)
Screenshot: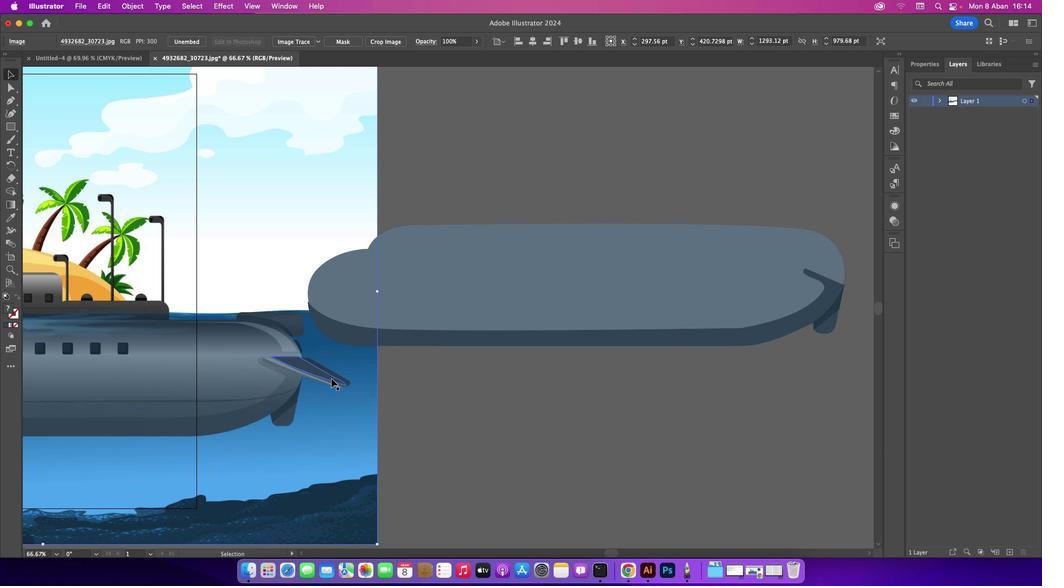 
Action: Mouse pressed left at (331, 378)
Screenshot: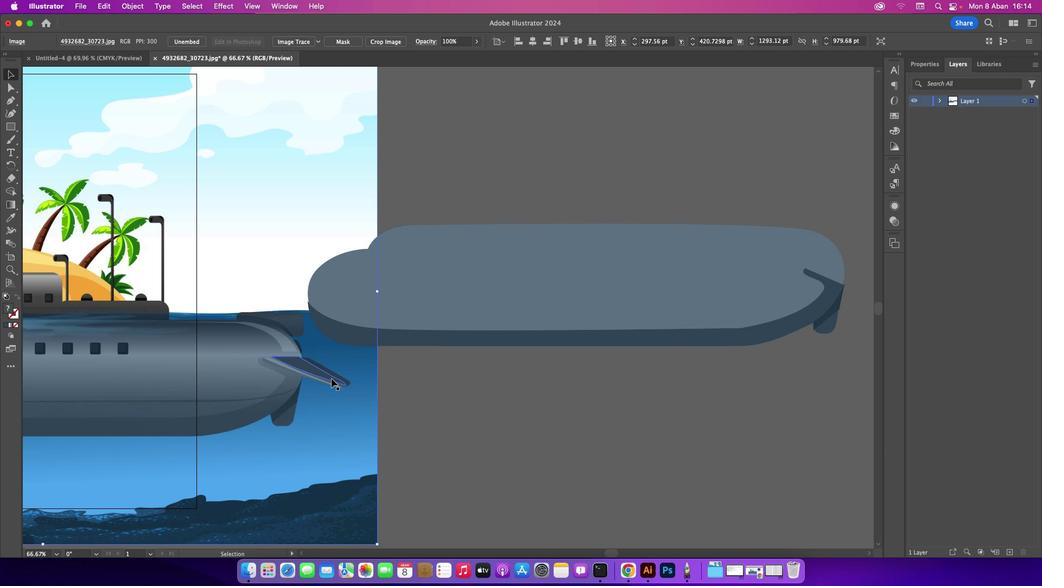 
Action: Mouse moved to (572, 178)
Screenshot: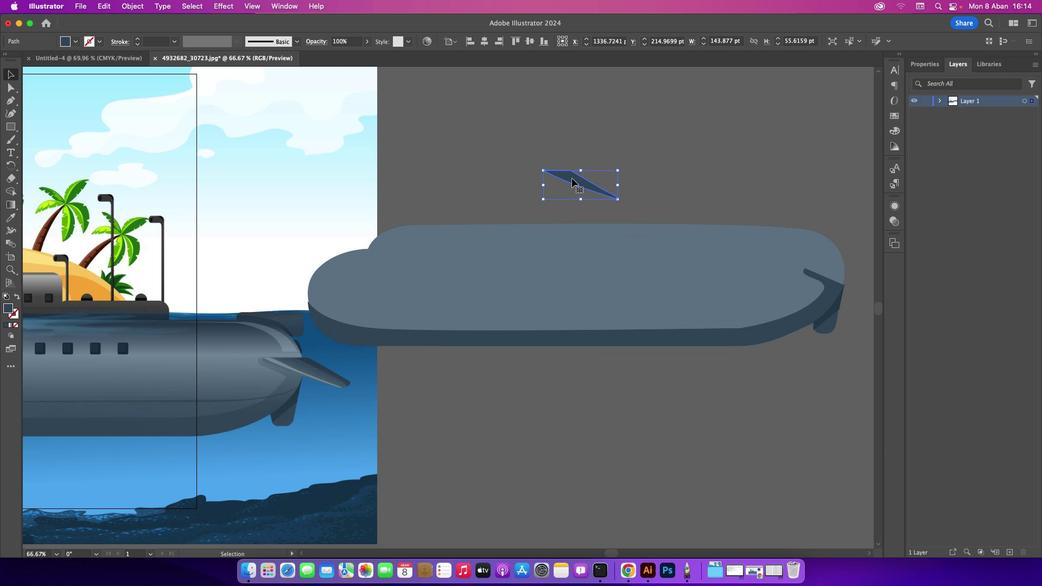 
Action: Mouse pressed left at (572, 178)
Screenshot: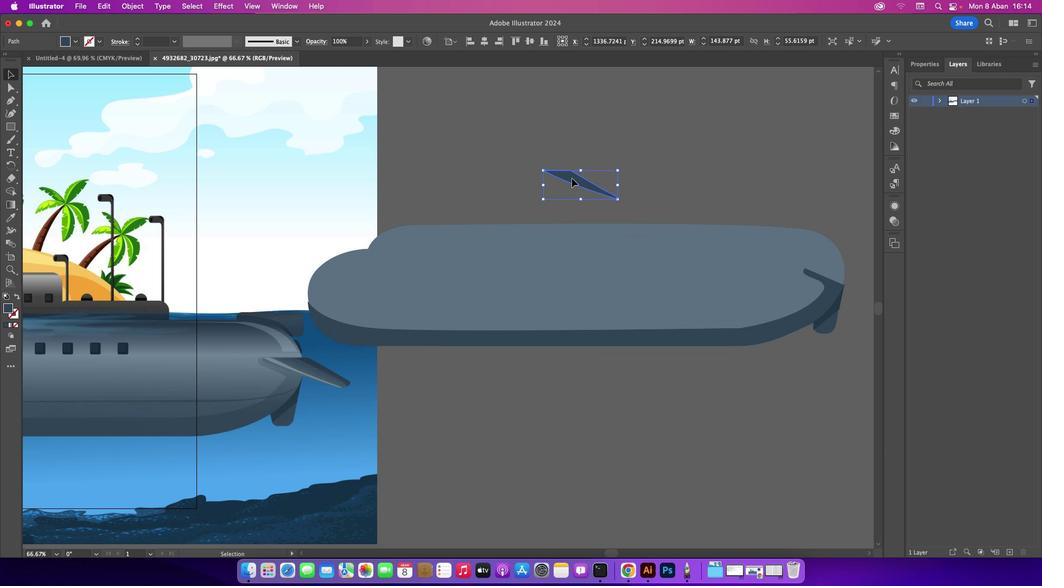 
Action: Mouse moved to (734, 193)
Screenshot: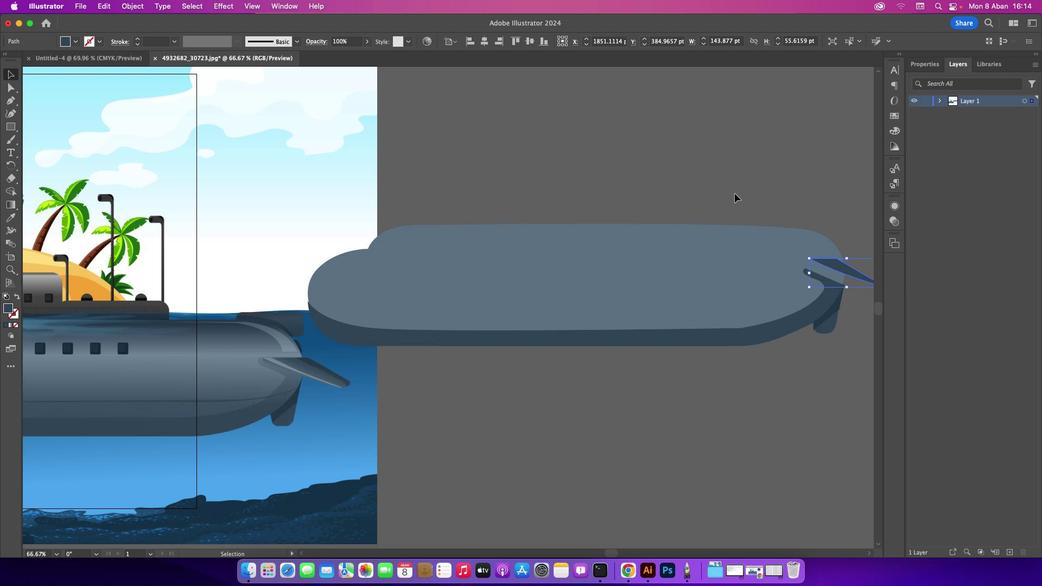 
Action: Mouse pressed left at (734, 193)
Screenshot: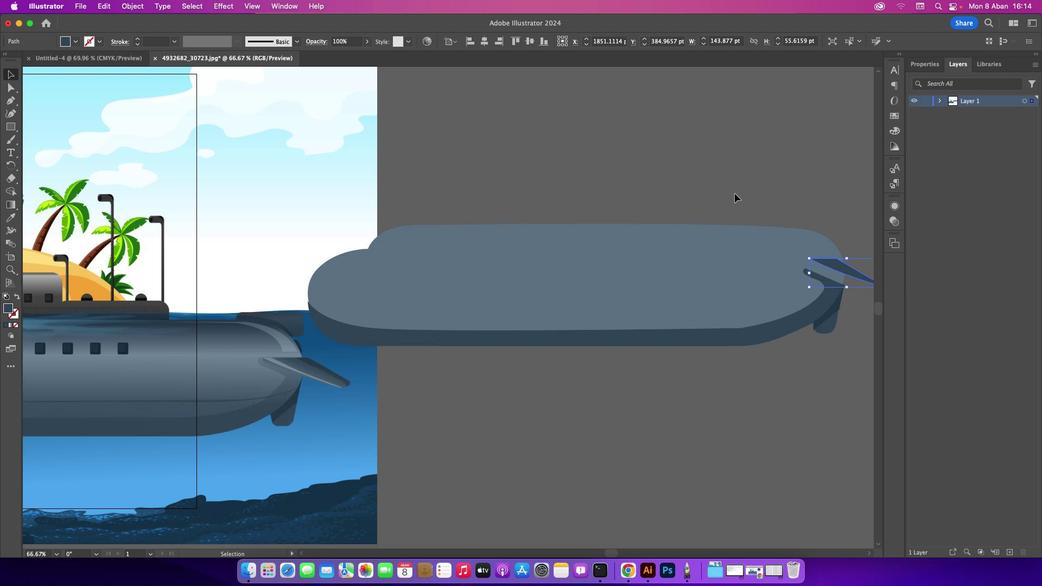 
Action: Mouse moved to (608, 551)
Screenshot: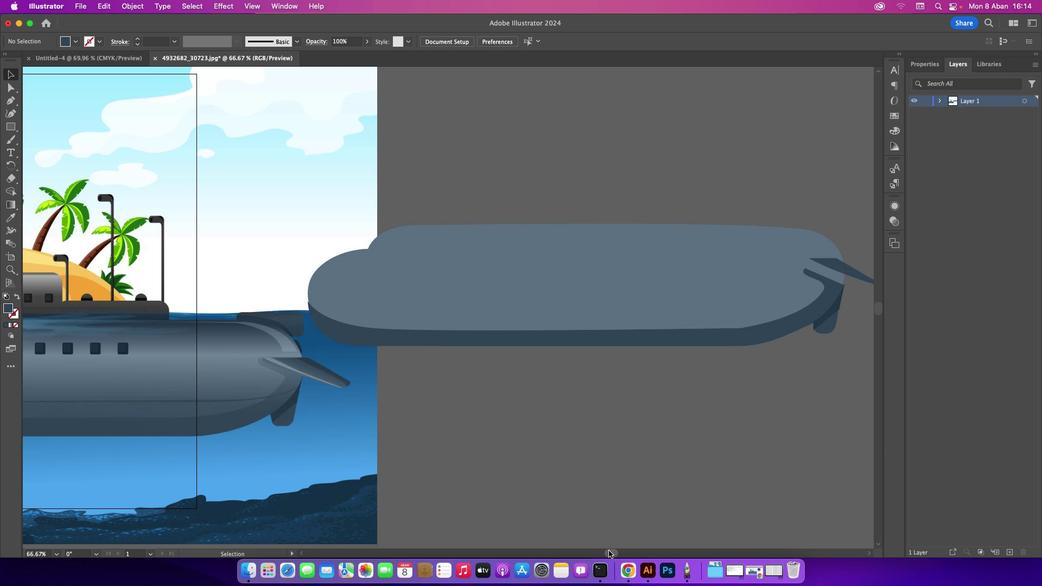 
Action: Mouse pressed left at (608, 551)
Screenshot: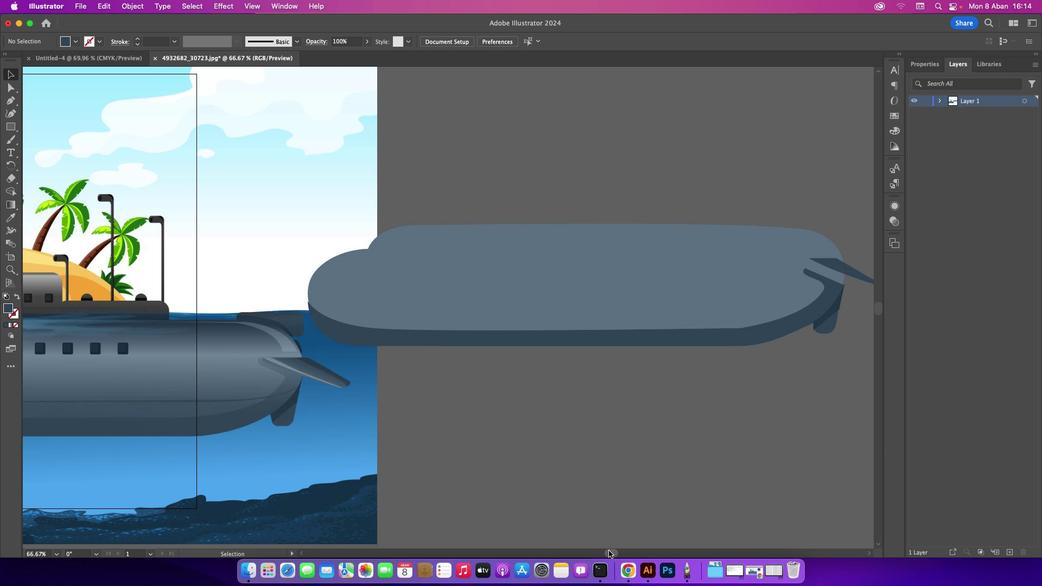 
Action: Mouse moved to (11, 102)
Screenshot: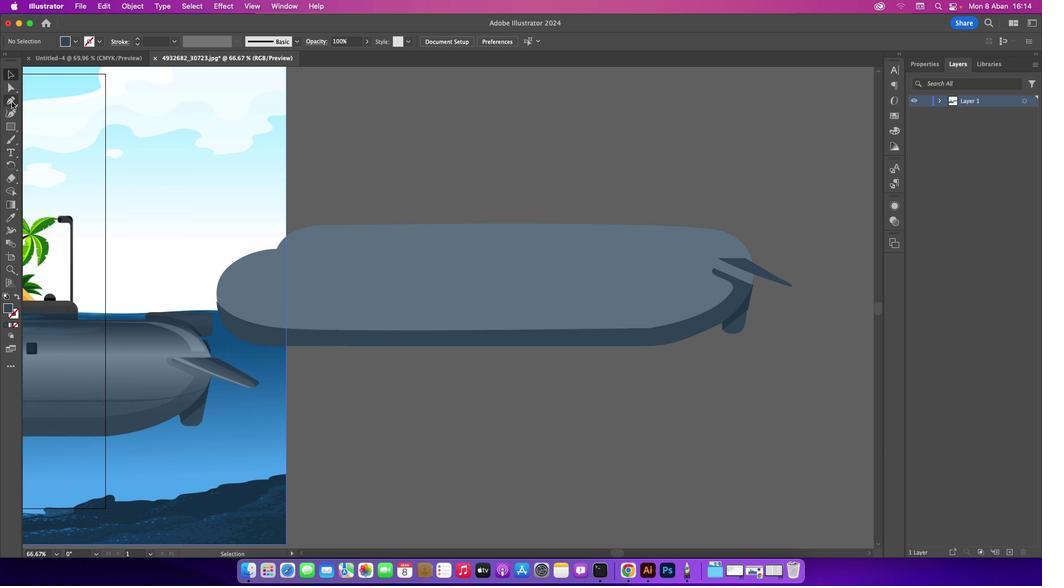 
Action: Mouse pressed left at (11, 102)
Screenshot: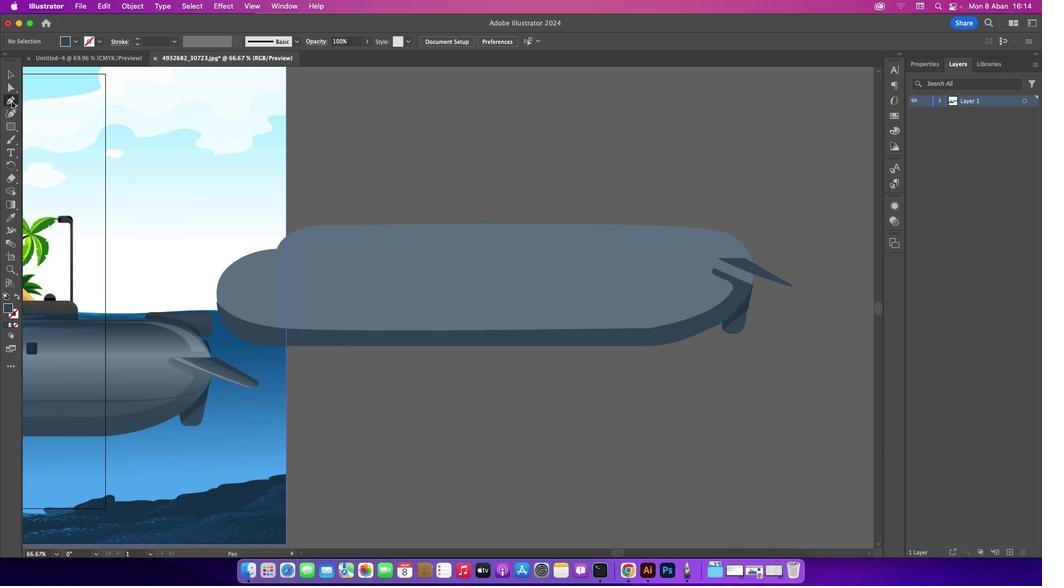
Action: Mouse moved to (209, 359)
Screenshot: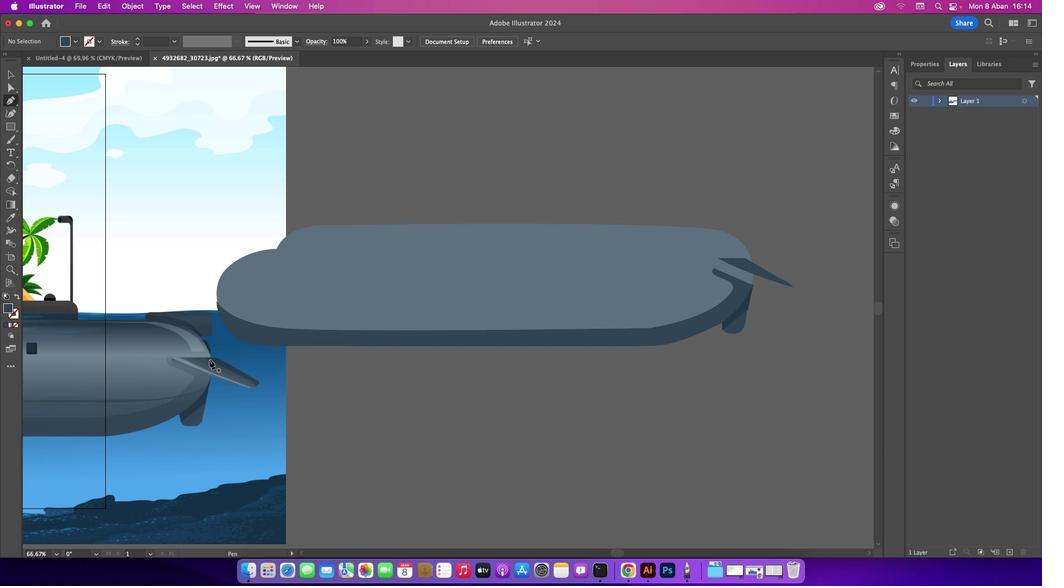 
Action: Mouse pressed left at (209, 359)
Screenshot: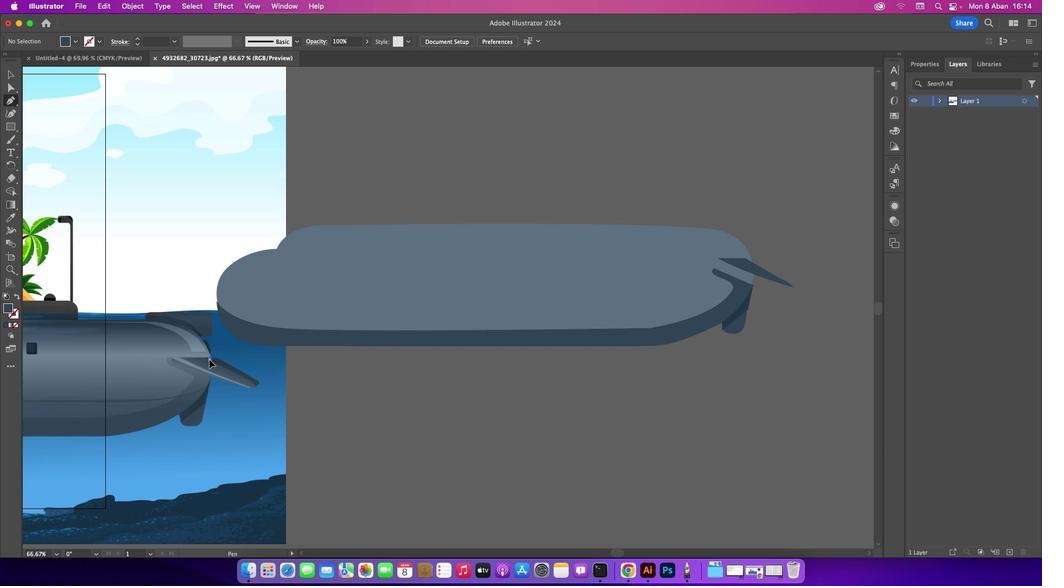 
Action: Mouse moved to (254, 385)
Screenshot: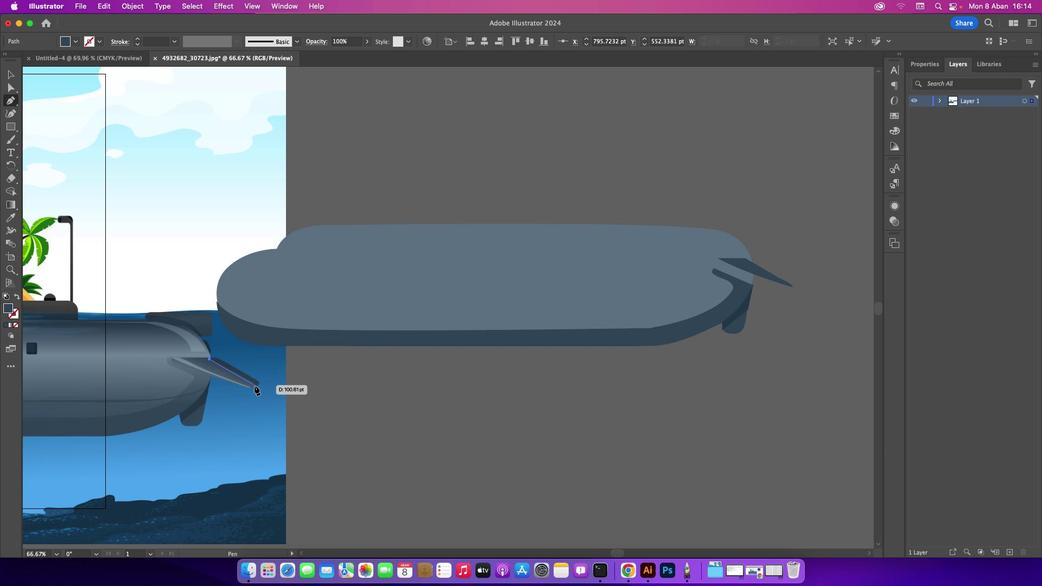 
Action: Mouse pressed left at (254, 385)
Screenshot: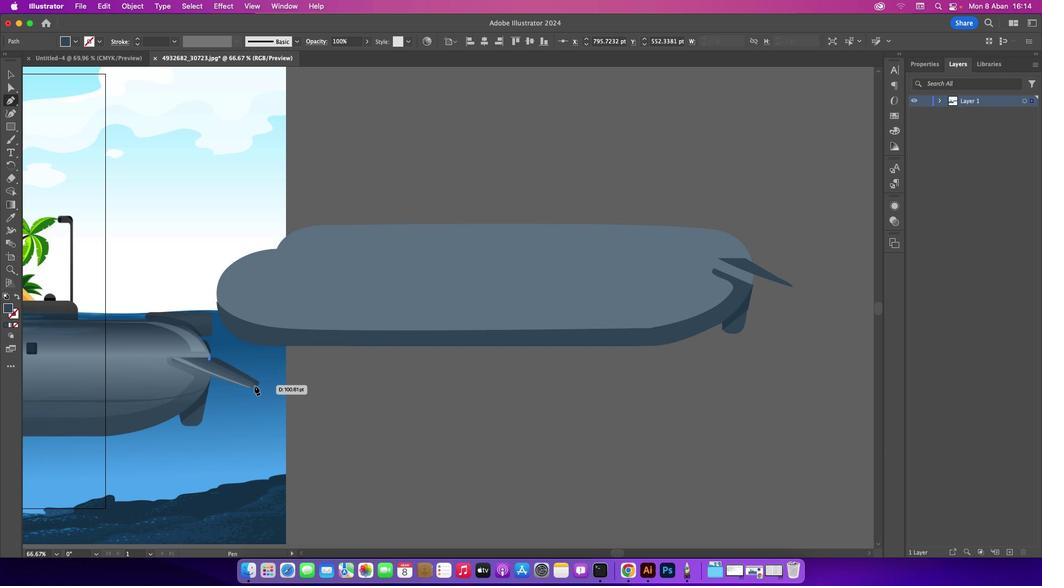 
Action: Mouse moved to (256, 386)
Screenshot: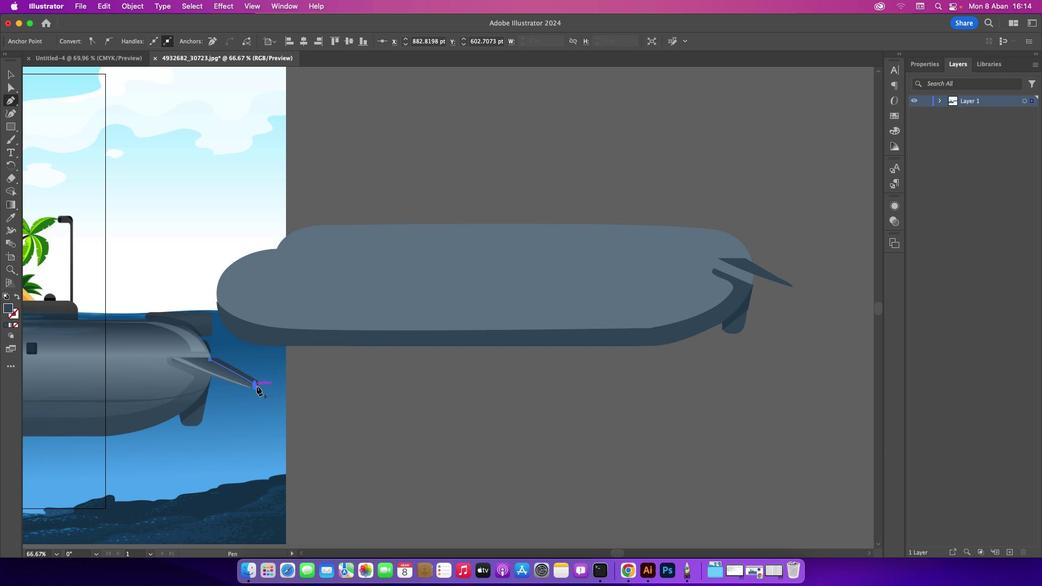 
Action: Mouse pressed left at (256, 386)
Screenshot: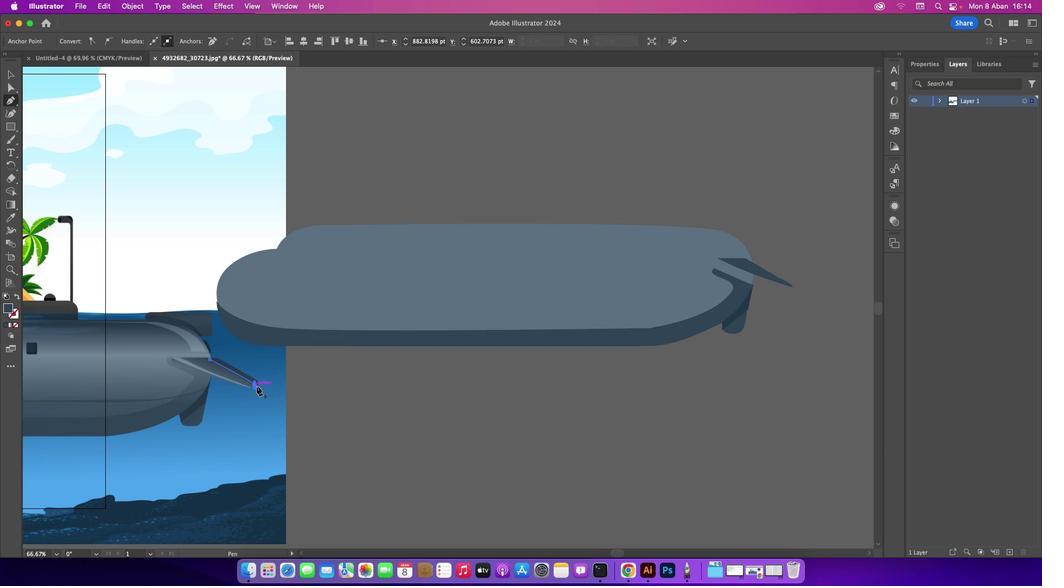 
Action: Mouse moved to (254, 377)
Screenshot: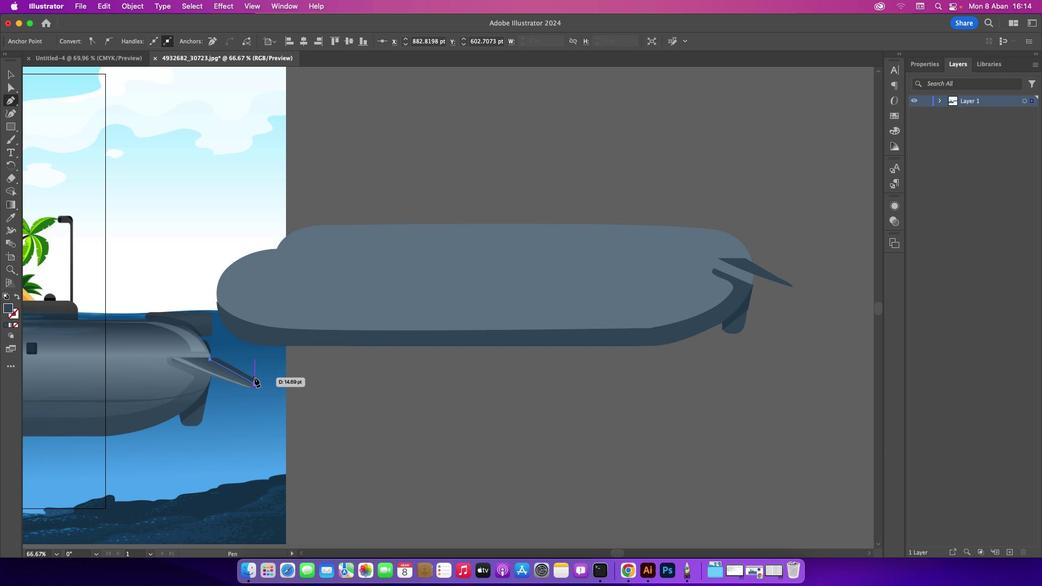 
Action: Mouse pressed left at (254, 377)
Screenshot: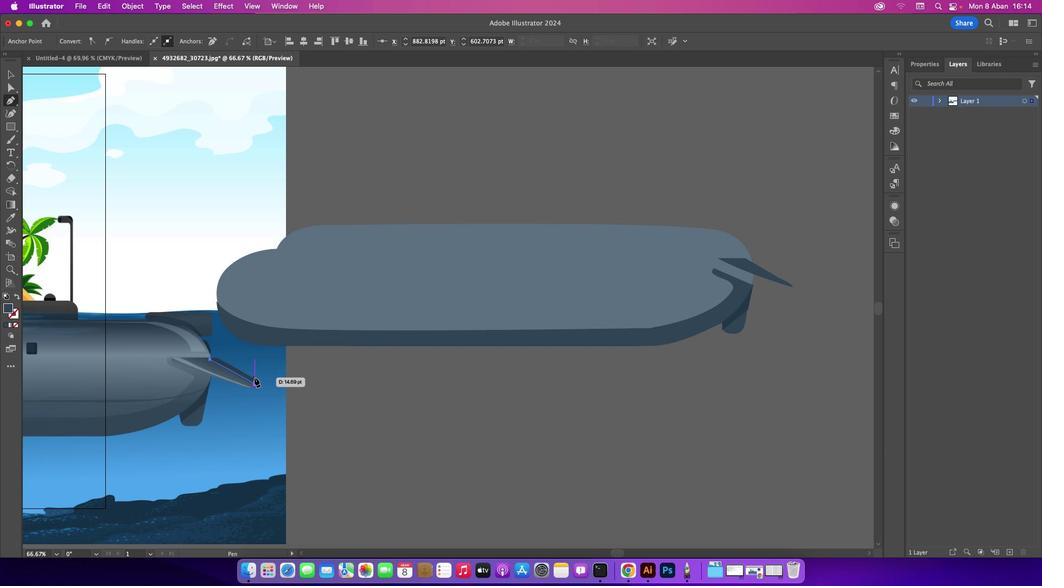 
Action: Mouse moved to (216, 356)
Screenshot: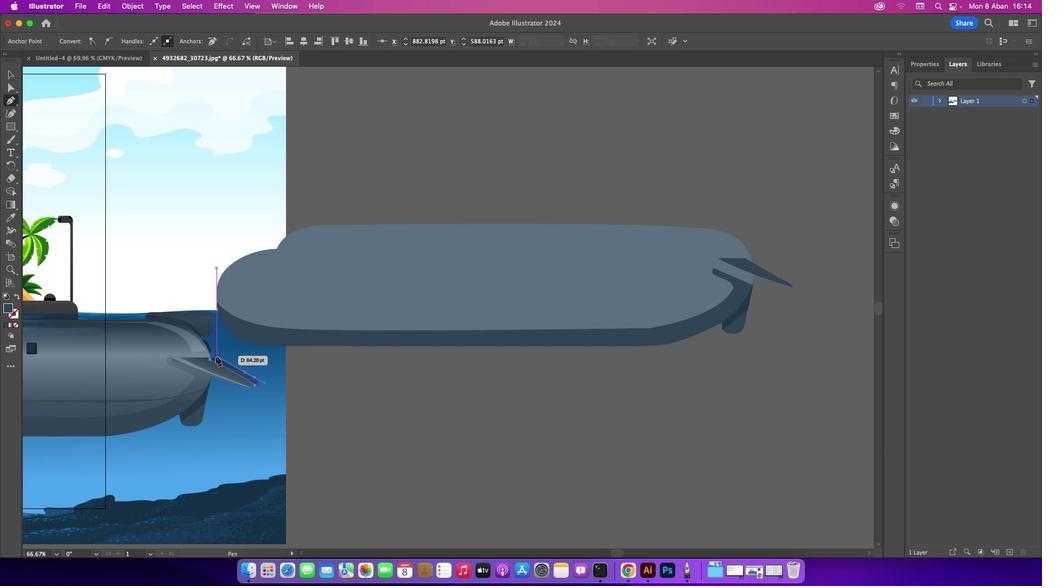 
Action: Mouse pressed left at (216, 356)
Screenshot: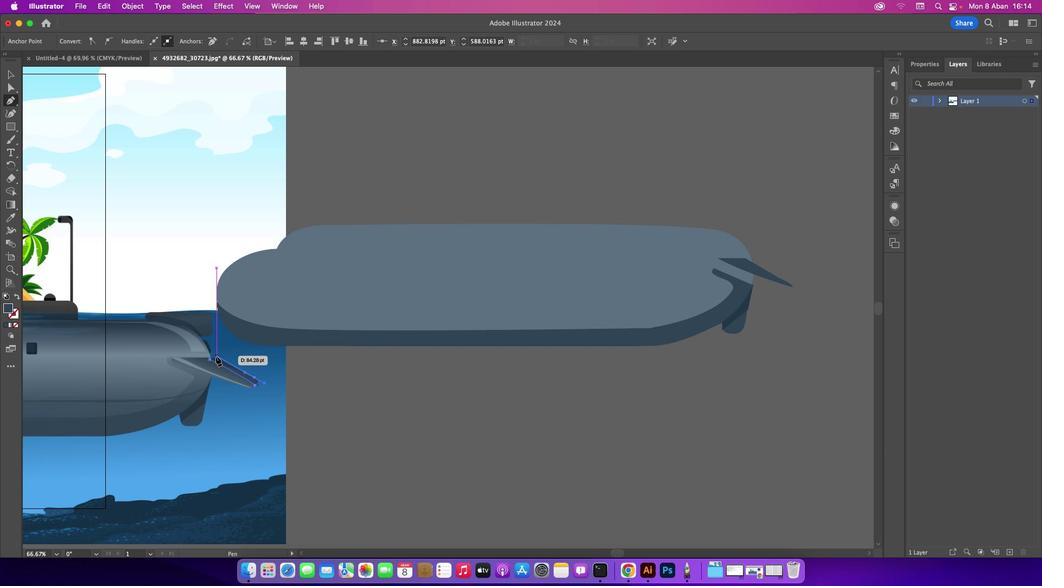 
Action: Mouse moved to (203, 356)
Screenshot: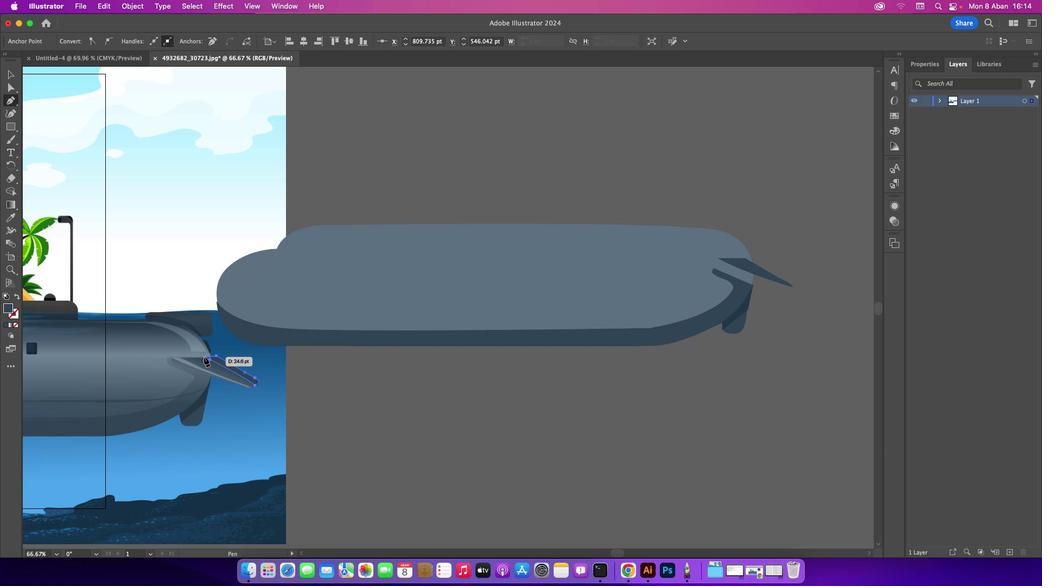 
Action: Mouse pressed left at (203, 356)
Screenshot: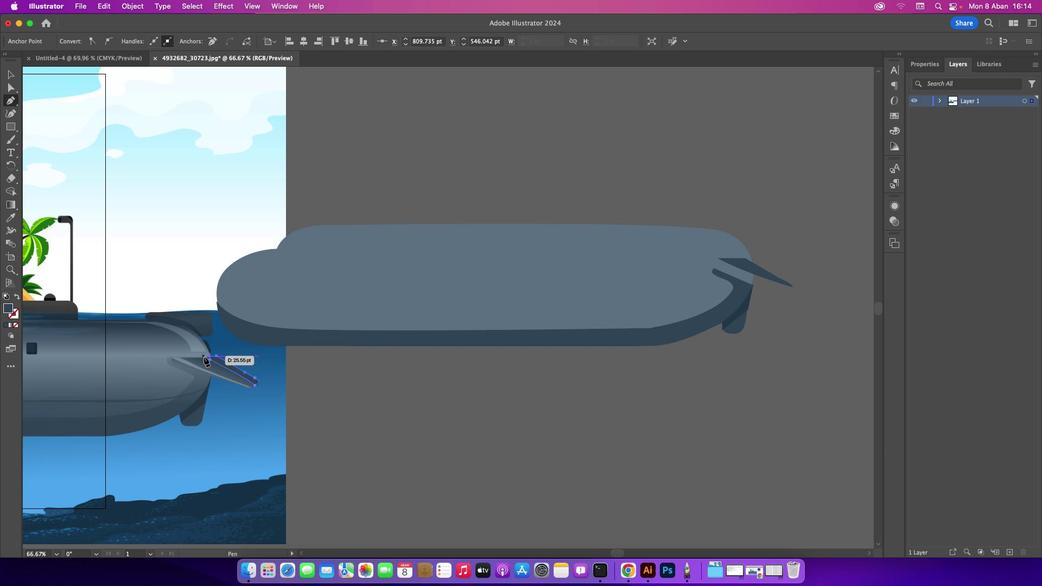 
Action: Mouse moved to (211, 359)
Screenshot: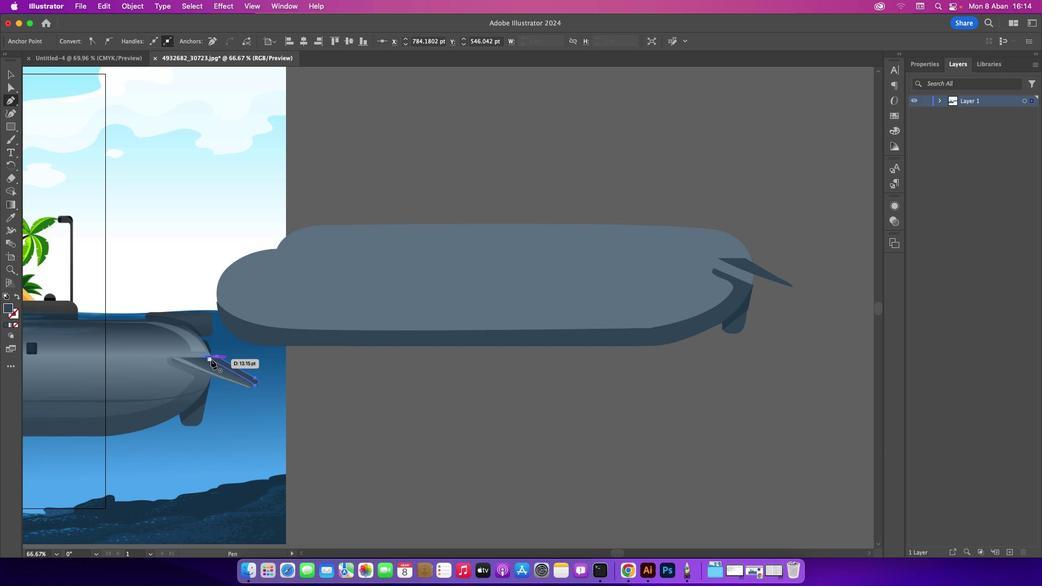 
Action: Mouse pressed left at (211, 359)
Screenshot: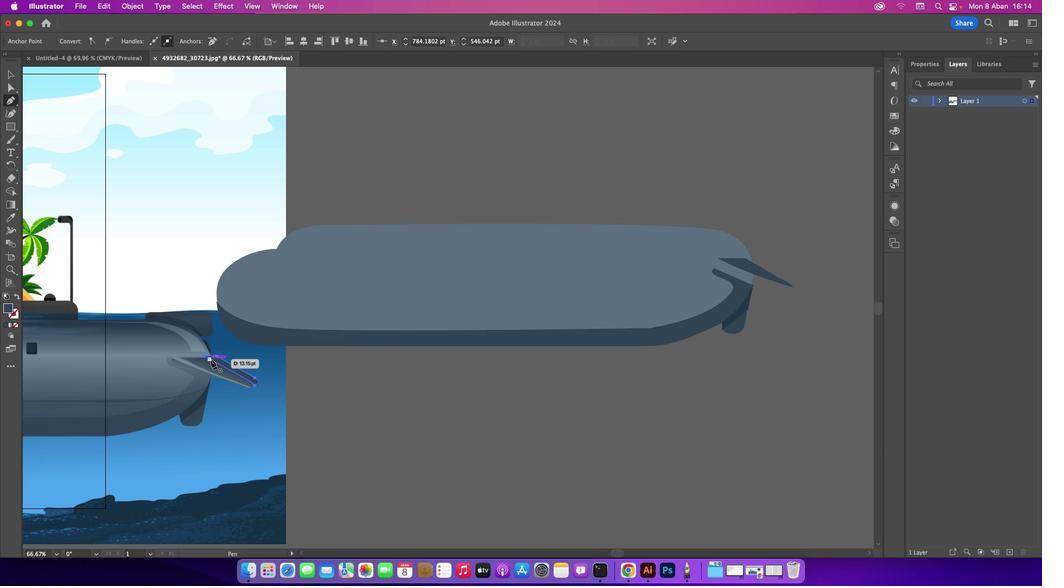 
Action: Mouse moved to (7, 68)
Screenshot: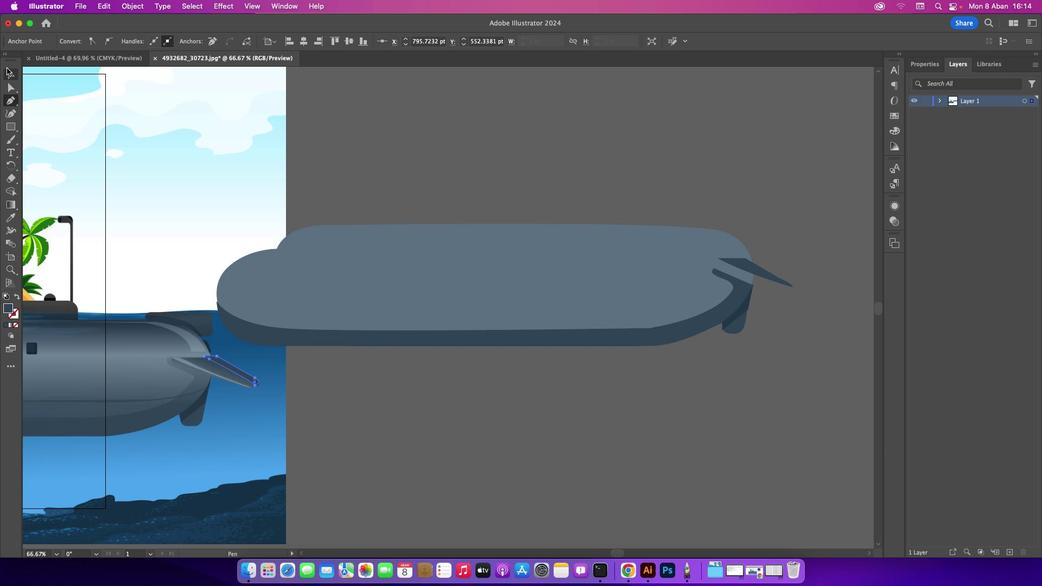 
Action: Mouse pressed left at (7, 68)
Screenshot: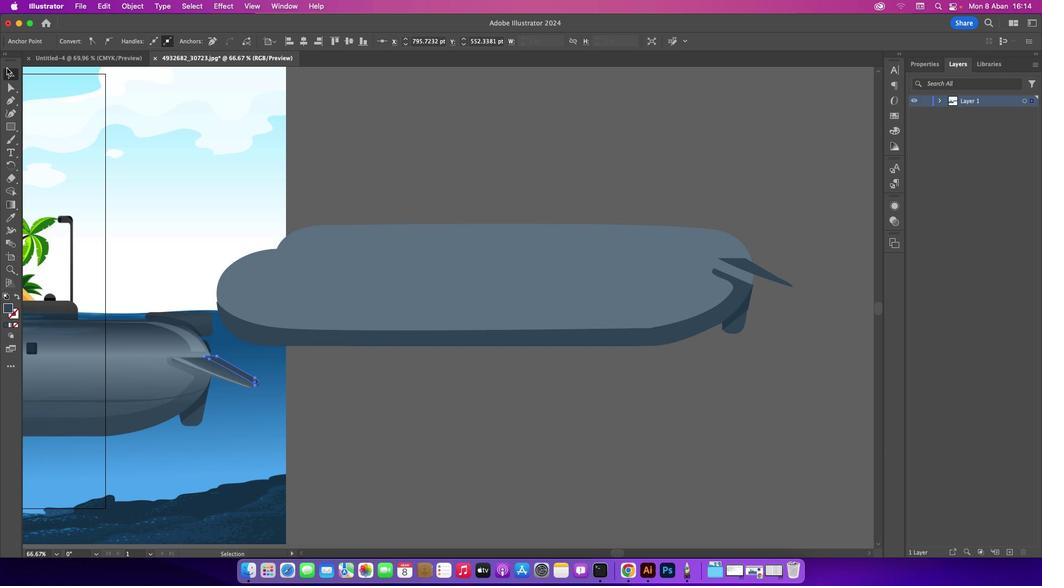 
Action: Mouse moved to (364, 192)
Screenshot: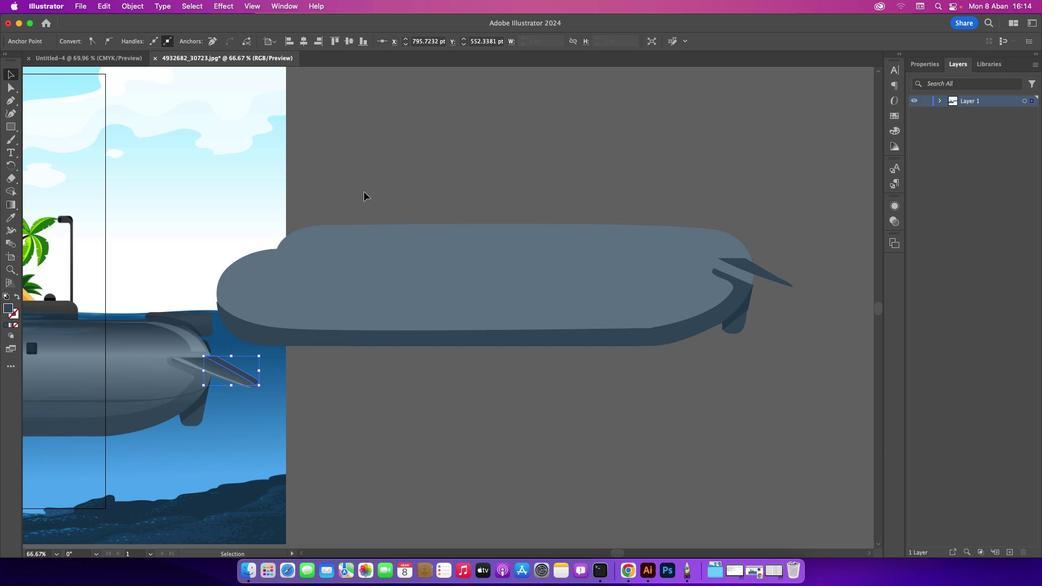 
Action: Mouse pressed left at (364, 192)
Screenshot: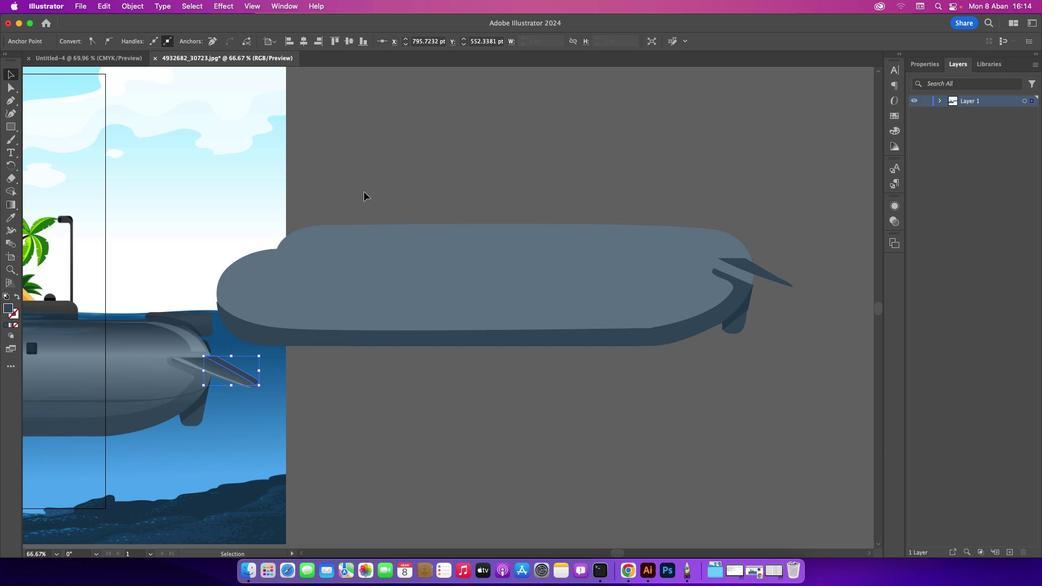 
Action: Mouse moved to (244, 370)
Screenshot: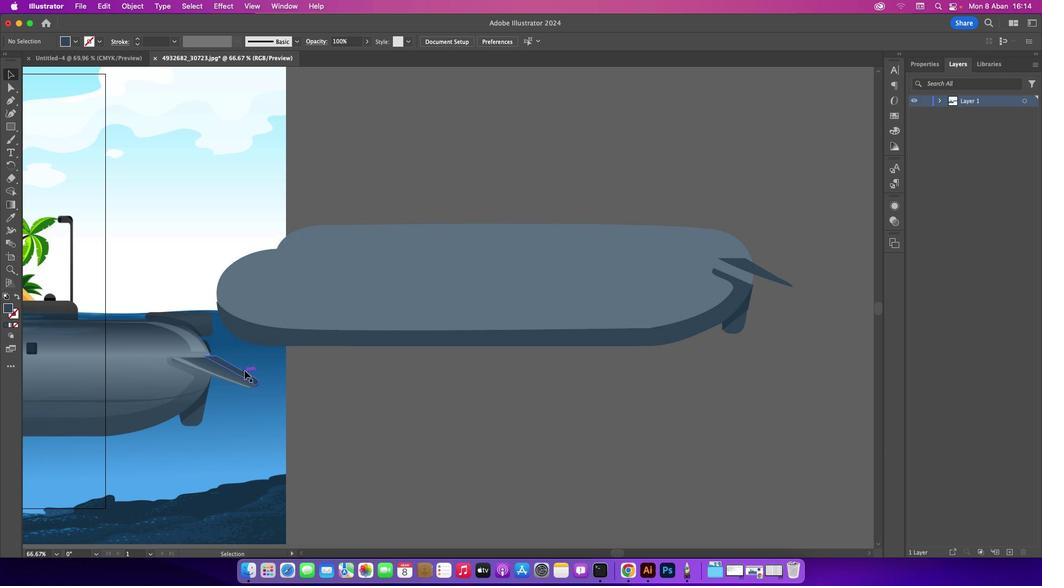 
Action: Mouse pressed left at (244, 370)
Screenshot: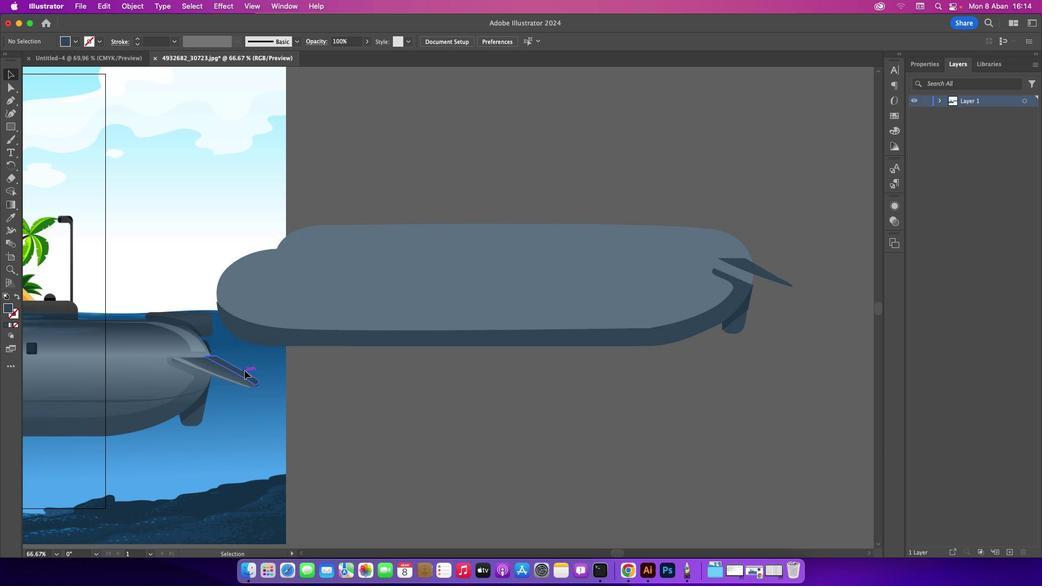 
Action: Mouse moved to (14, 214)
Screenshot: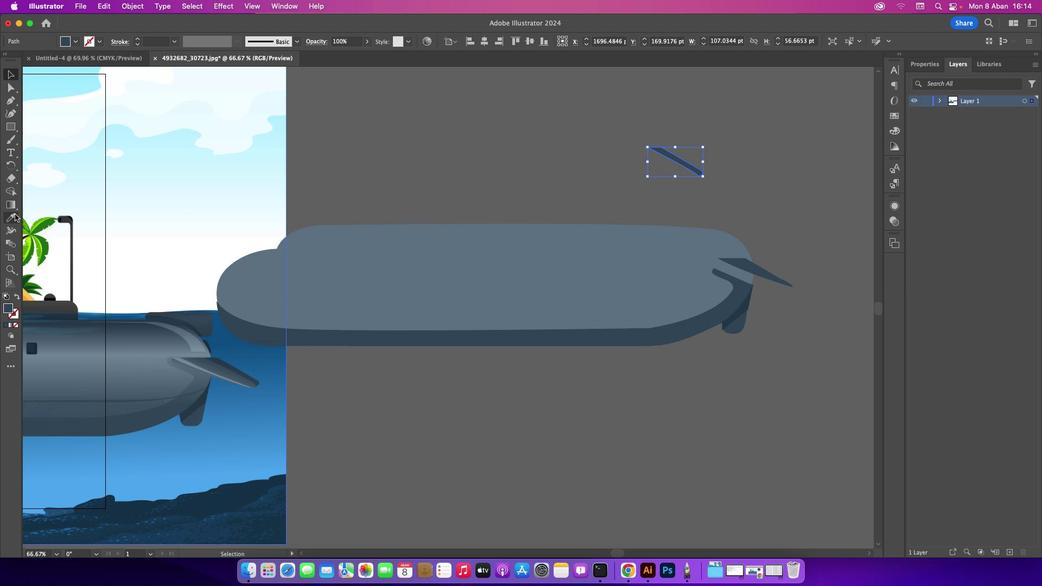 
Action: Mouse pressed left at (14, 214)
Screenshot: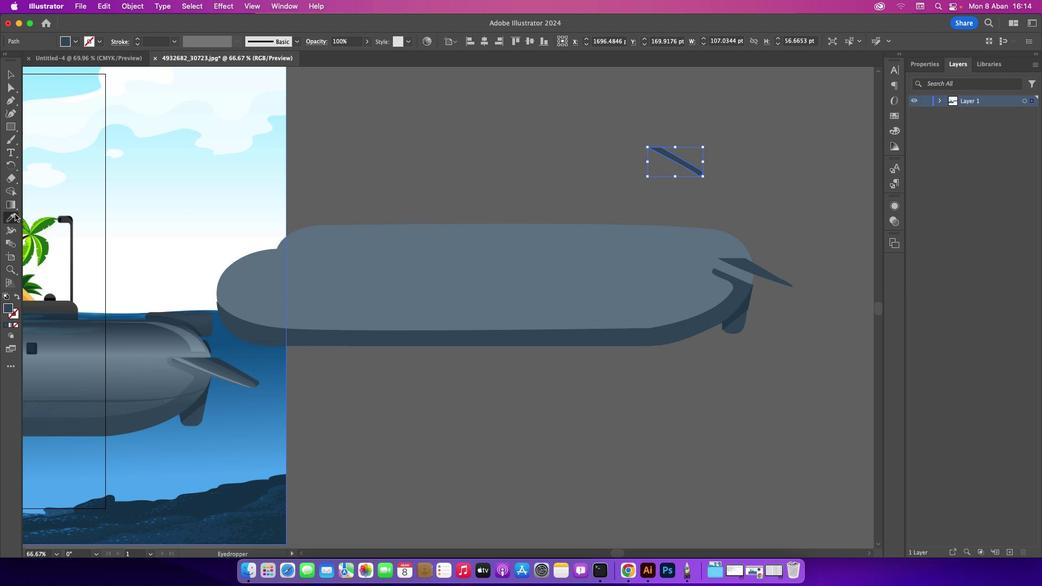 
Action: Mouse moved to (219, 363)
Screenshot: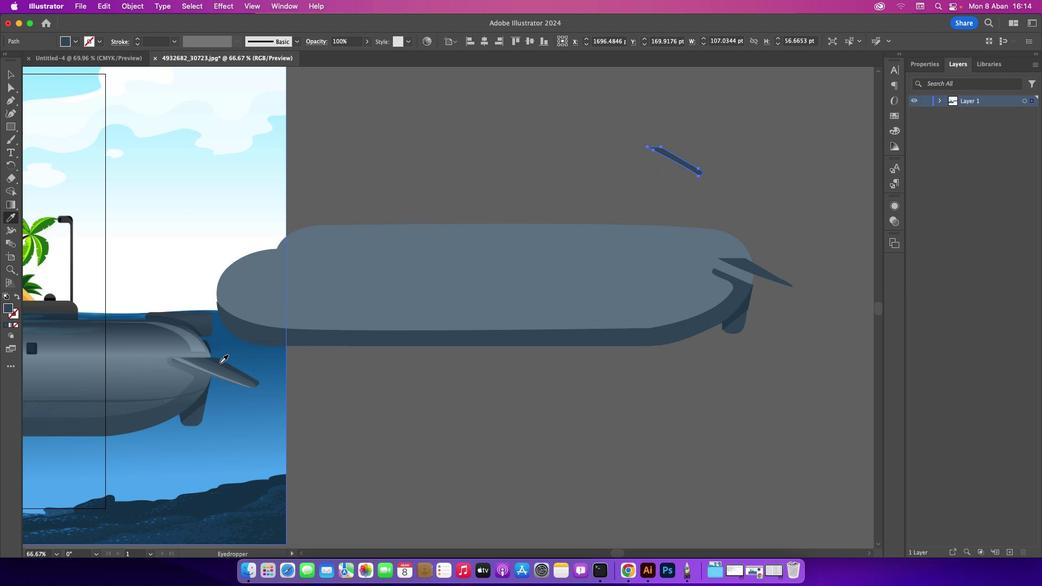 
Action: Mouse pressed left at (219, 363)
Screenshot: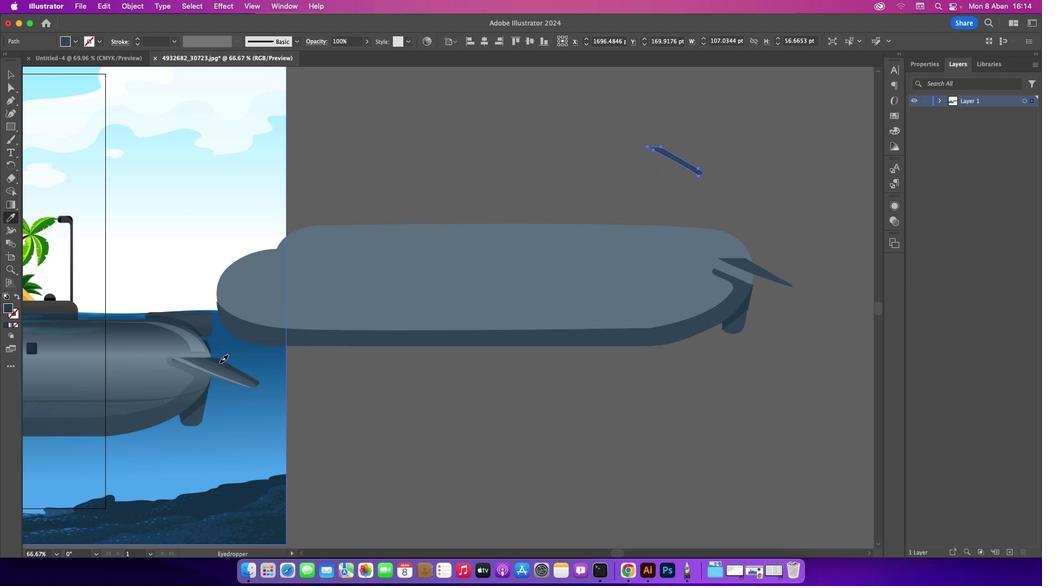 
Action: Mouse moved to (14, 79)
Screenshot: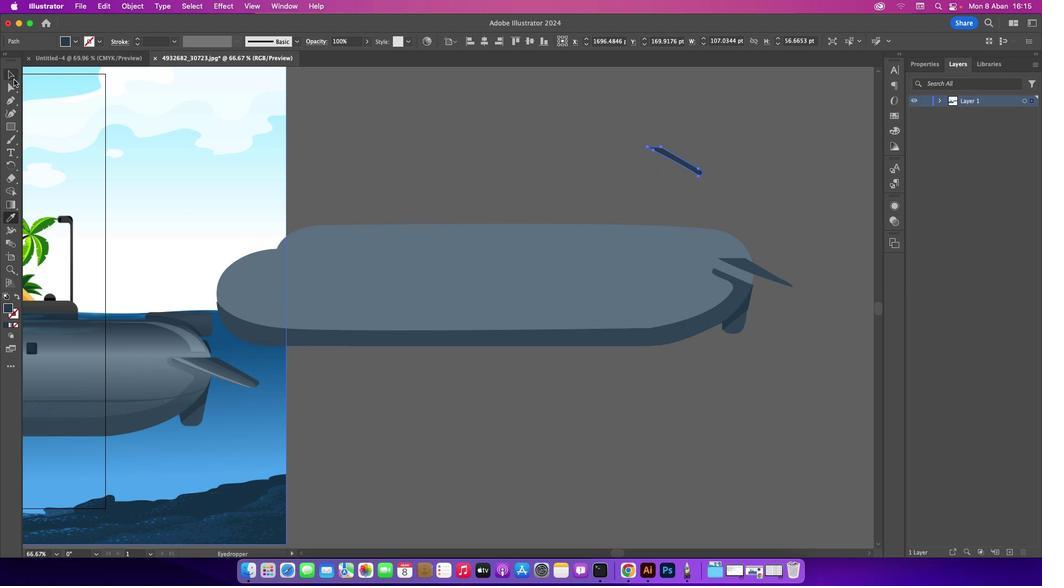 
Action: Mouse pressed left at (14, 79)
Screenshot: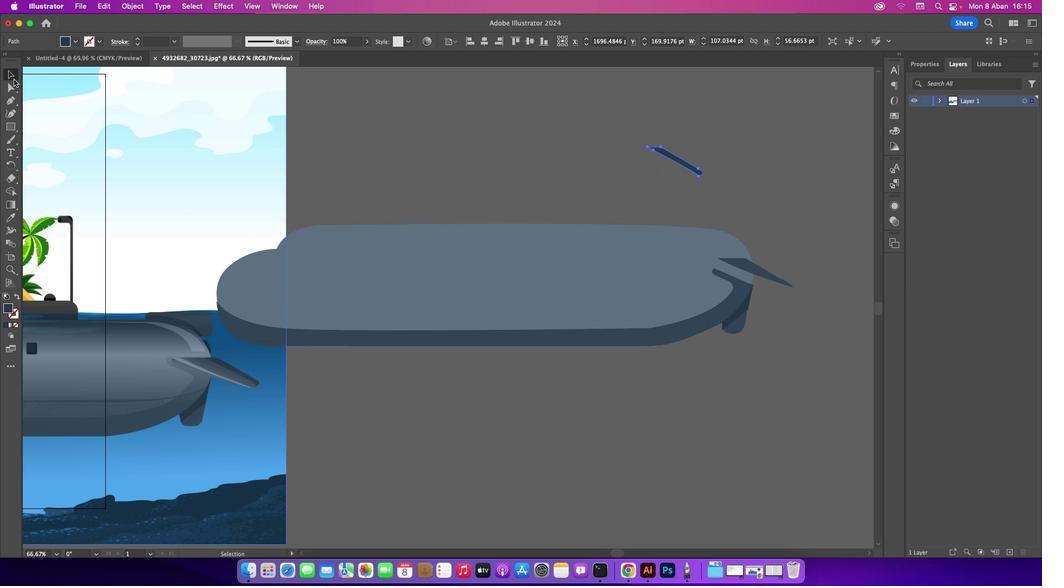 
Action: Mouse moved to (349, 144)
